 Task: Design a Recipe Management Software.
Action: Mouse moved to (735, 336)
Screenshot: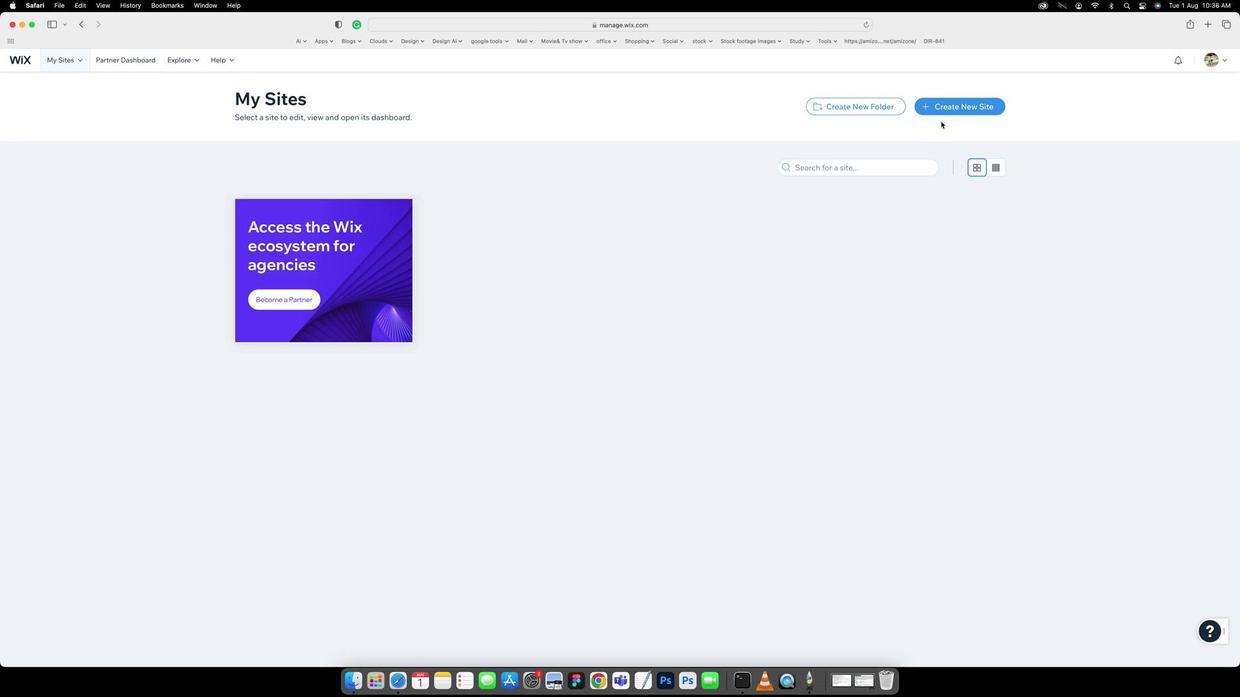 
Action: Mouse pressed left at (735, 336)
Screenshot: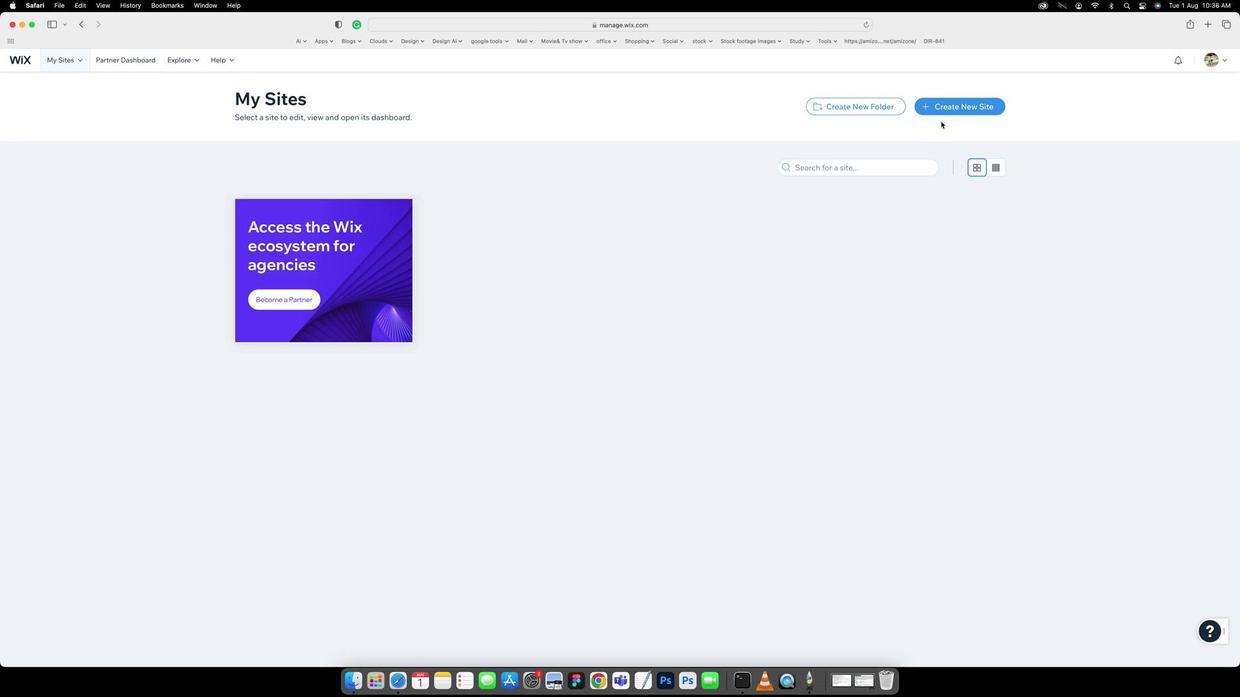 
Action: Mouse moved to (912, 182)
Screenshot: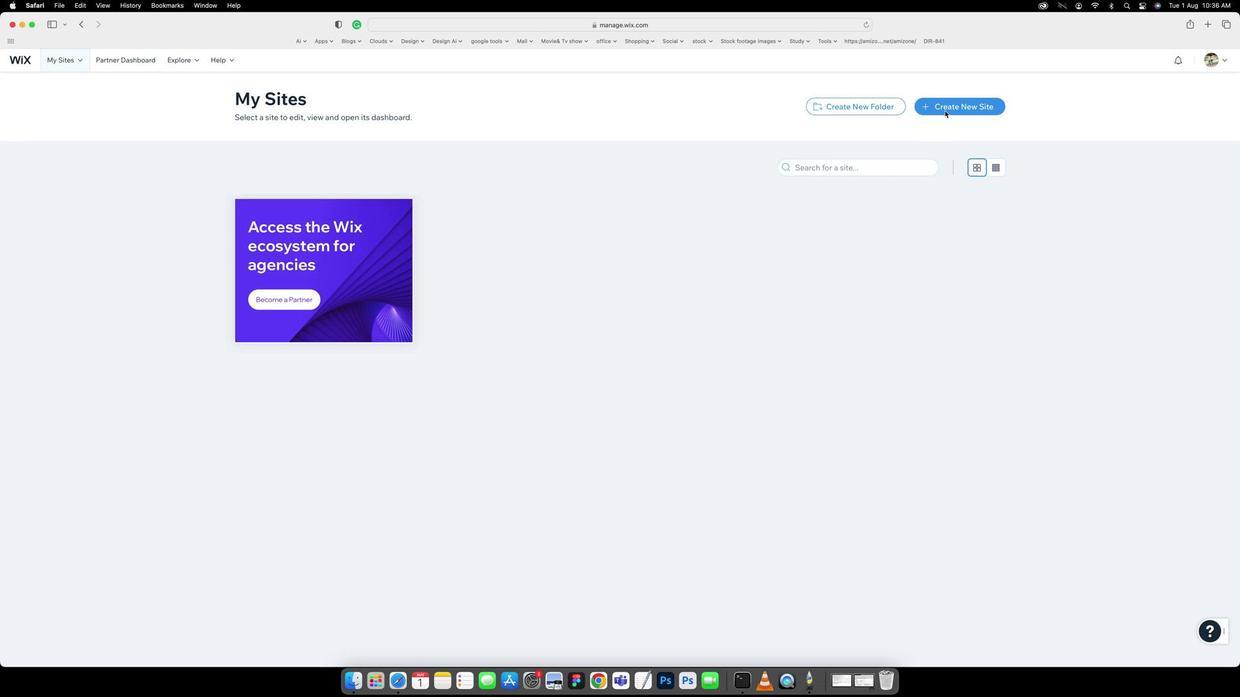 
Action: Mouse pressed left at (912, 182)
Screenshot: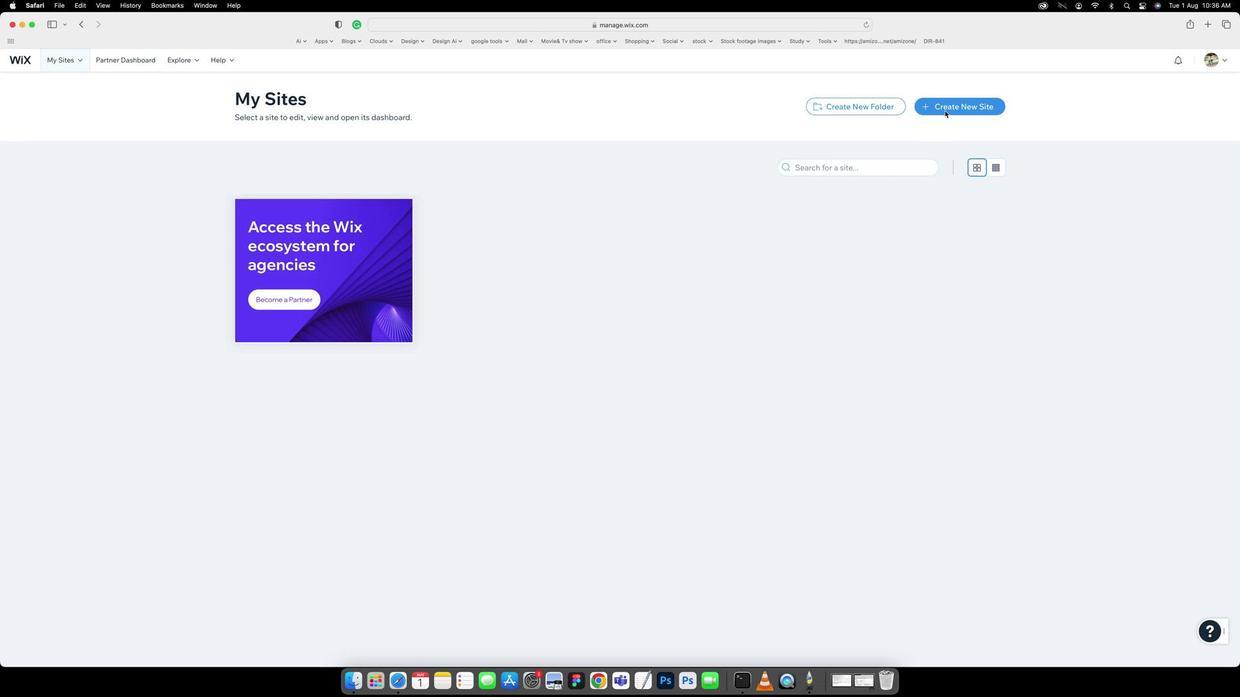 
Action: Mouse moved to (469, 251)
Screenshot: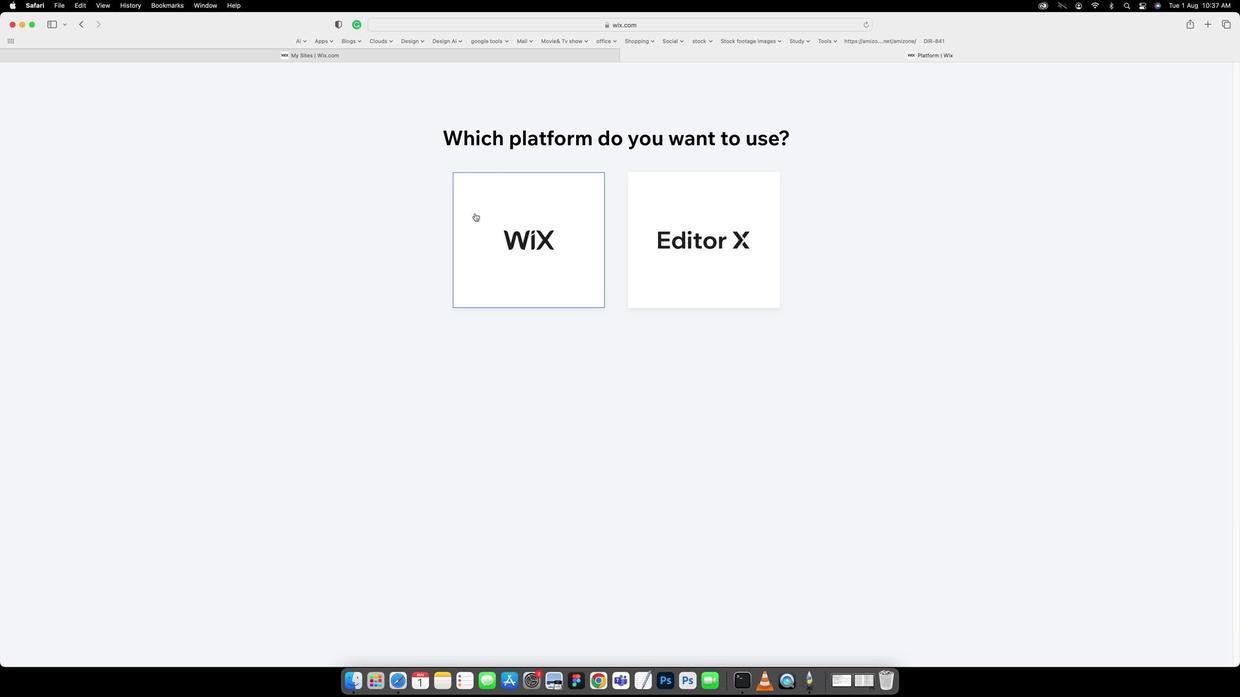 
Action: Mouse pressed left at (469, 251)
Screenshot: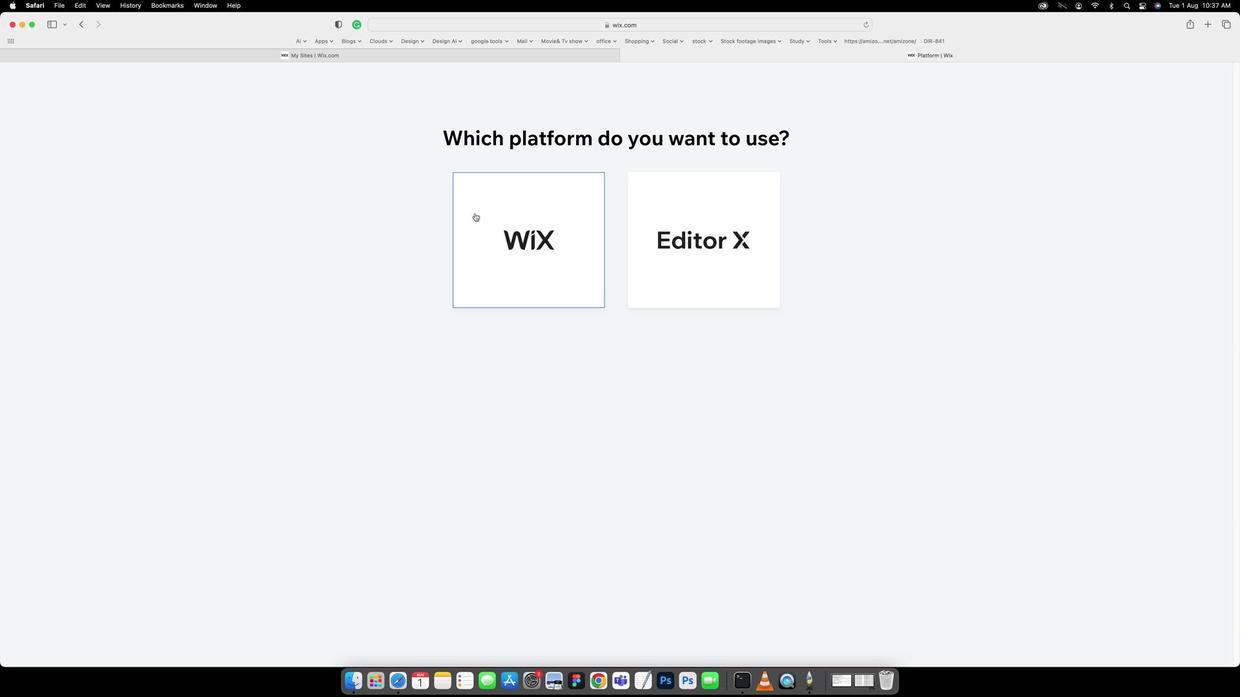 
Action: Mouse moved to (669, 312)
Screenshot: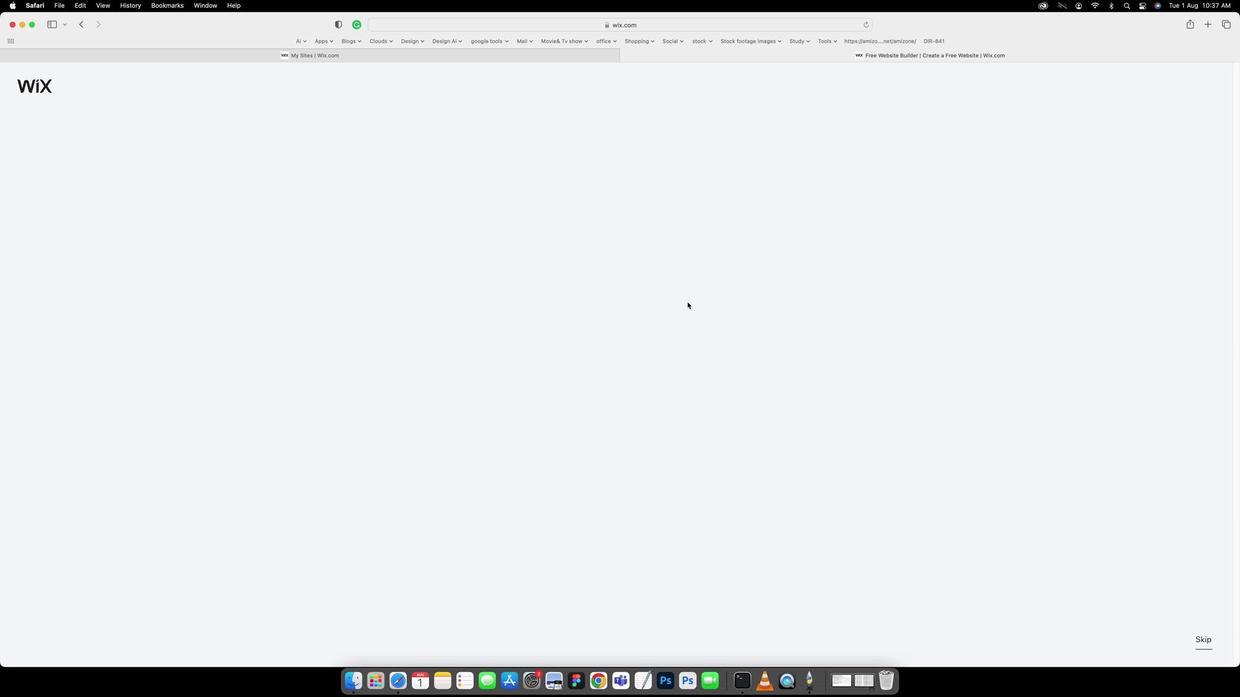 
Action: Mouse pressed left at (669, 312)
Screenshot: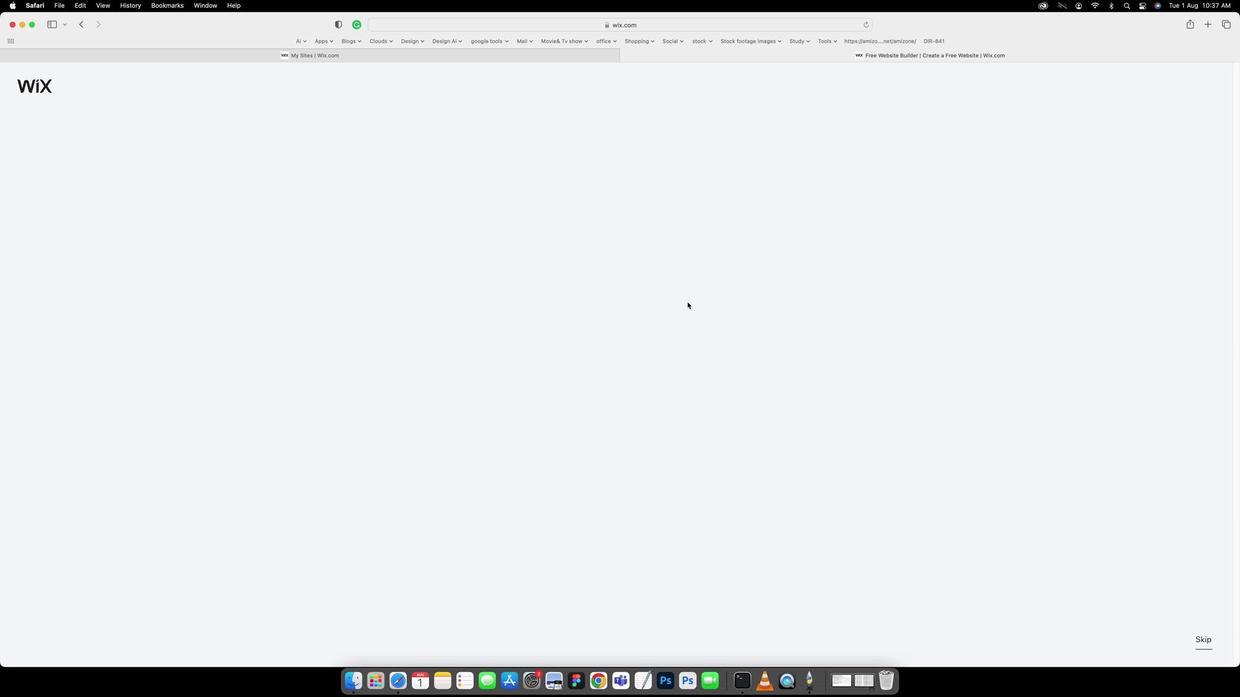 
Action: Mouse scrolled (669, 312) with delta (23, 107)
Screenshot: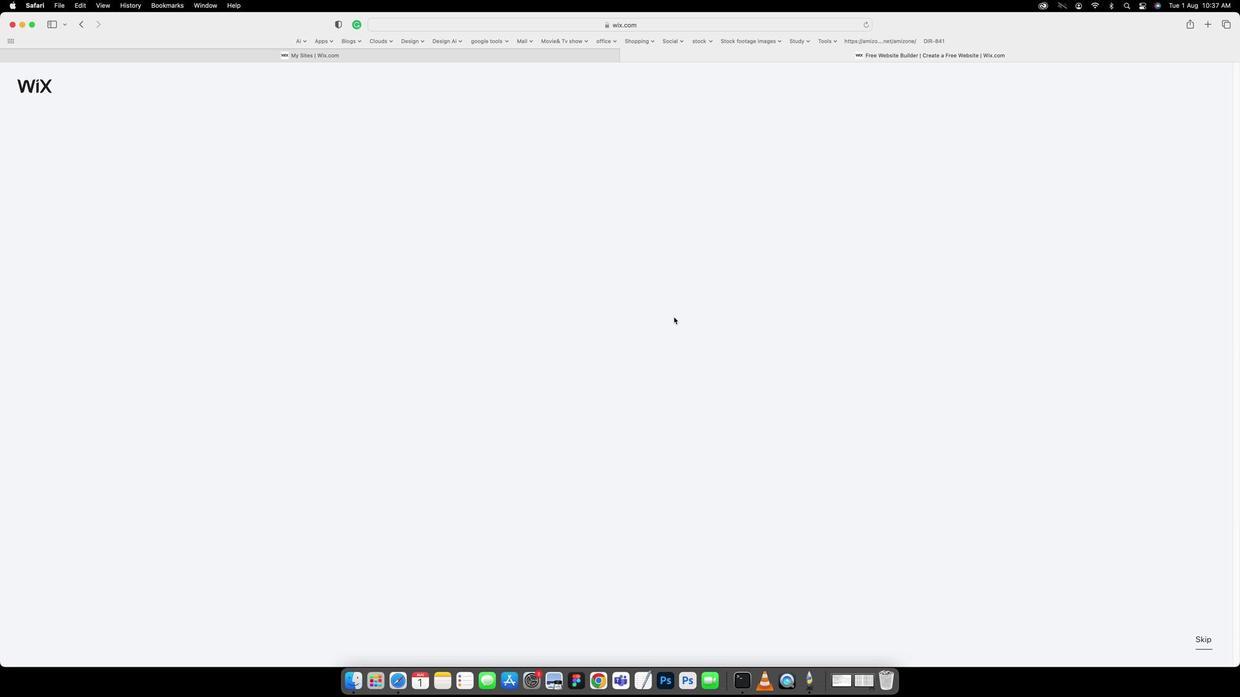 
Action: Mouse scrolled (669, 312) with delta (23, 107)
Screenshot: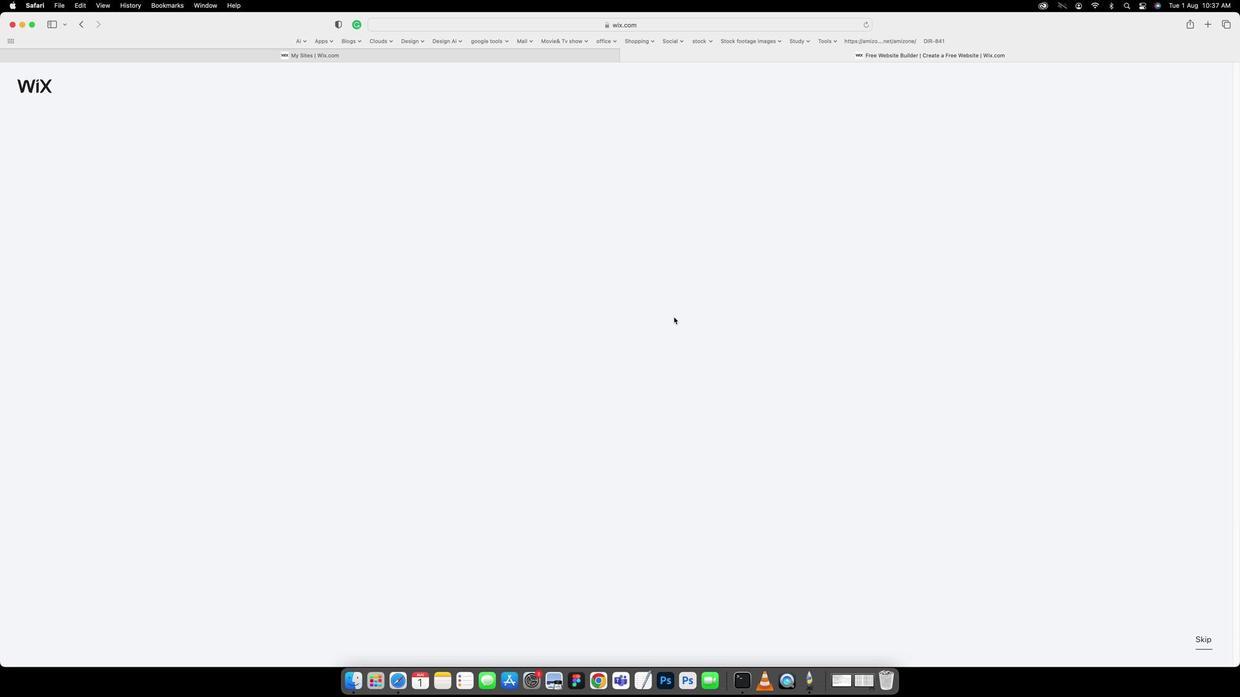 
Action: Mouse scrolled (669, 312) with delta (23, 106)
Screenshot: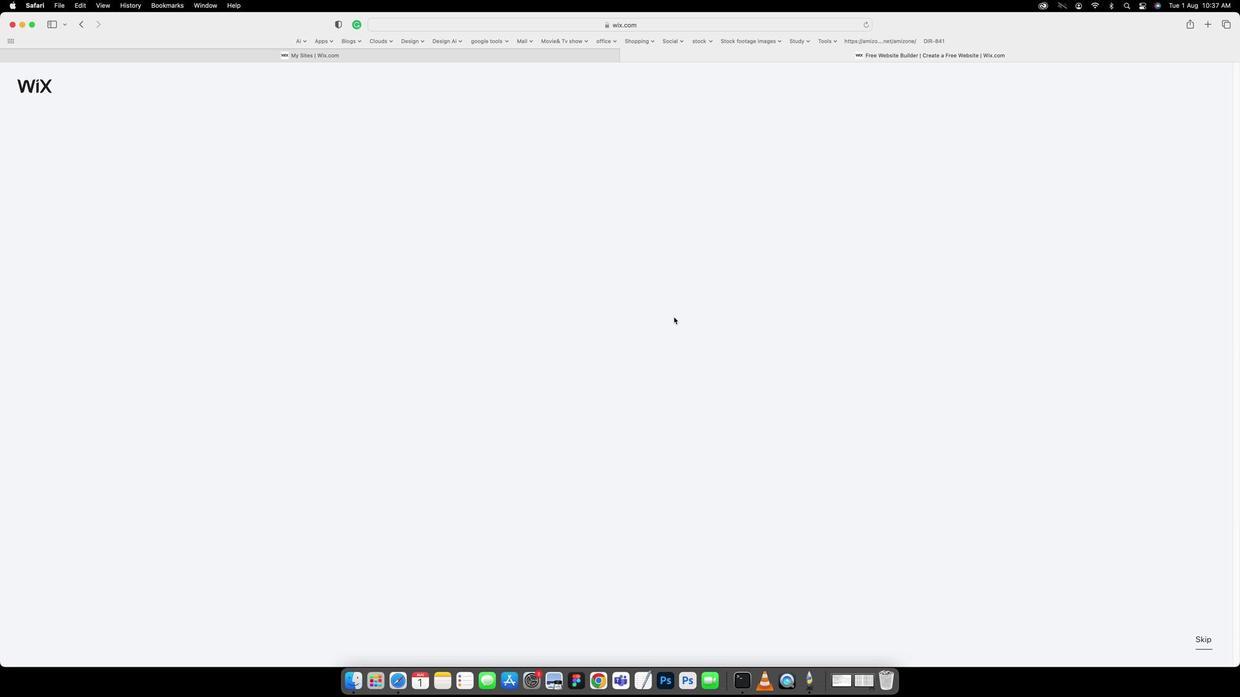 
Action: Mouse scrolled (669, 312) with delta (23, 105)
Screenshot: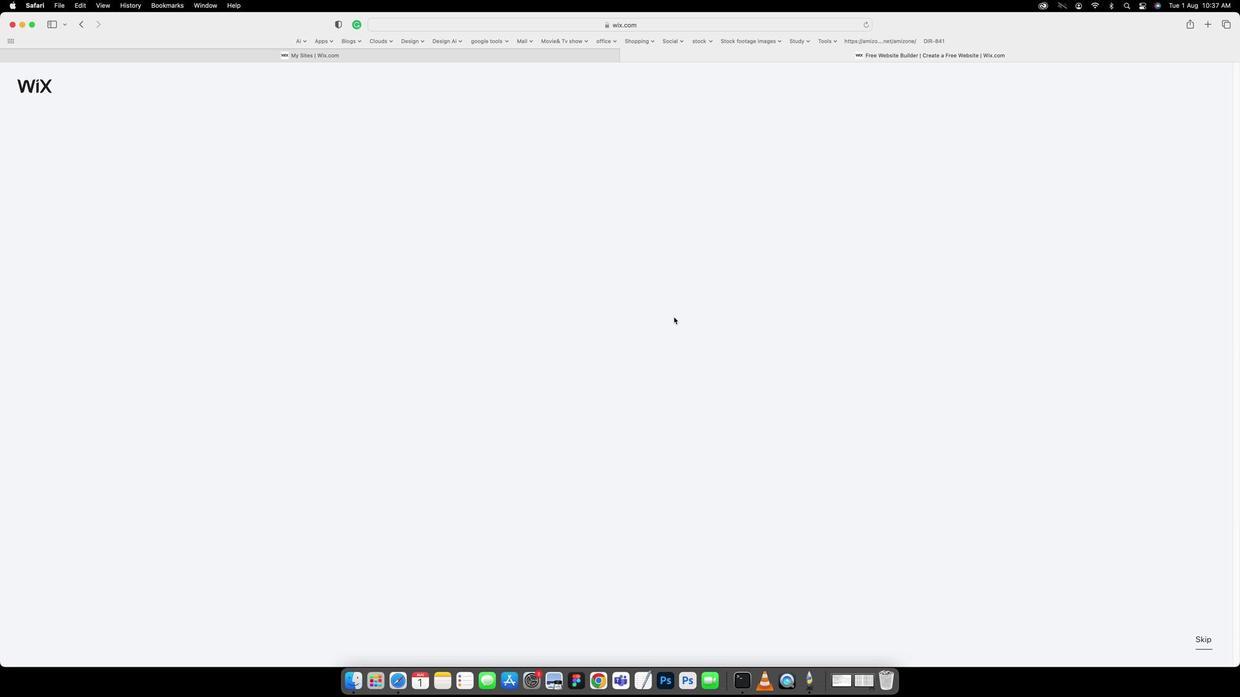 
Action: Mouse scrolled (669, 312) with delta (23, 105)
Screenshot: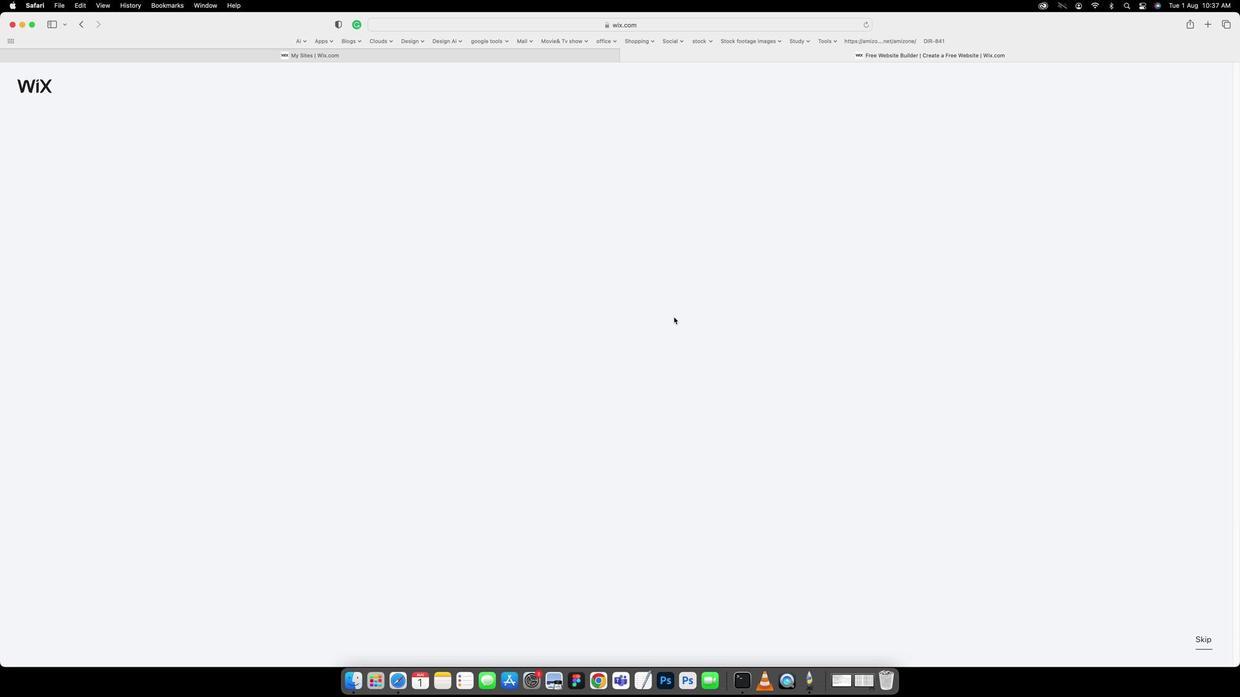 
Action: Mouse scrolled (669, 312) with delta (23, 105)
Screenshot: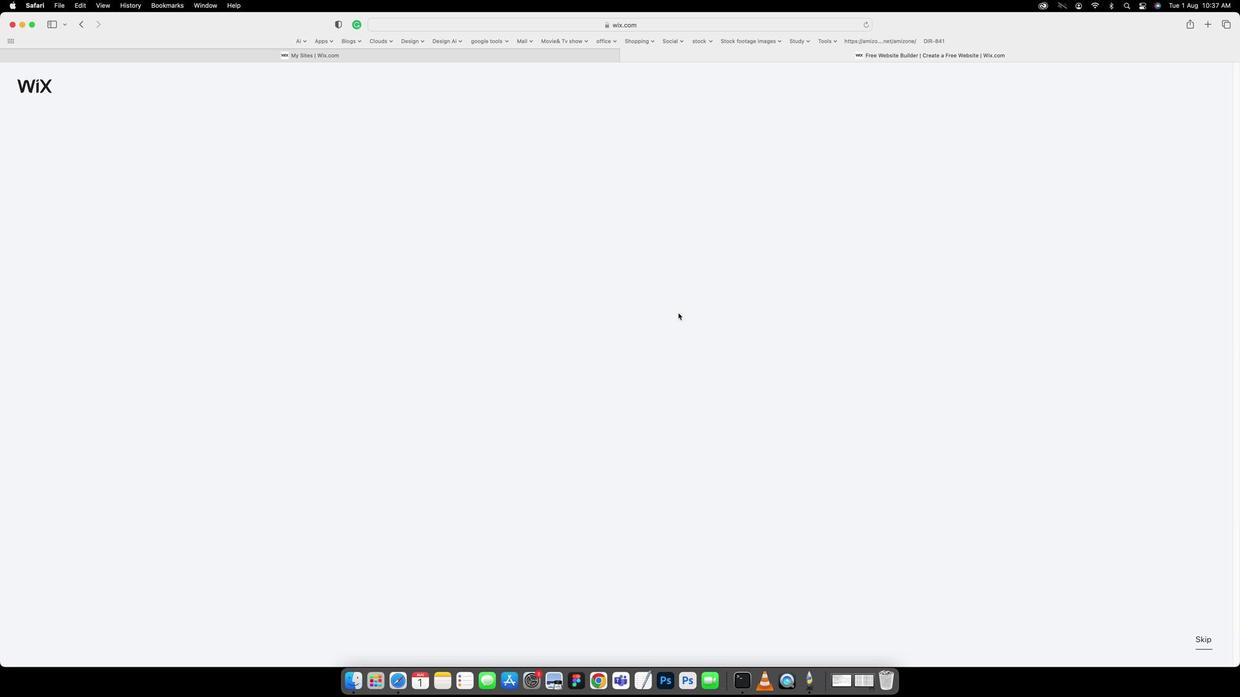 
Action: Mouse scrolled (669, 312) with delta (23, 107)
Screenshot: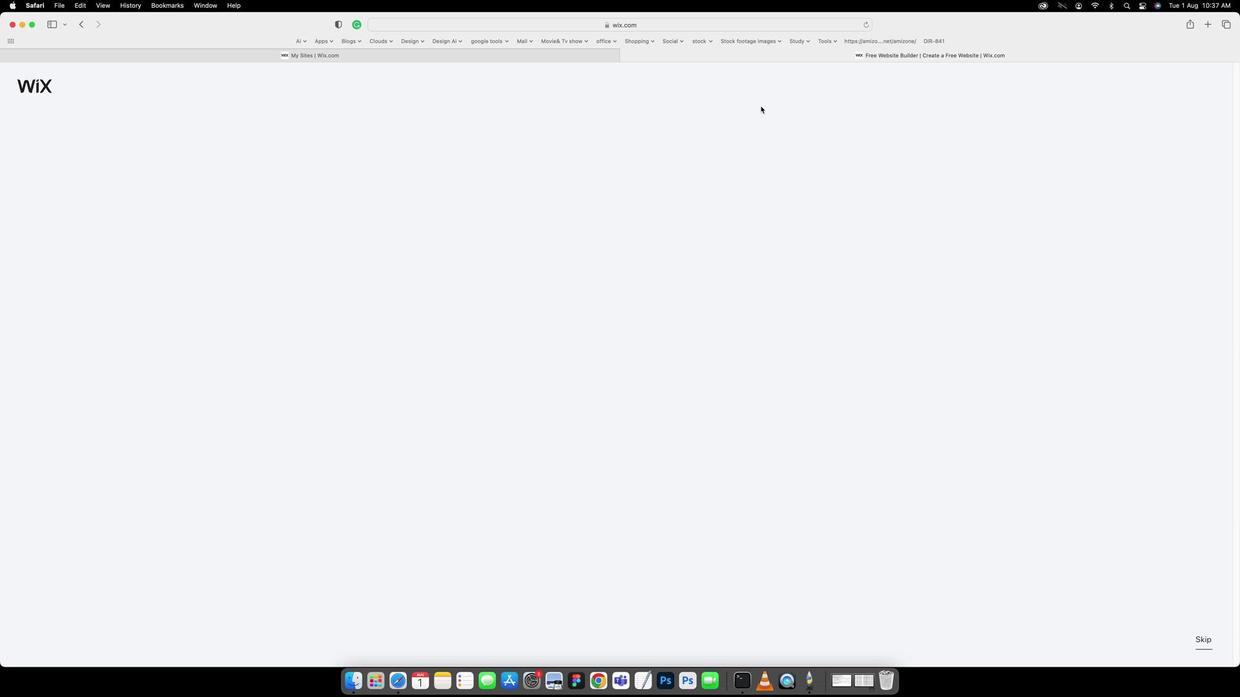 
Action: Mouse scrolled (669, 312) with delta (23, 107)
Screenshot: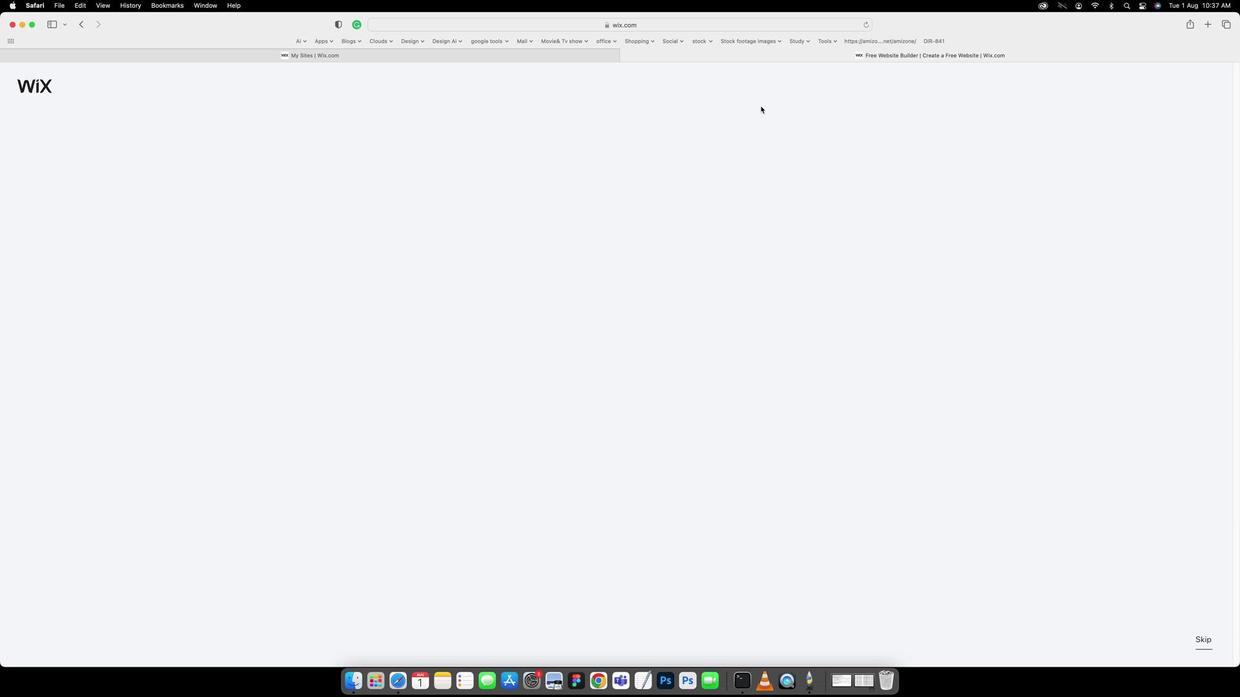 
Action: Mouse scrolled (669, 312) with delta (23, 108)
Screenshot: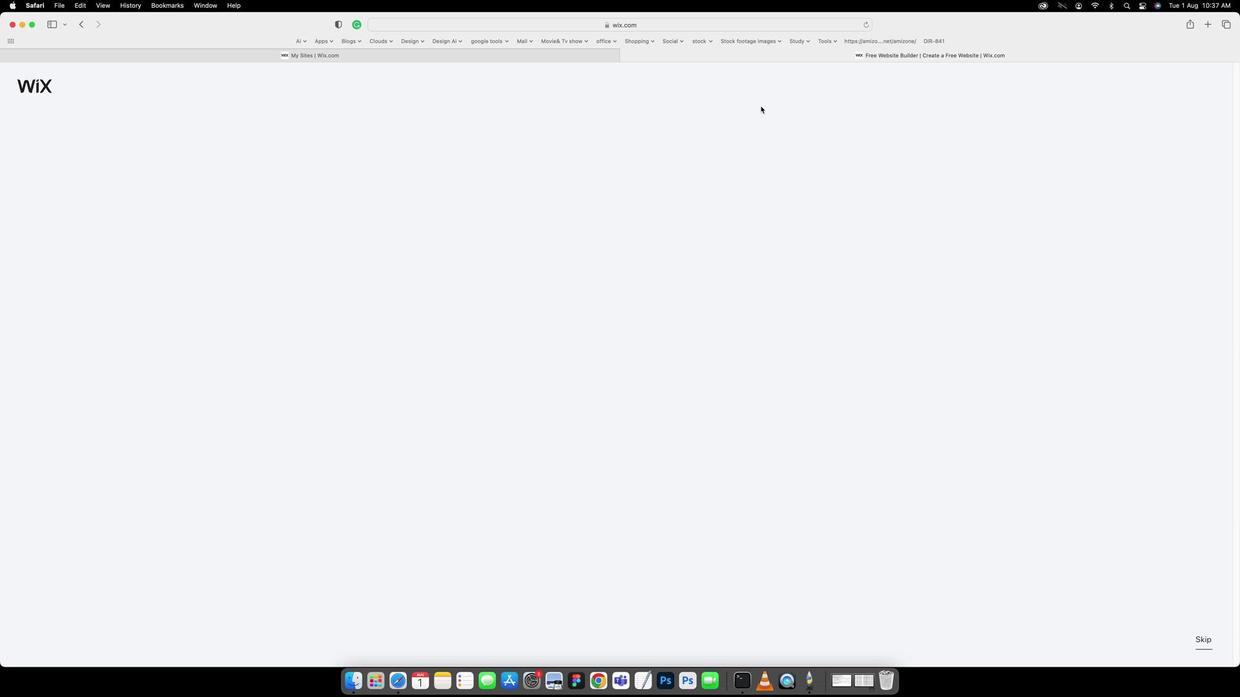 
Action: Mouse scrolled (669, 312) with delta (23, 109)
Screenshot: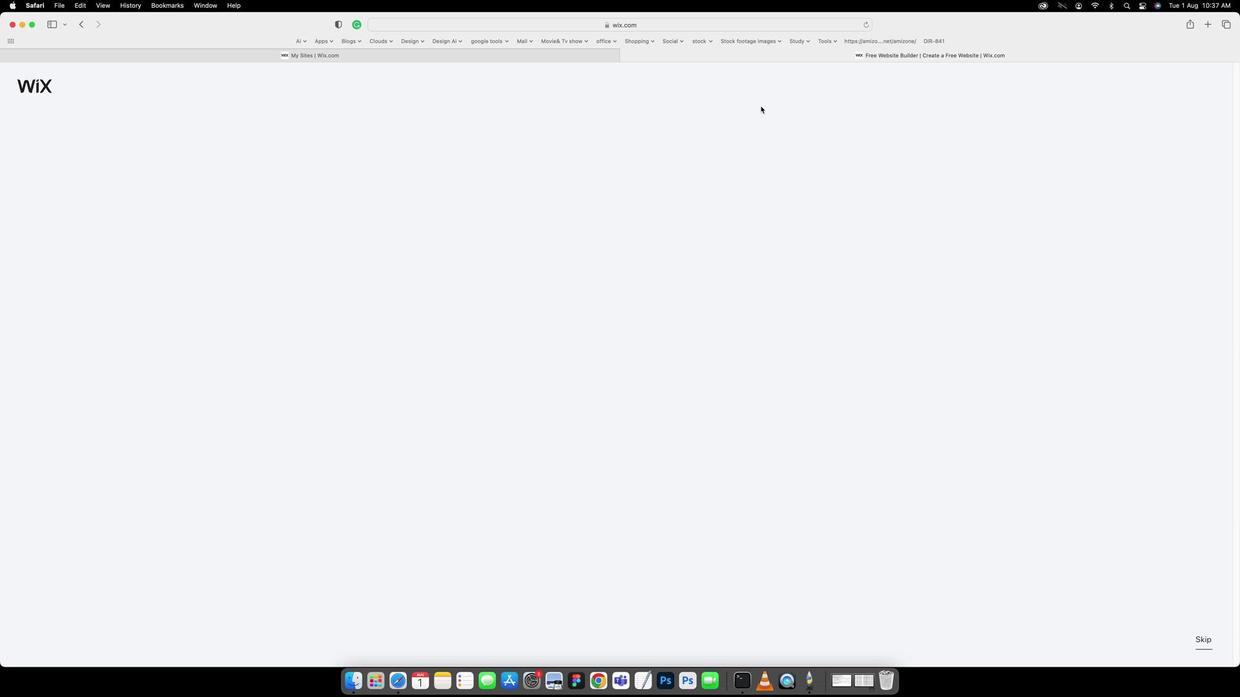 
Action: Mouse scrolled (669, 312) with delta (23, 109)
Screenshot: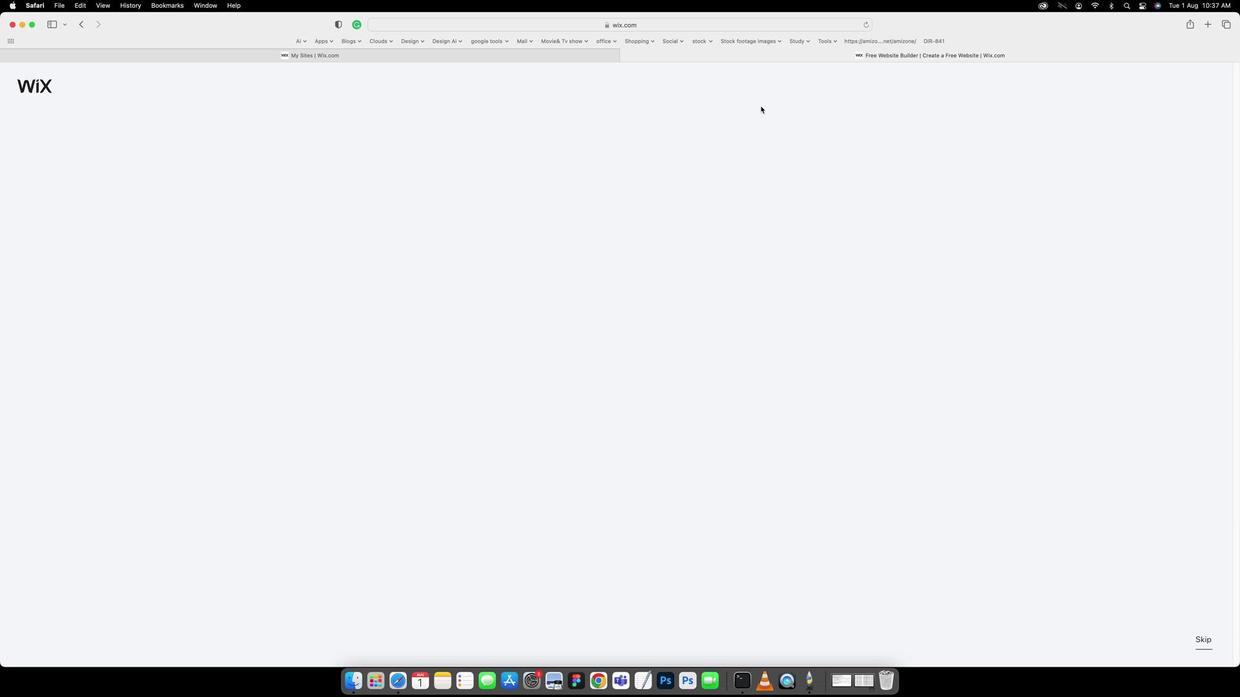 
Action: Mouse scrolled (669, 312) with delta (23, 109)
Screenshot: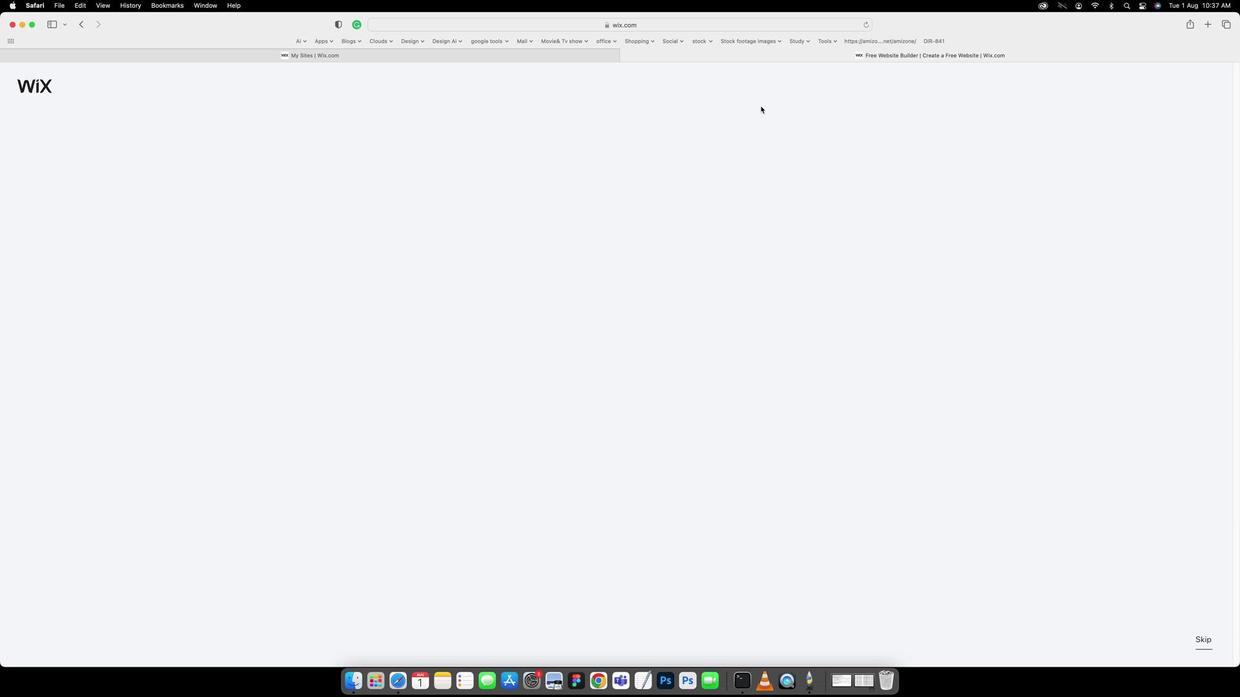 
Action: Mouse scrolled (669, 312) with delta (23, 109)
Screenshot: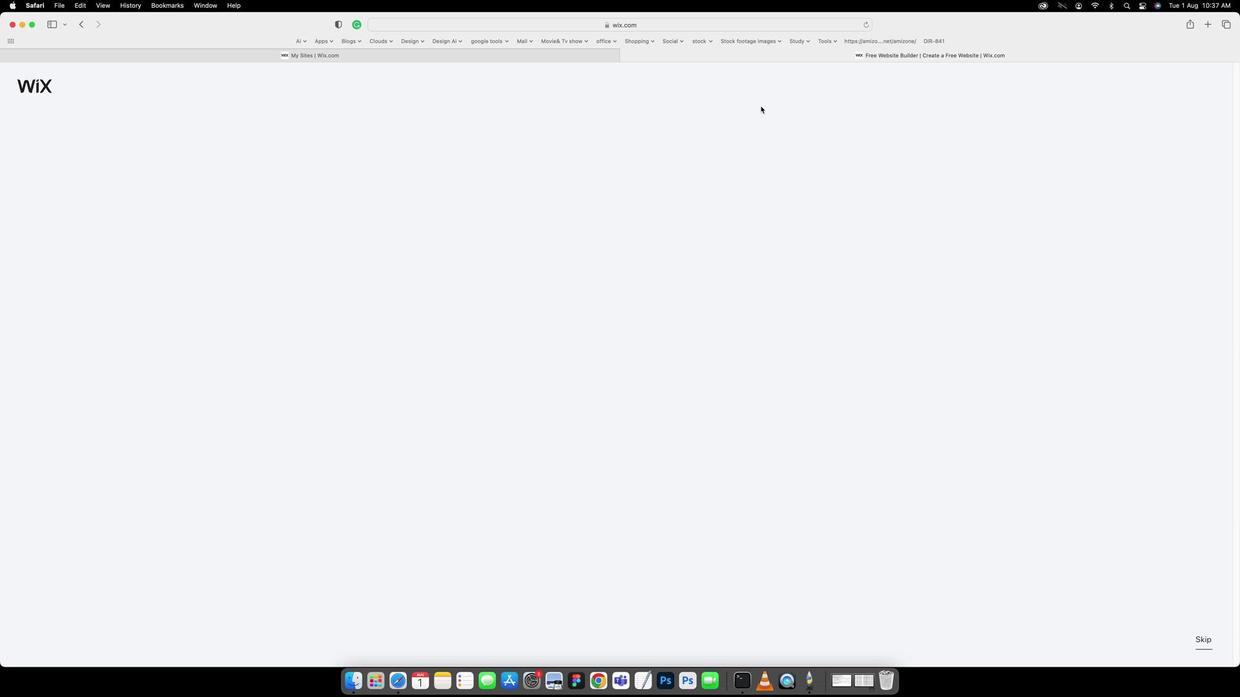 
Action: Mouse moved to (771, 247)
Screenshot: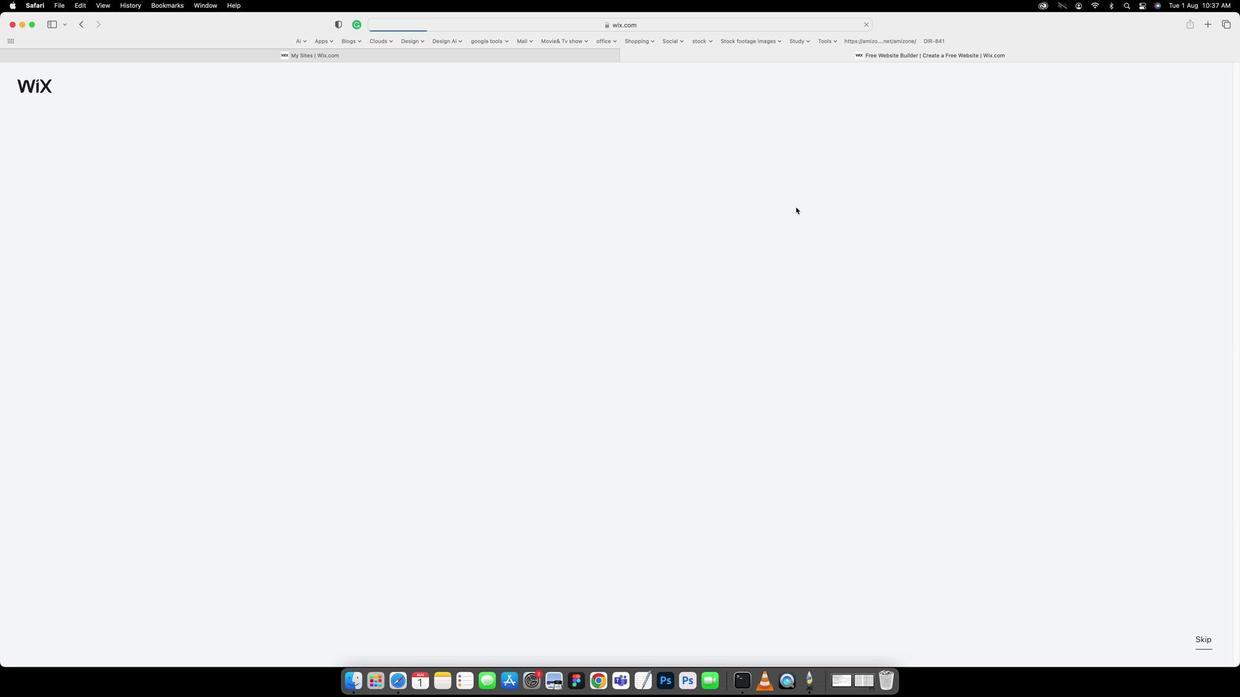 
Action: Key pressed Key.cmd'r'
Screenshot: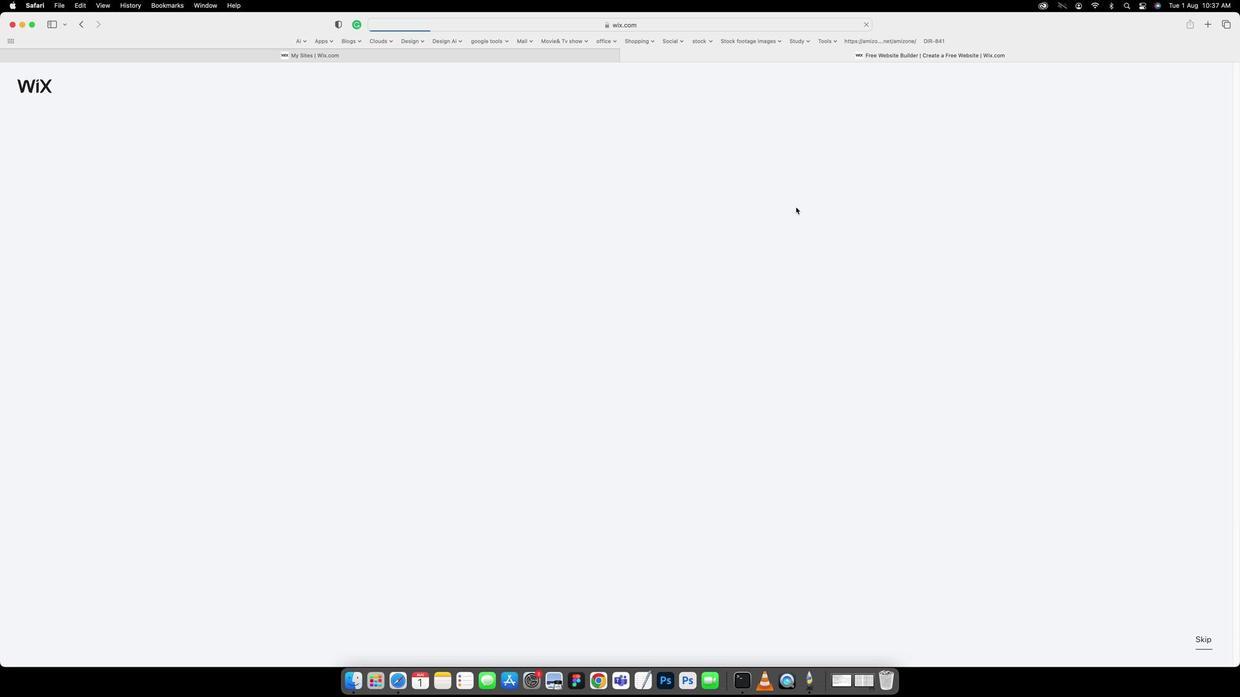 
Action: Mouse moved to (618, 255)
Screenshot: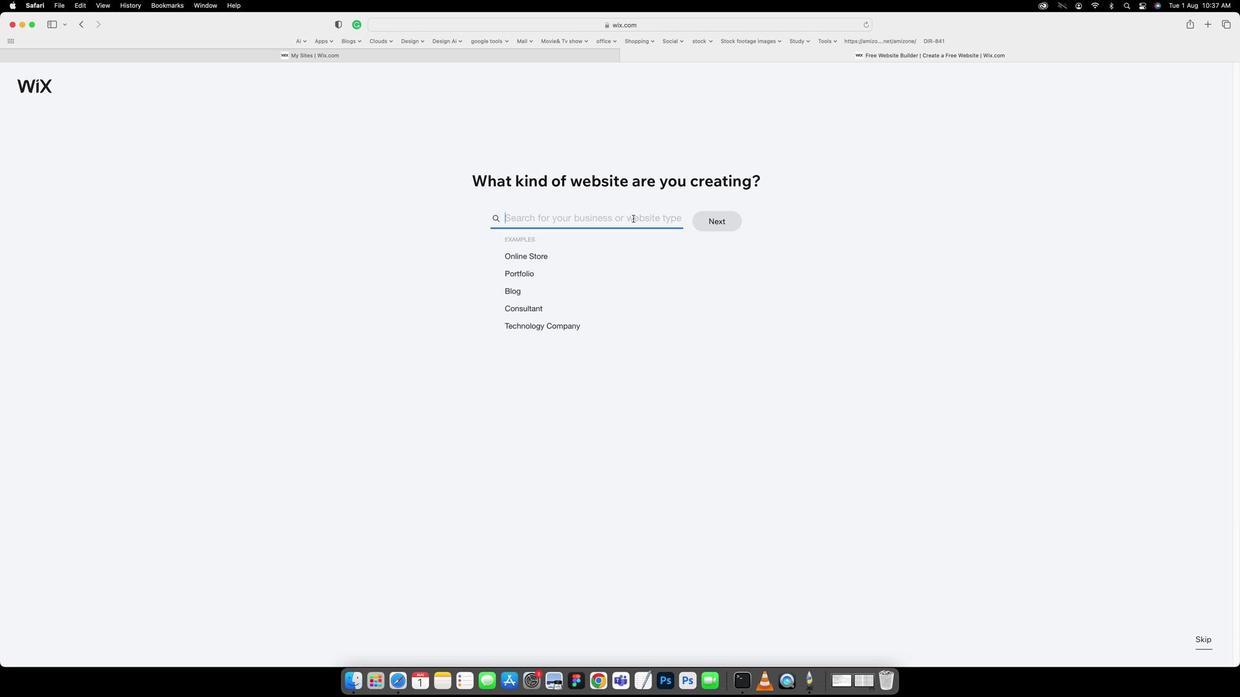 
Action: Mouse pressed left at (618, 255)
Screenshot: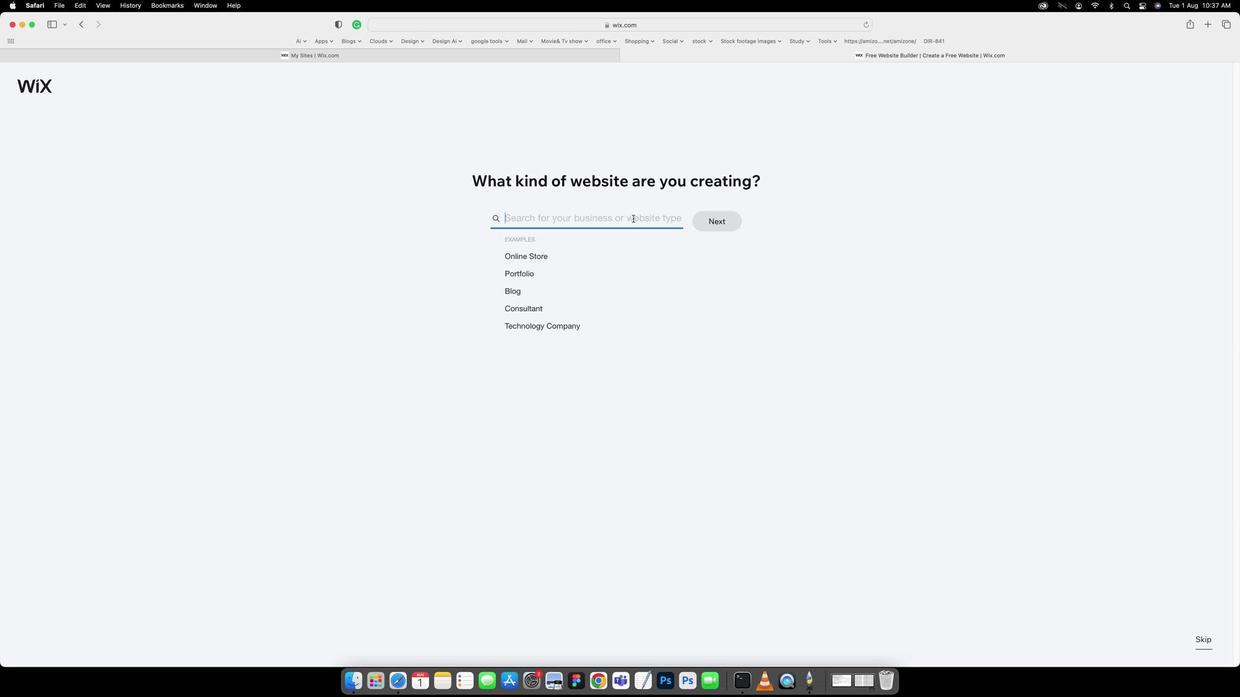 
Action: Key pressed Key.caps_lock'R'Key.caps_lock'e''c''i''p''e'Key.spaceKey.caps_lock'A'Key.backspace
Screenshot: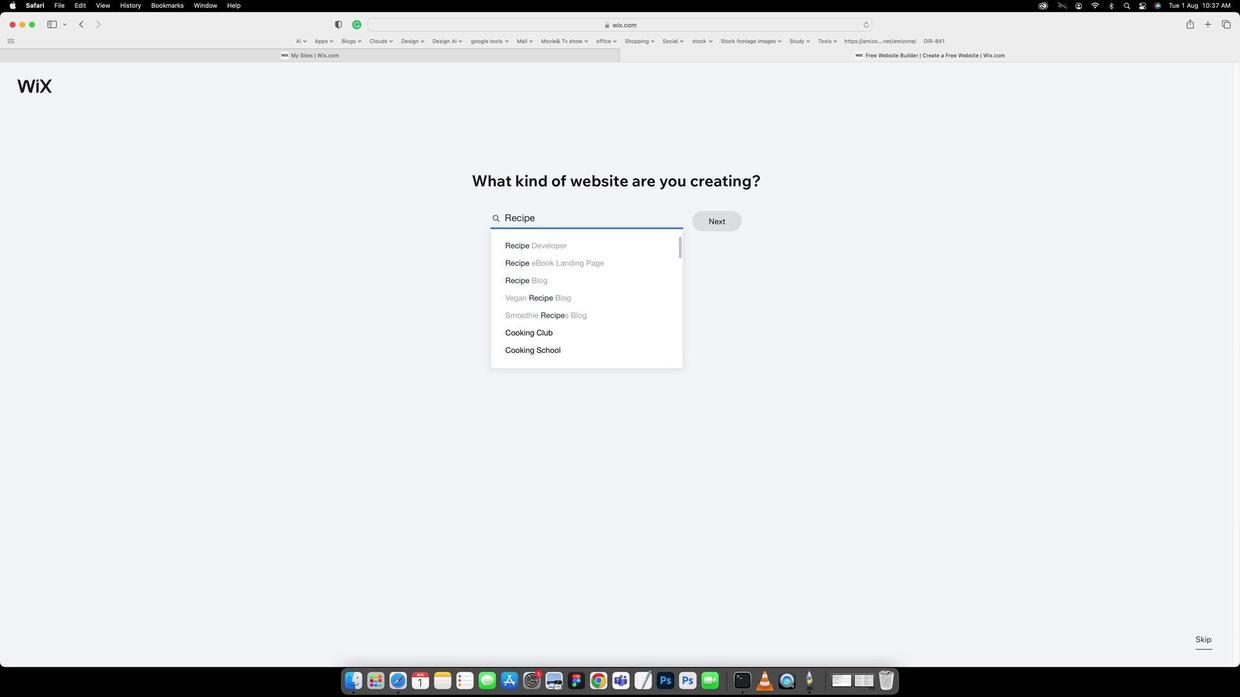
Action: Mouse moved to (556, 299)
Screenshot: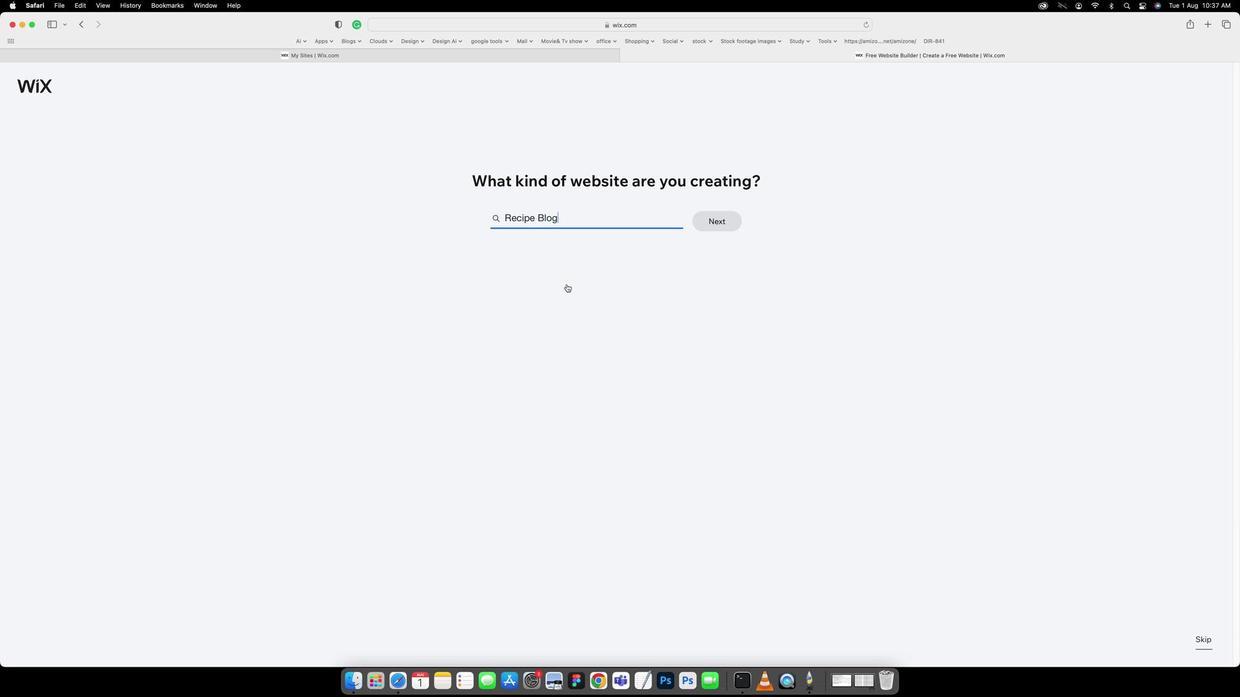 
Action: Mouse pressed left at (556, 299)
Screenshot: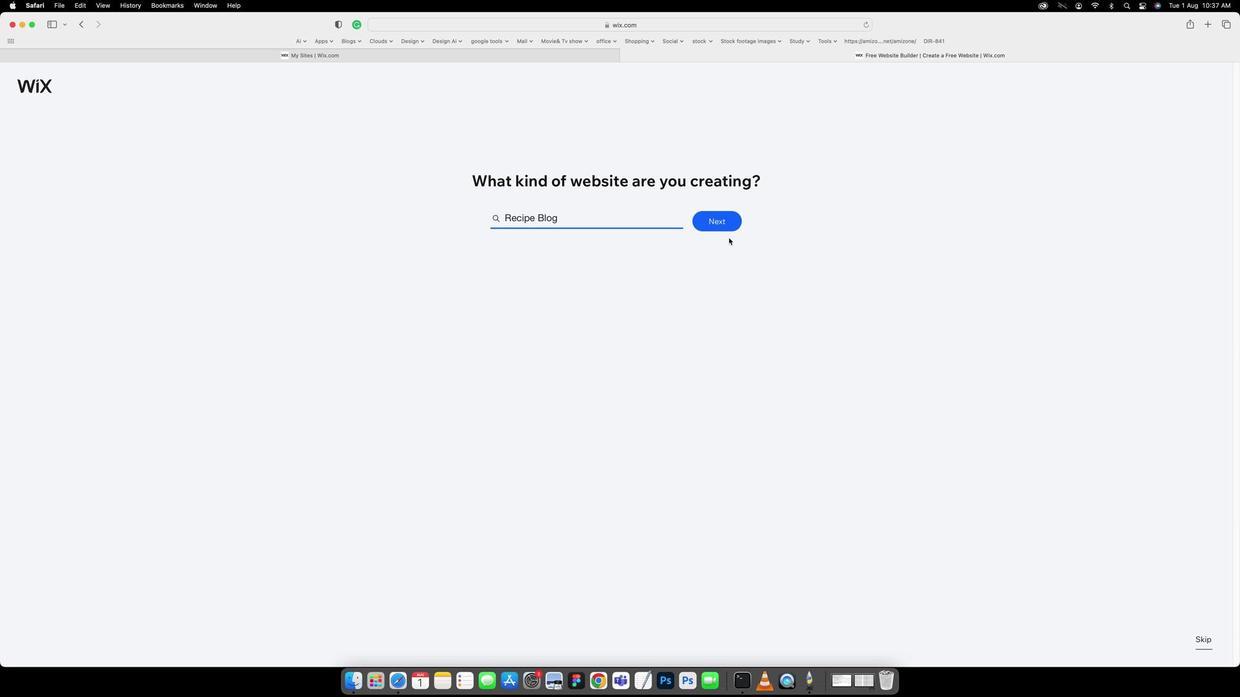 
Action: Mouse moved to (706, 253)
Screenshot: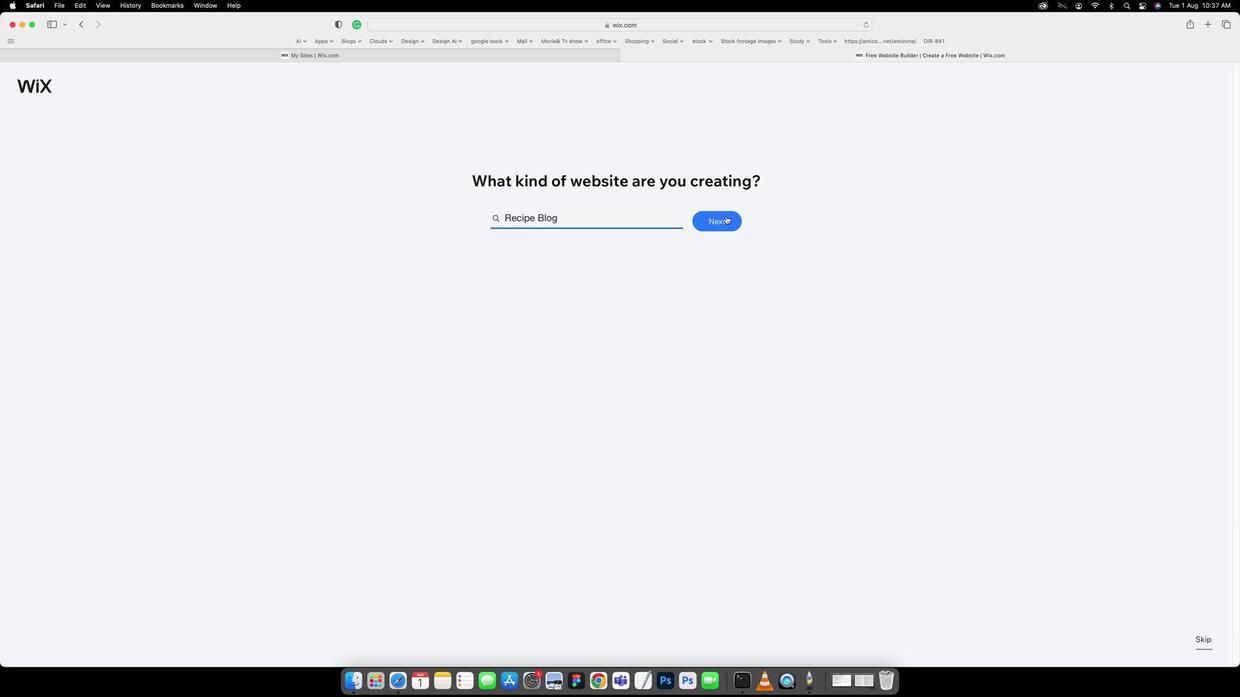
Action: Mouse pressed left at (706, 253)
Screenshot: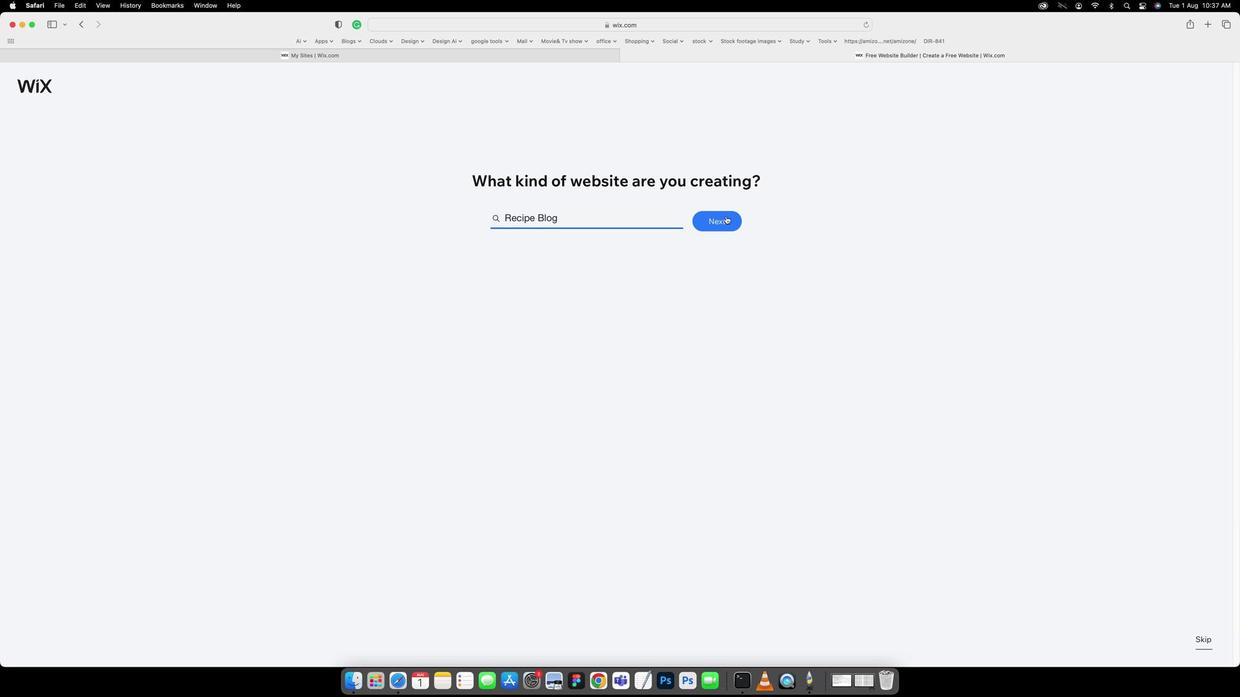 
Action: Mouse pressed left at (706, 253)
Screenshot: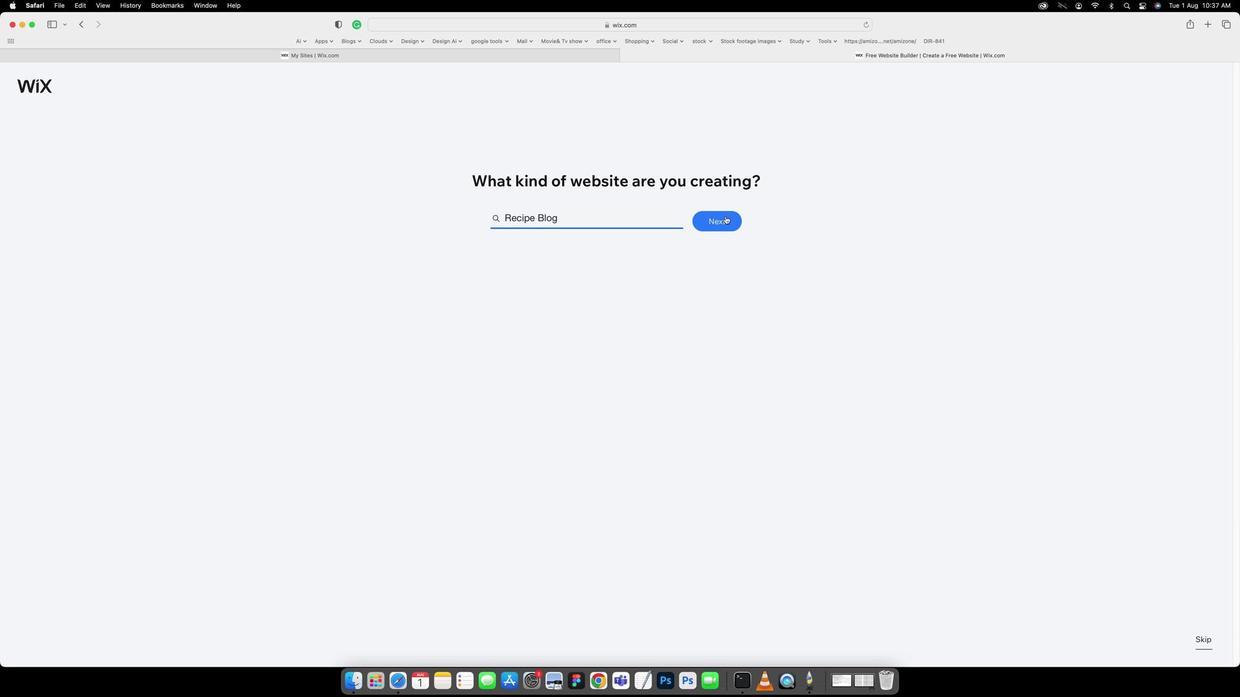 
Action: Mouse moved to (700, 257)
Screenshot: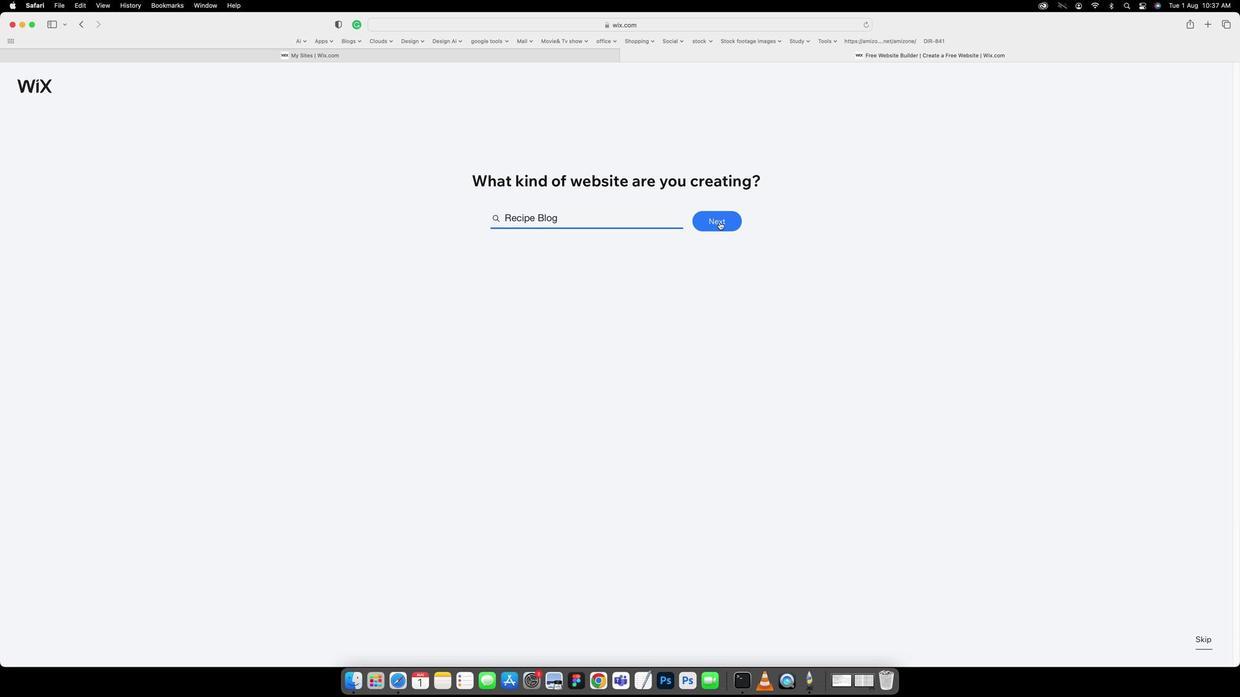
Action: Mouse pressed left at (700, 257)
Screenshot: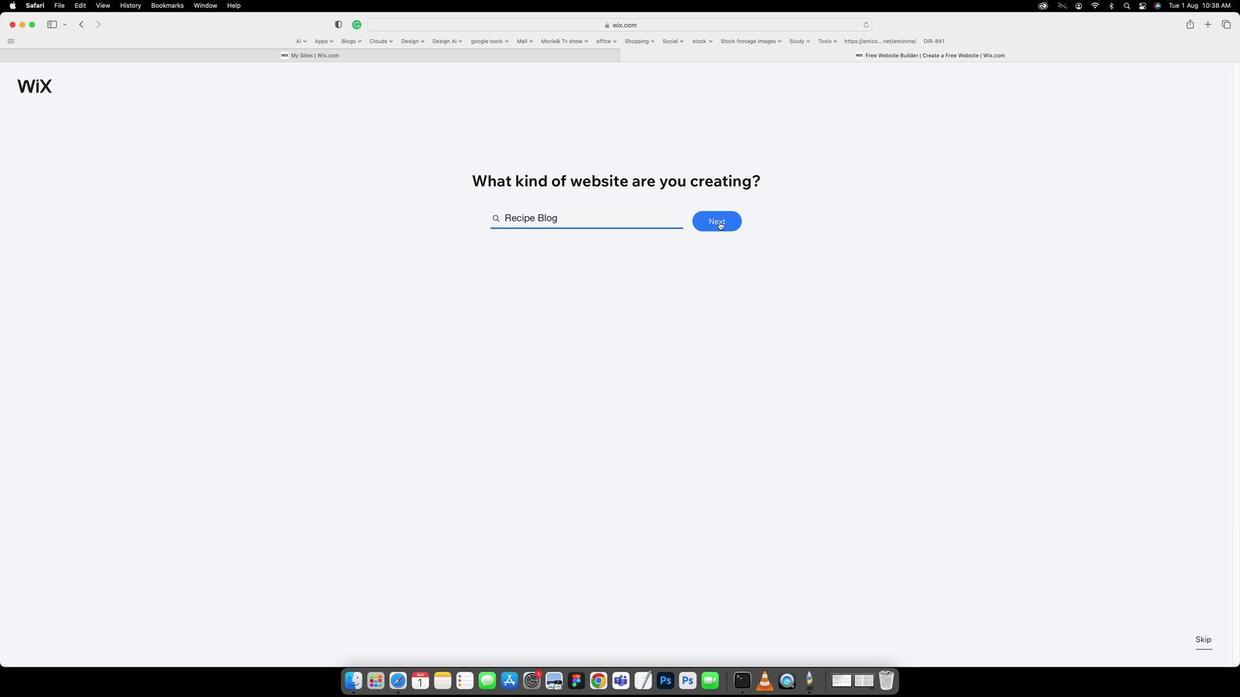 
Action: Mouse moved to (580, 277)
Screenshot: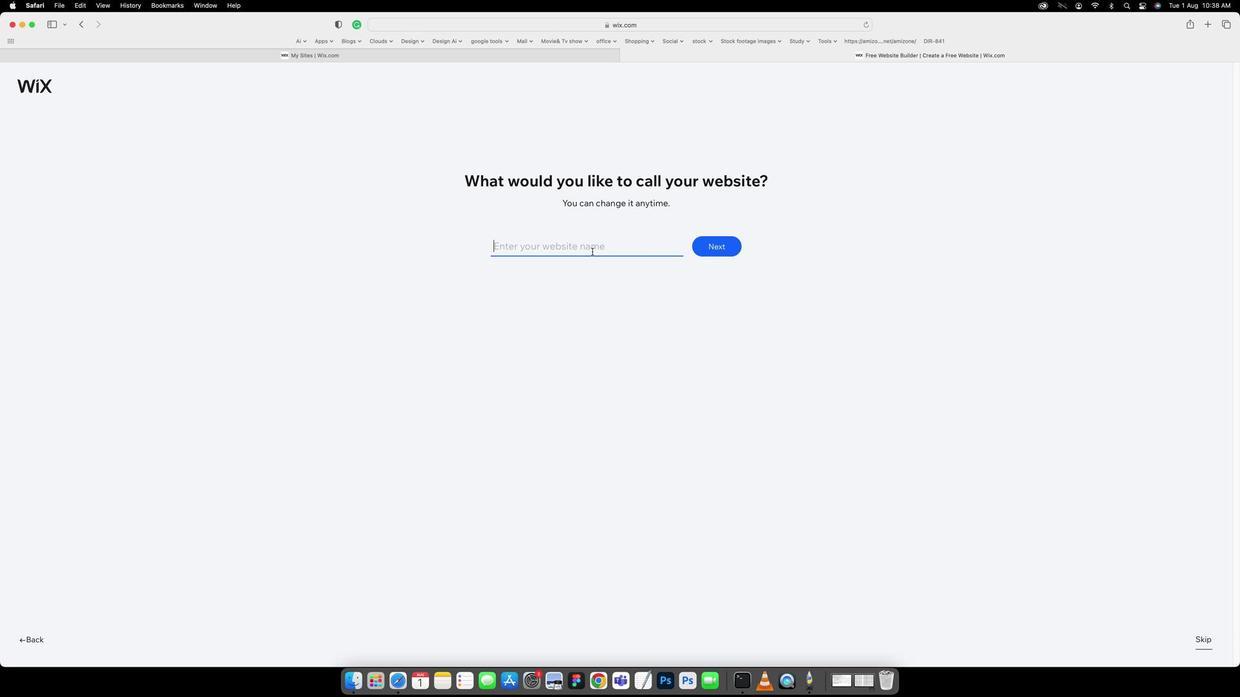 
Action: Mouse pressed left at (580, 277)
Screenshot: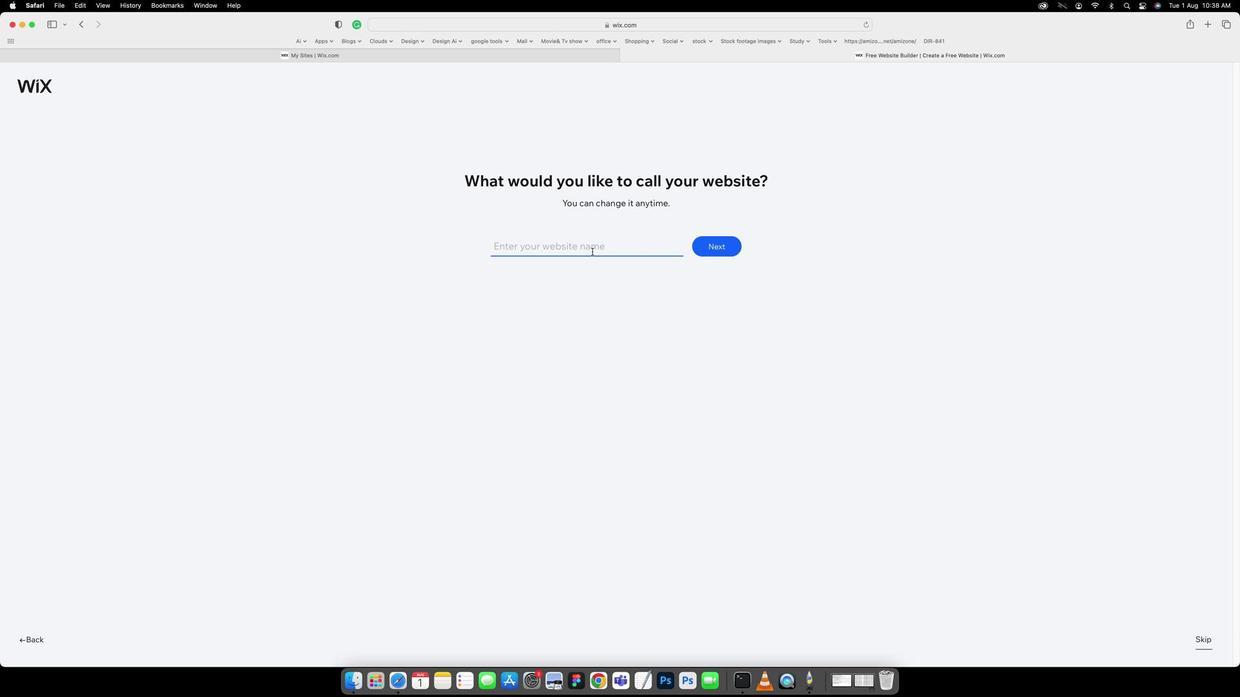 
Action: Key pressed Key.caps_lockKey.caps_lock'K'Key.caps_lock'i''t''c''h''e''n'Key.spaceKey.caps_lock'P'Key.caps_lock'a''l'
Screenshot: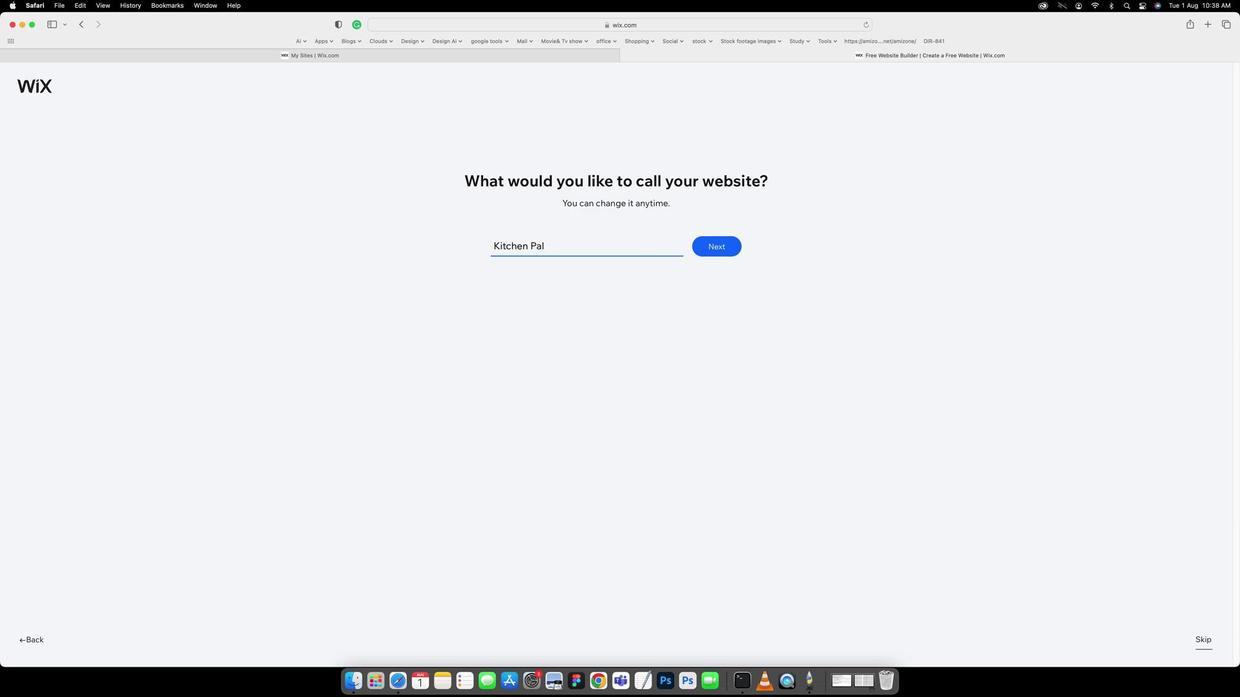
Action: Mouse moved to (692, 273)
Screenshot: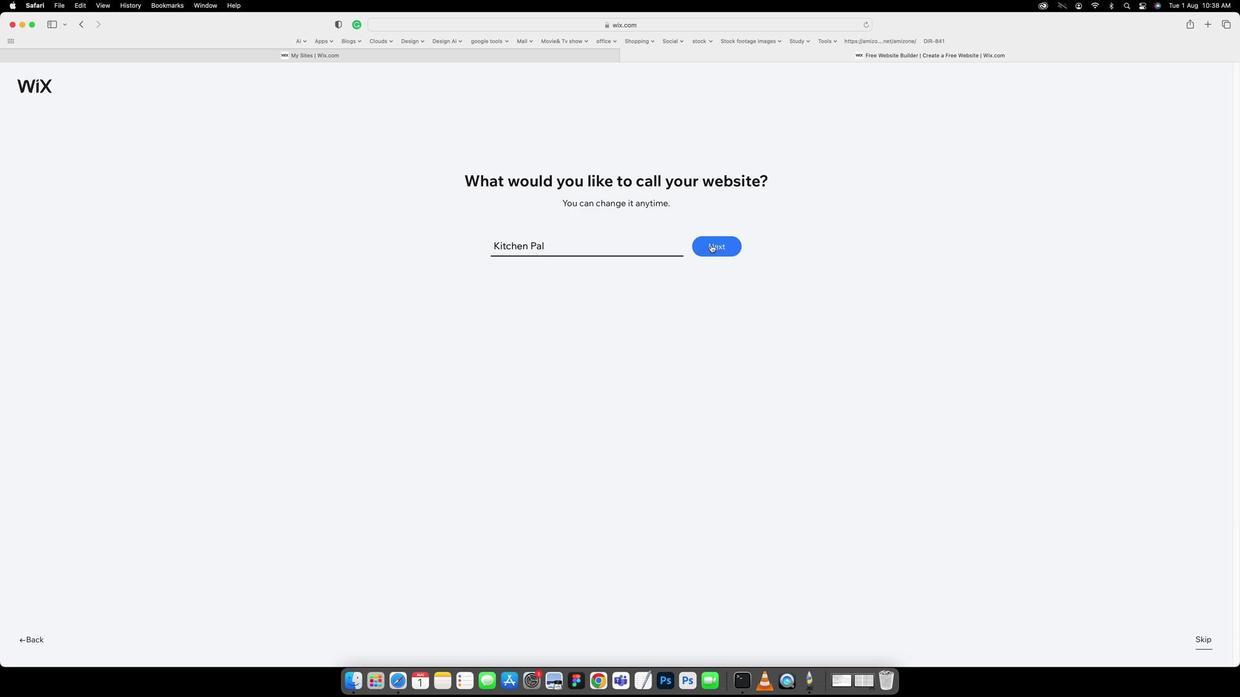 
Action: Mouse pressed left at (692, 273)
Screenshot: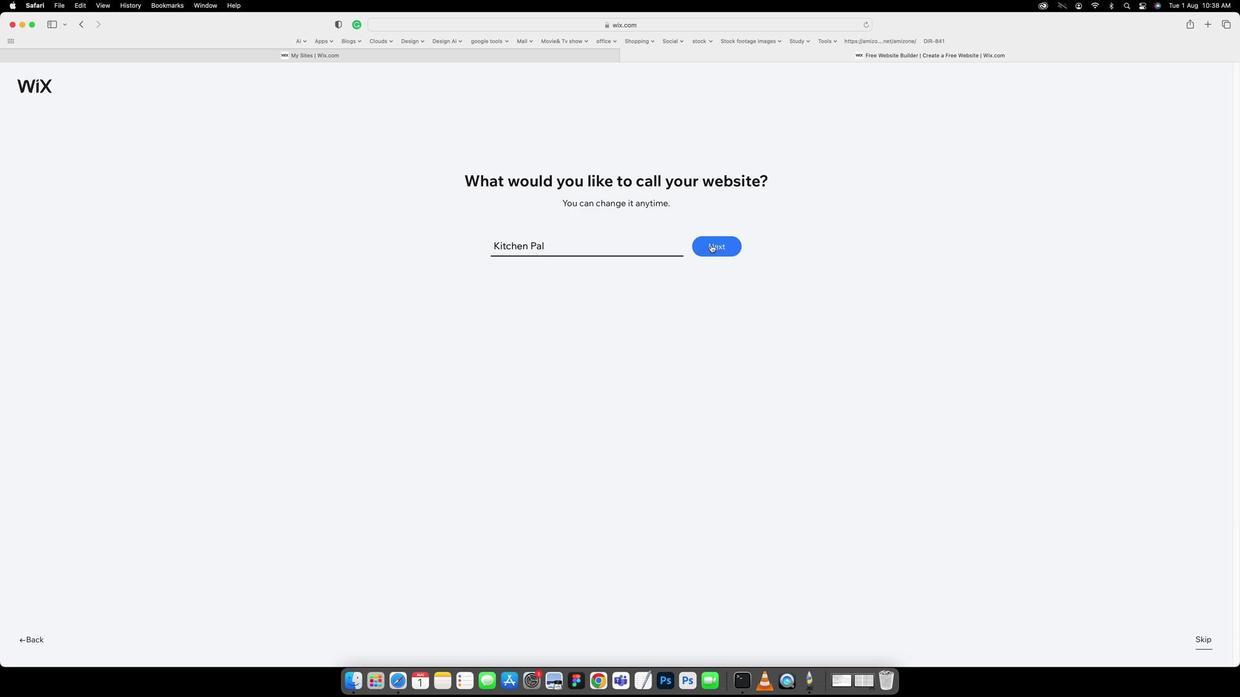 
Action: Mouse moved to (681, 265)
Screenshot: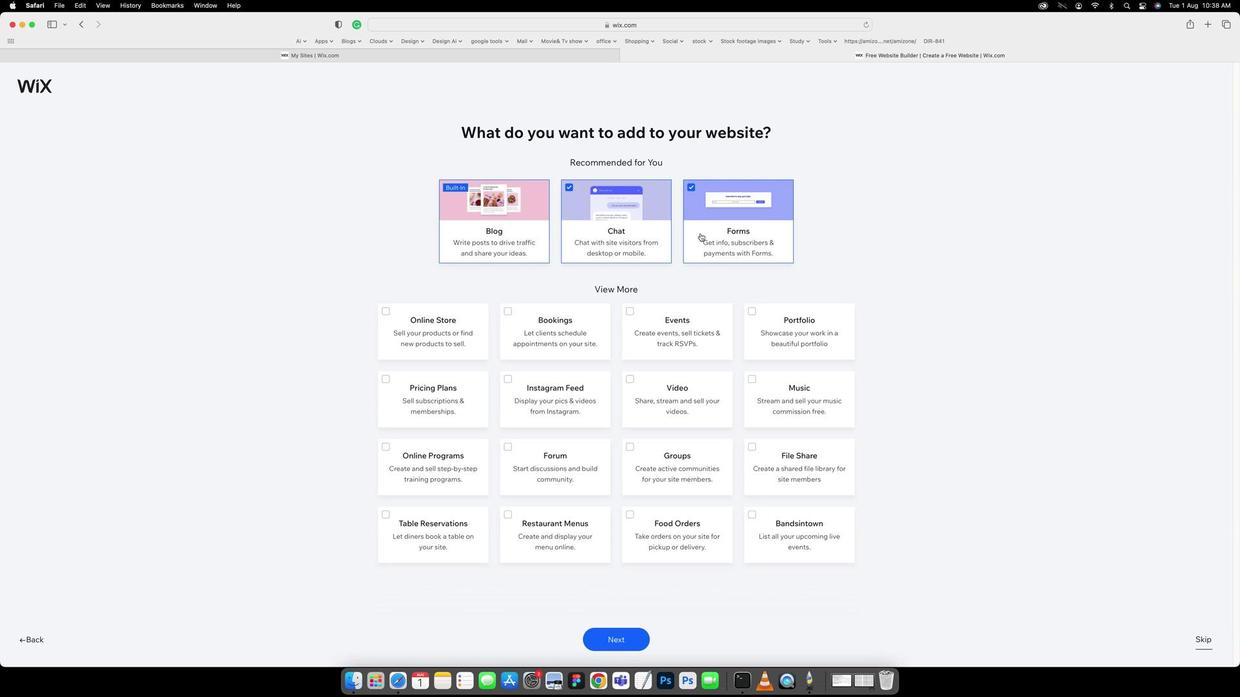 
Action: Mouse pressed left at (681, 265)
Screenshot: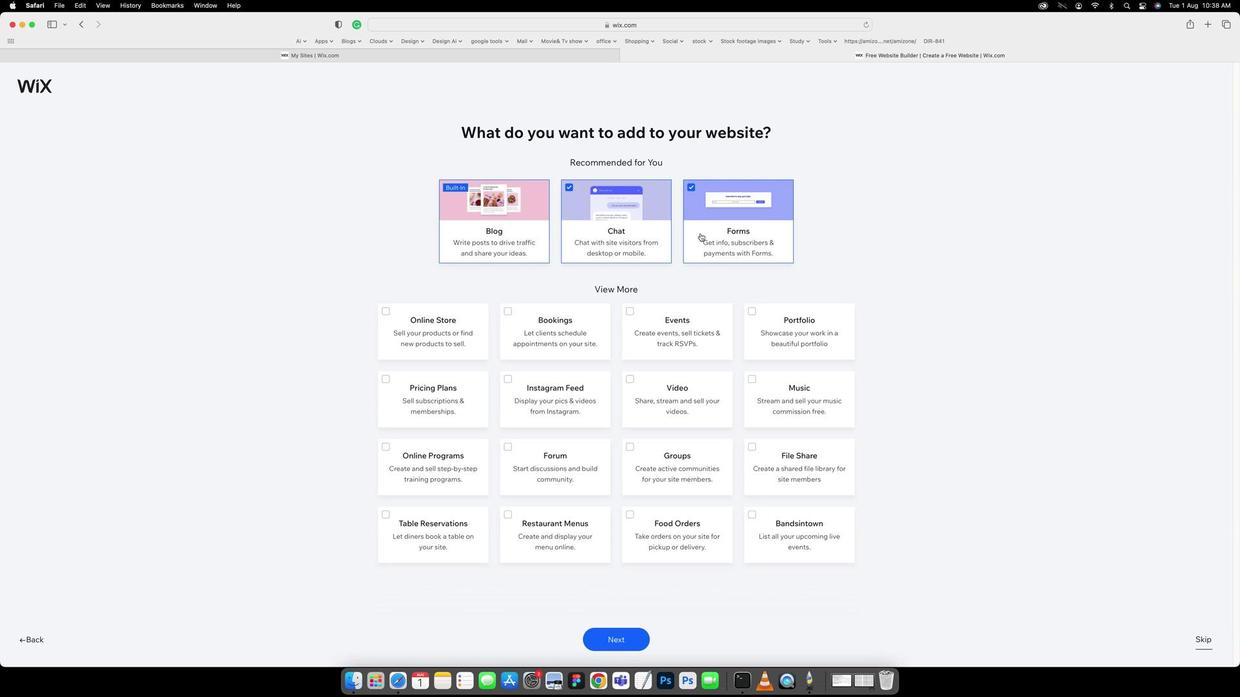 
Action: Mouse moved to (445, 334)
Screenshot: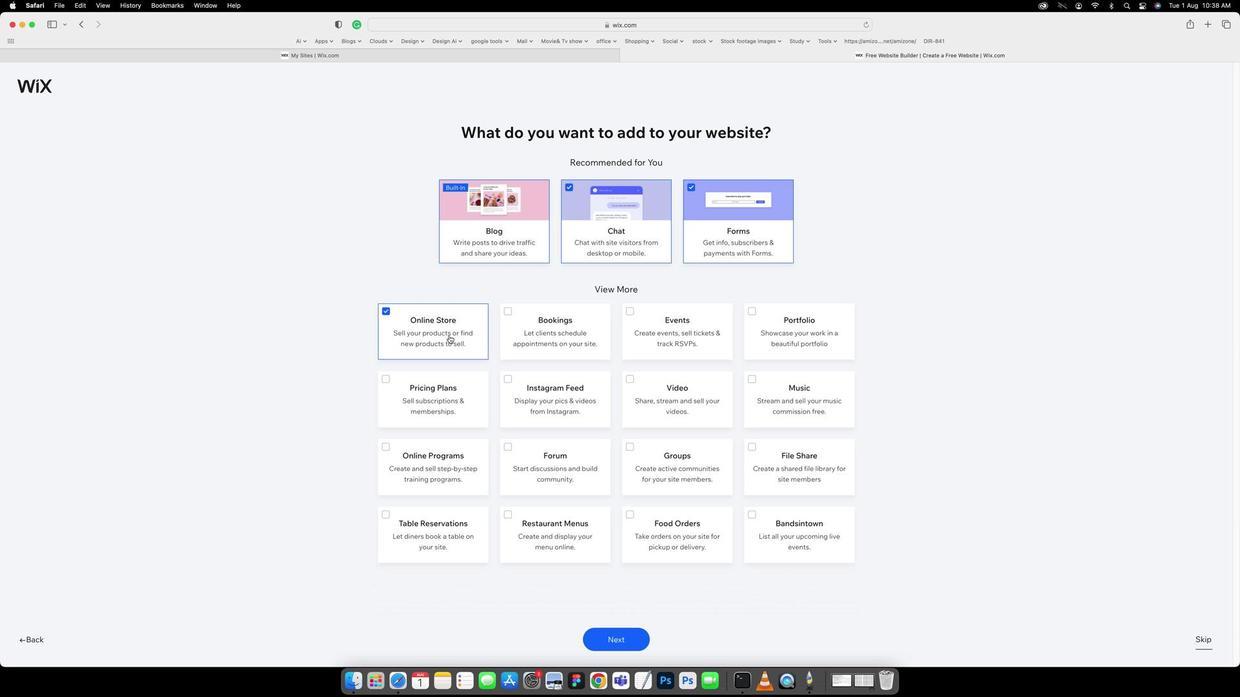 
Action: Mouse pressed left at (445, 334)
Screenshot: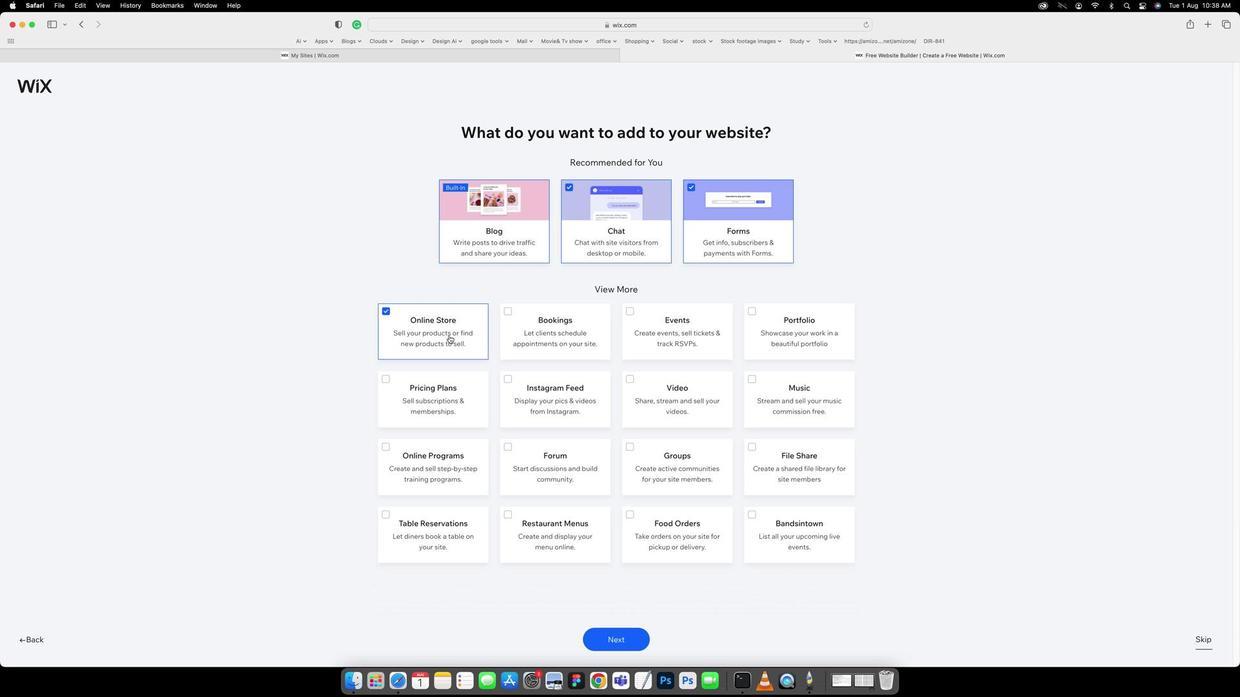 
Action: Mouse moved to (532, 366)
Screenshot: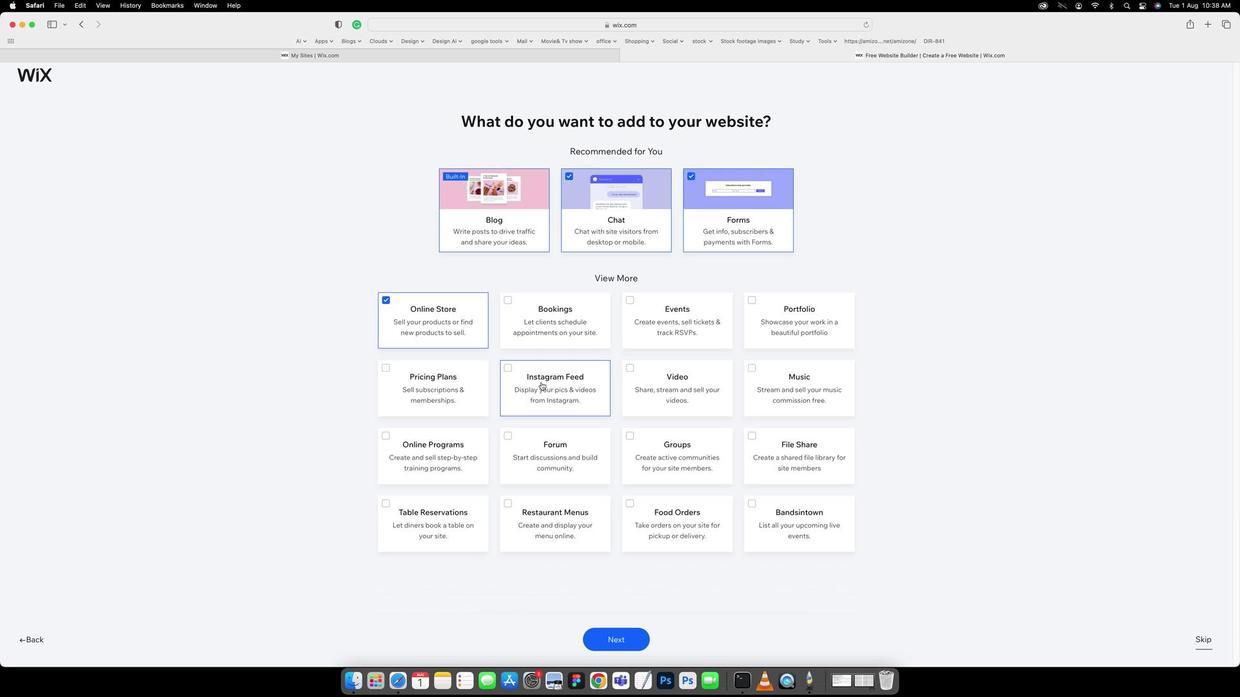 
Action: Mouse scrolled (532, 366) with delta (23, 107)
Screenshot: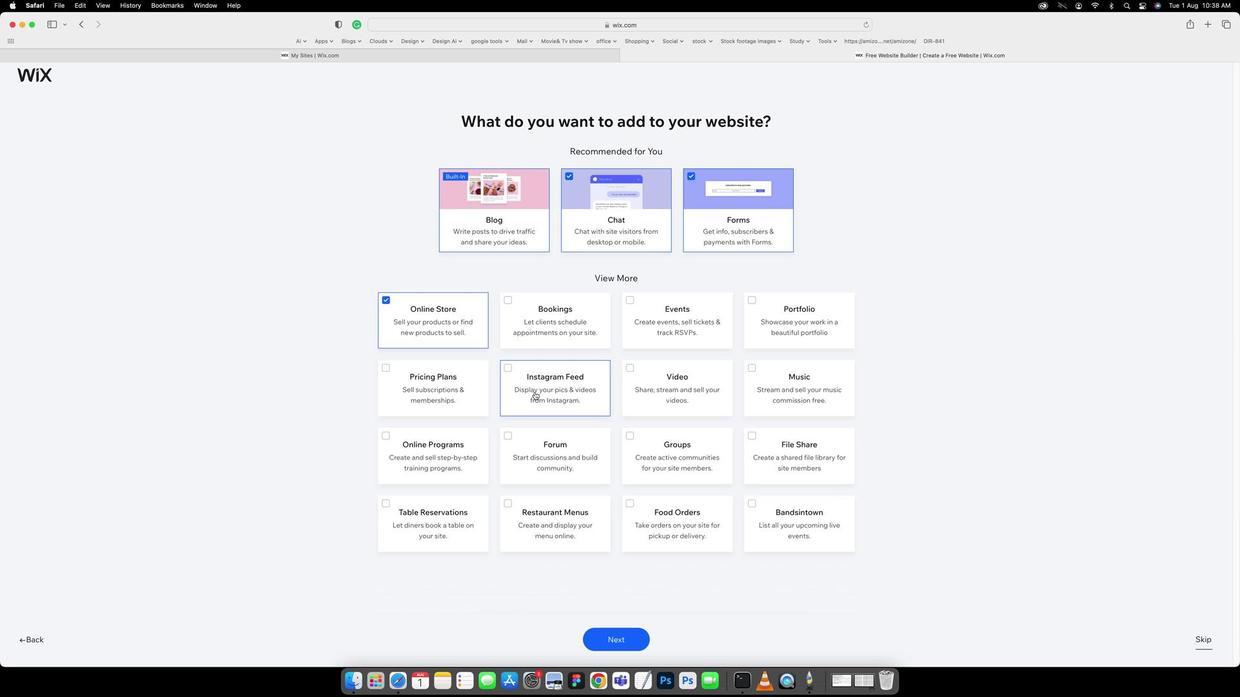 
Action: Mouse scrolled (532, 366) with delta (23, 107)
Screenshot: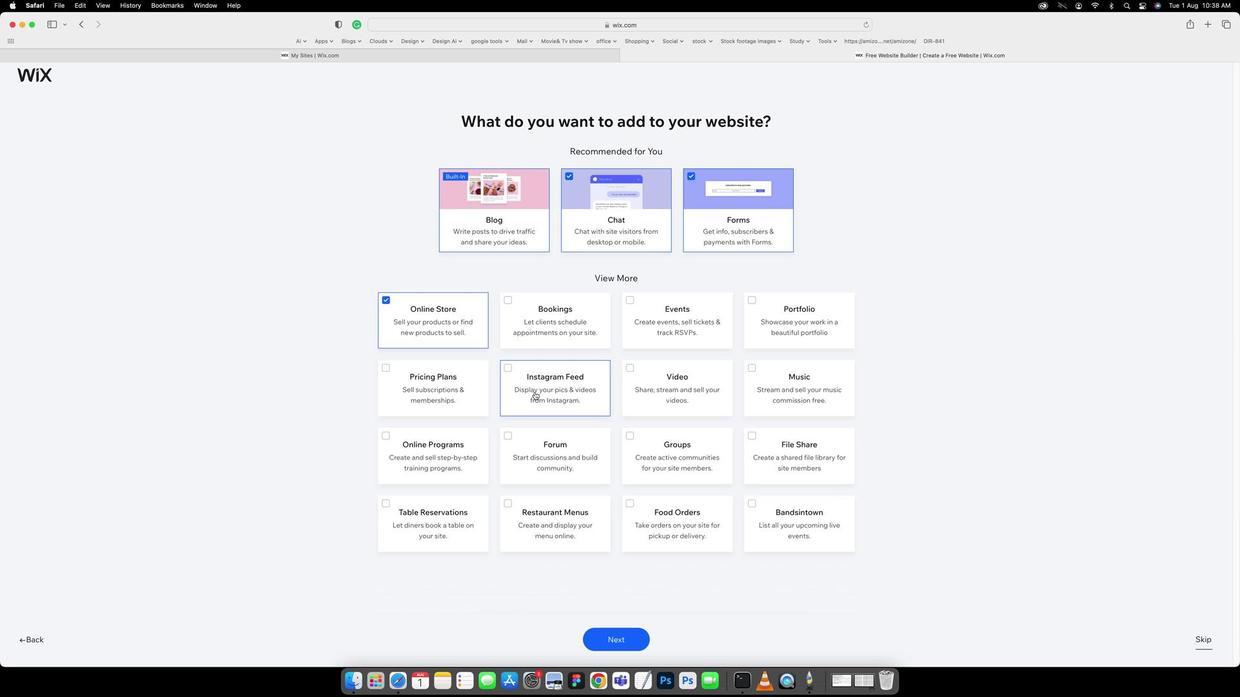 
Action: Mouse scrolled (532, 366) with delta (23, 106)
Screenshot: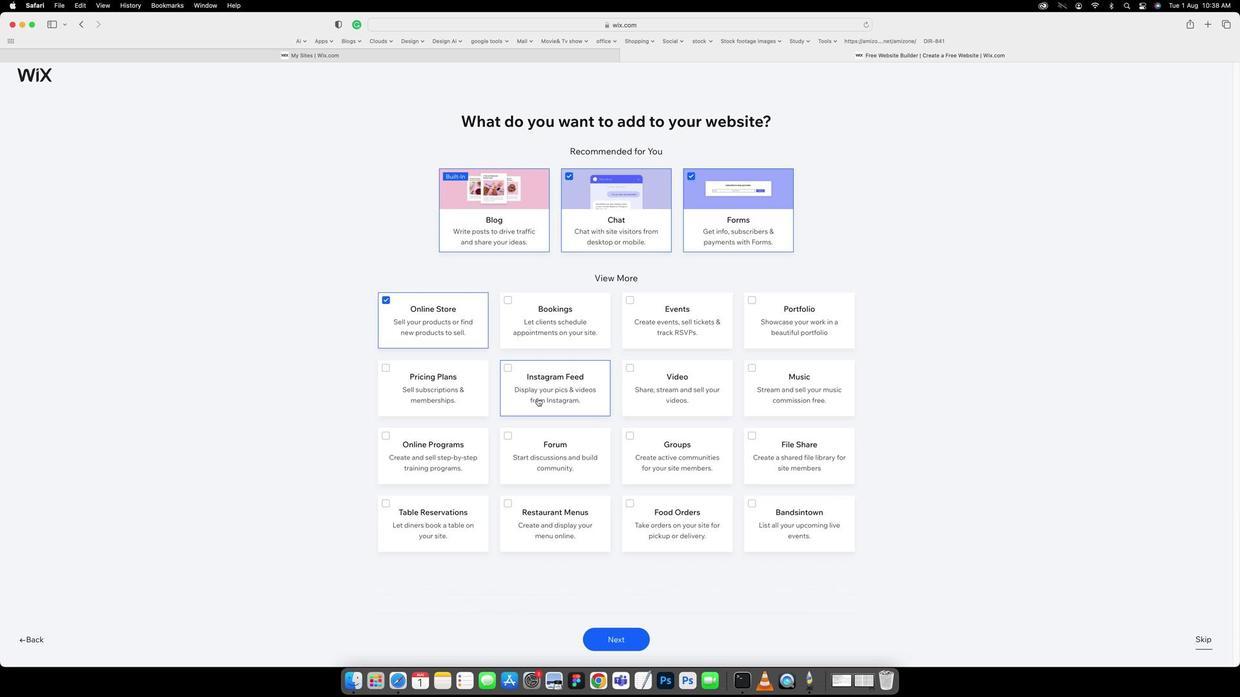 
Action: Mouse moved to (625, 456)
Screenshot: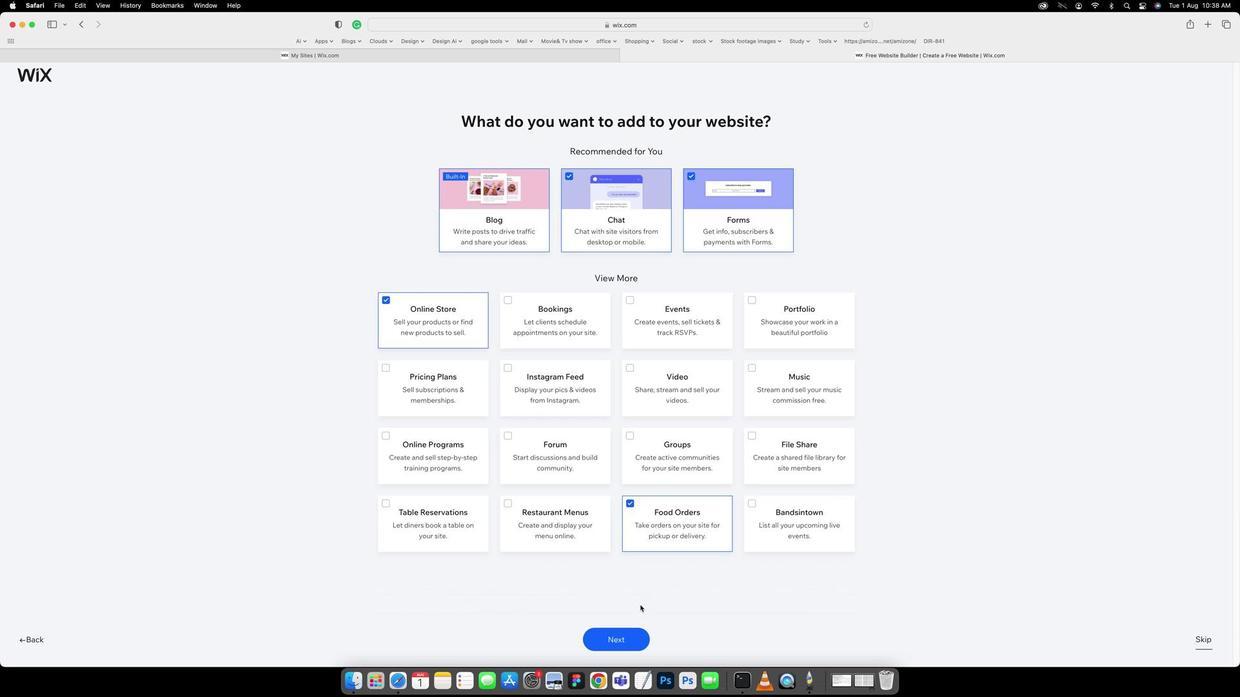 
Action: Mouse pressed left at (625, 456)
Screenshot: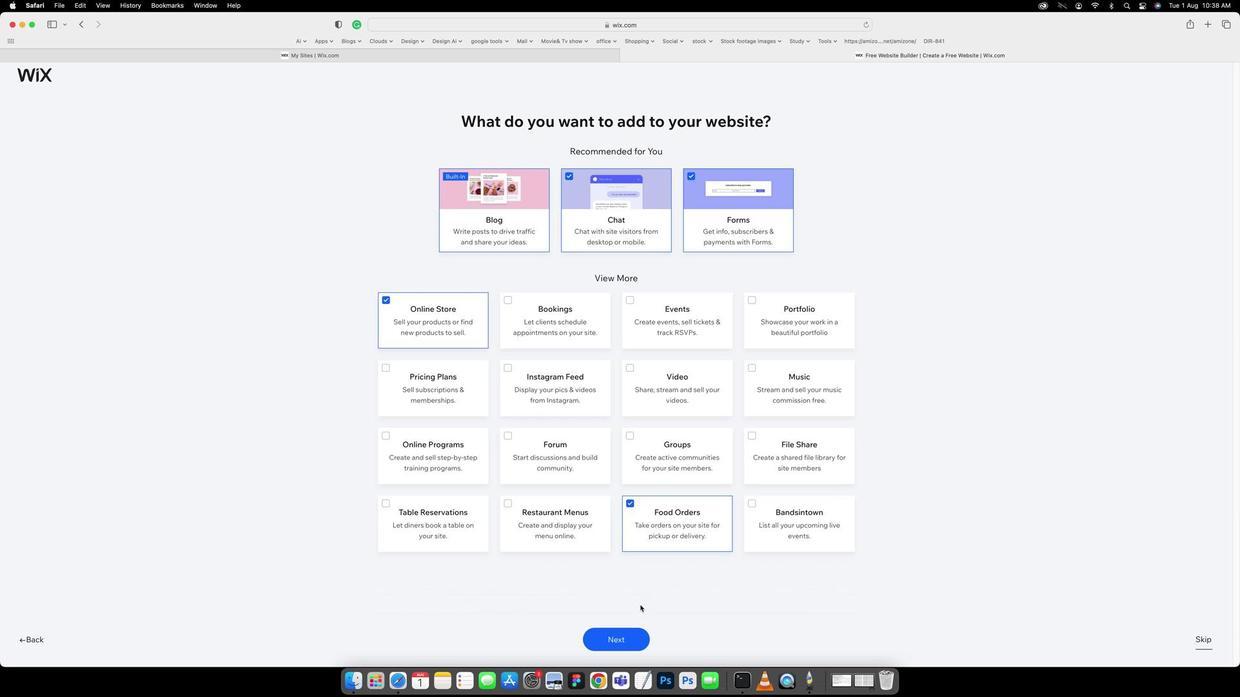 
Action: Mouse moved to (602, 538)
Screenshot: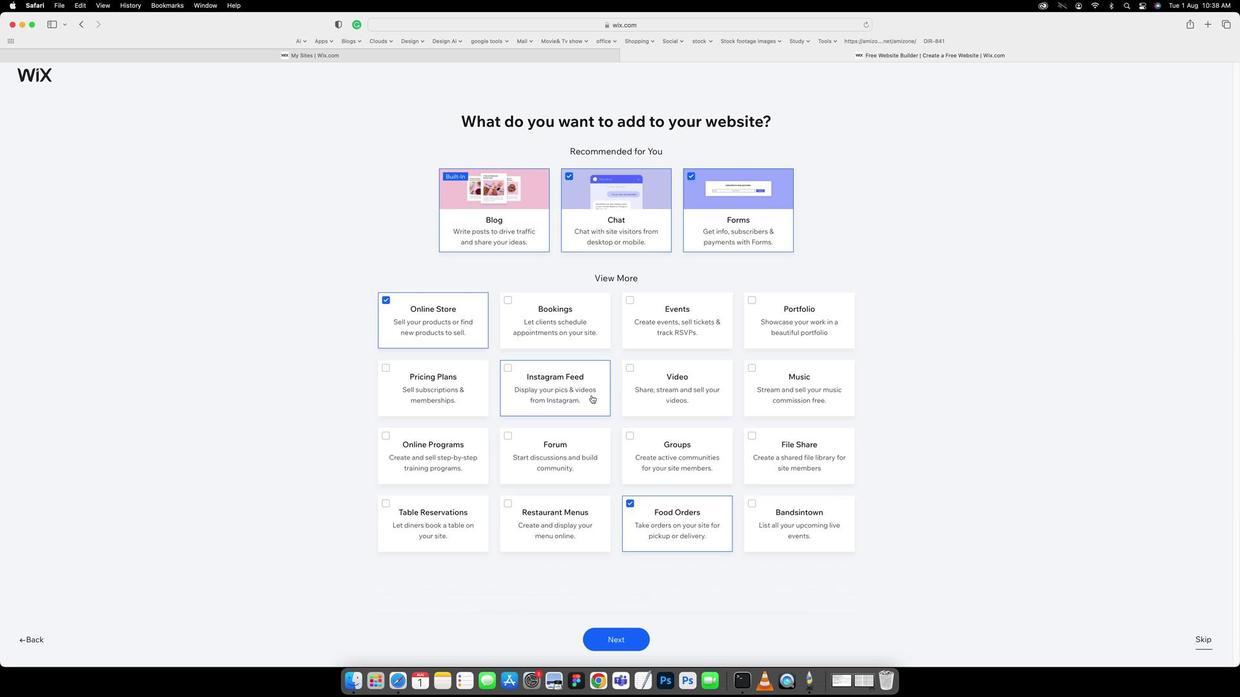 
Action: Mouse pressed left at (602, 538)
Screenshot: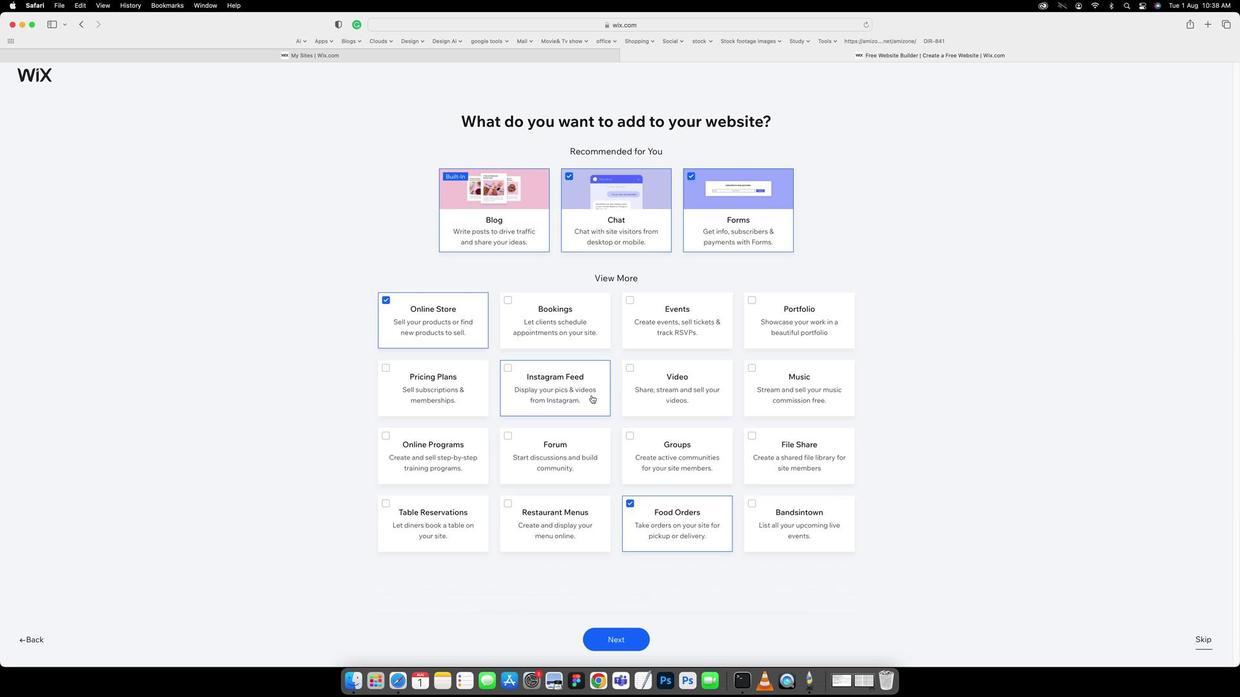 
Action: Mouse moved to (468, 312)
Screenshot: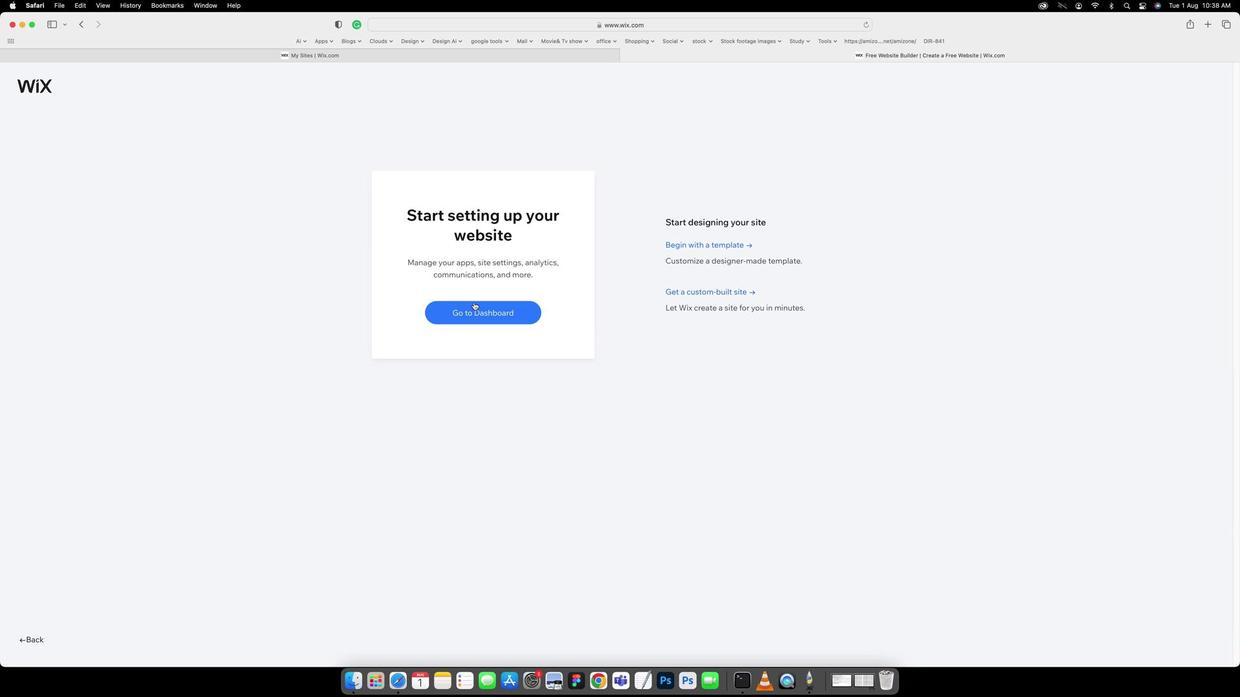 
Action: Mouse pressed left at (468, 312)
Screenshot: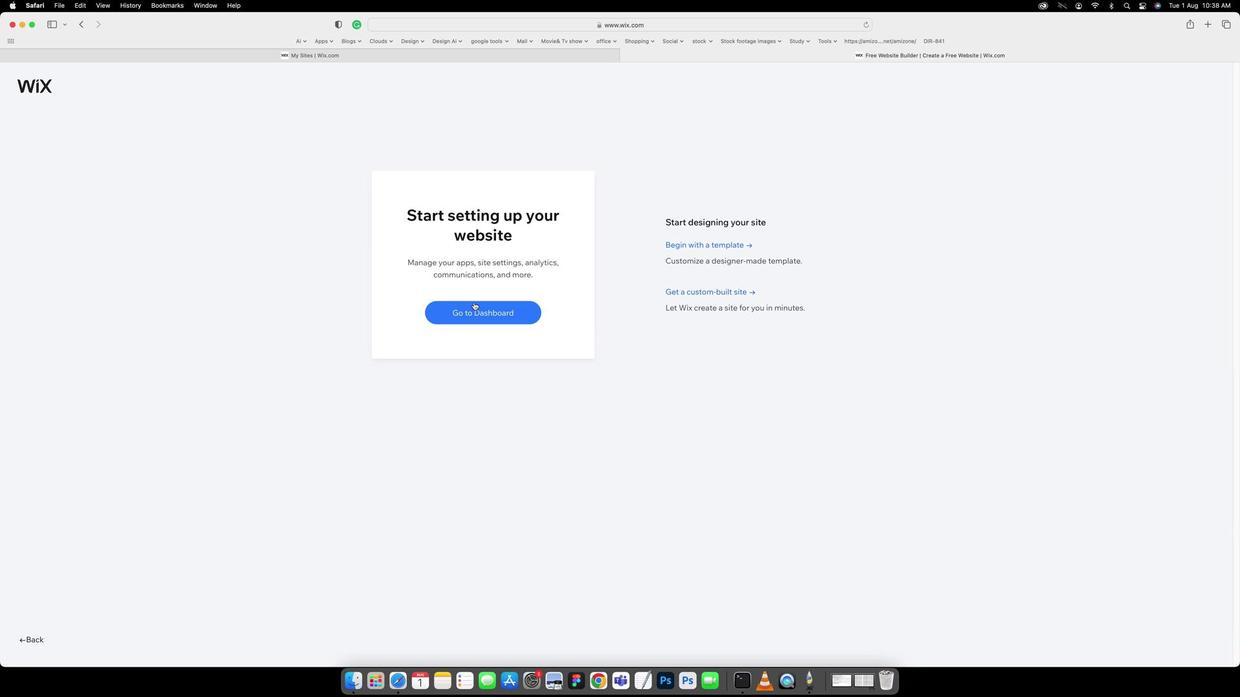 
Action: Mouse moved to (467, 324)
Screenshot: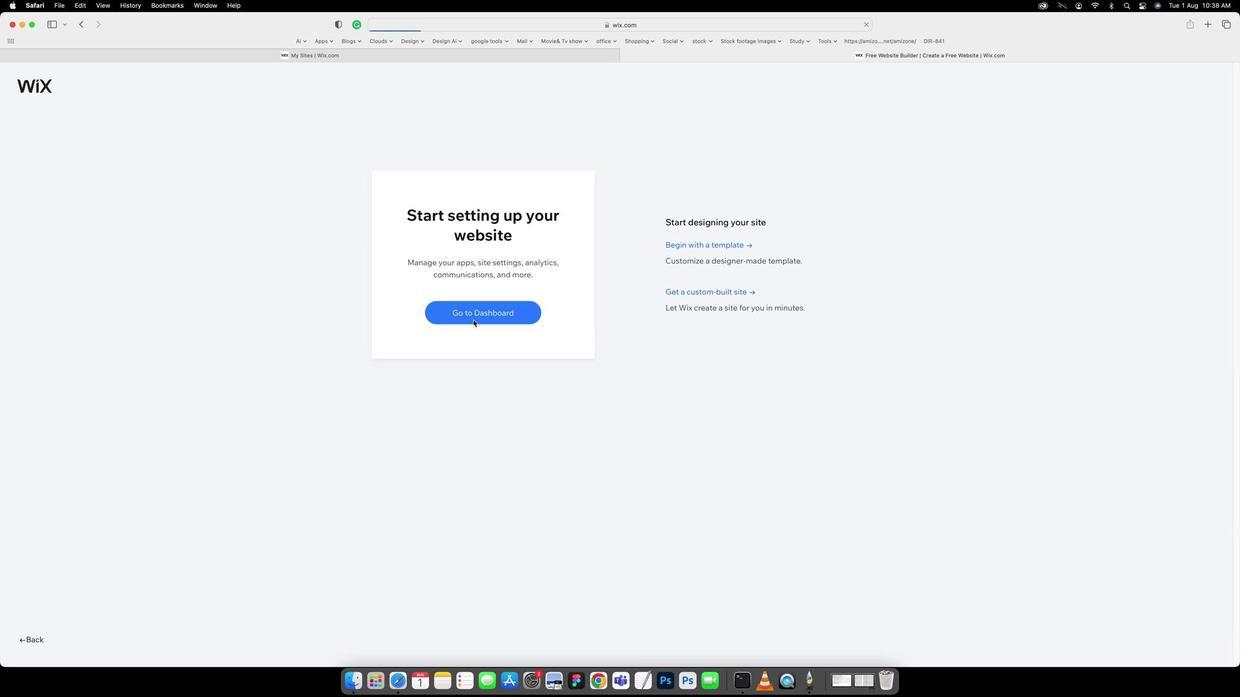 
Action: Mouse pressed left at (467, 324)
Screenshot: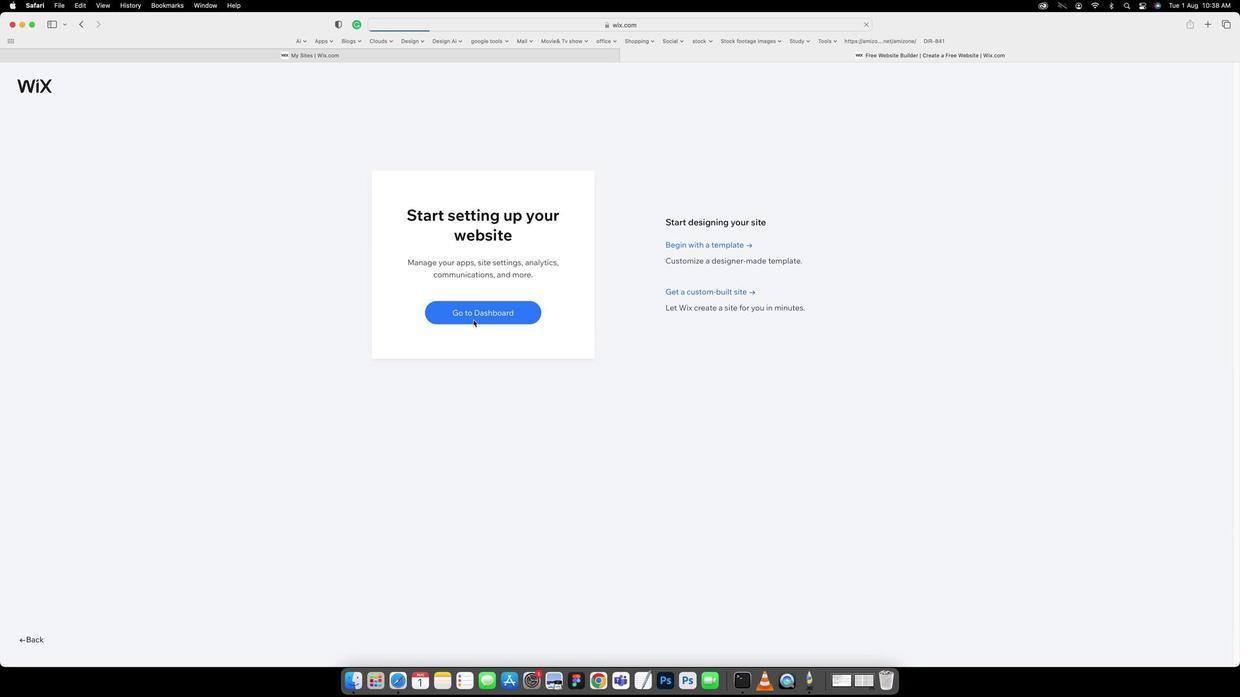 
Action: Mouse moved to (831, 308)
Screenshot: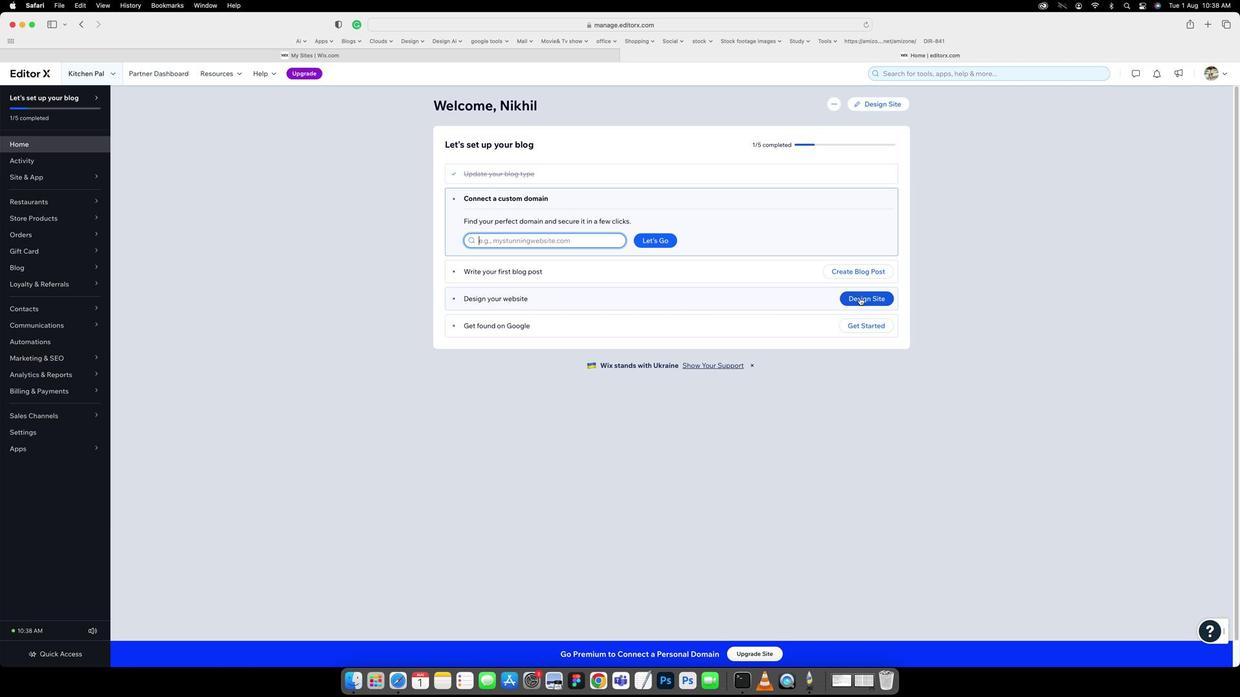 
Action: Mouse pressed left at (831, 308)
Screenshot: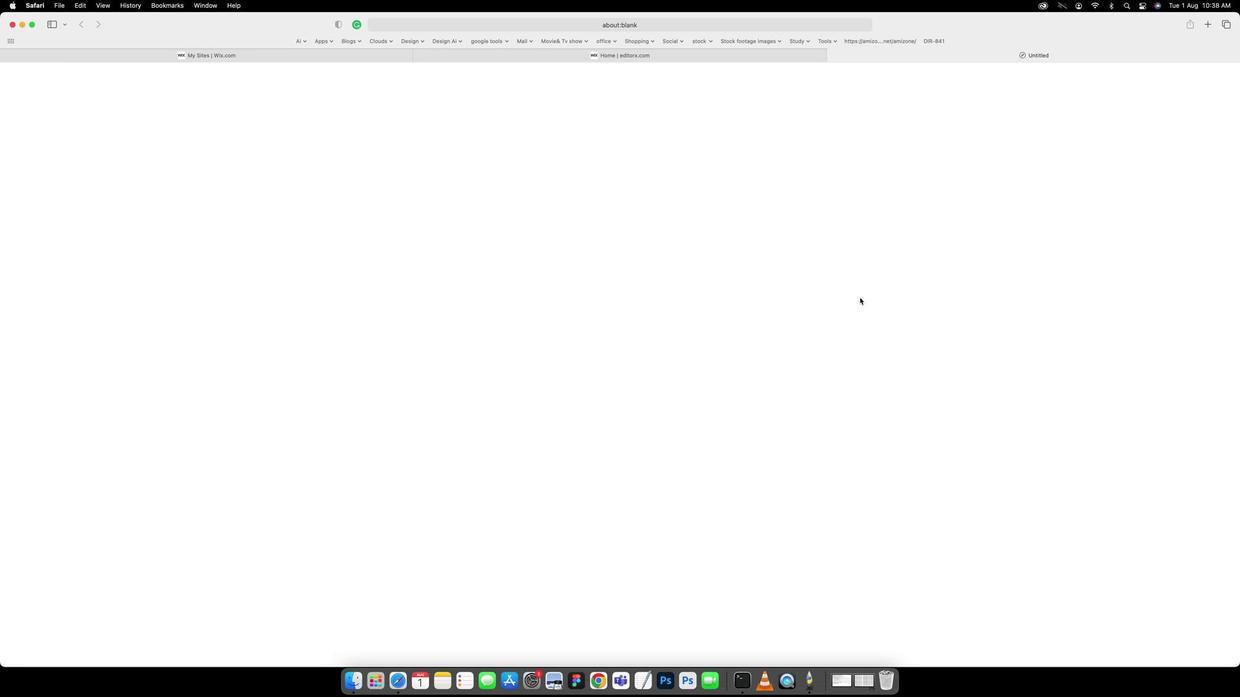 
Action: Mouse moved to (700, 333)
Screenshot: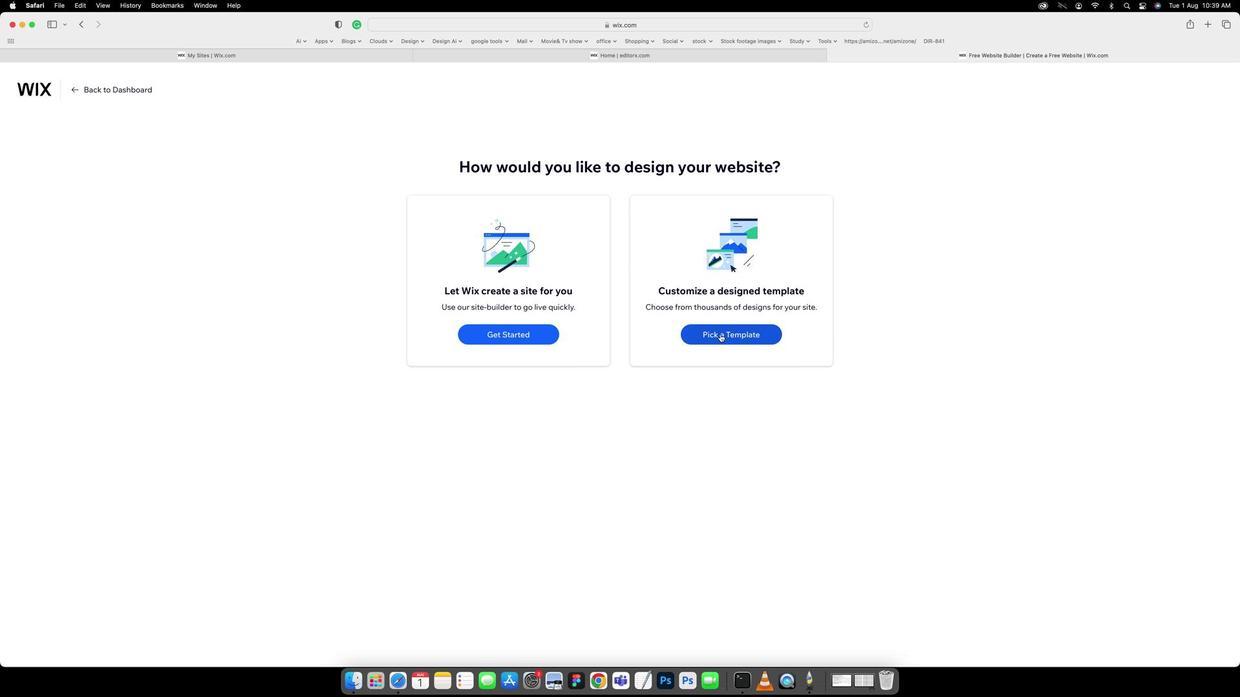 
Action: Mouse pressed left at (700, 333)
Screenshot: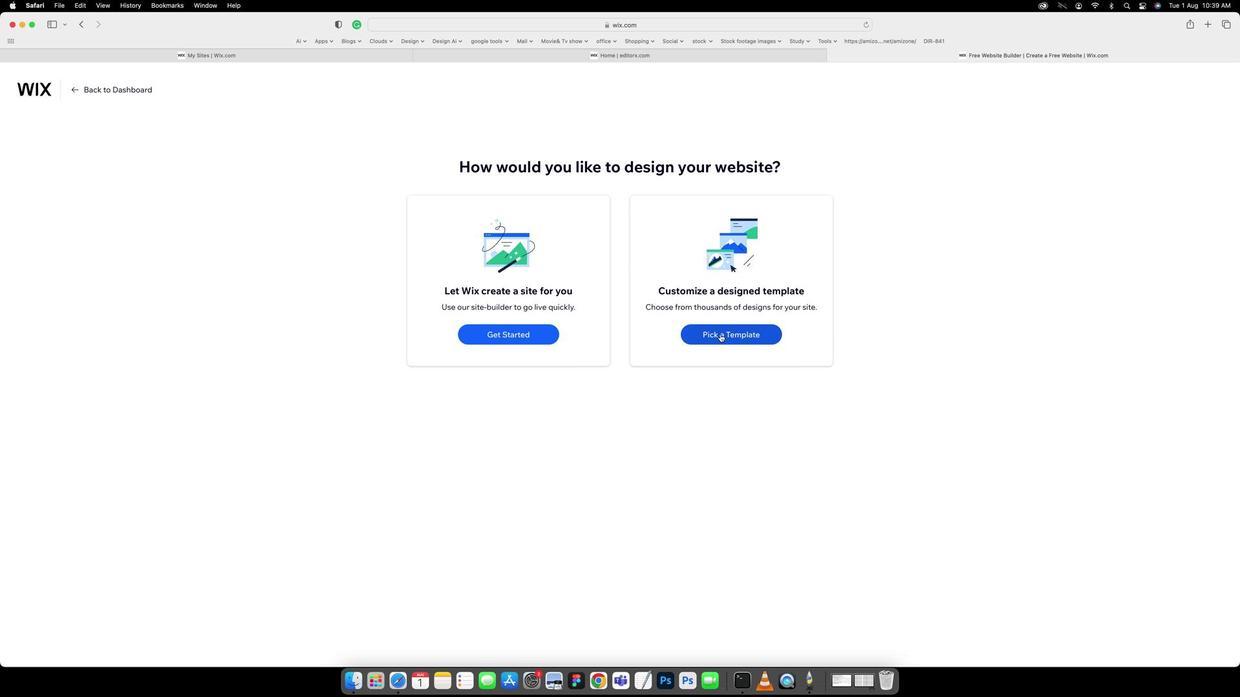 
Action: Mouse moved to (780, 342)
Screenshot: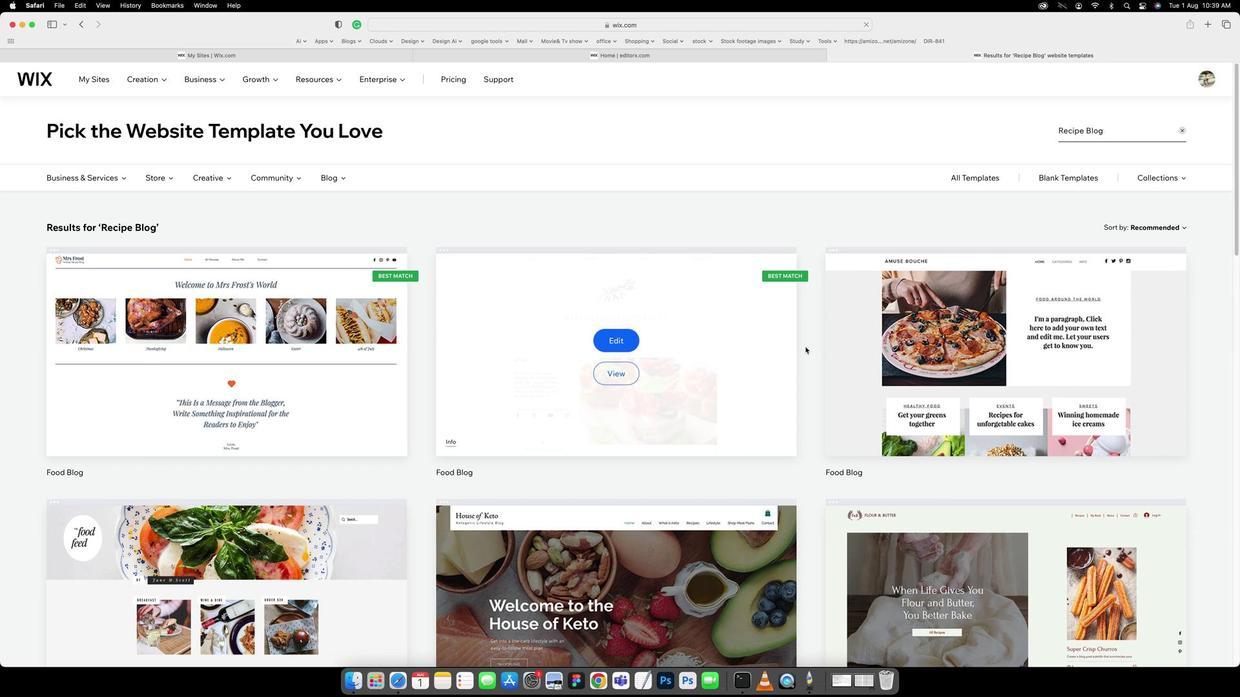 
Action: Mouse scrolled (780, 342) with delta (23, 107)
Screenshot: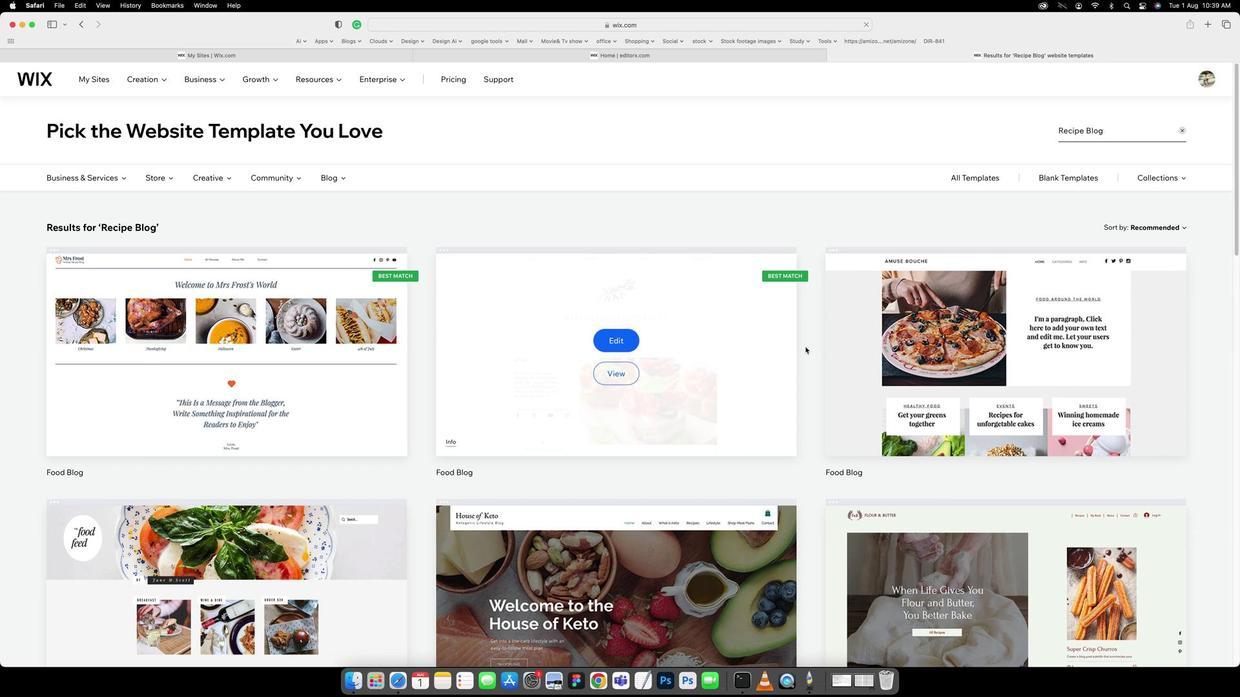 
Action: Mouse scrolled (780, 342) with delta (23, 107)
Screenshot: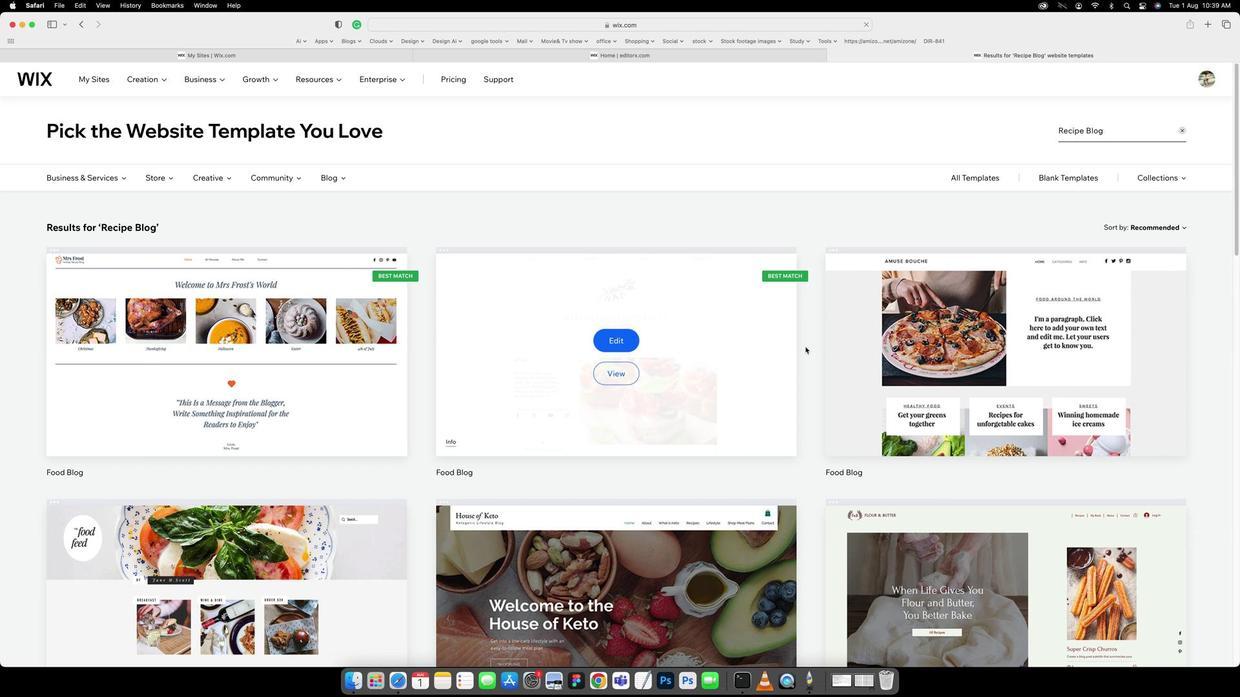 
Action: Mouse scrolled (780, 342) with delta (23, 106)
Screenshot: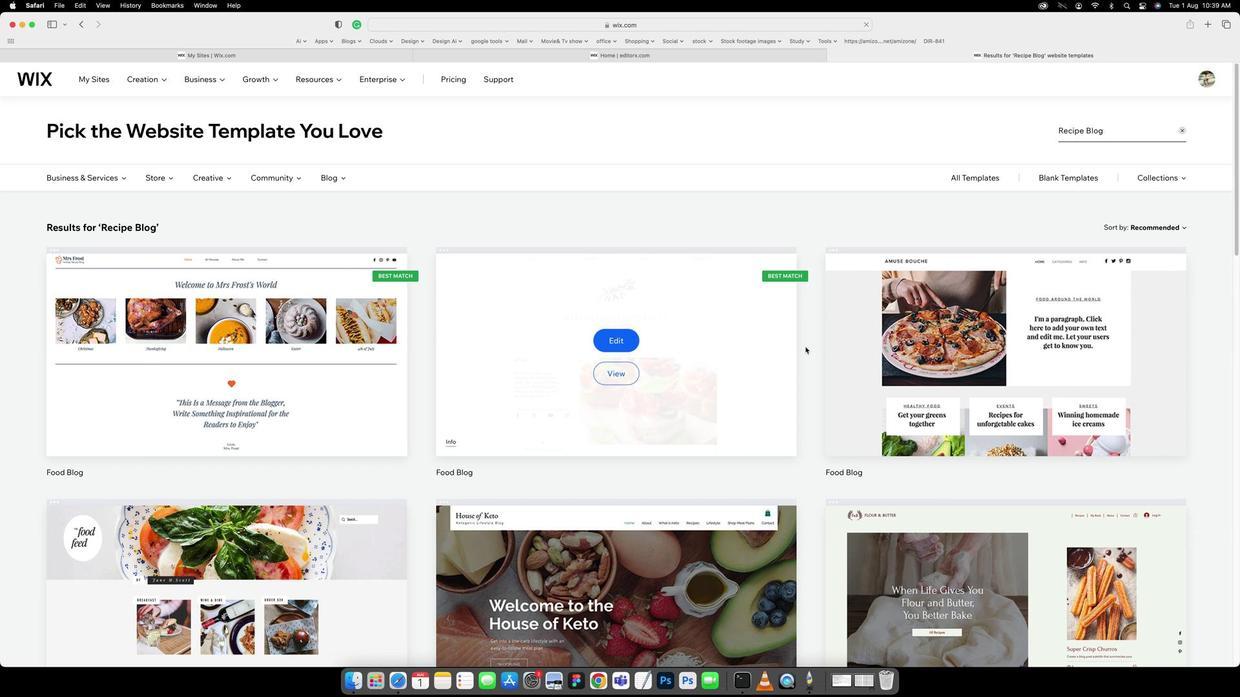
Action: Mouse scrolled (780, 342) with delta (23, 106)
Screenshot: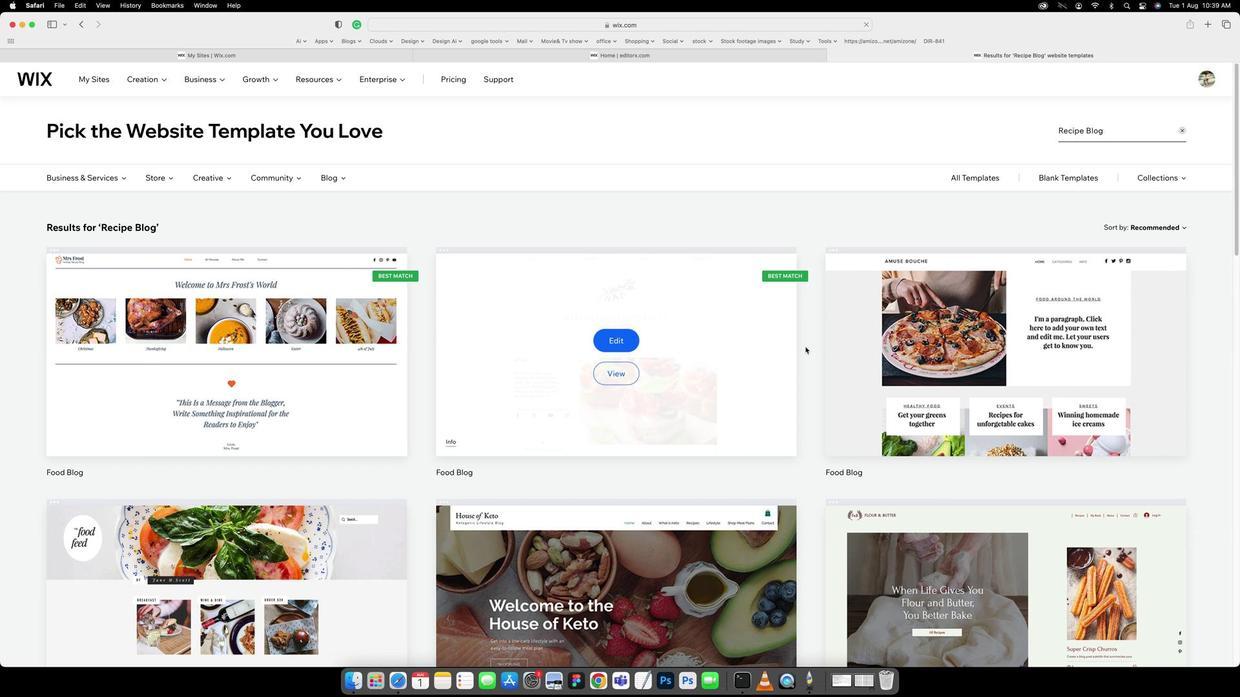 
Action: Mouse scrolled (780, 342) with delta (23, 107)
Screenshot: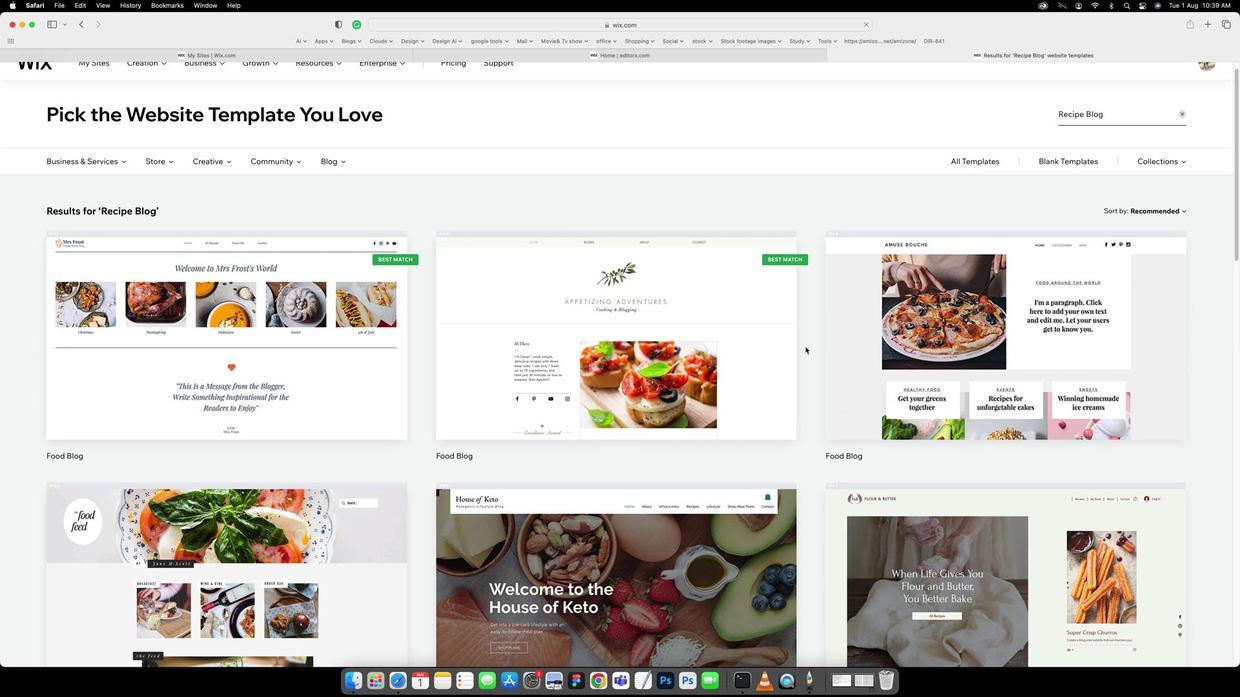 
Action: Mouse scrolled (780, 342) with delta (23, 107)
Screenshot: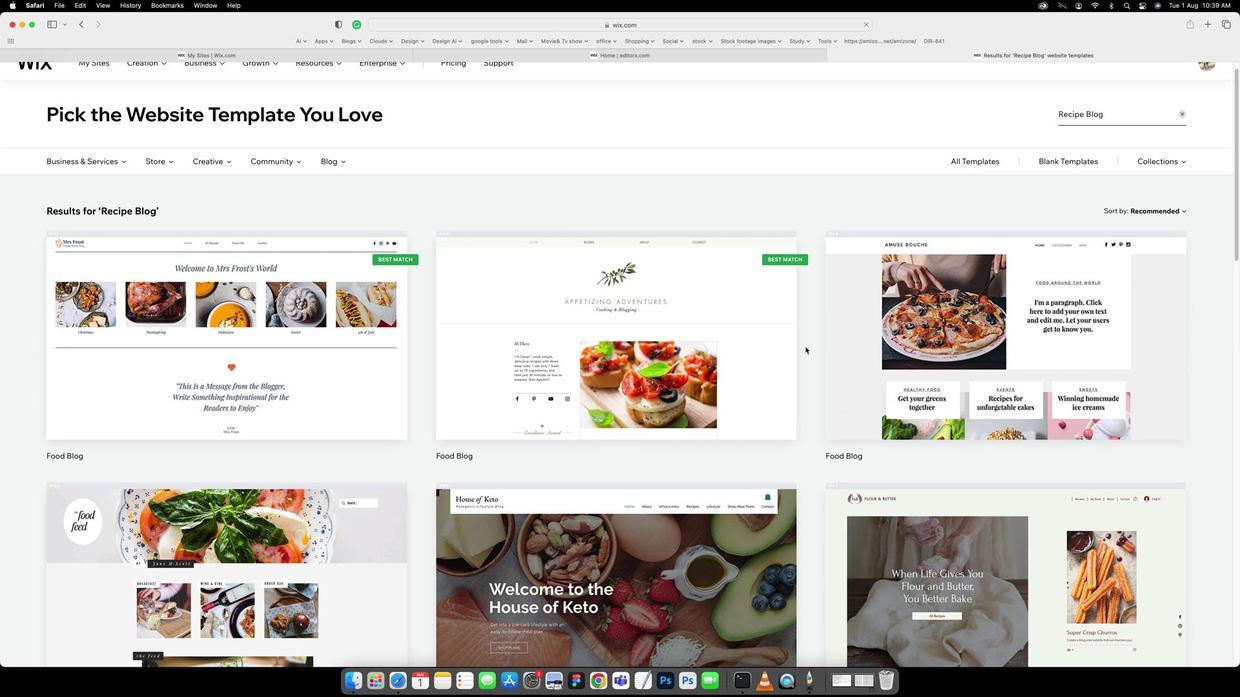 
Action: Mouse scrolled (780, 342) with delta (23, 107)
Screenshot: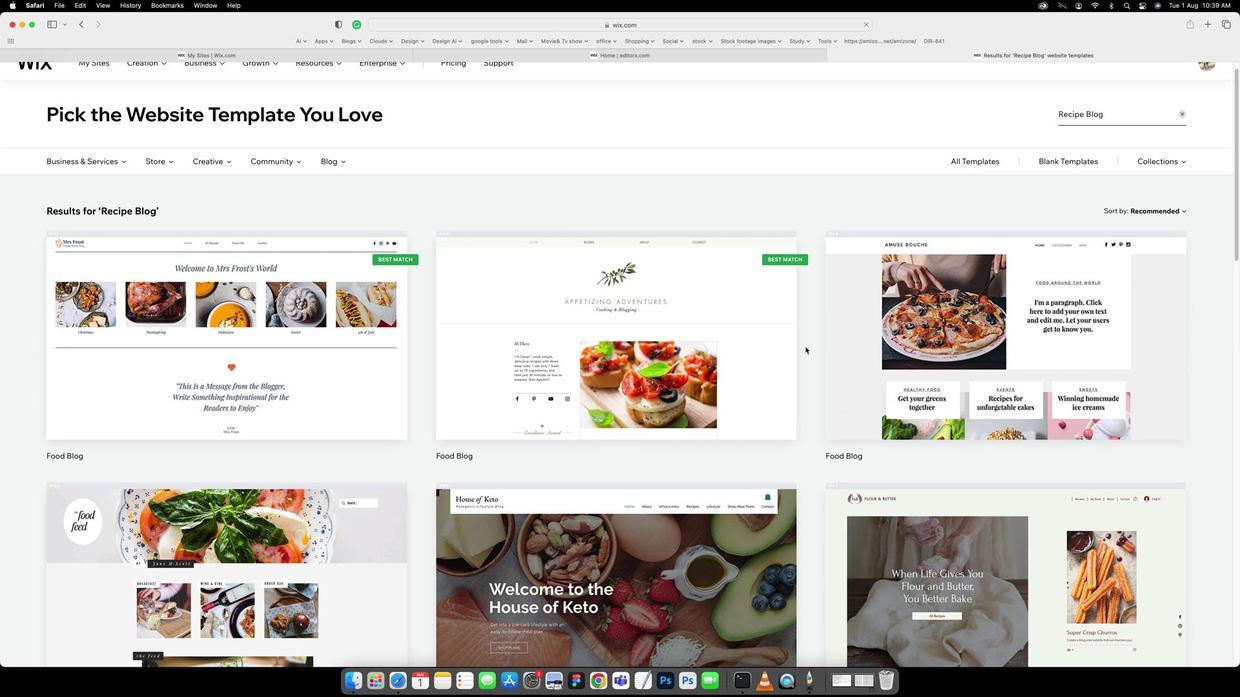 
Action: Mouse scrolled (780, 342) with delta (23, 107)
Screenshot: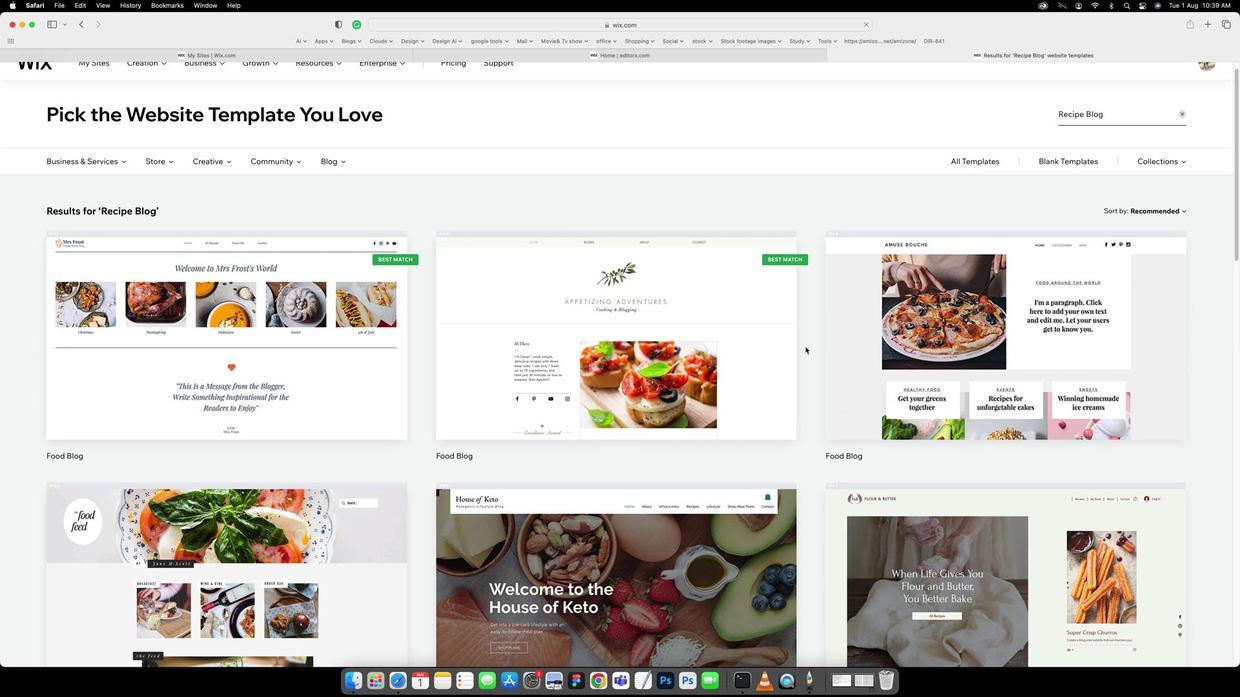 
Action: Mouse scrolled (780, 342) with delta (23, 107)
Screenshot: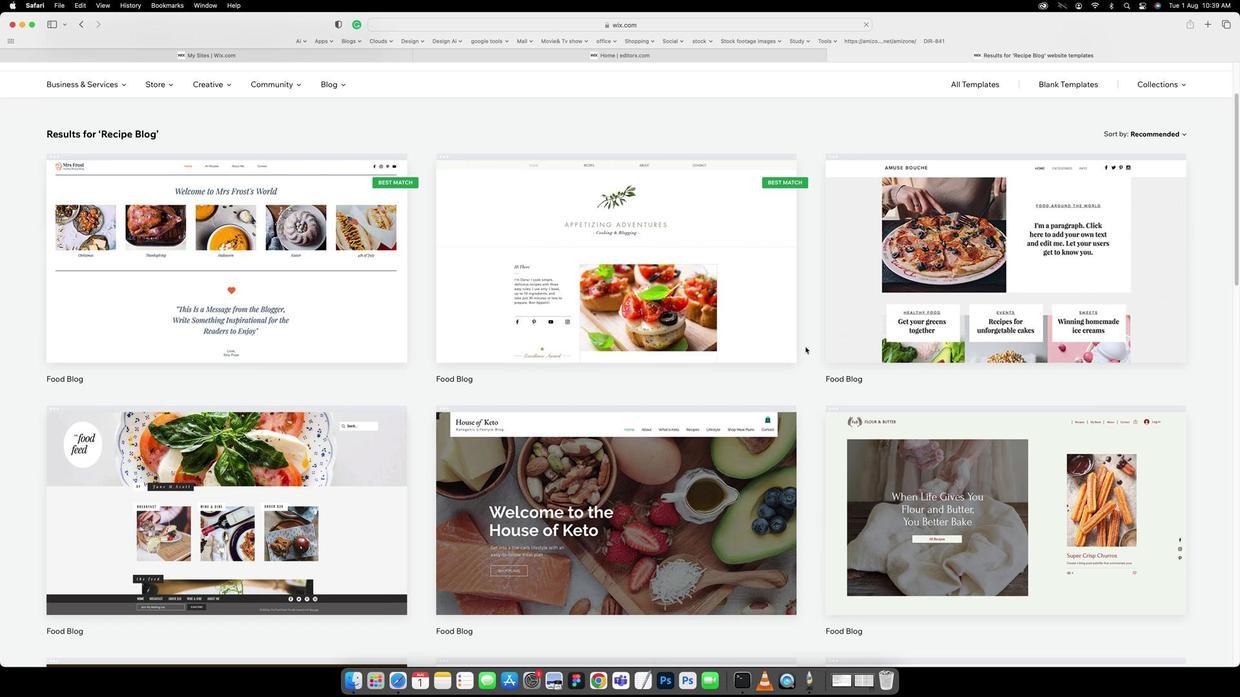 
Action: Mouse scrolled (780, 342) with delta (23, 107)
Screenshot: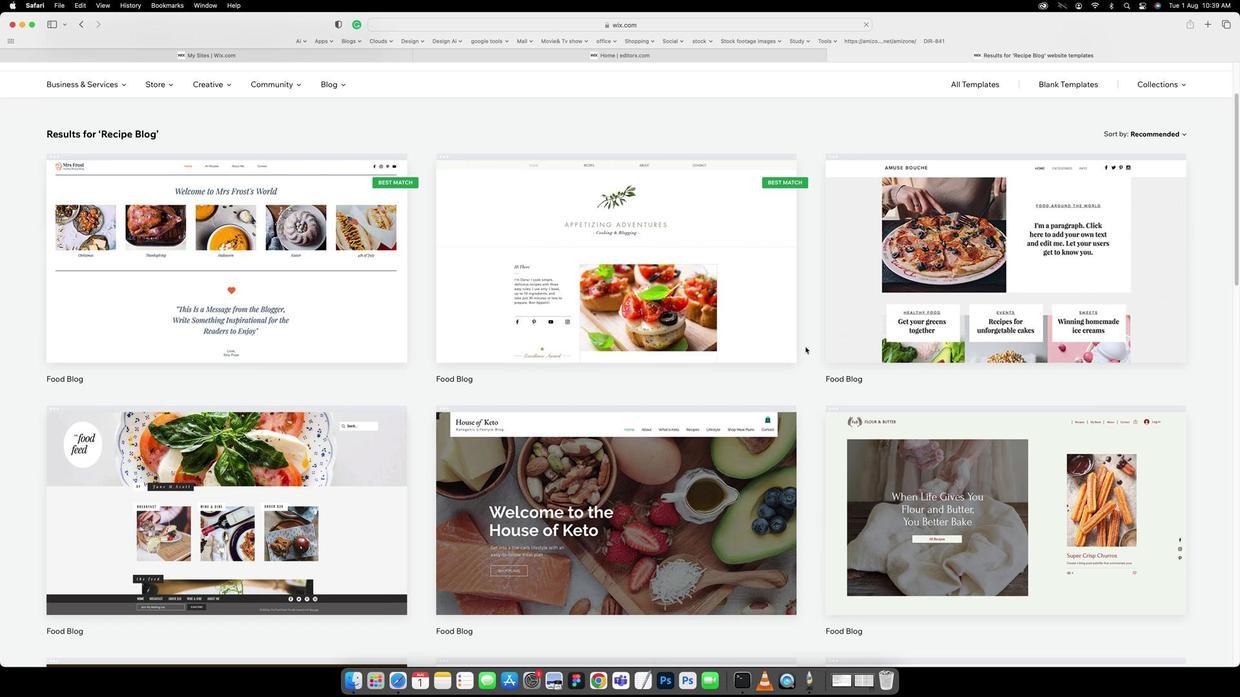 
Action: Mouse scrolled (780, 342) with delta (23, 106)
Screenshot: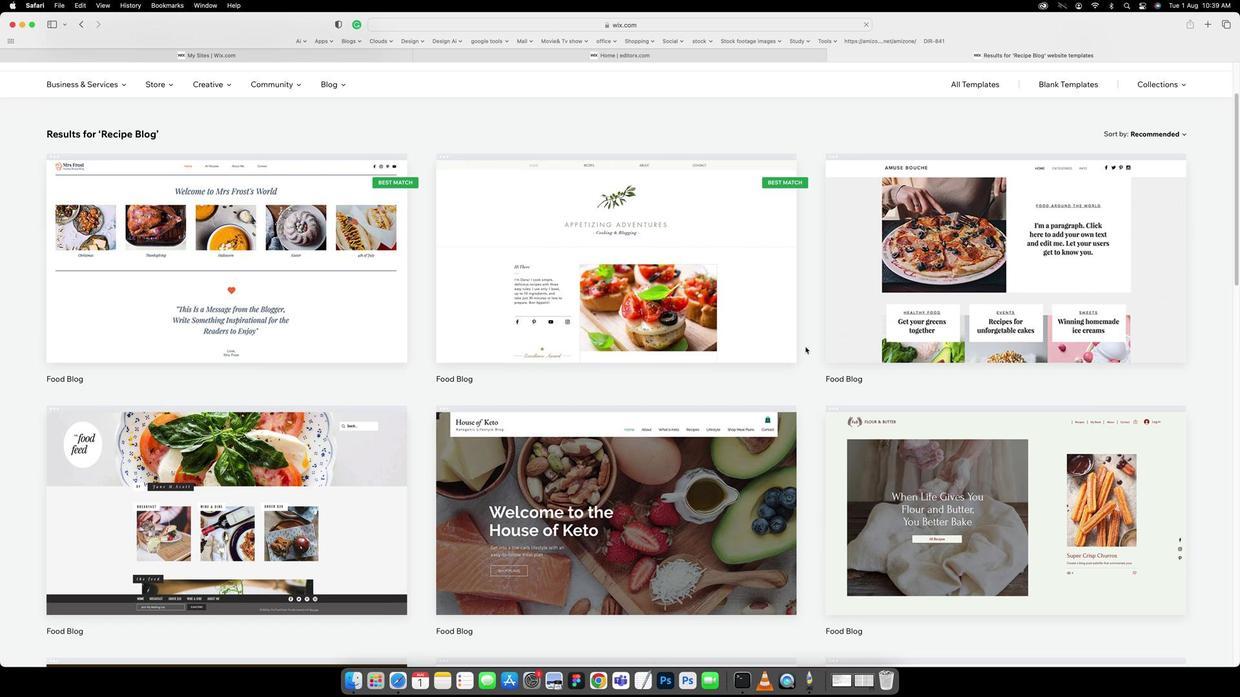 
Action: Mouse moved to (231, 465)
Screenshot: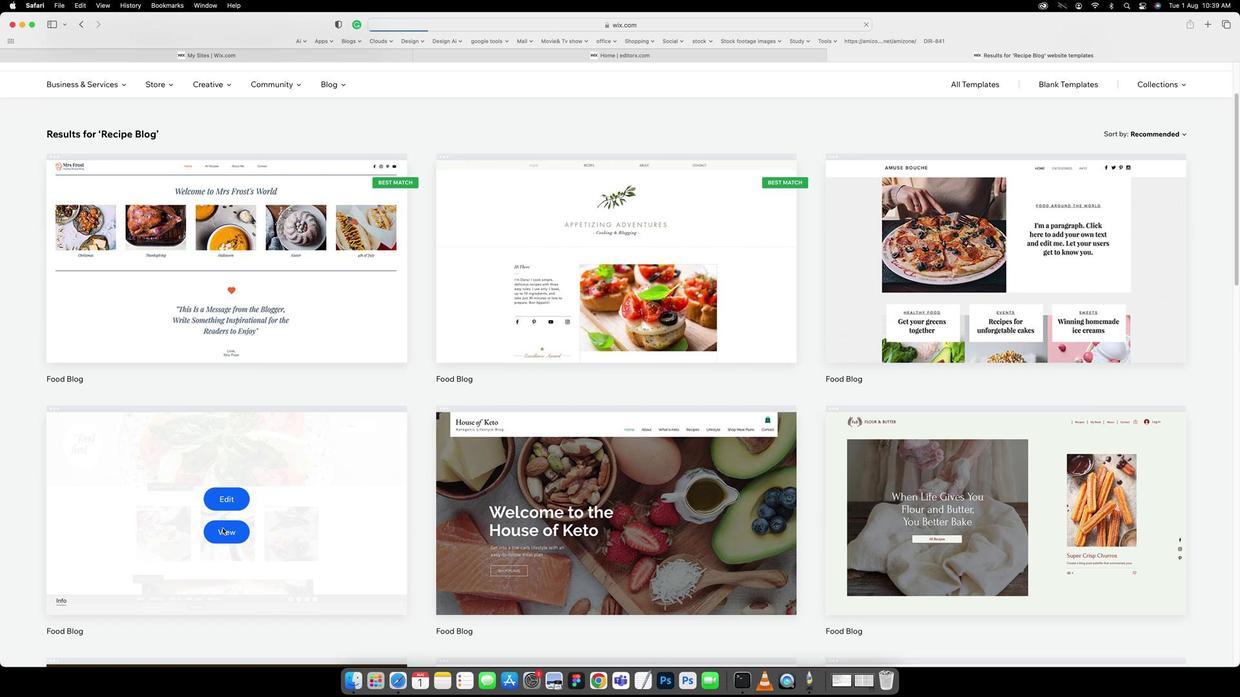 
Action: Mouse pressed left at (231, 465)
Screenshot: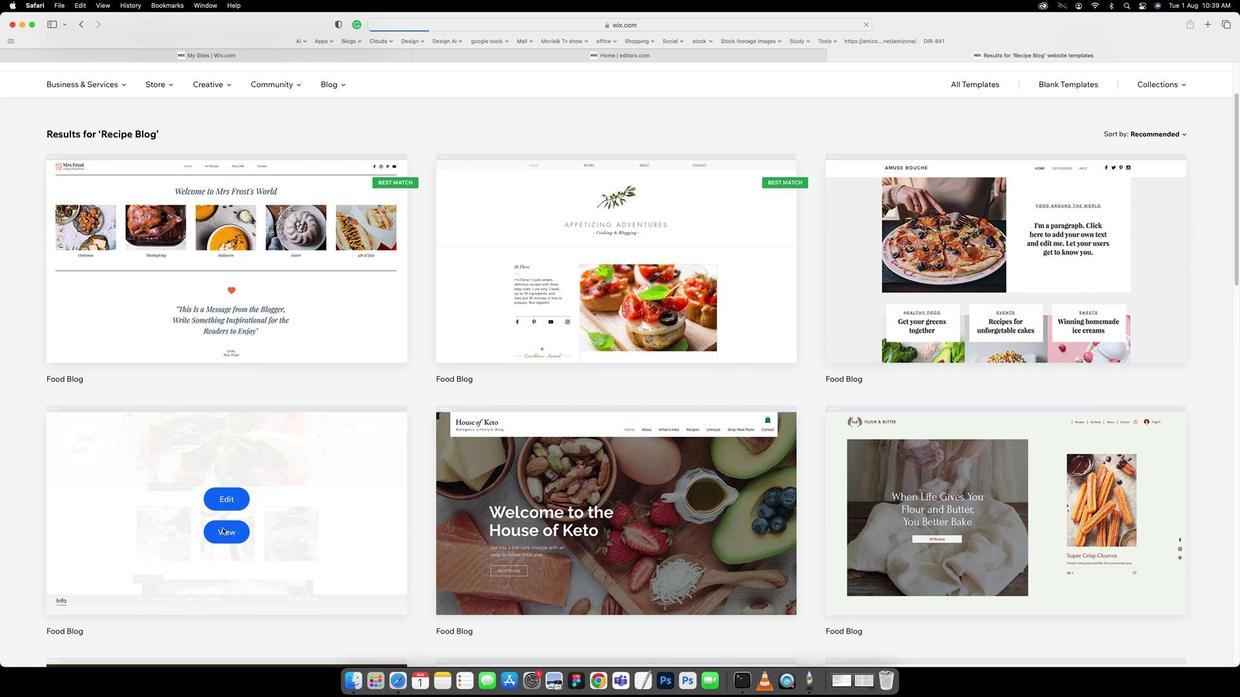 
Action: Mouse moved to (489, 374)
Screenshot: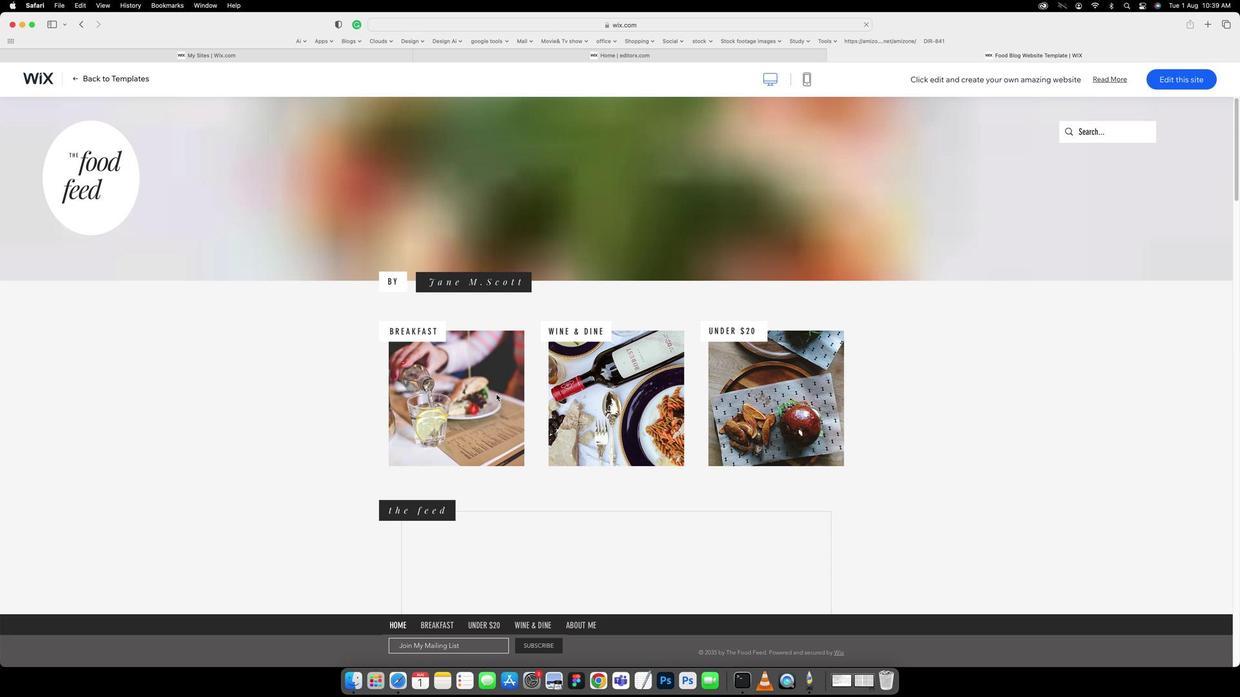 
Action: Mouse scrolled (489, 374) with delta (23, 107)
Screenshot: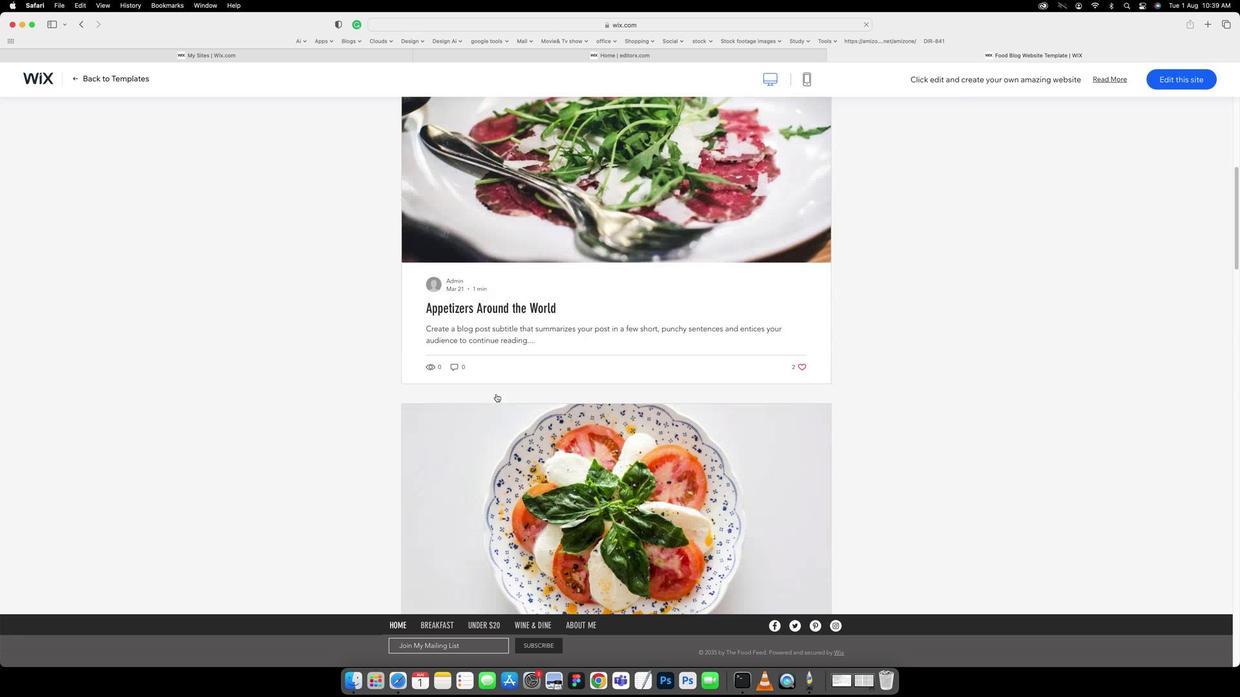 
Action: Mouse scrolled (489, 374) with delta (23, 107)
Screenshot: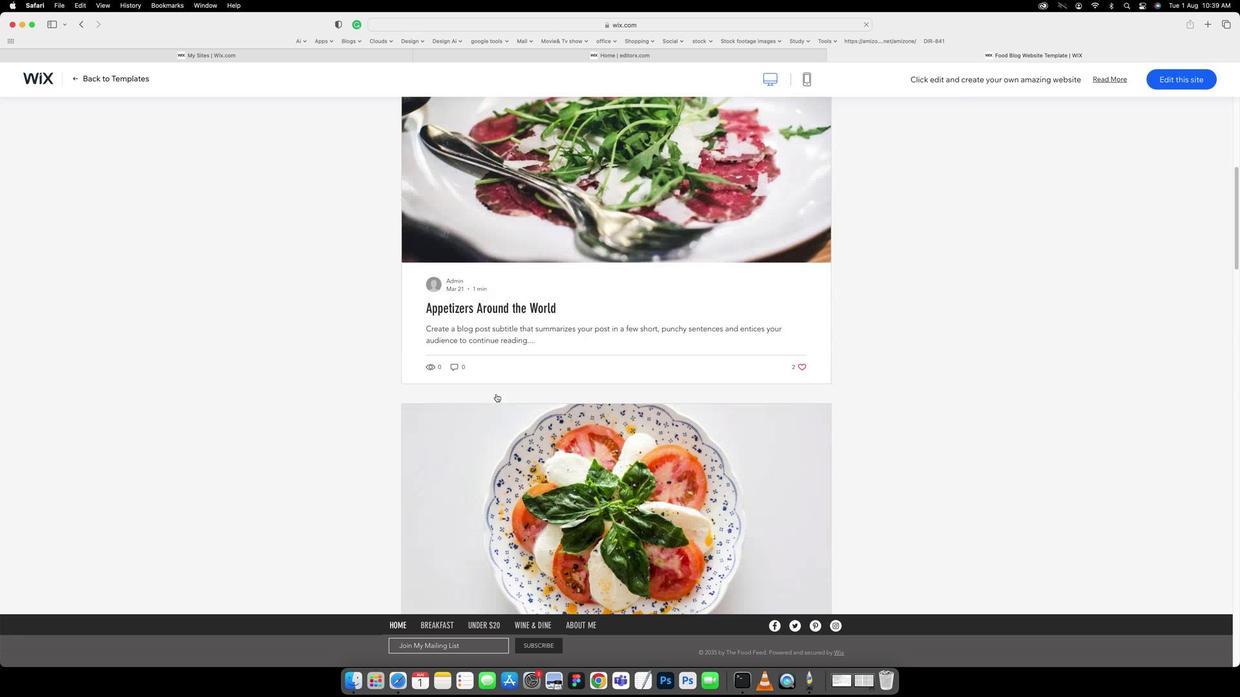 
Action: Mouse scrolled (489, 374) with delta (23, 106)
Screenshot: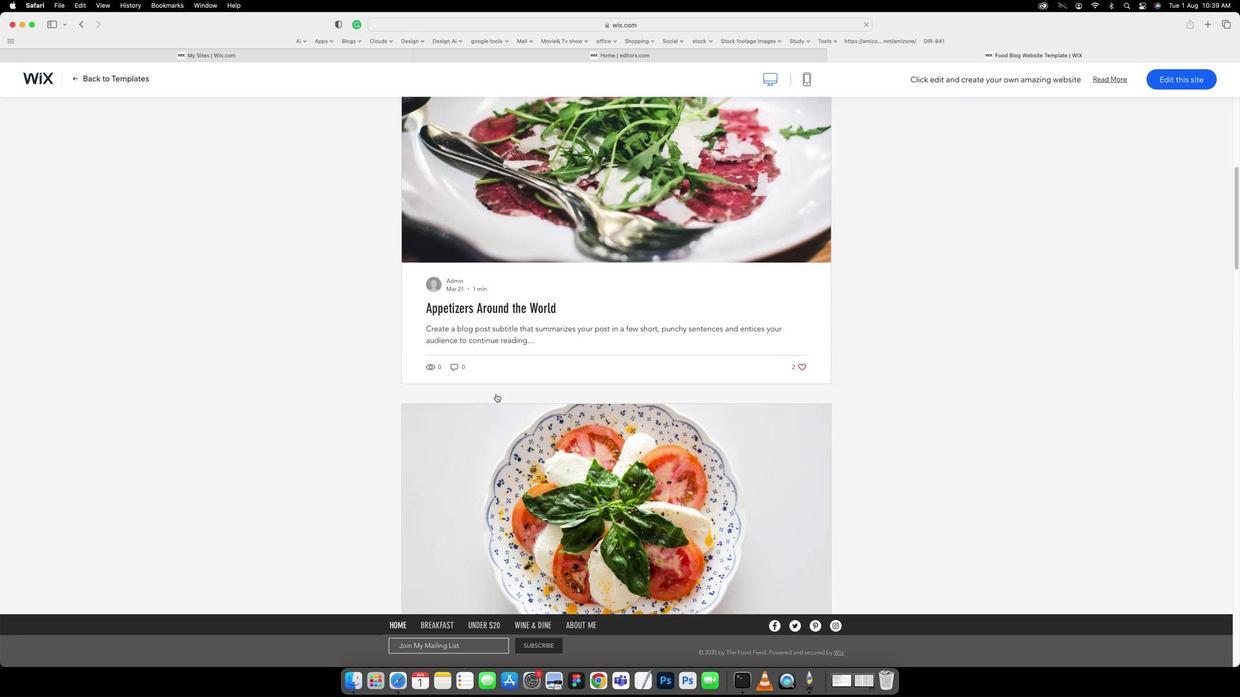 
Action: Mouse scrolled (489, 374) with delta (23, 105)
Screenshot: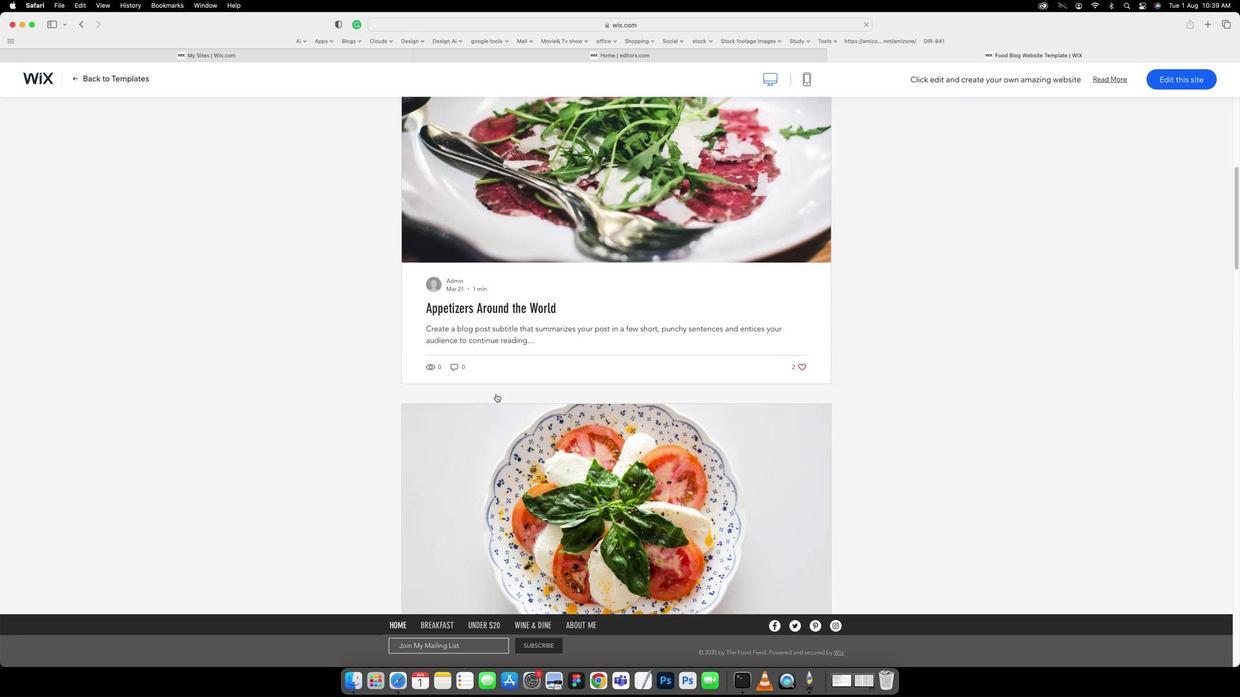 
Action: Mouse scrolled (489, 374) with delta (23, 107)
Screenshot: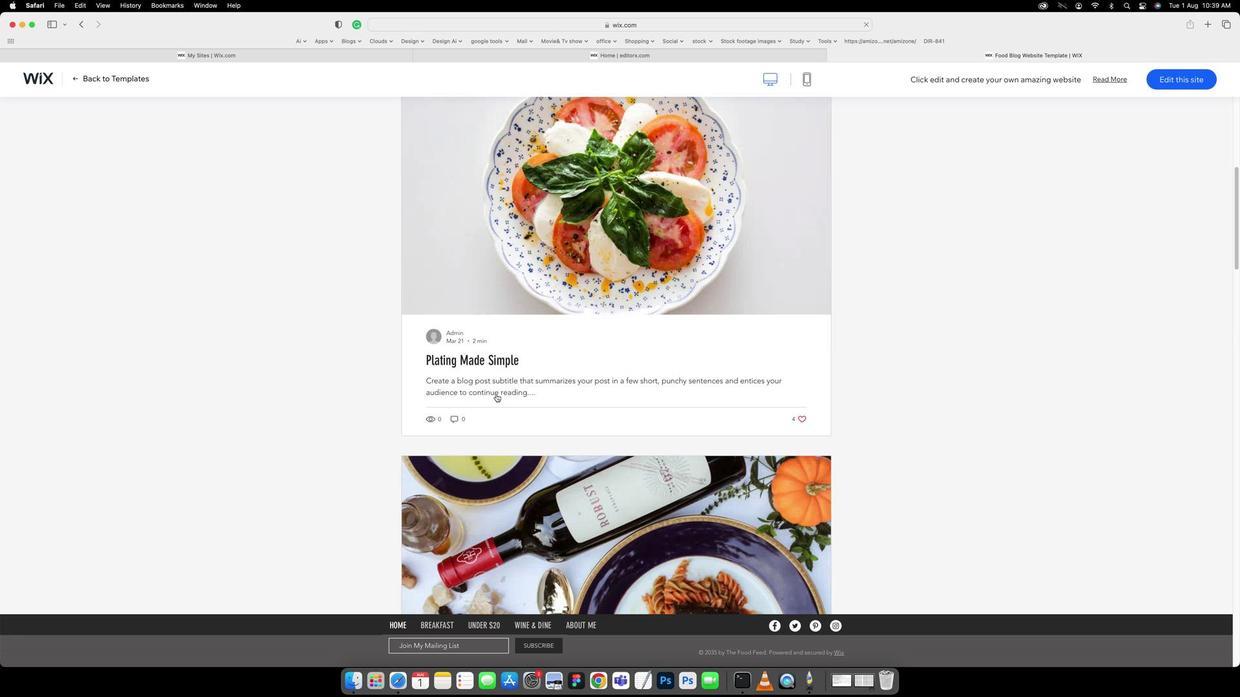 
Action: Mouse scrolled (489, 374) with delta (23, 107)
Screenshot: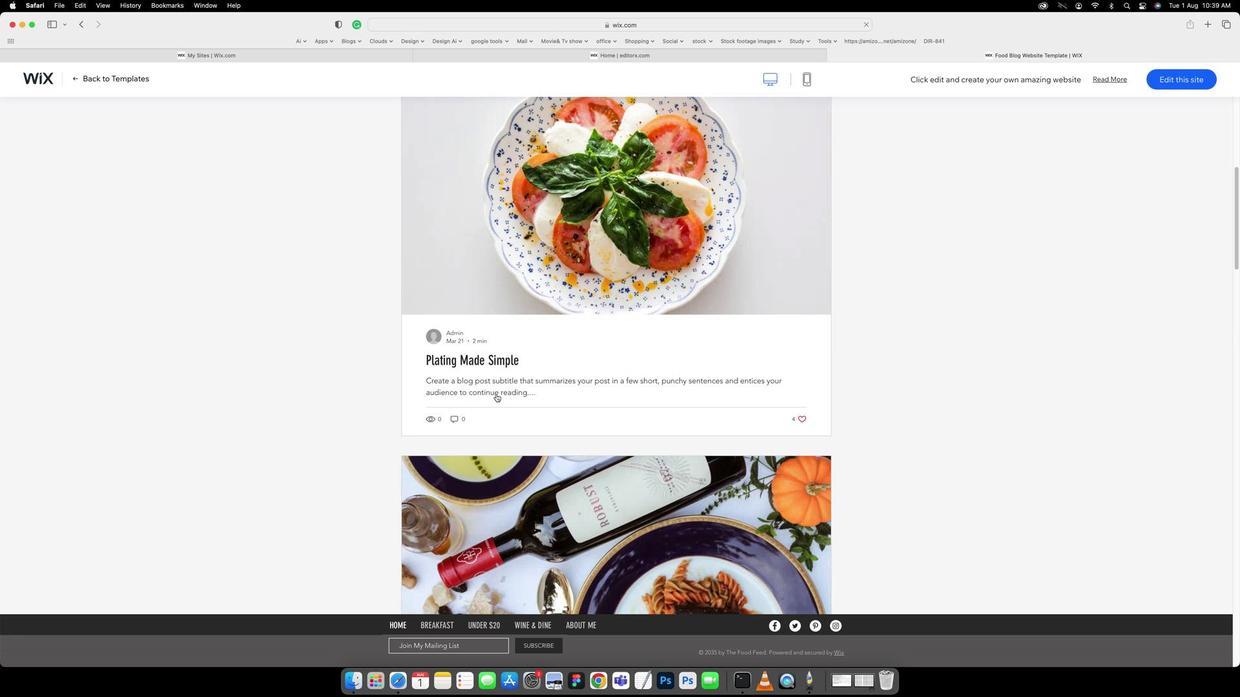 
Action: Mouse scrolled (489, 374) with delta (23, 106)
Screenshot: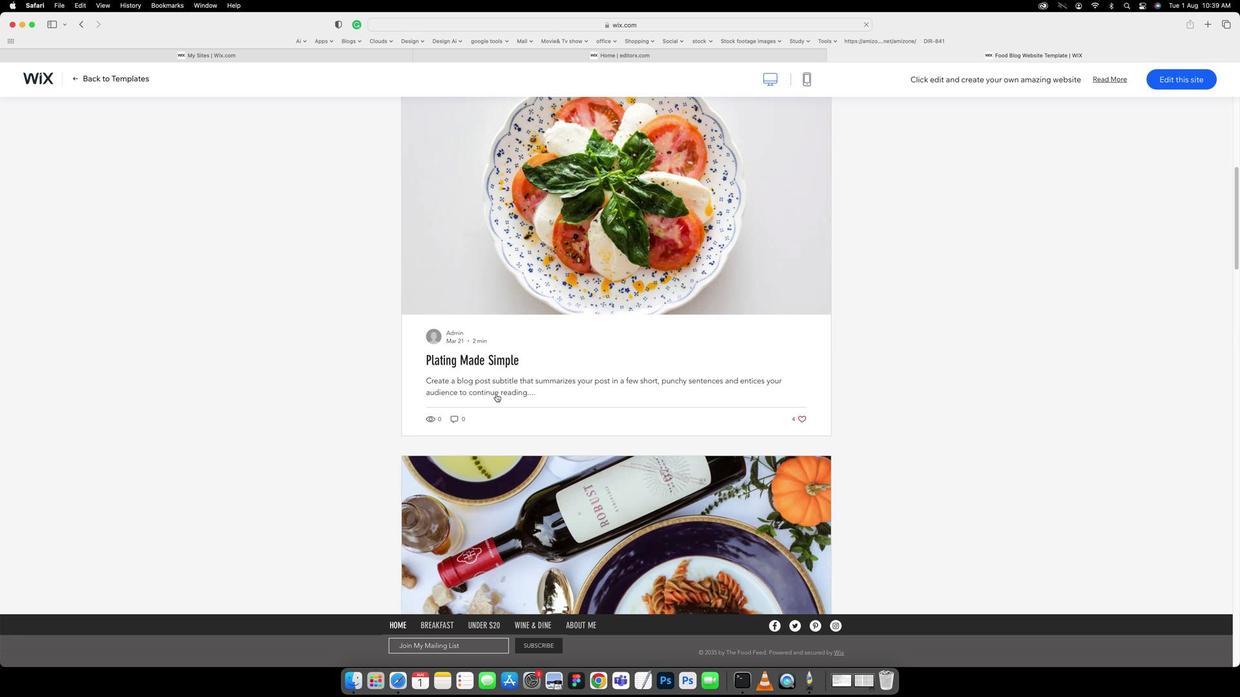
Action: Mouse scrolled (489, 374) with delta (23, 105)
Screenshot: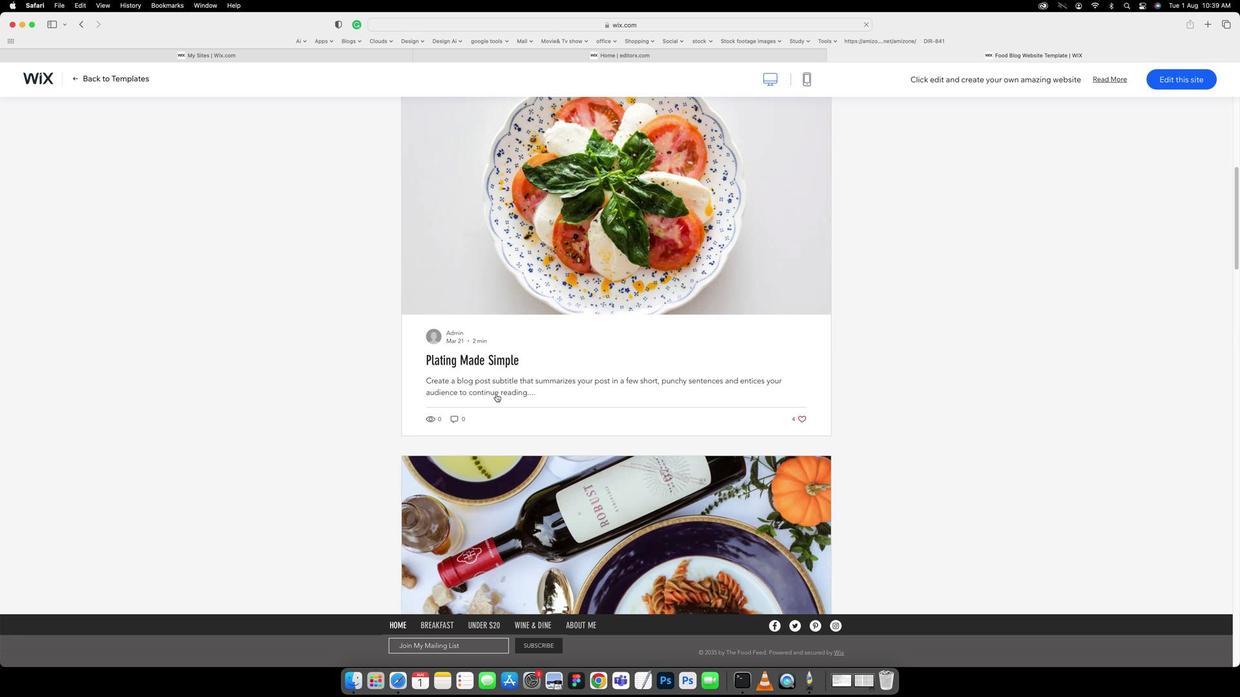 
Action: Mouse scrolled (489, 374) with delta (23, 105)
Screenshot: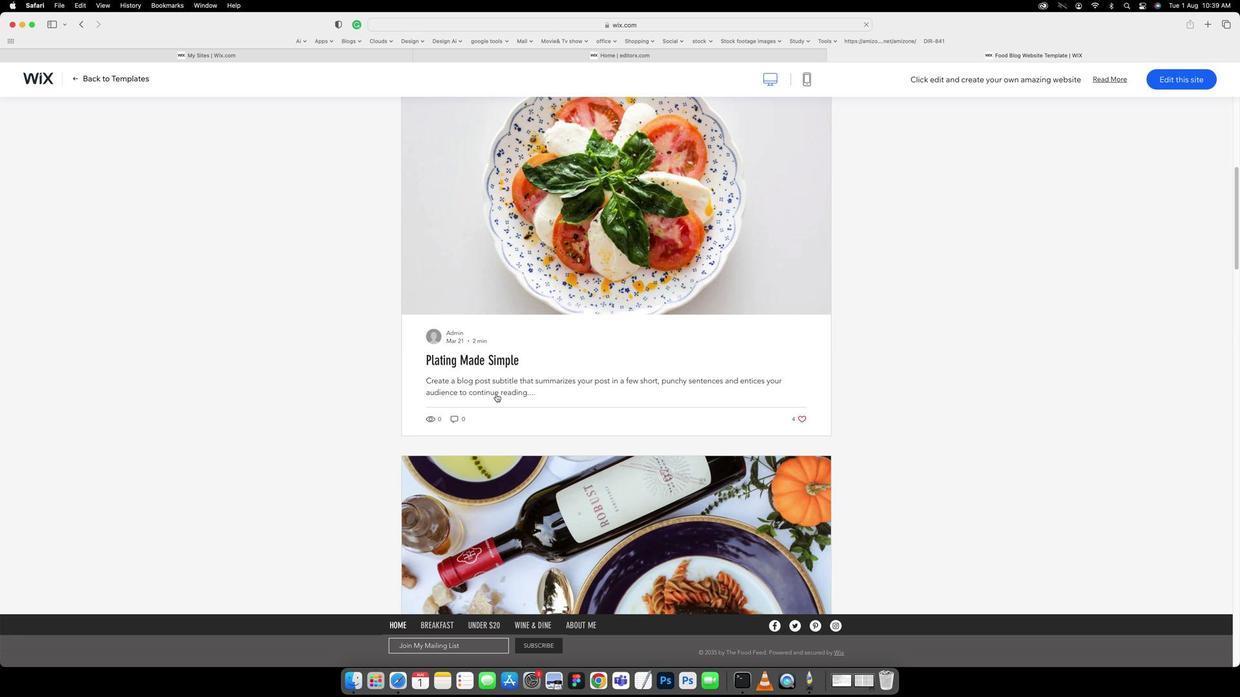 
Action: Mouse scrolled (489, 374) with delta (23, 107)
Screenshot: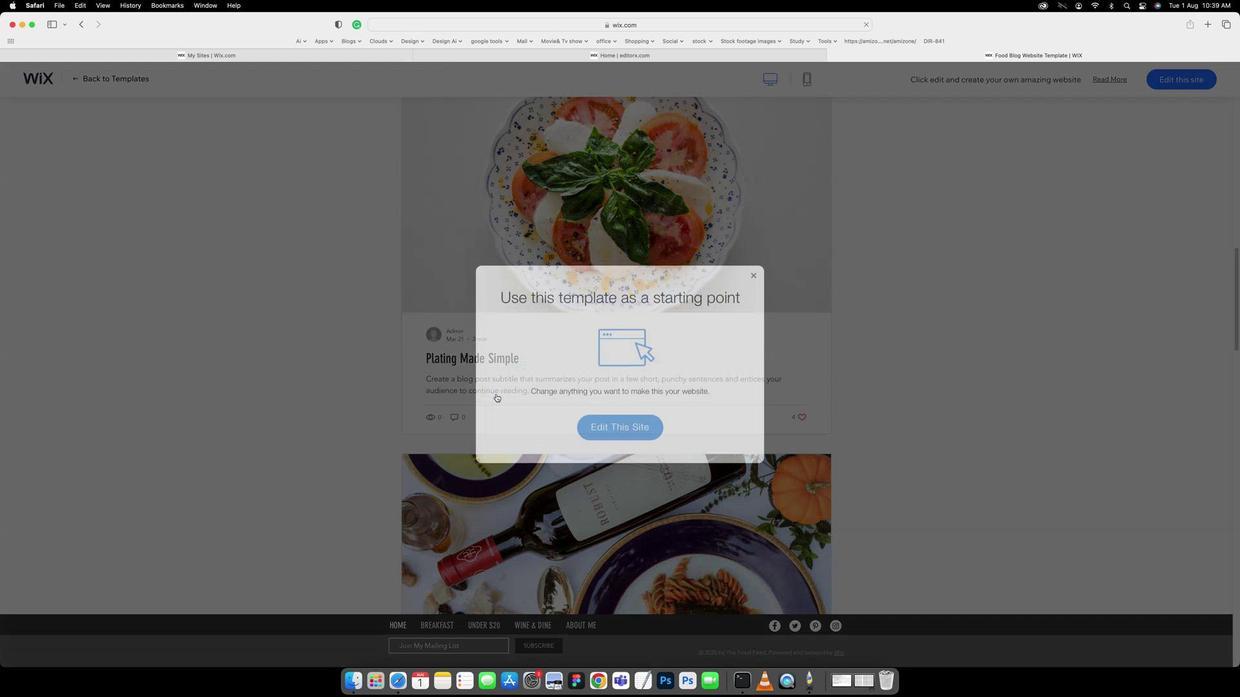 
Action: Mouse scrolled (489, 374) with delta (23, 107)
Screenshot: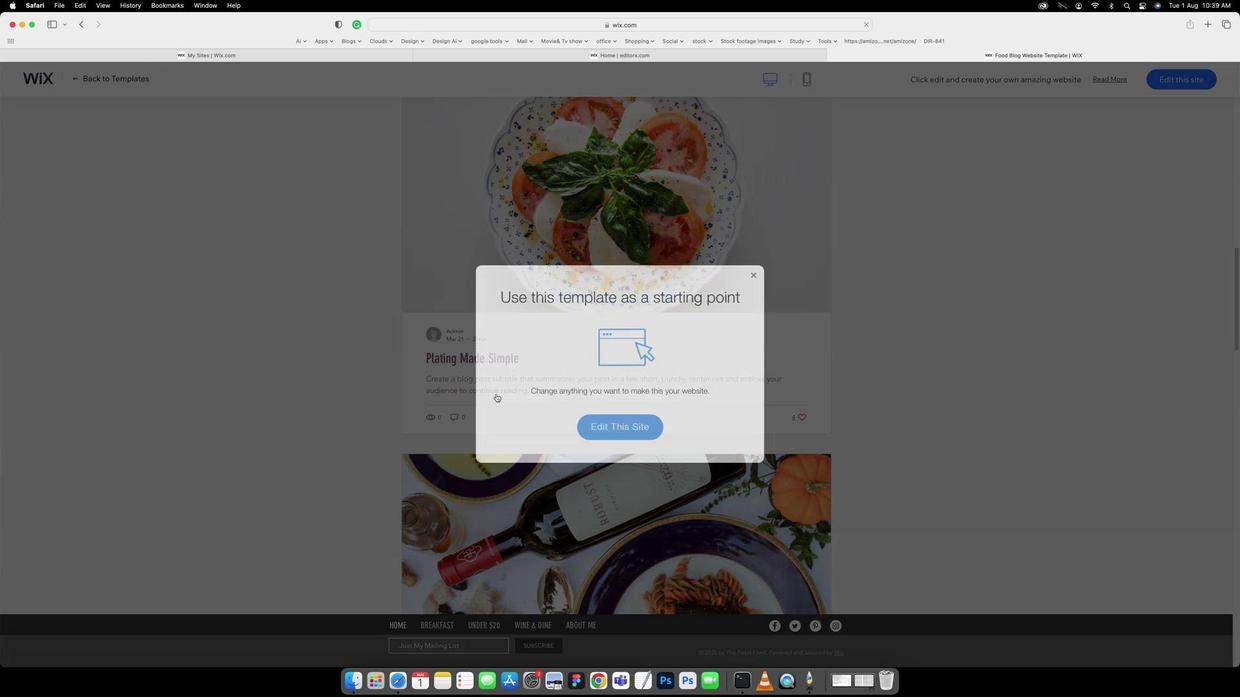 
Action: Mouse scrolled (489, 374) with delta (23, 105)
Screenshot: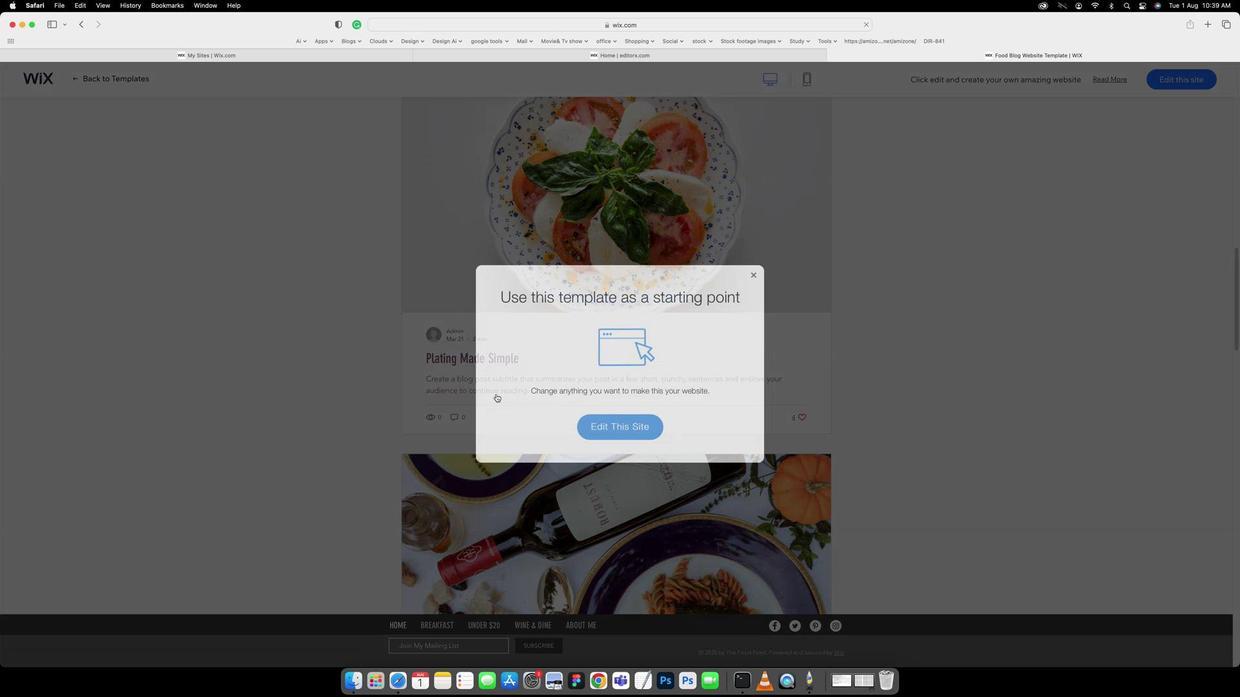 
Action: Mouse scrolled (489, 374) with delta (23, 105)
Screenshot: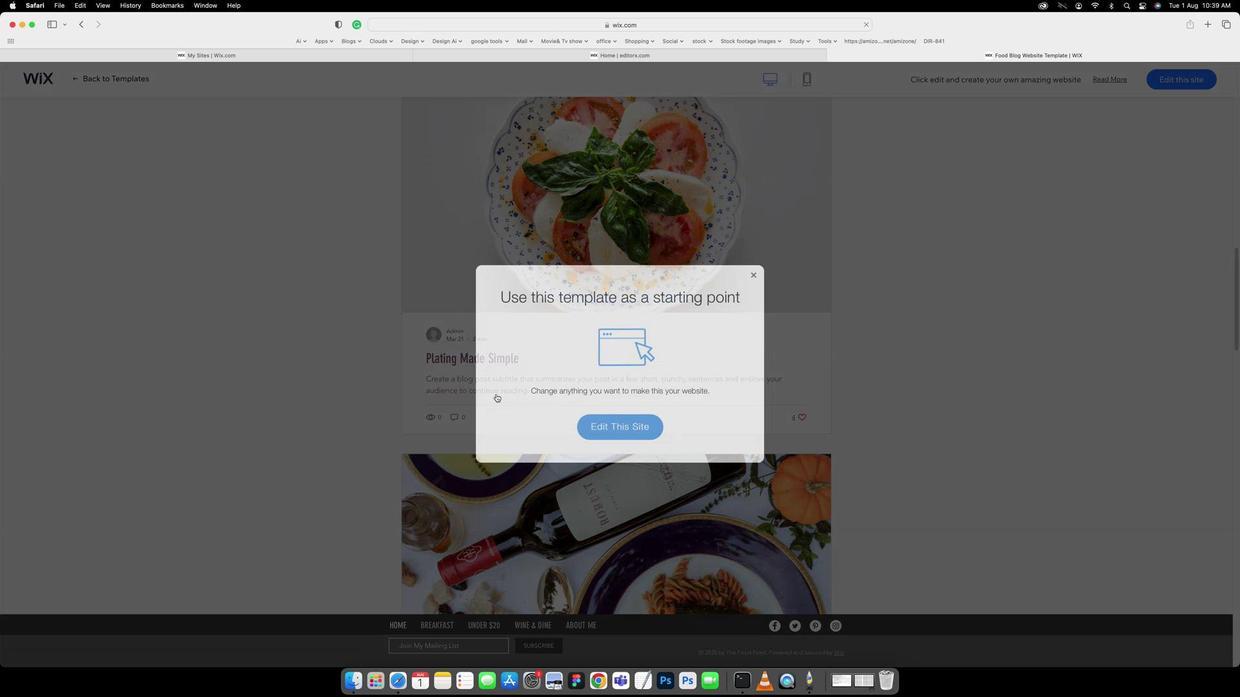 
Action: Mouse scrolled (489, 374) with delta (23, 105)
Screenshot: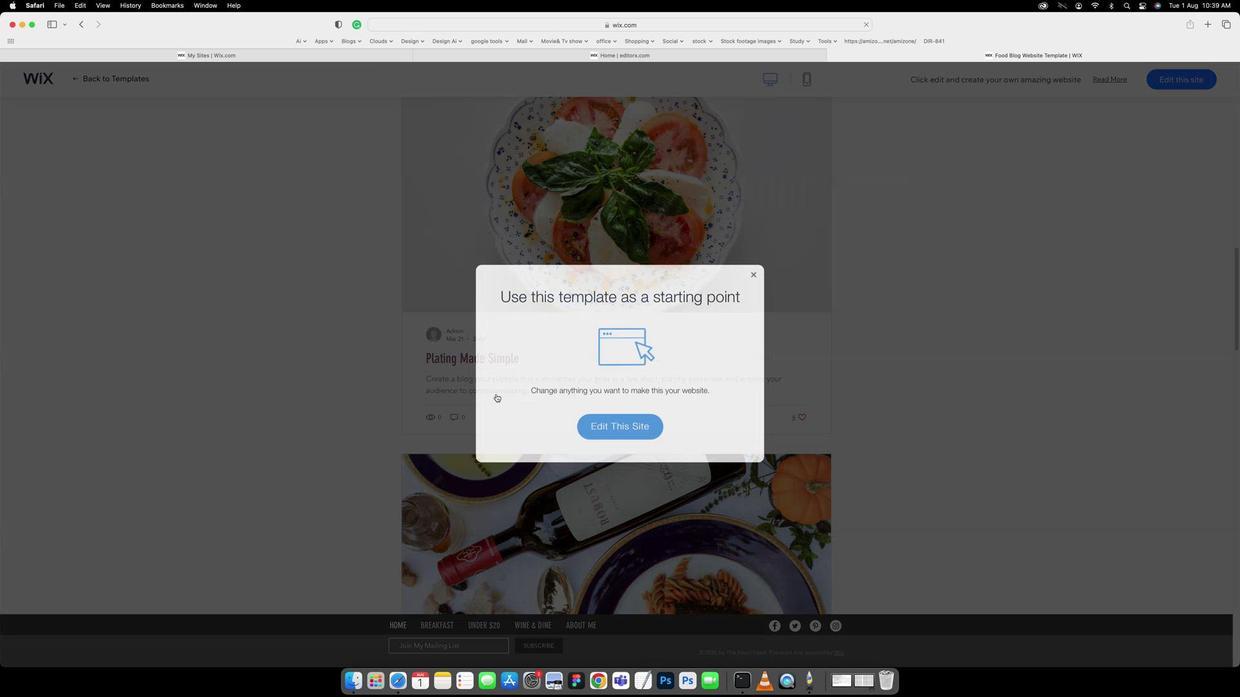 
Action: Mouse scrolled (489, 374) with delta (23, 107)
Screenshot: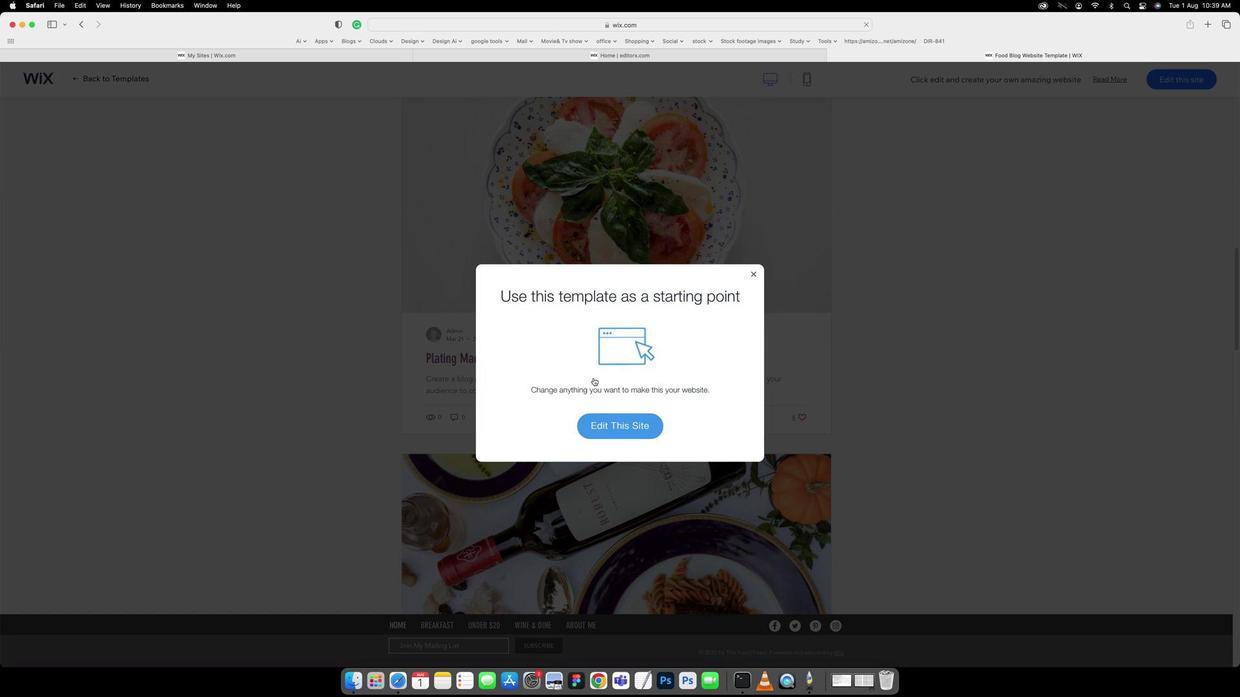 
Action: Mouse scrolled (489, 374) with delta (23, 107)
Screenshot: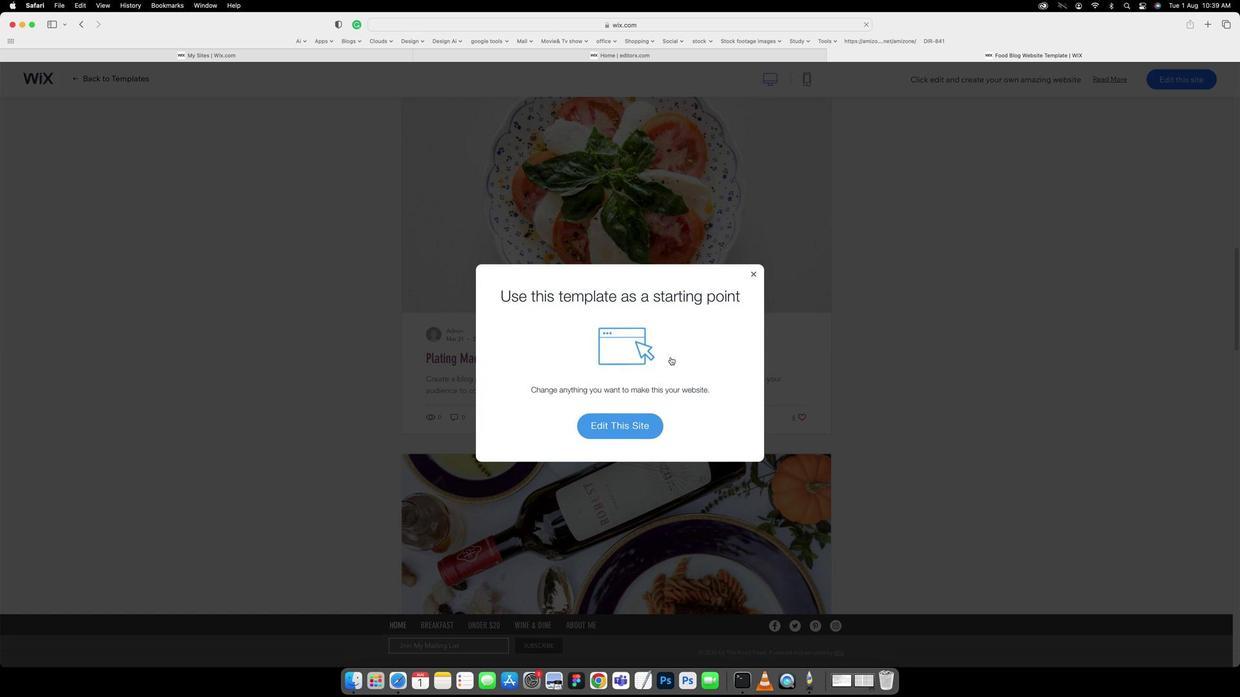 
Action: Mouse scrolled (489, 374) with delta (23, 106)
Screenshot: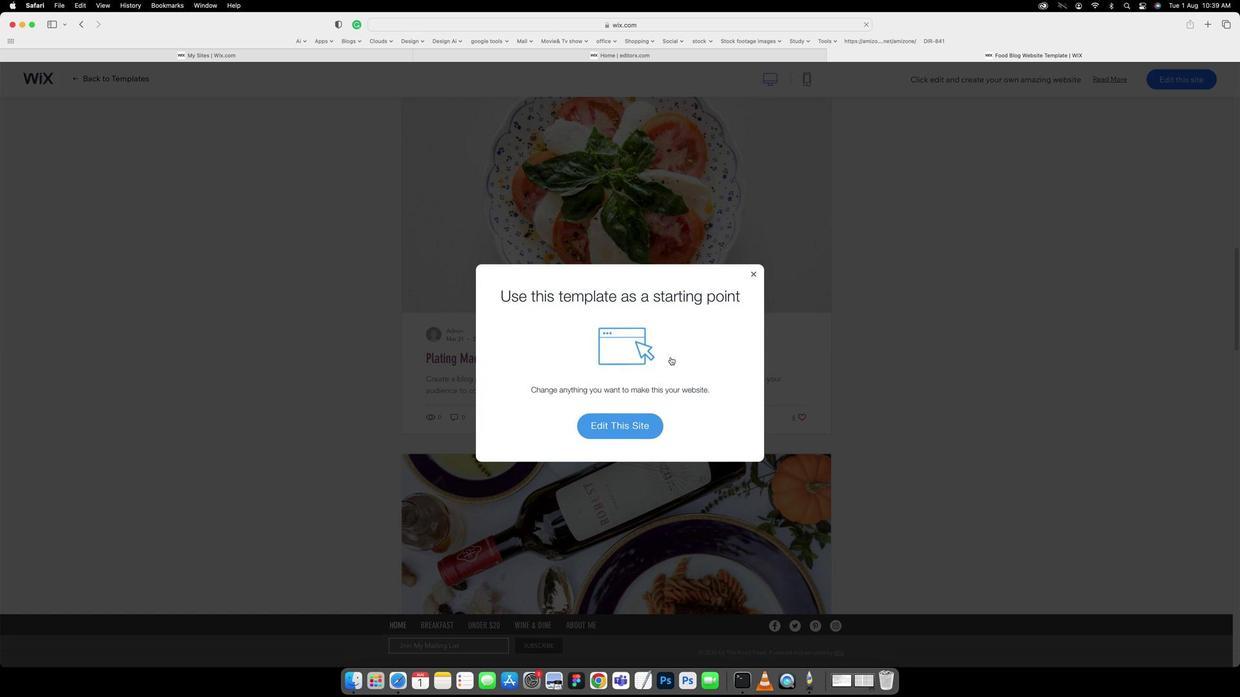 
Action: Mouse scrolled (489, 374) with delta (23, 105)
Screenshot: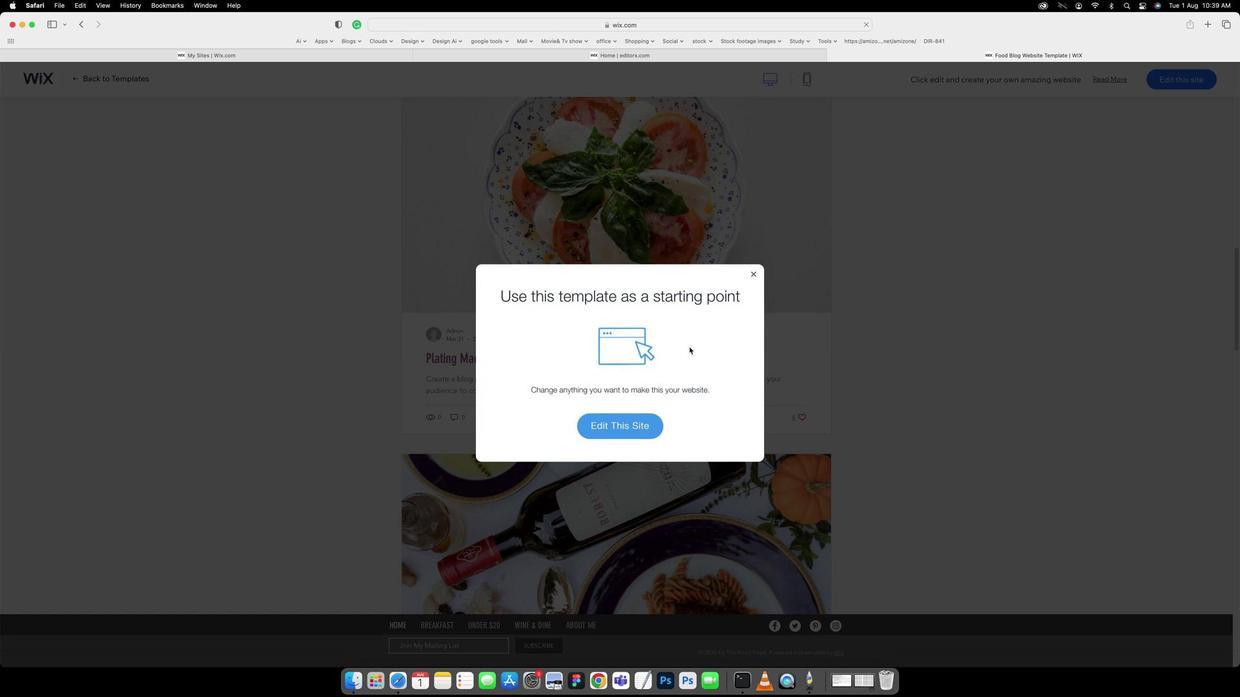 
Action: Mouse scrolled (489, 374) with delta (23, 105)
Screenshot: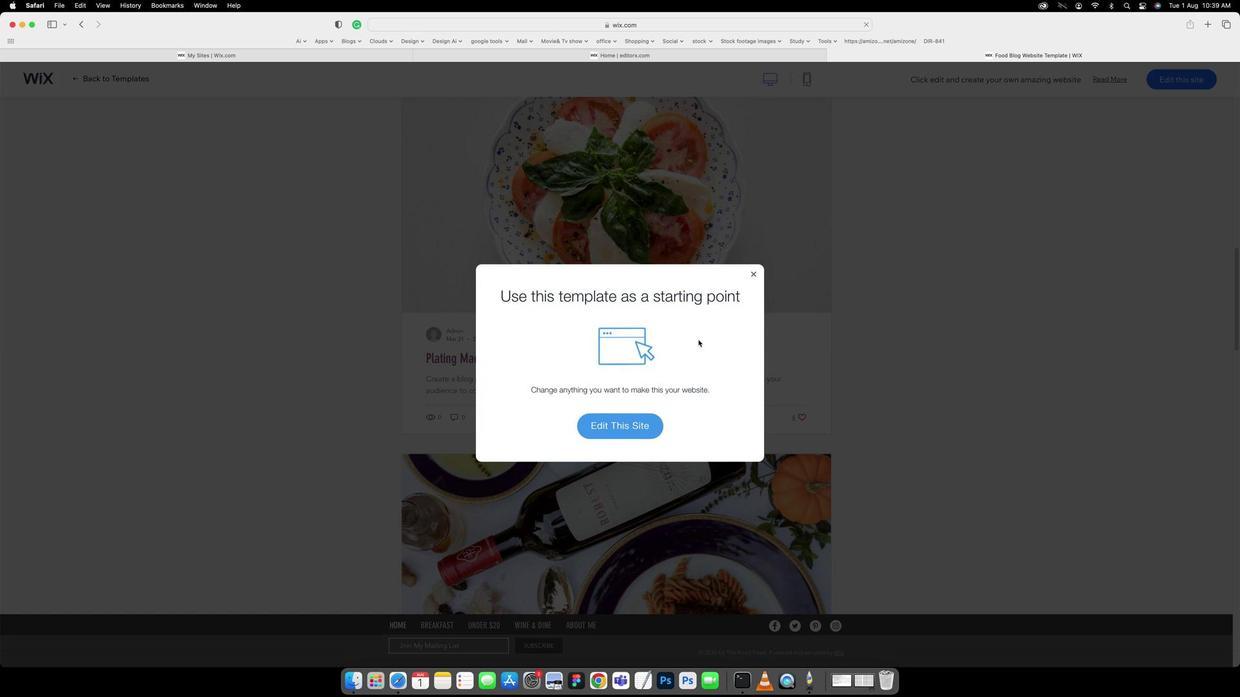 
Action: Mouse scrolled (489, 374) with delta (23, 107)
Screenshot: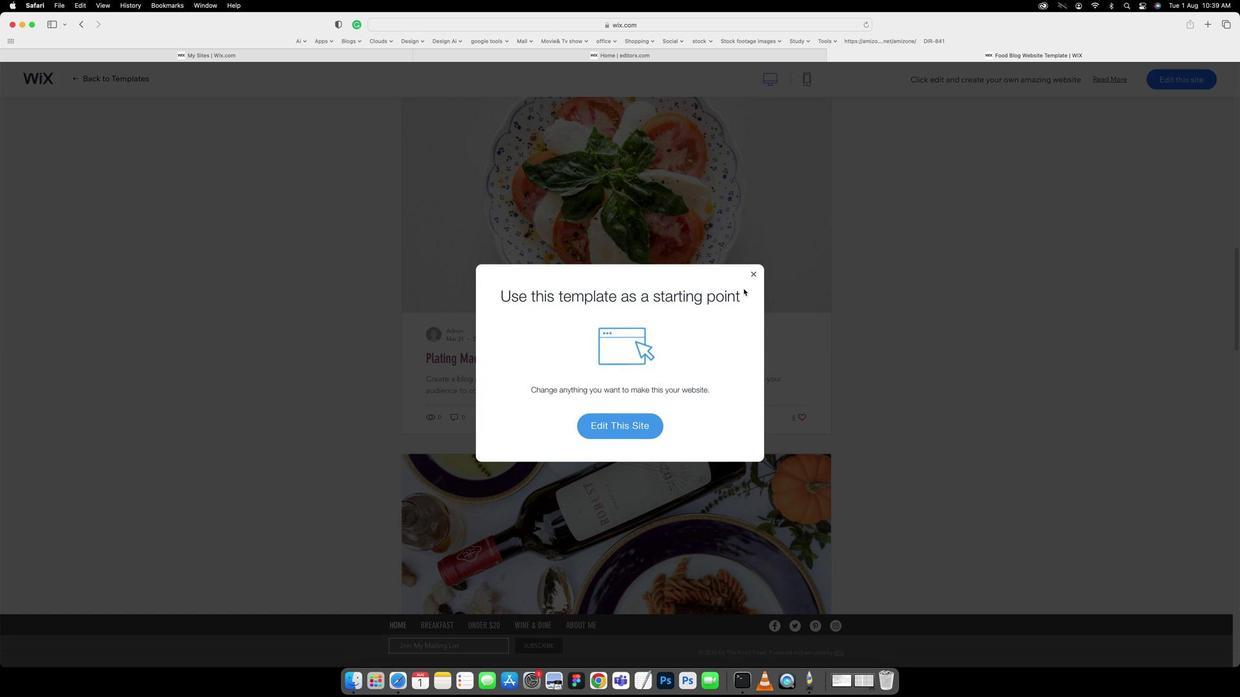 
Action: Mouse scrolled (489, 374) with delta (23, 107)
Screenshot: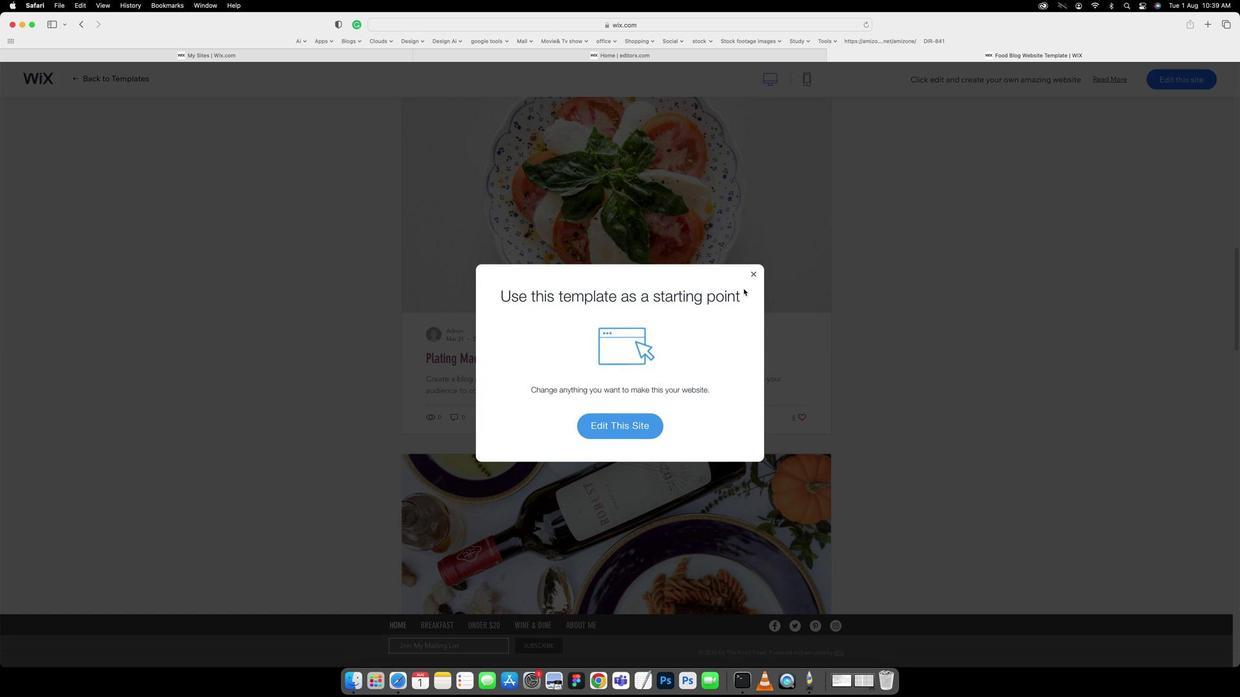 
Action: Mouse scrolled (489, 374) with delta (23, 106)
Screenshot: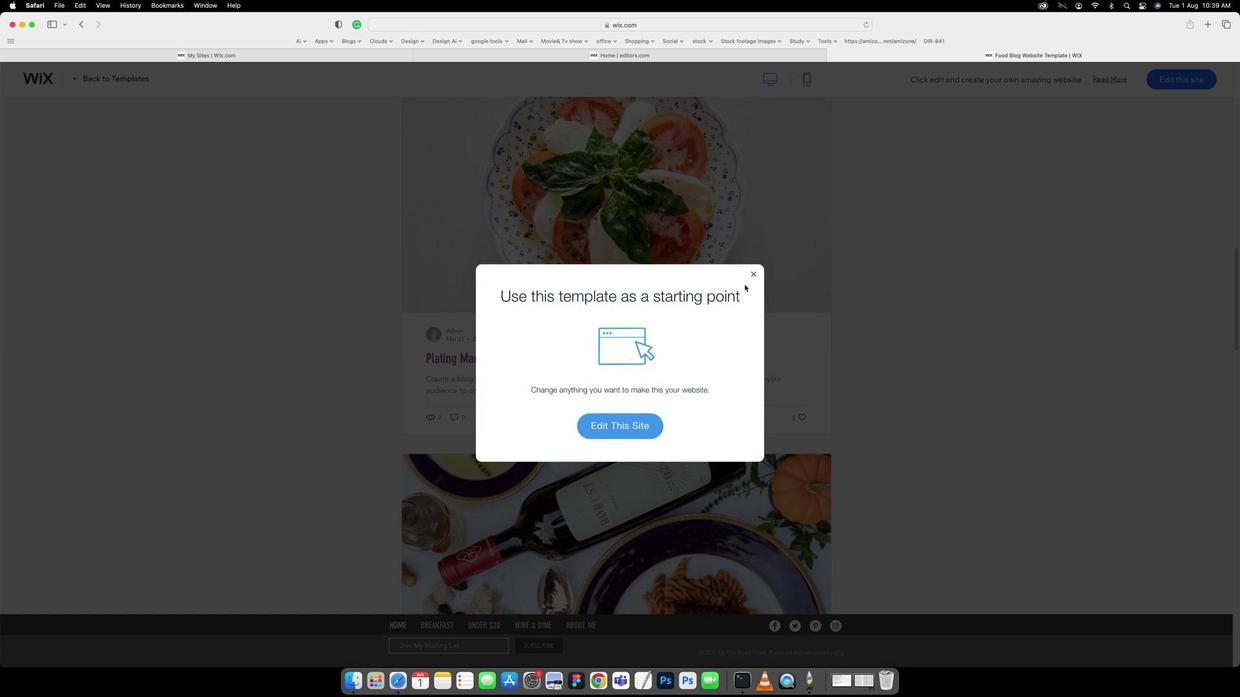
Action: Mouse scrolled (489, 374) with delta (23, 105)
Screenshot: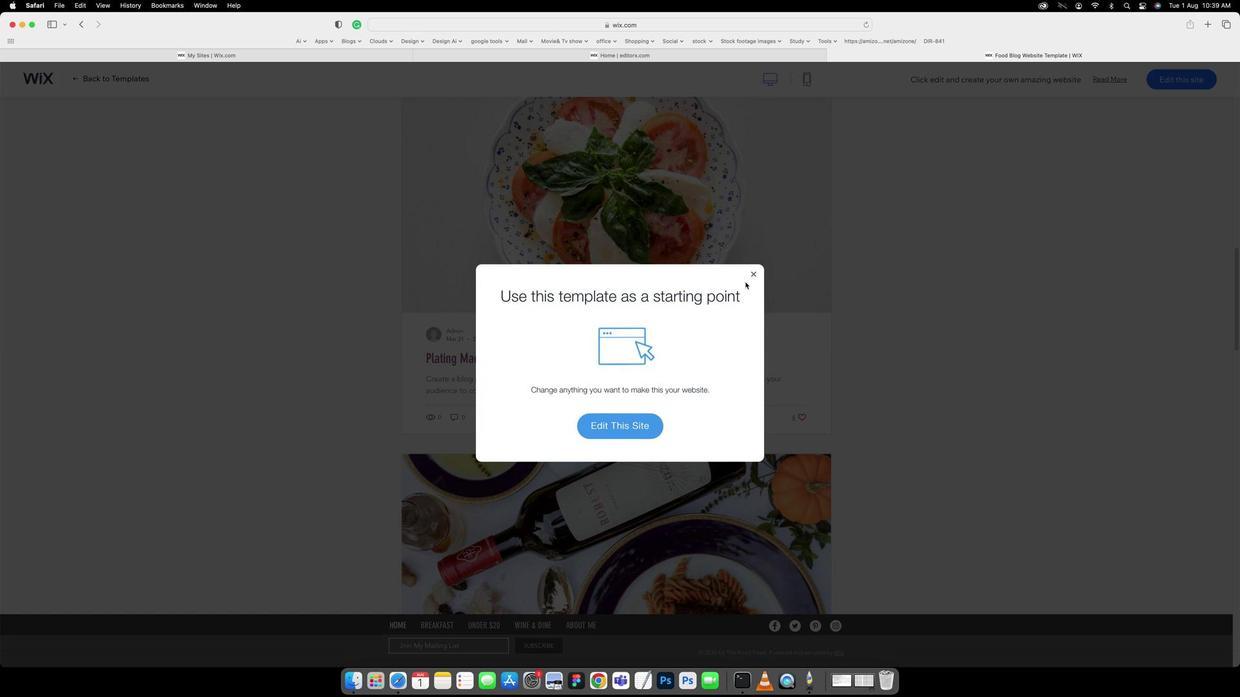 
Action: Mouse moved to (731, 291)
Screenshot: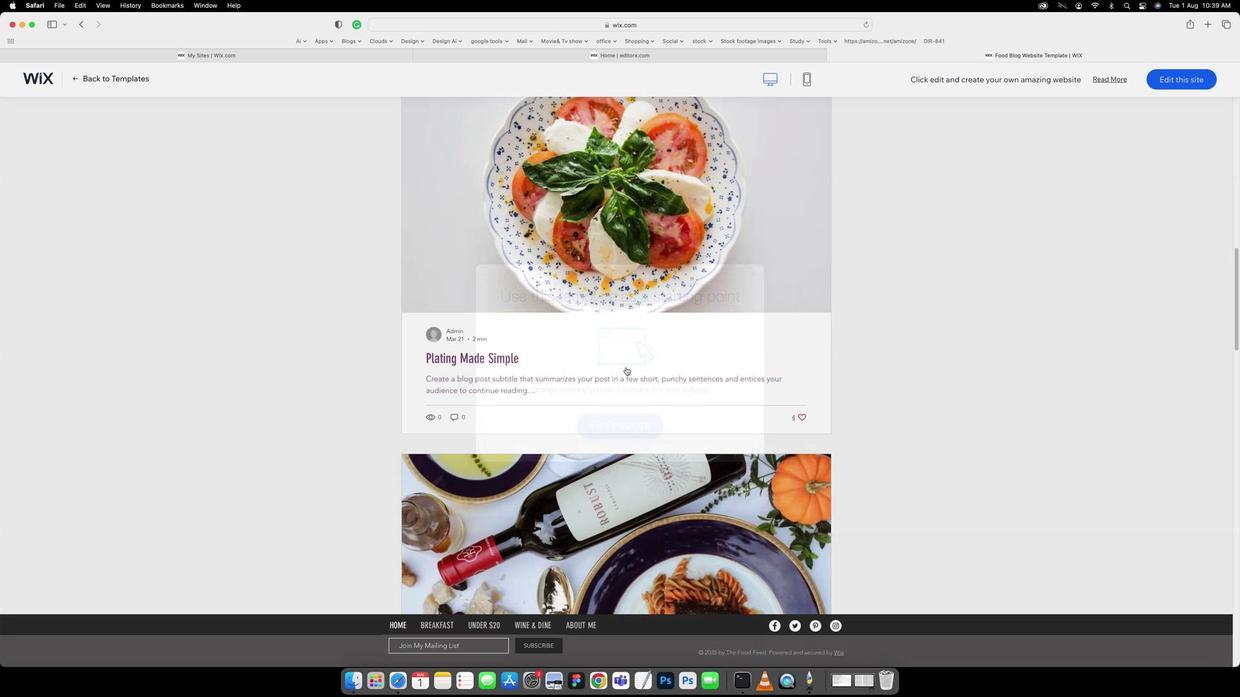 
Action: Mouse pressed left at (731, 291)
Screenshot: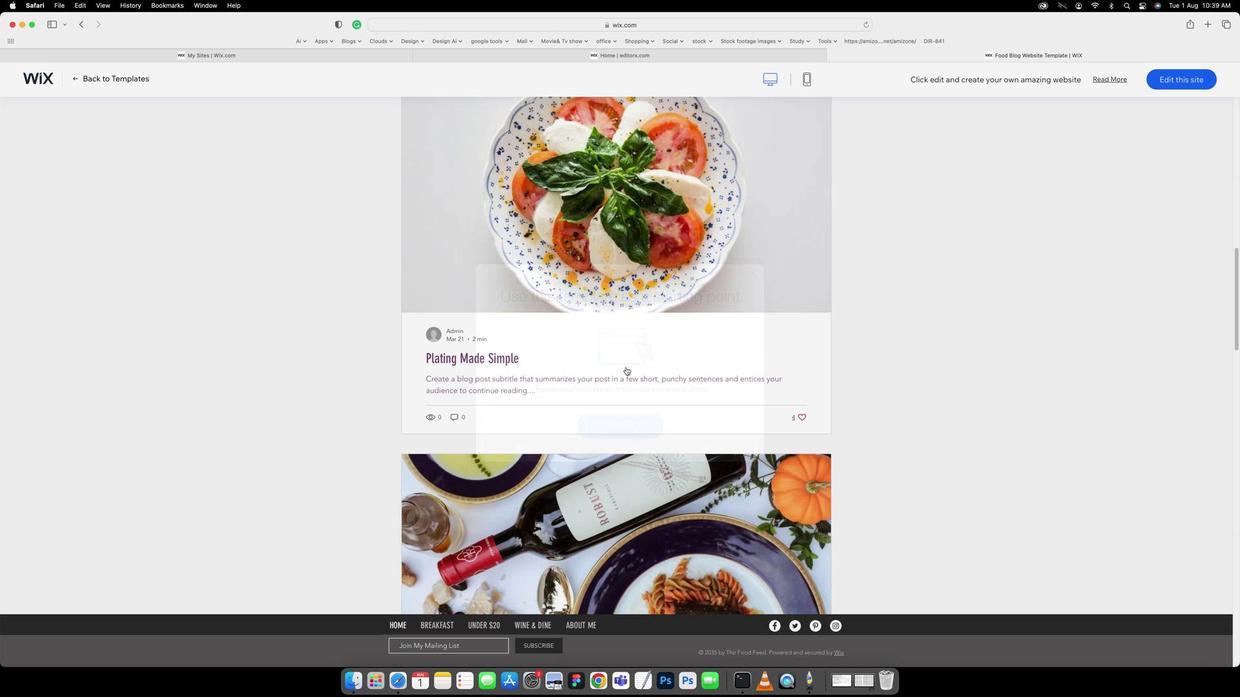 
Action: Mouse moved to (611, 356)
Screenshot: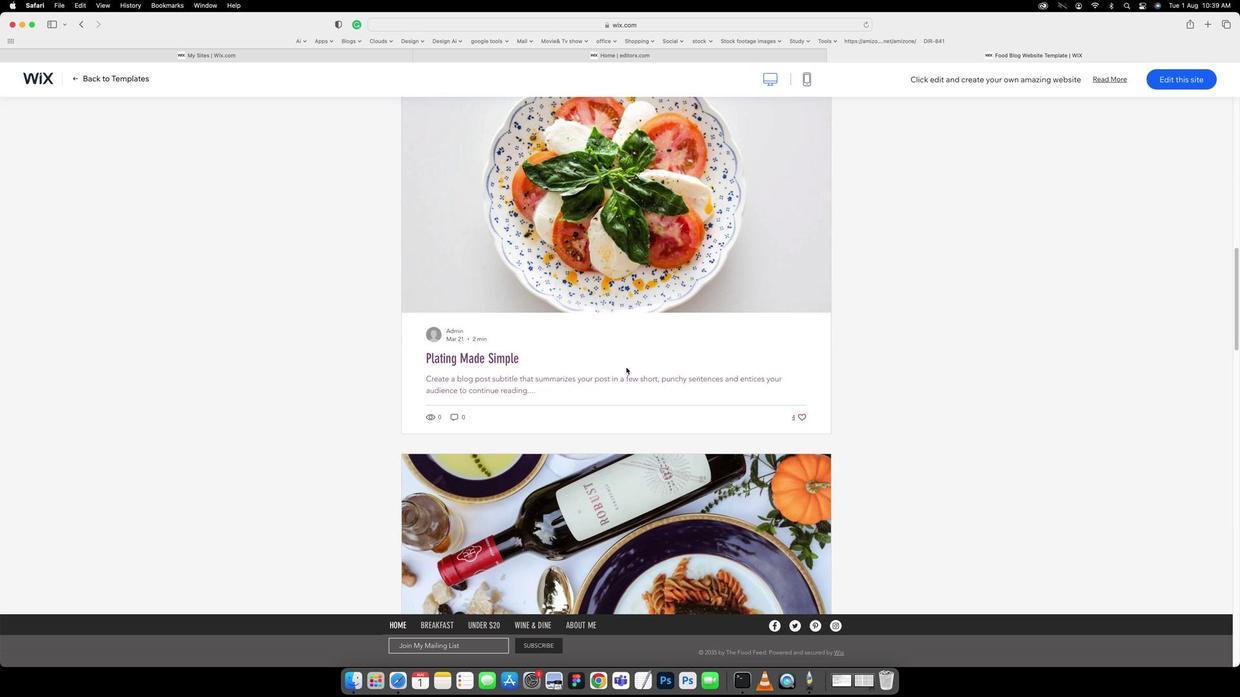 
Action: Mouse scrolled (611, 356) with delta (23, 107)
Screenshot: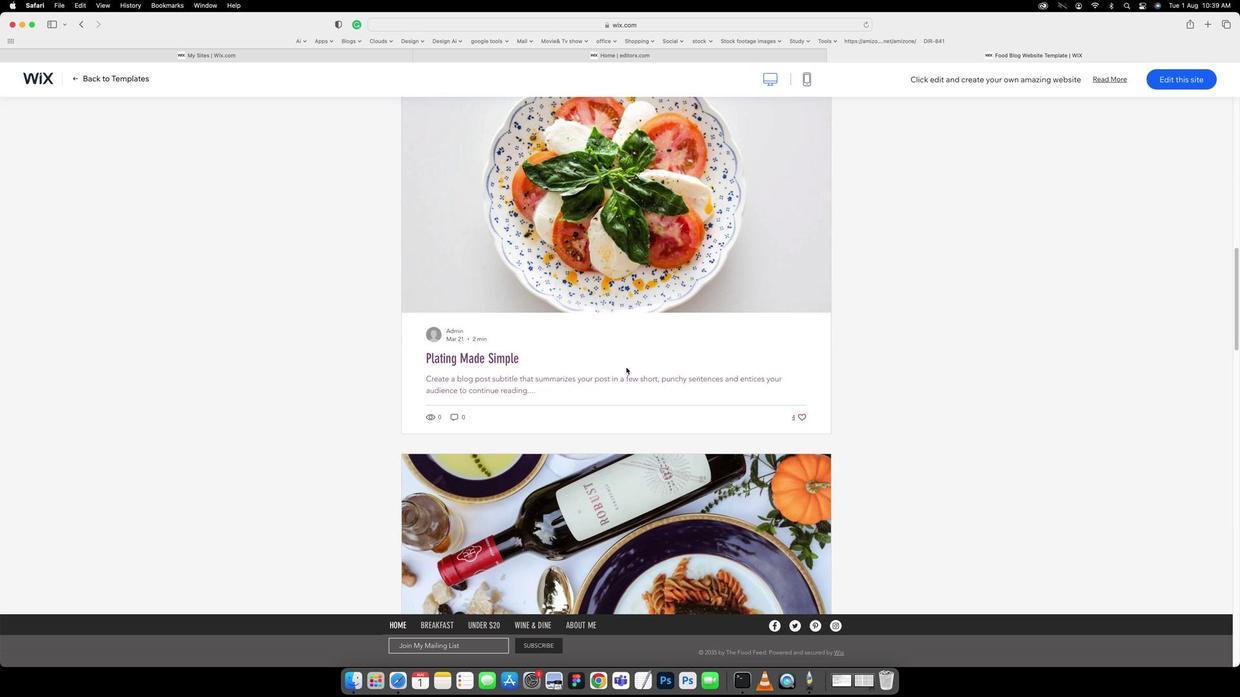 
Action: Mouse scrolled (611, 356) with delta (23, 107)
Screenshot: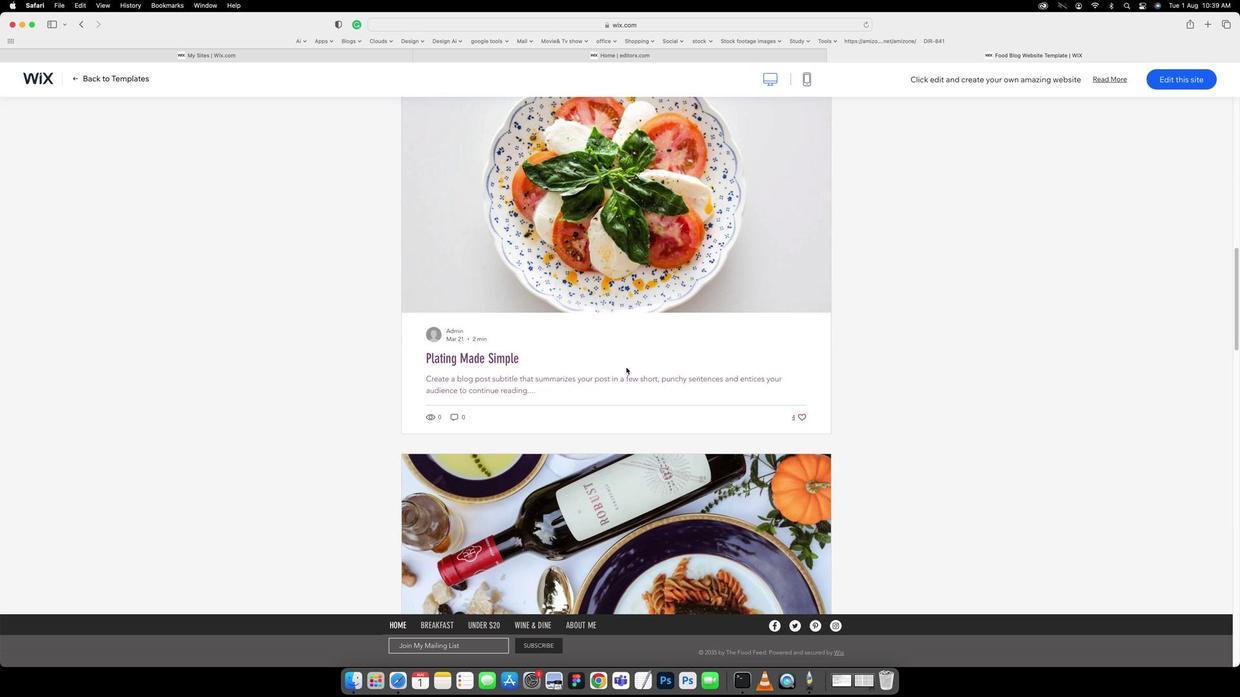 
Action: Mouse scrolled (611, 356) with delta (23, 106)
Screenshot: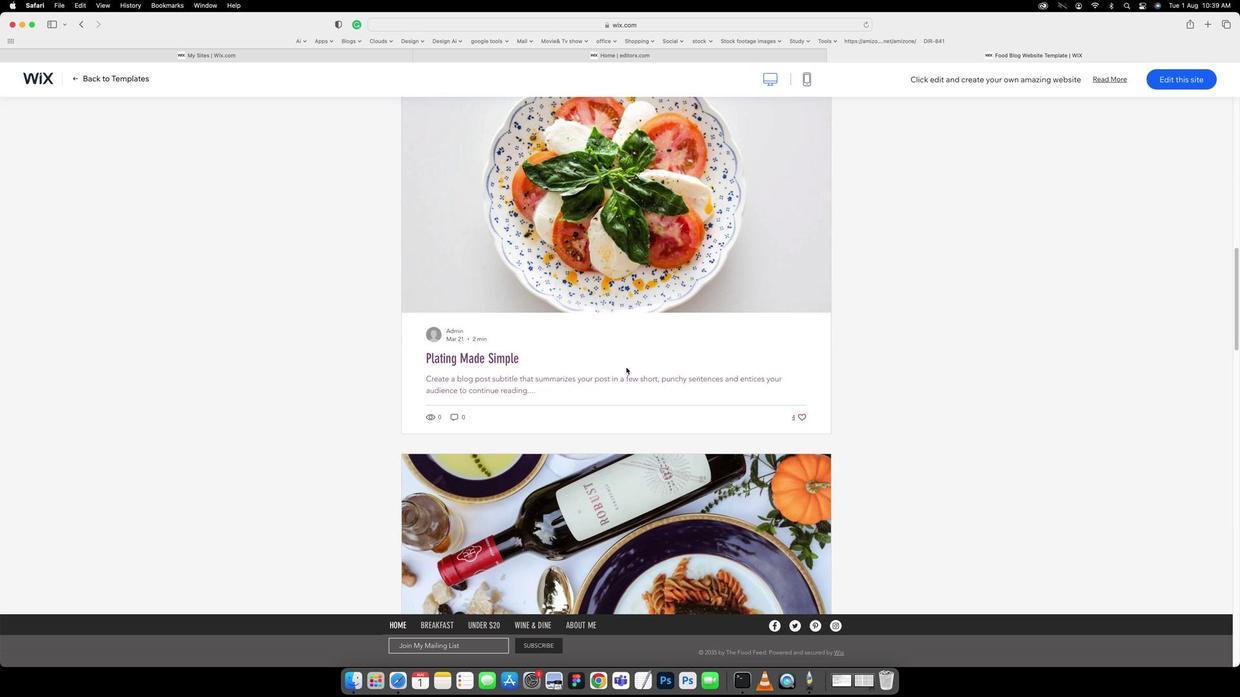 
Action: Mouse scrolled (611, 356) with delta (23, 105)
Screenshot: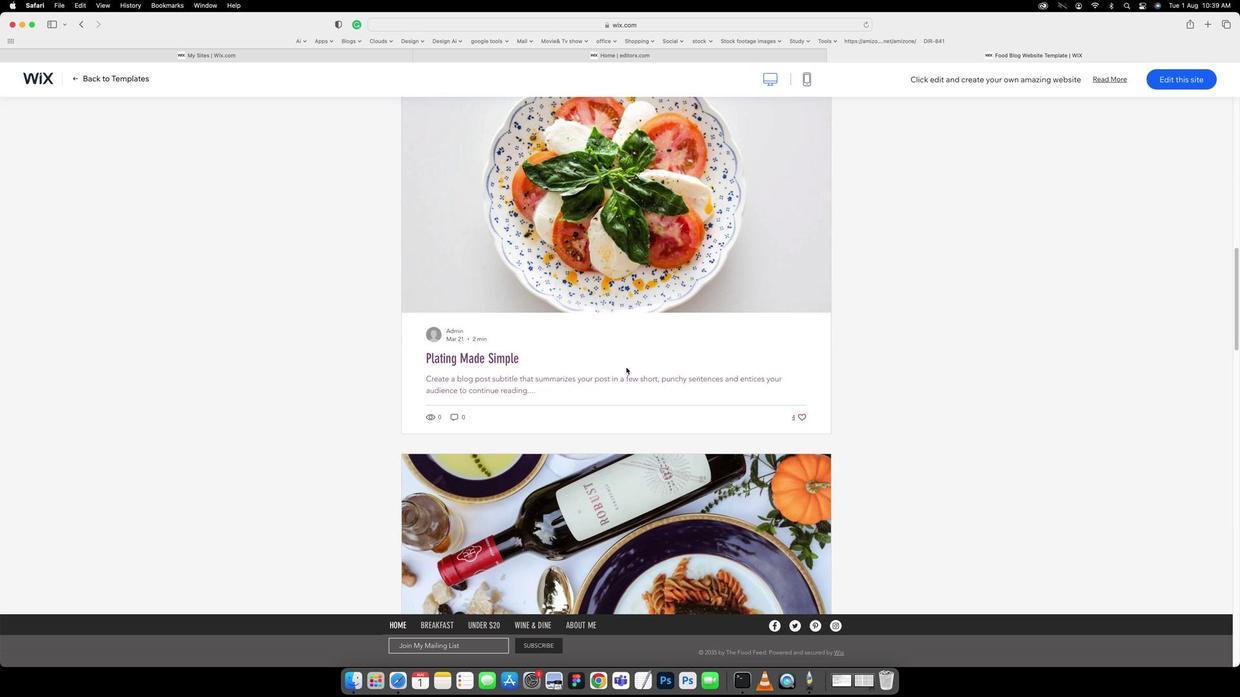 
Action: Mouse scrolled (611, 356) with delta (23, 105)
Screenshot: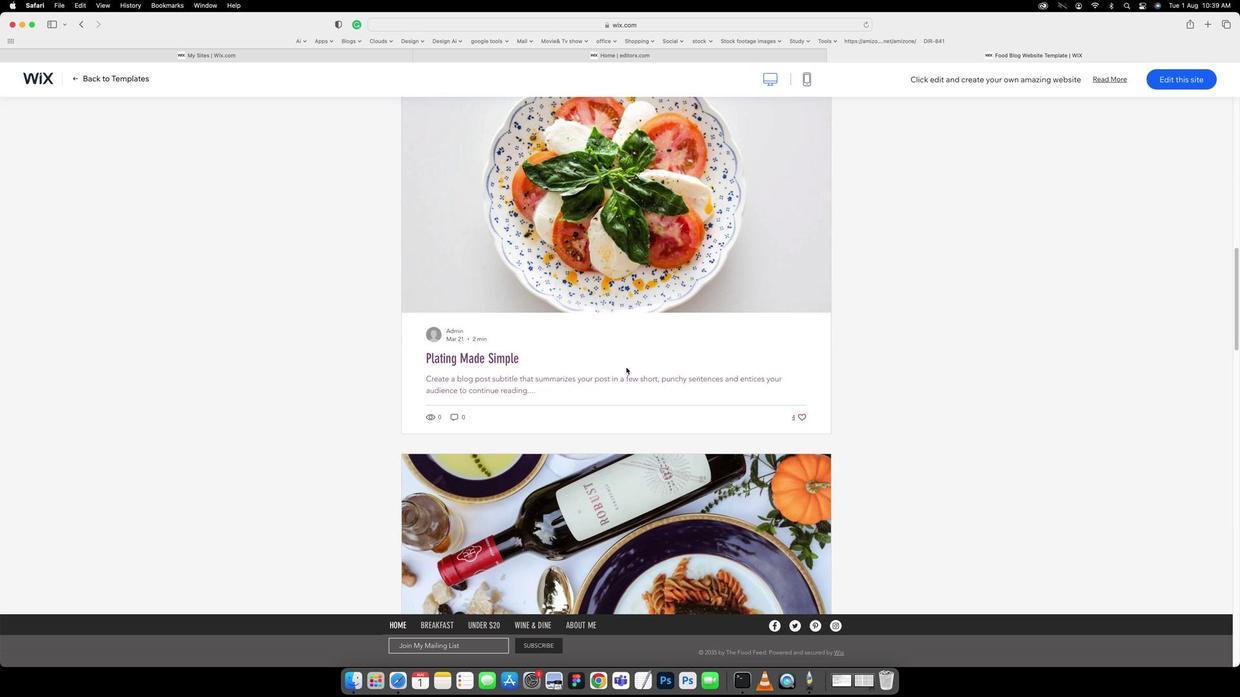 
Action: Mouse scrolled (611, 356) with delta (23, 107)
Screenshot: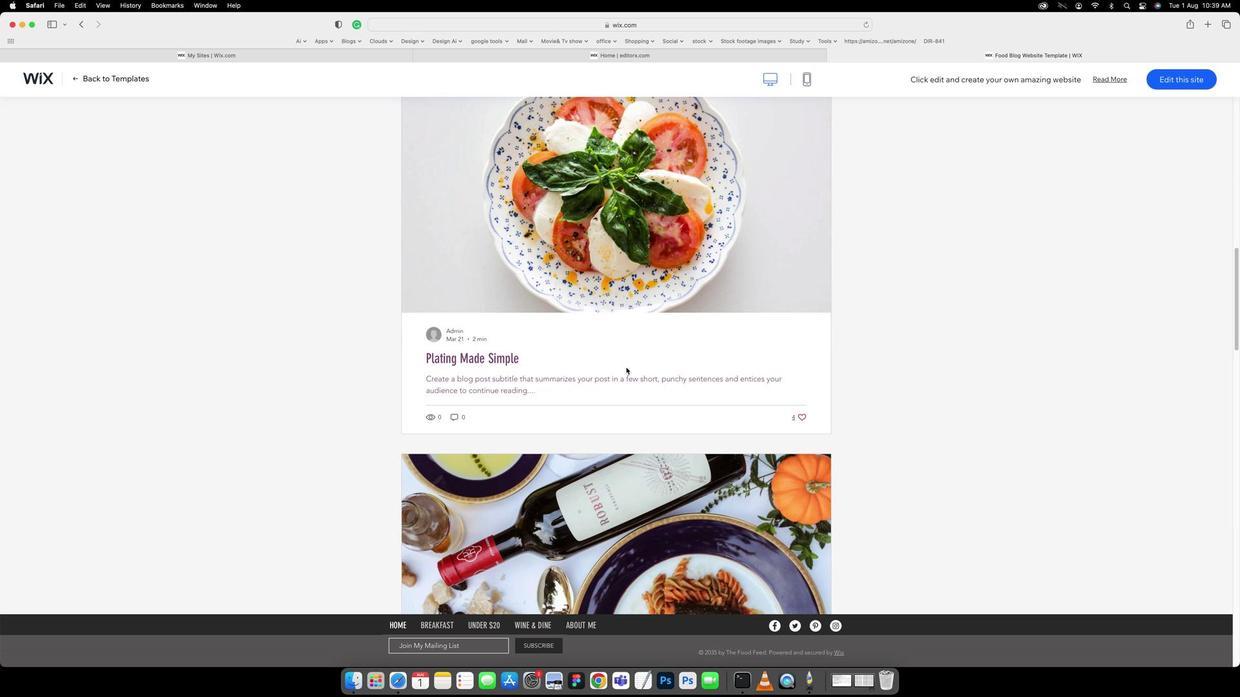 
Action: Mouse scrolled (611, 356) with delta (23, 107)
Screenshot: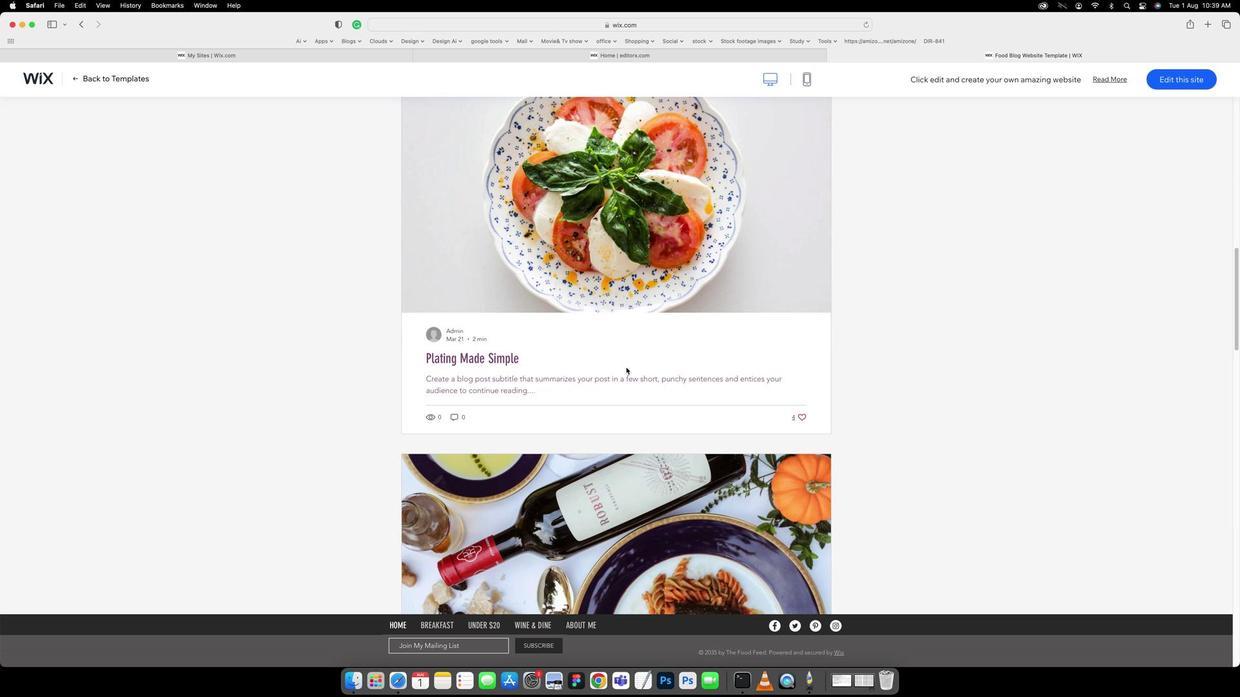 
Action: Mouse scrolled (611, 356) with delta (23, 106)
Screenshot: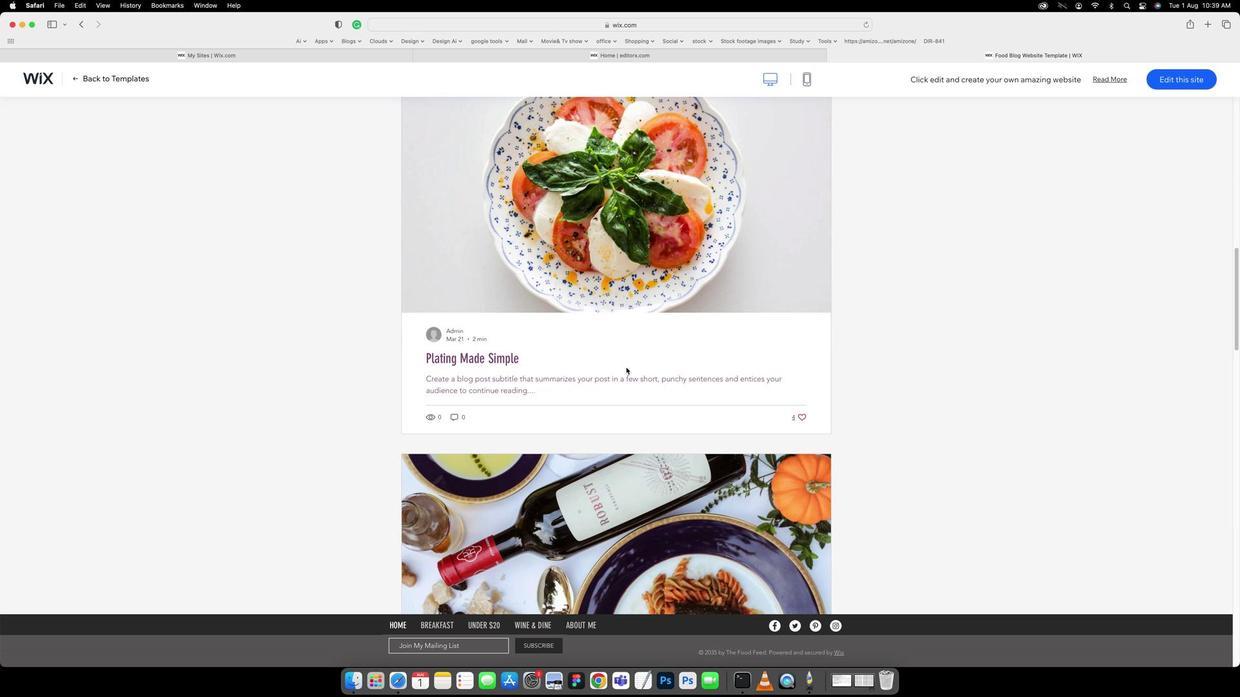 
Action: Mouse scrolled (611, 356) with delta (23, 105)
Screenshot: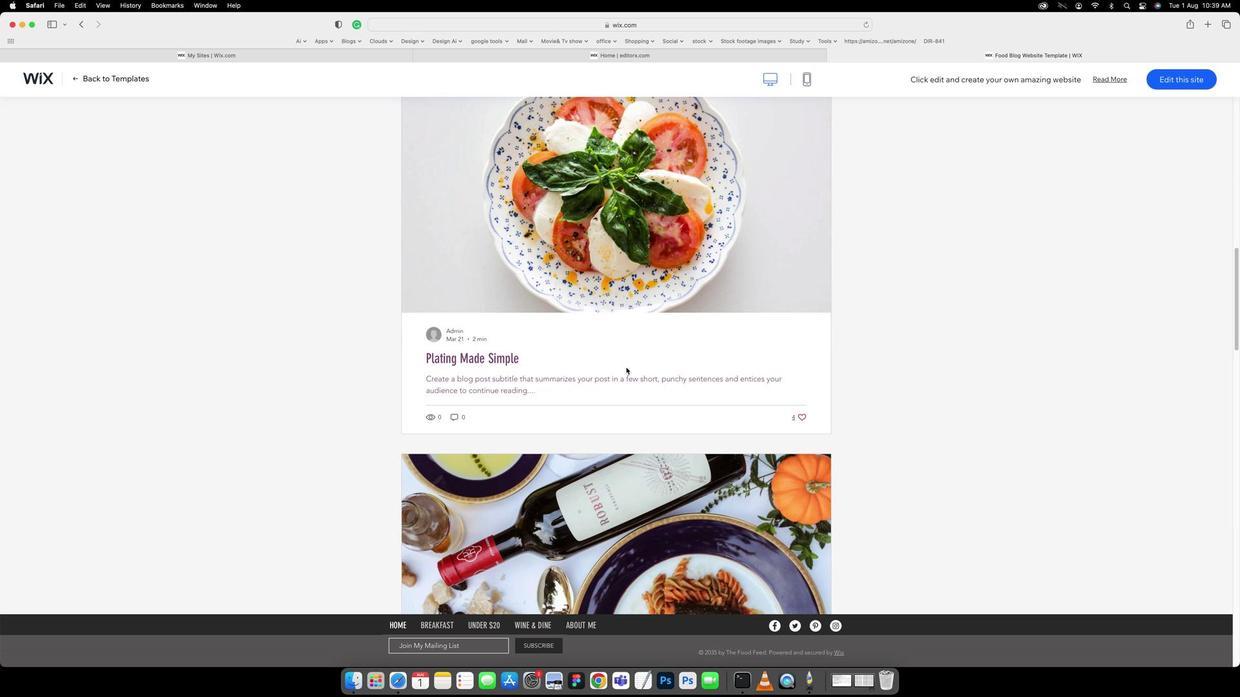 
Action: Mouse scrolled (611, 356) with delta (23, 105)
Screenshot: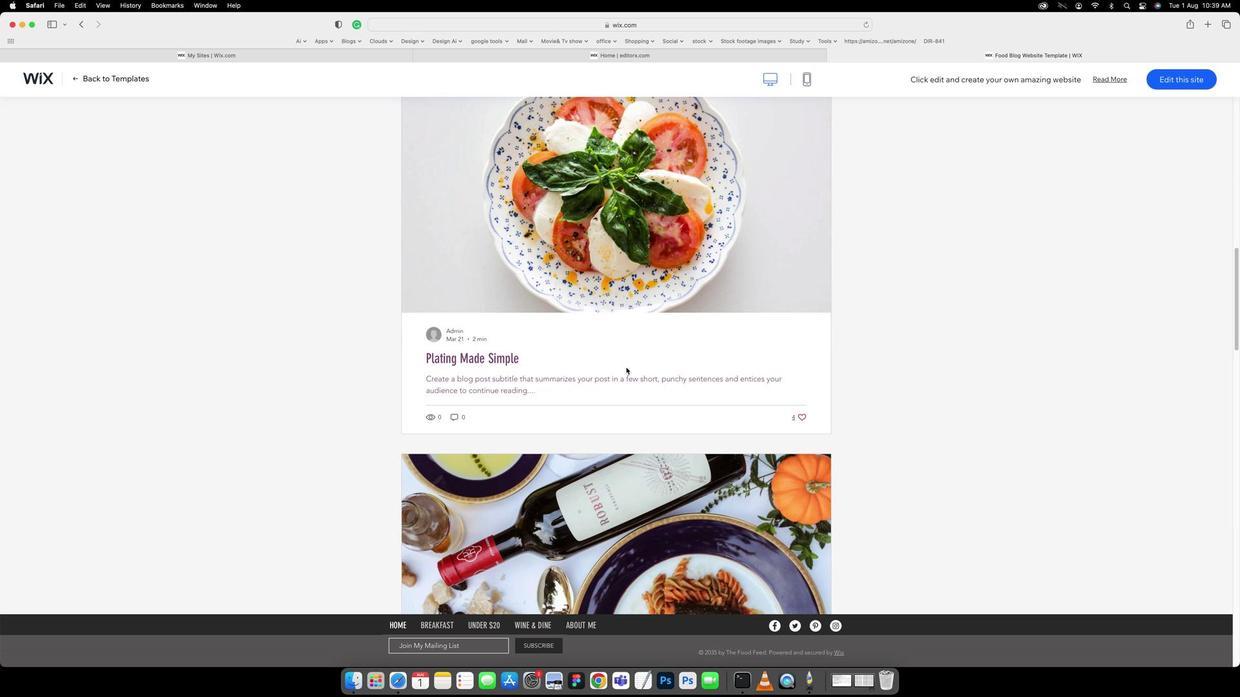 
Action: Mouse scrolled (611, 356) with delta (23, 107)
Screenshot: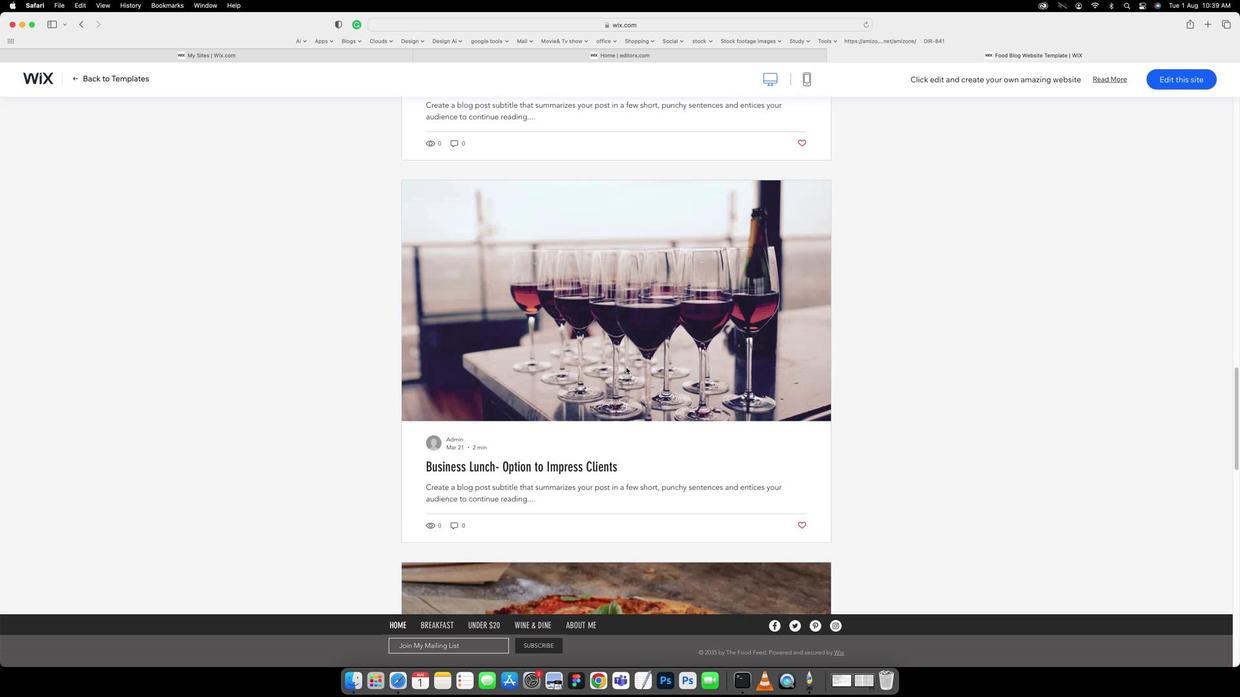 
Action: Mouse scrolled (611, 356) with delta (23, 107)
Screenshot: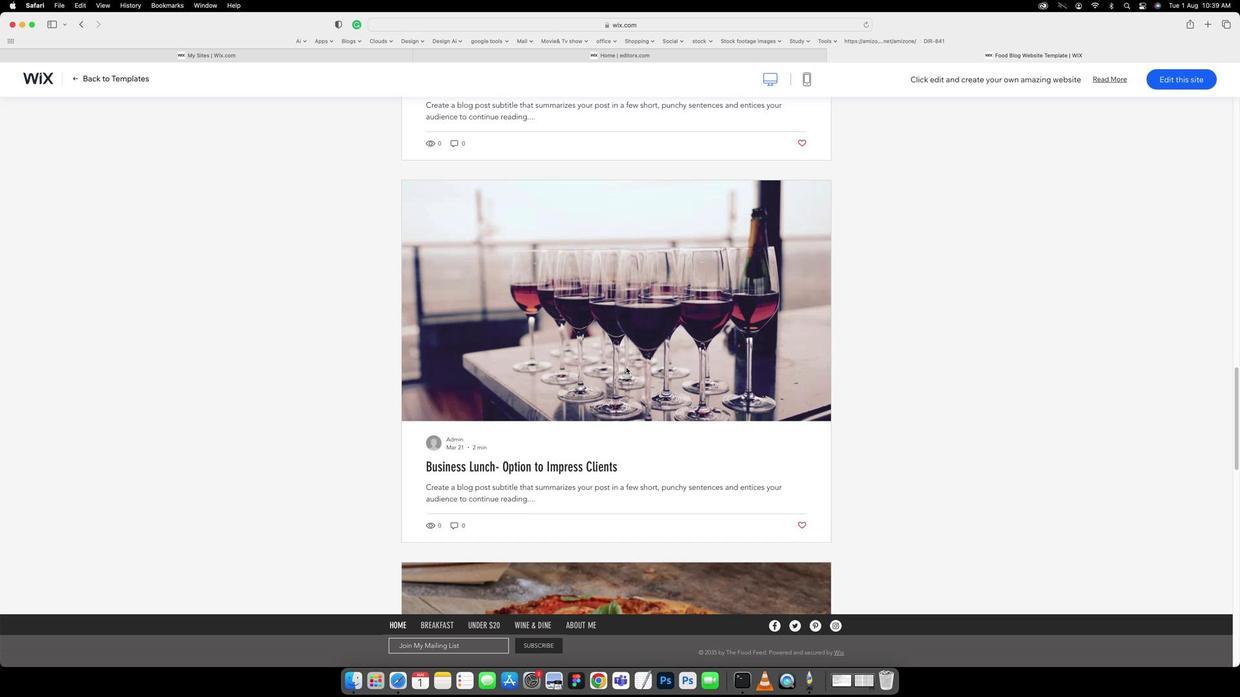 
Action: Mouse scrolled (611, 356) with delta (23, 106)
Screenshot: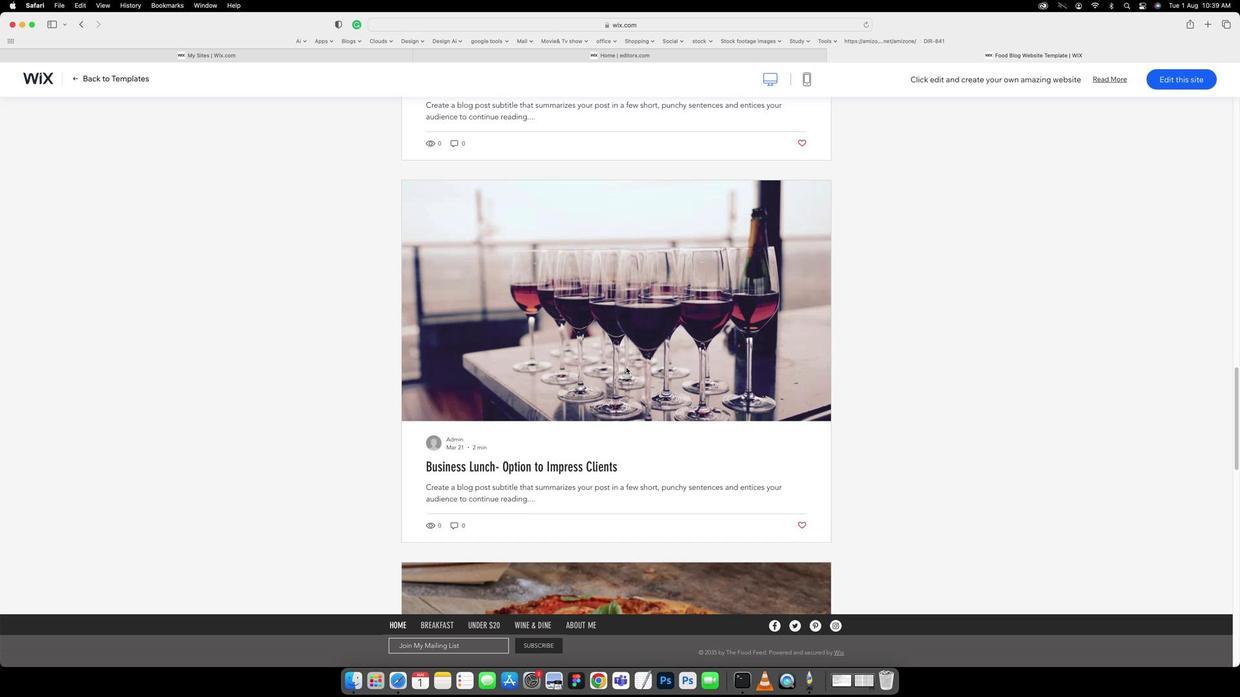 
Action: Mouse scrolled (611, 356) with delta (23, 105)
Screenshot: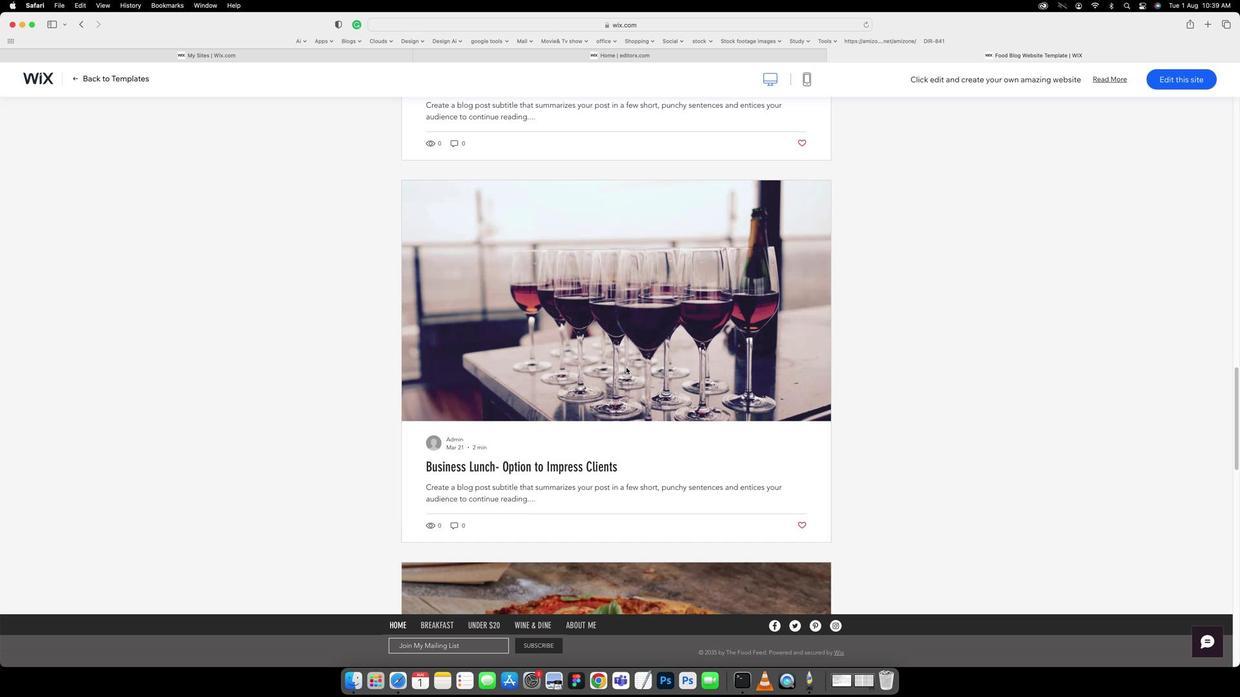
Action: Mouse scrolled (611, 356) with delta (23, 105)
Screenshot: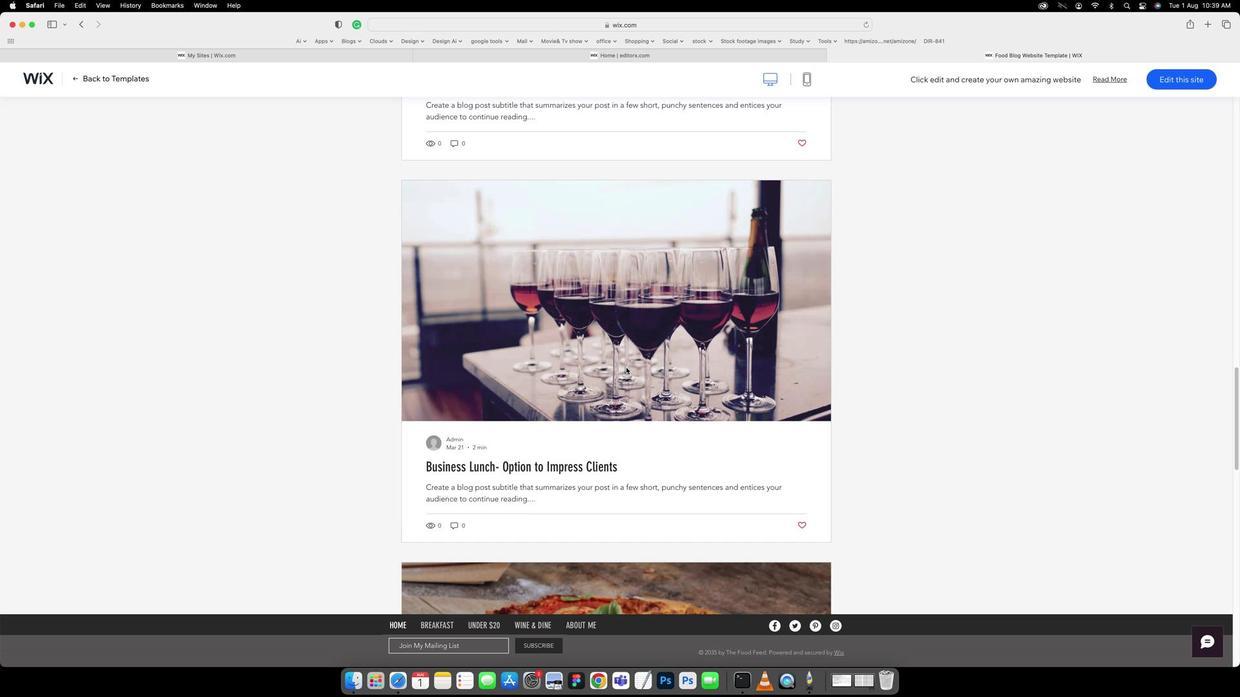 
Action: Mouse scrolled (611, 356) with delta (23, 107)
Screenshot: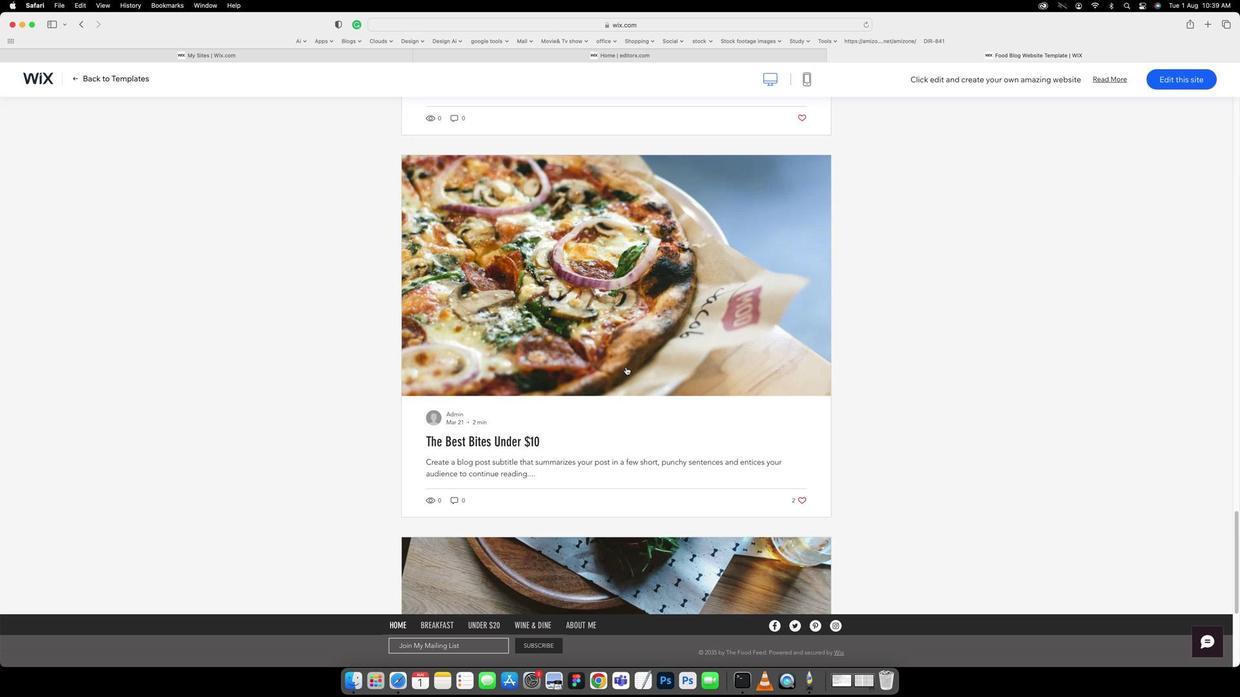 
Action: Mouse scrolled (611, 356) with delta (23, 107)
Screenshot: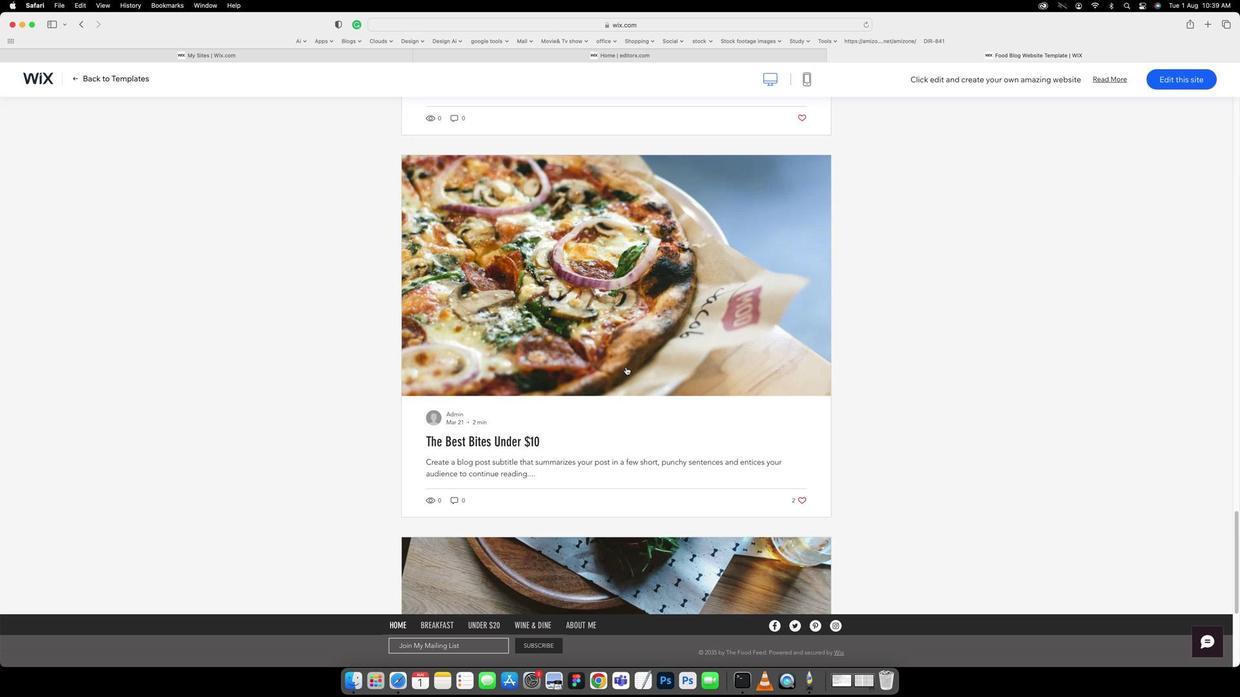
Action: Mouse scrolled (611, 356) with delta (23, 106)
Screenshot: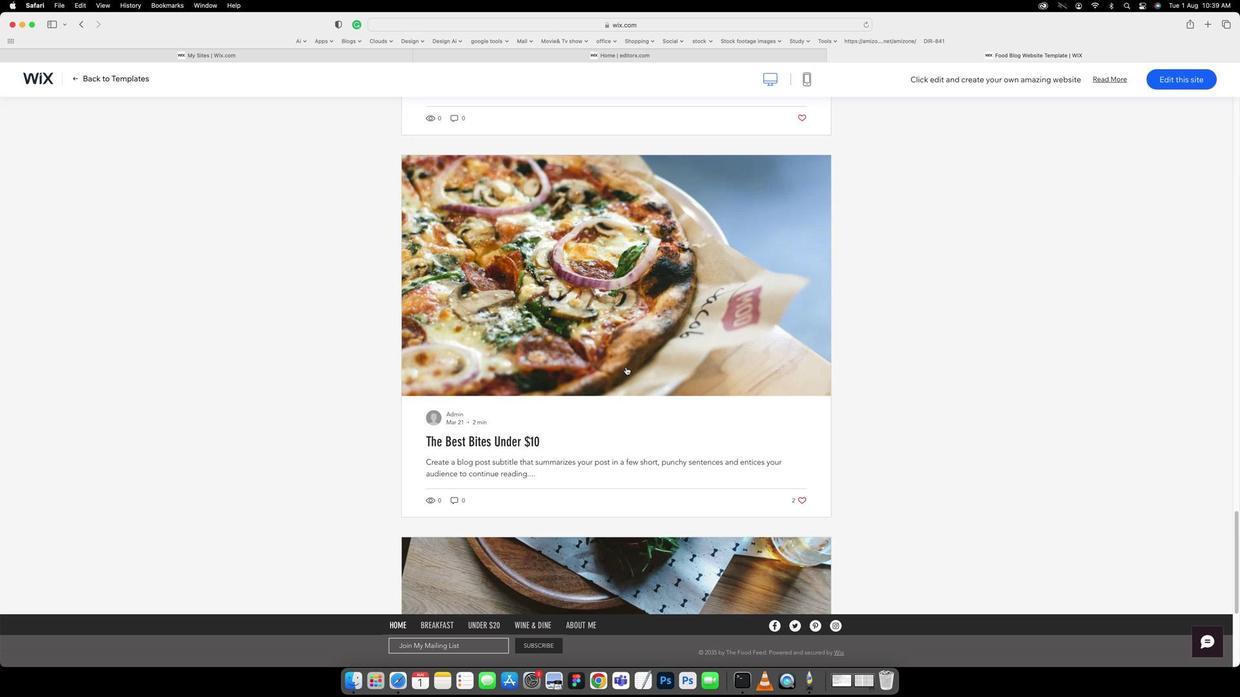 
Action: Mouse scrolled (611, 356) with delta (23, 105)
Screenshot: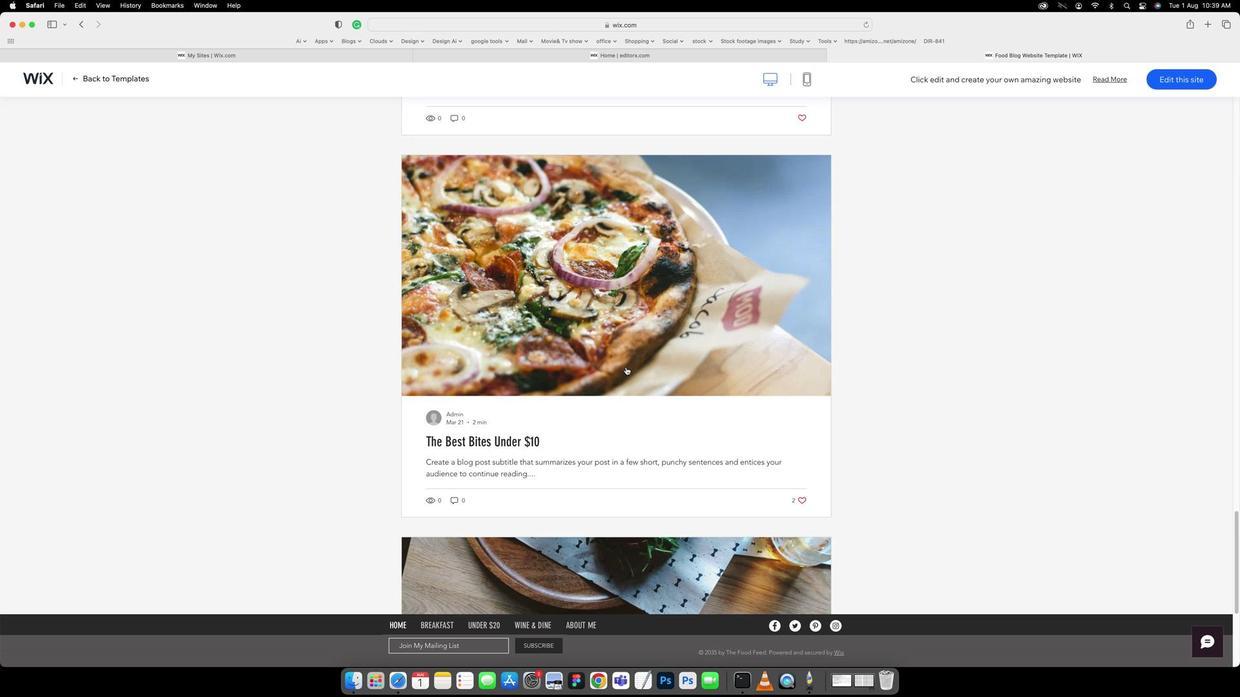 
Action: Mouse scrolled (611, 356) with delta (23, 105)
Screenshot: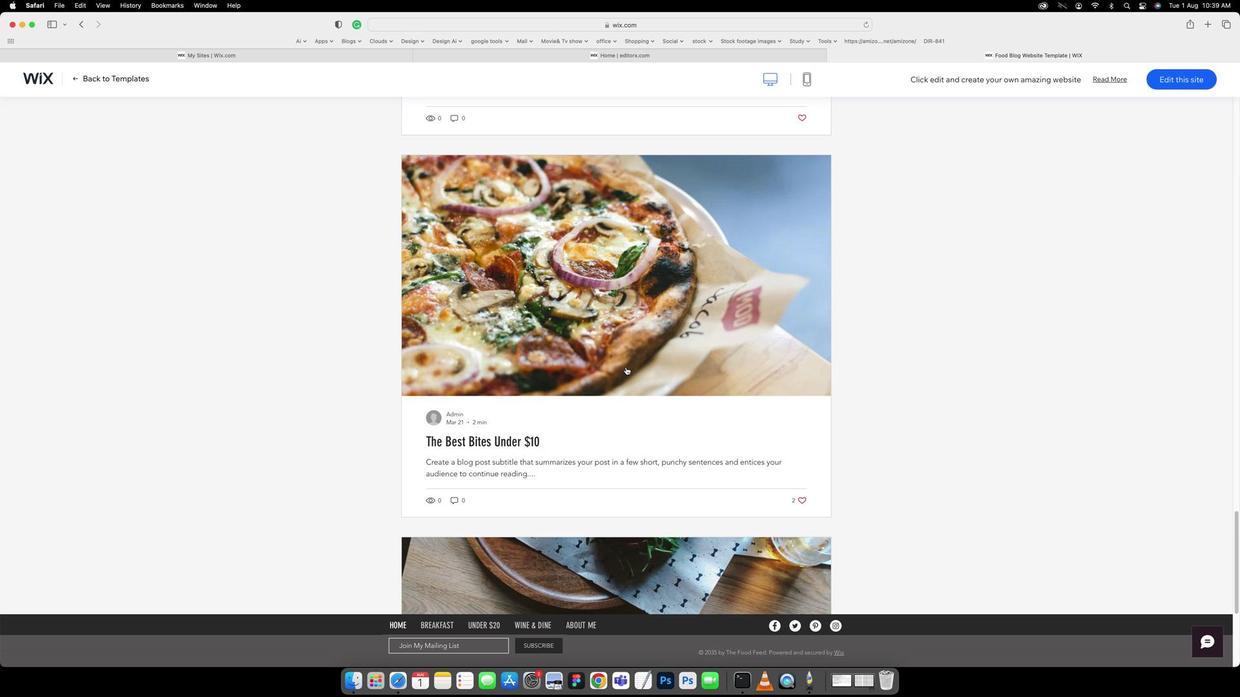 
Action: Mouse scrolled (611, 356) with delta (23, 107)
Screenshot: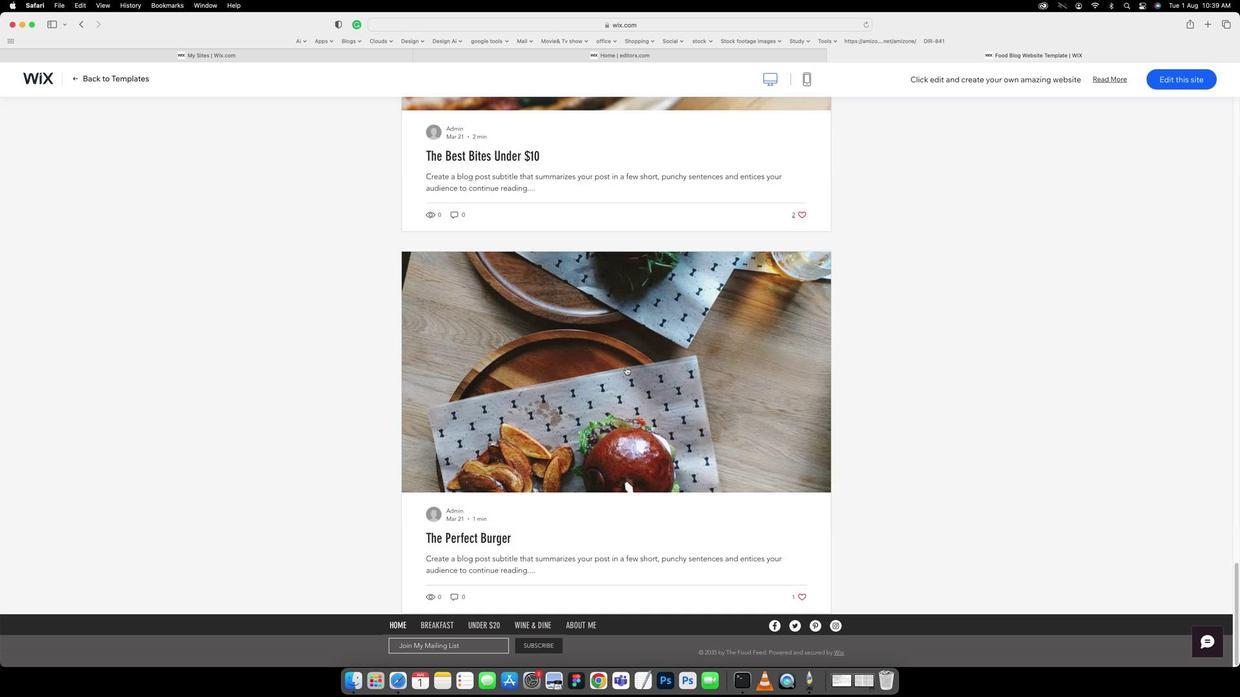 
Action: Mouse scrolled (611, 356) with delta (23, 107)
Screenshot: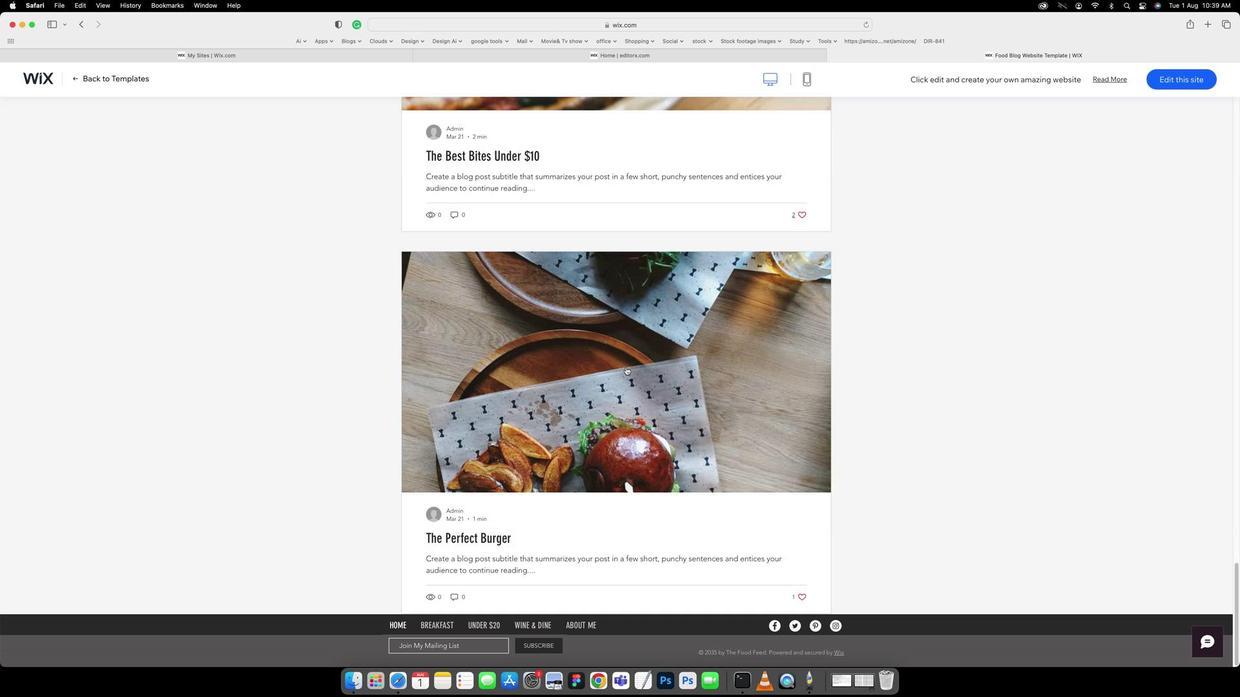 
Action: Mouse scrolled (611, 356) with delta (23, 106)
Screenshot: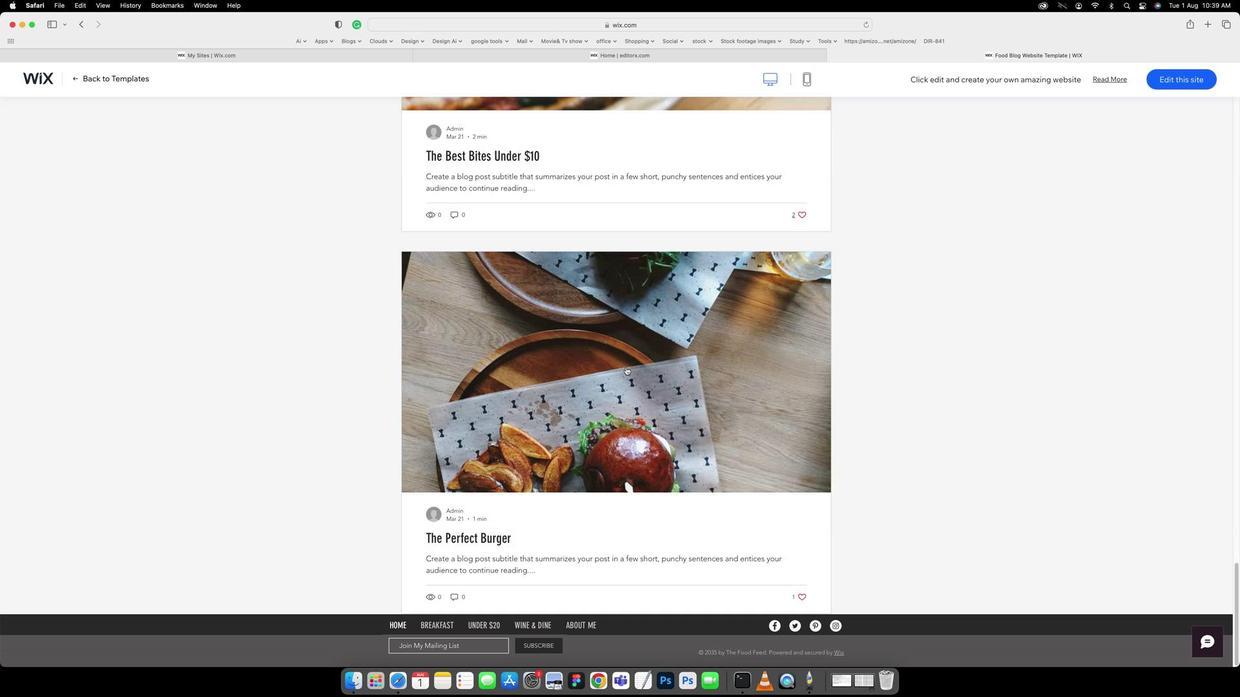 
Action: Mouse scrolled (611, 356) with delta (23, 105)
Screenshot: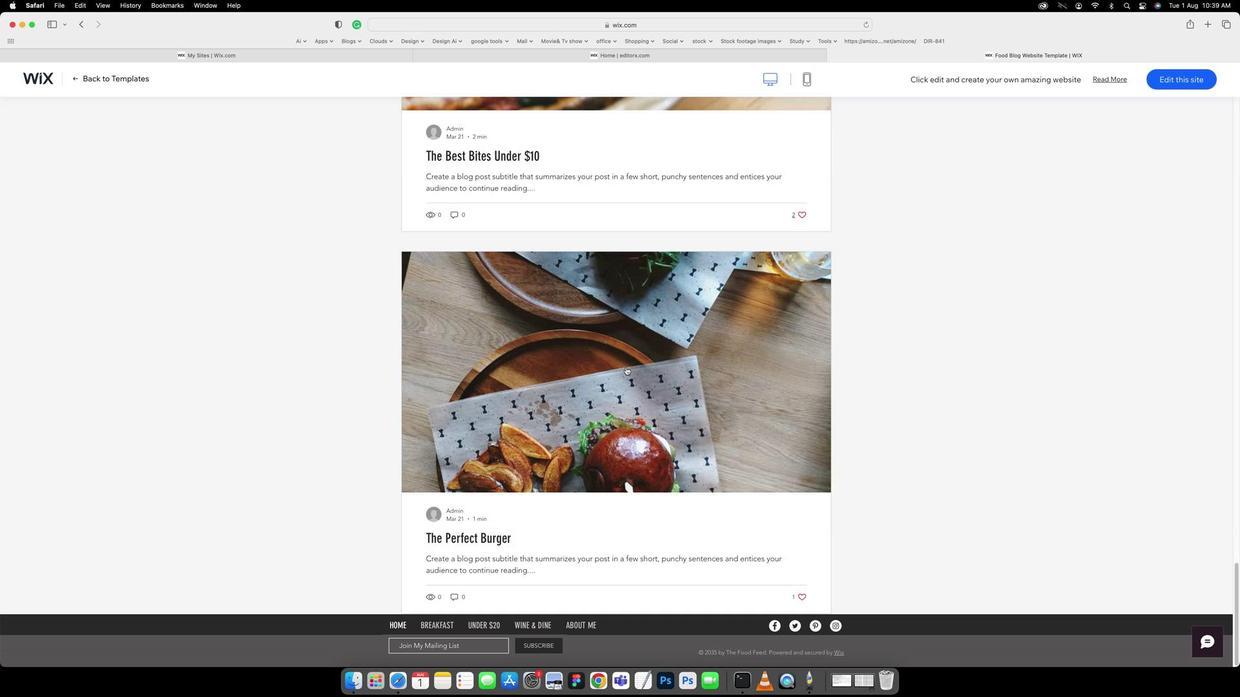 
Action: Mouse scrolled (611, 356) with delta (23, 105)
Screenshot: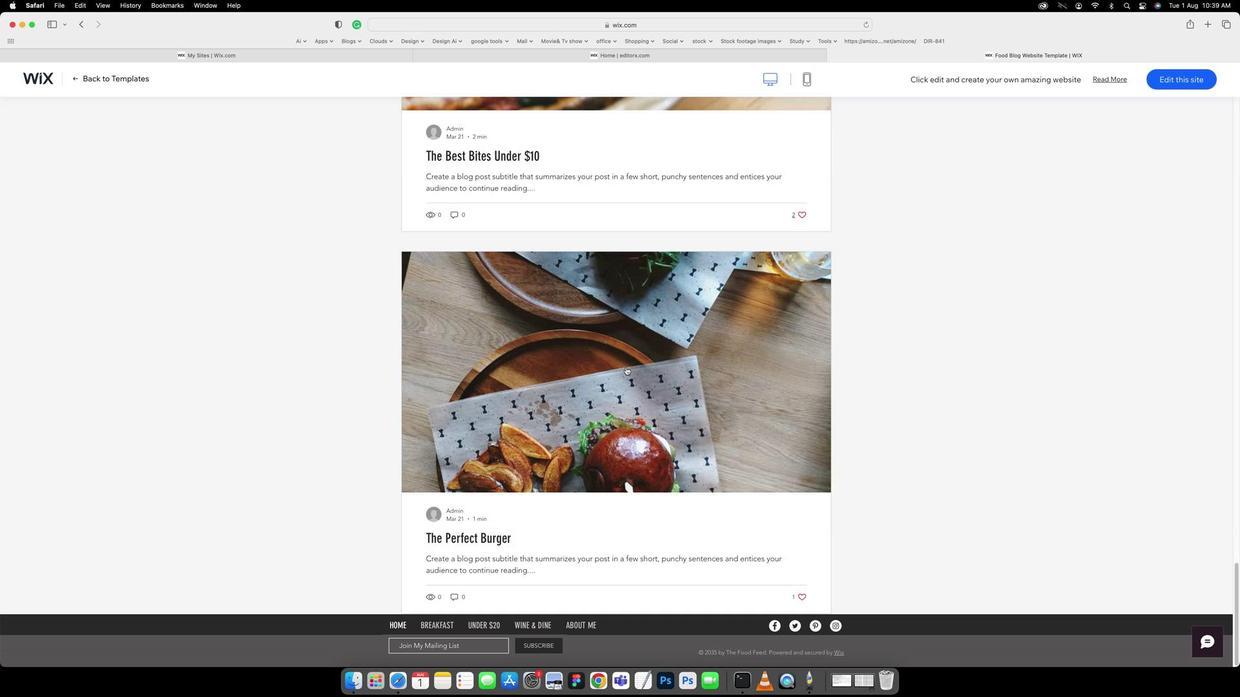 
Action: Mouse scrolled (611, 356) with delta (23, 105)
Screenshot: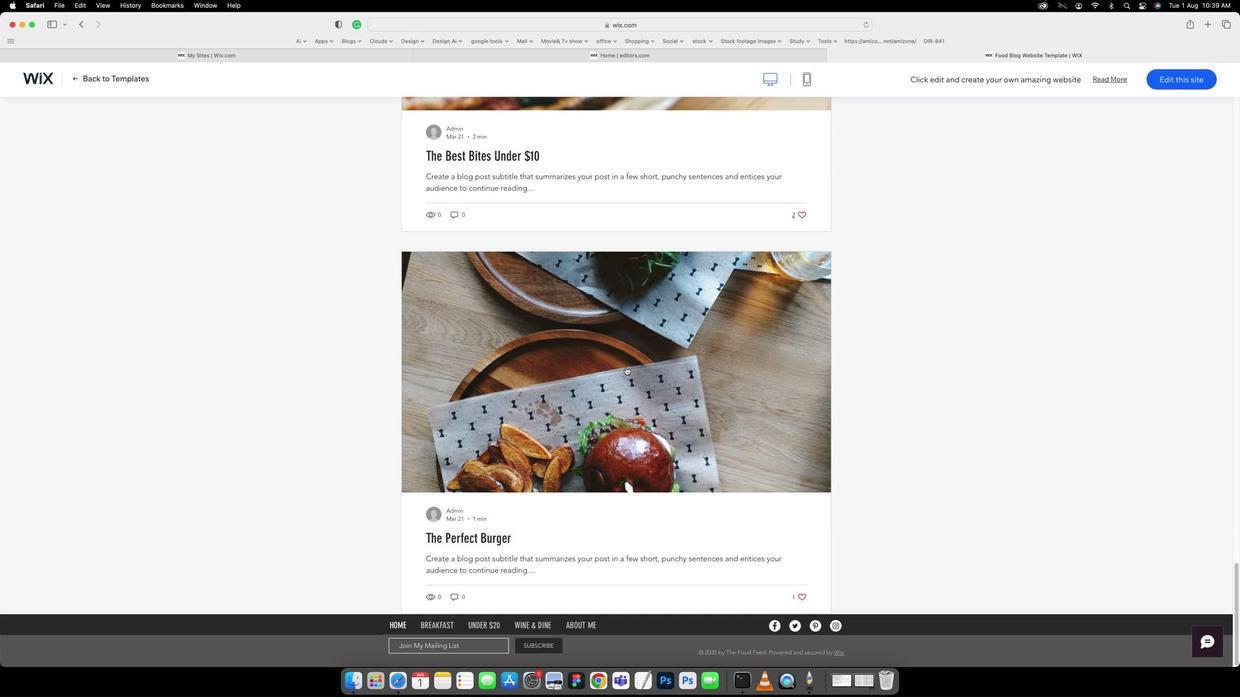 
Action: Mouse scrolled (611, 356) with delta (23, 105)
Screenshot: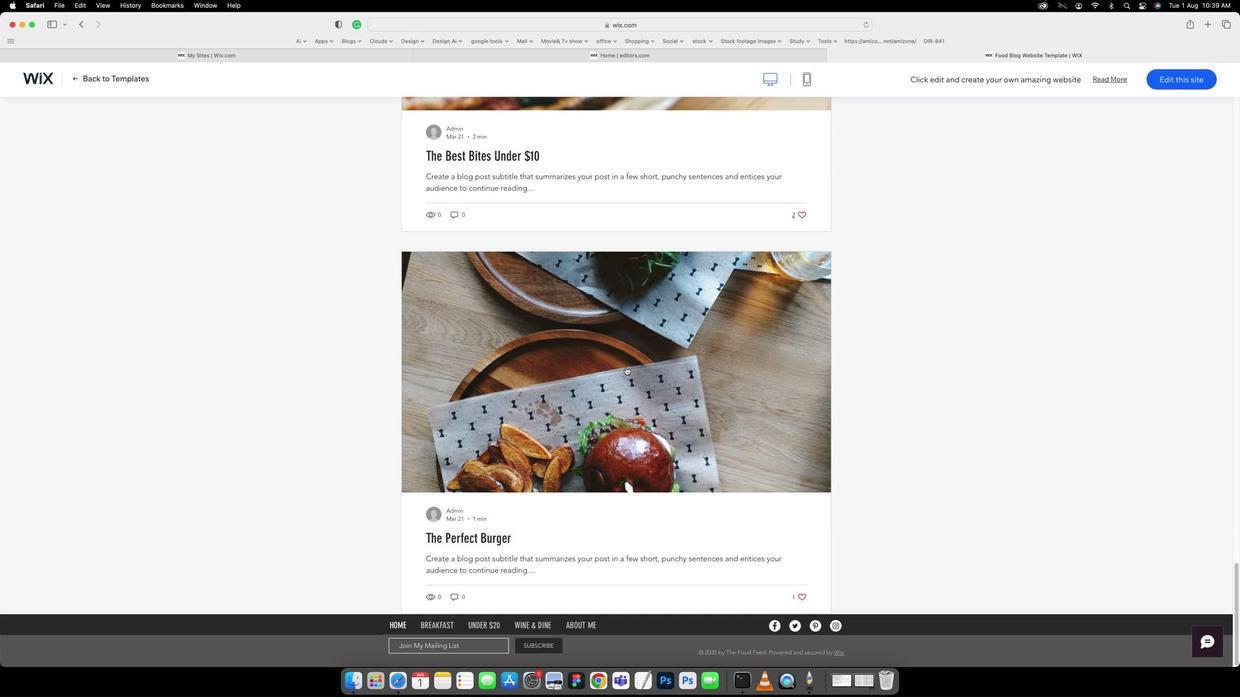 
Action: Mouse scrolled (611, 356) with delta (23, 104)
Screenshot: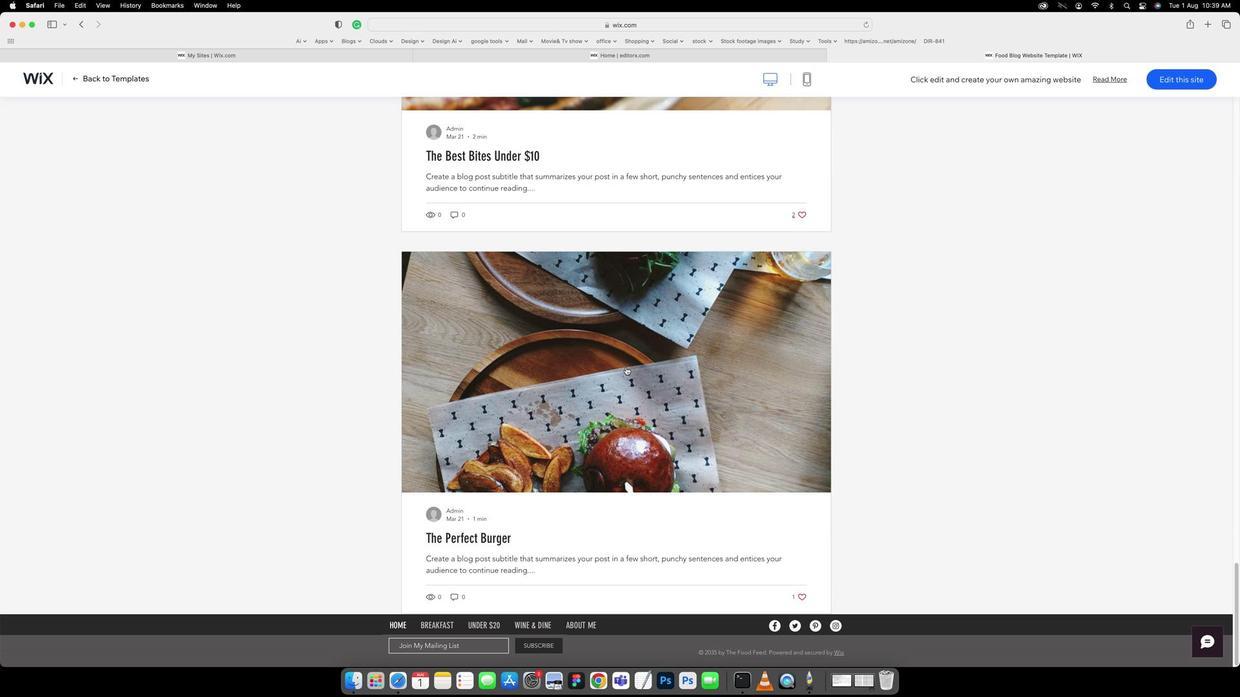 
Action: Mouse scrolled (611, 356) with delta (23, 107)
Screenshot: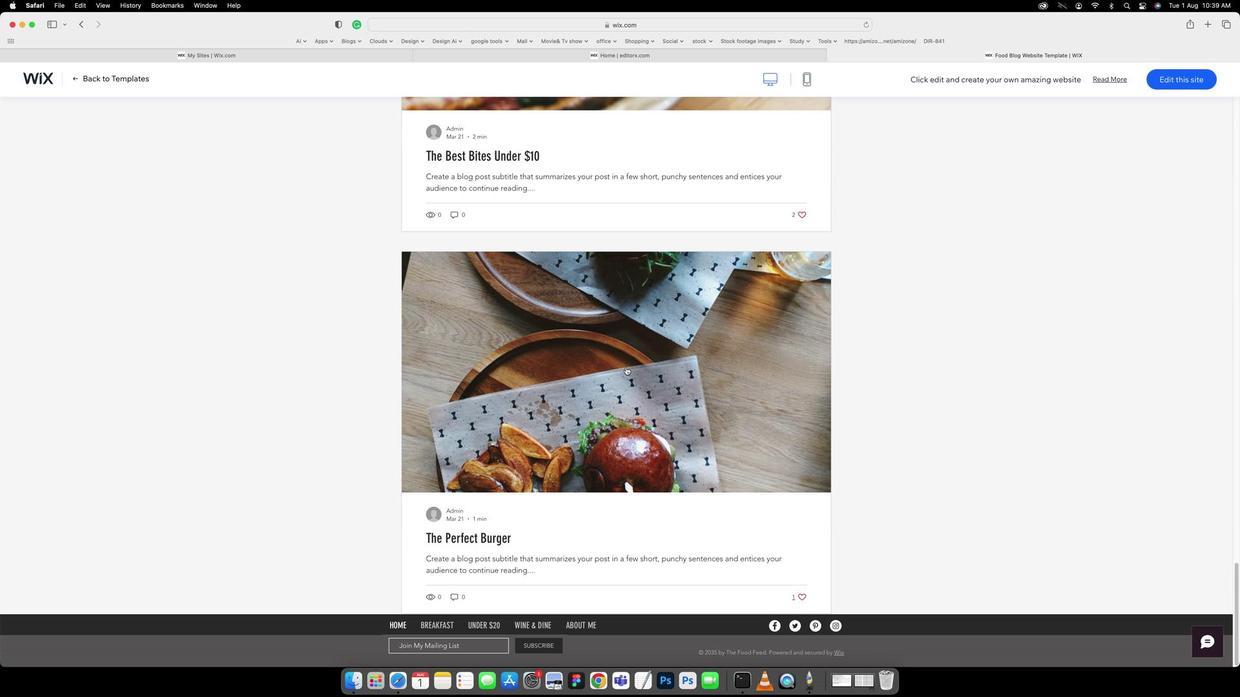 
Action: Mouse scrolled (611, 356) with delta (23, 107)
Screenshot: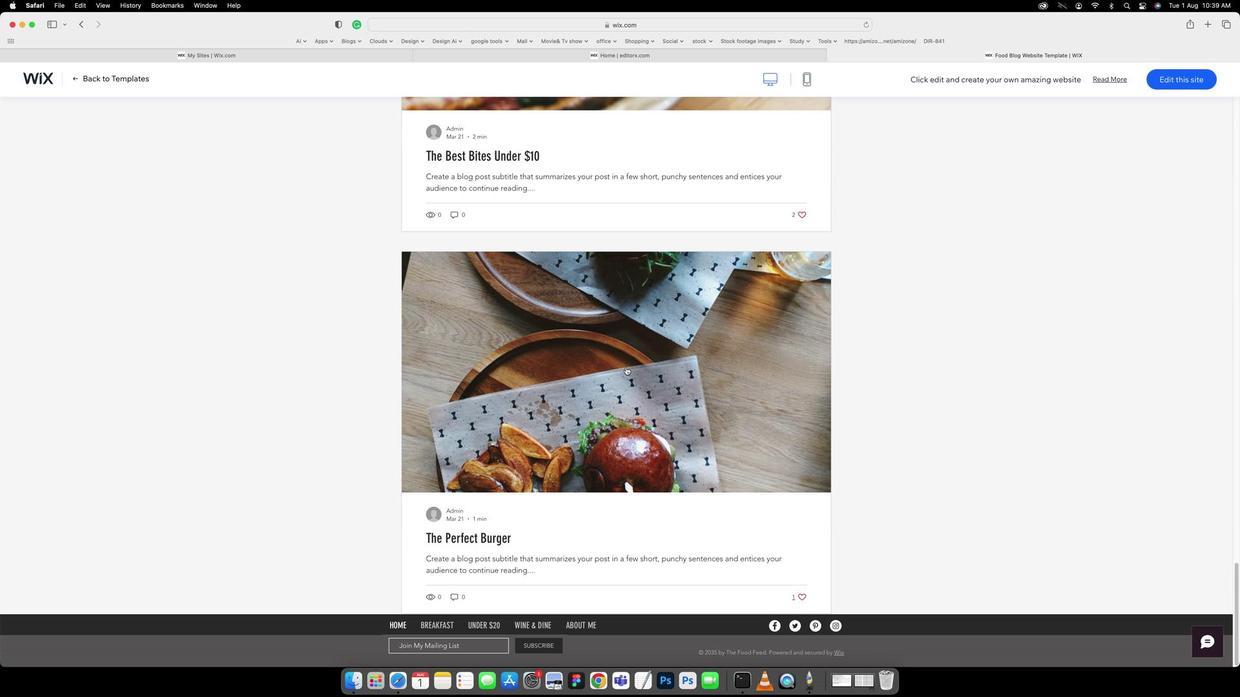 
Action: Mouse scrolled (611, 356) with delta (23, 105)
Screenshot: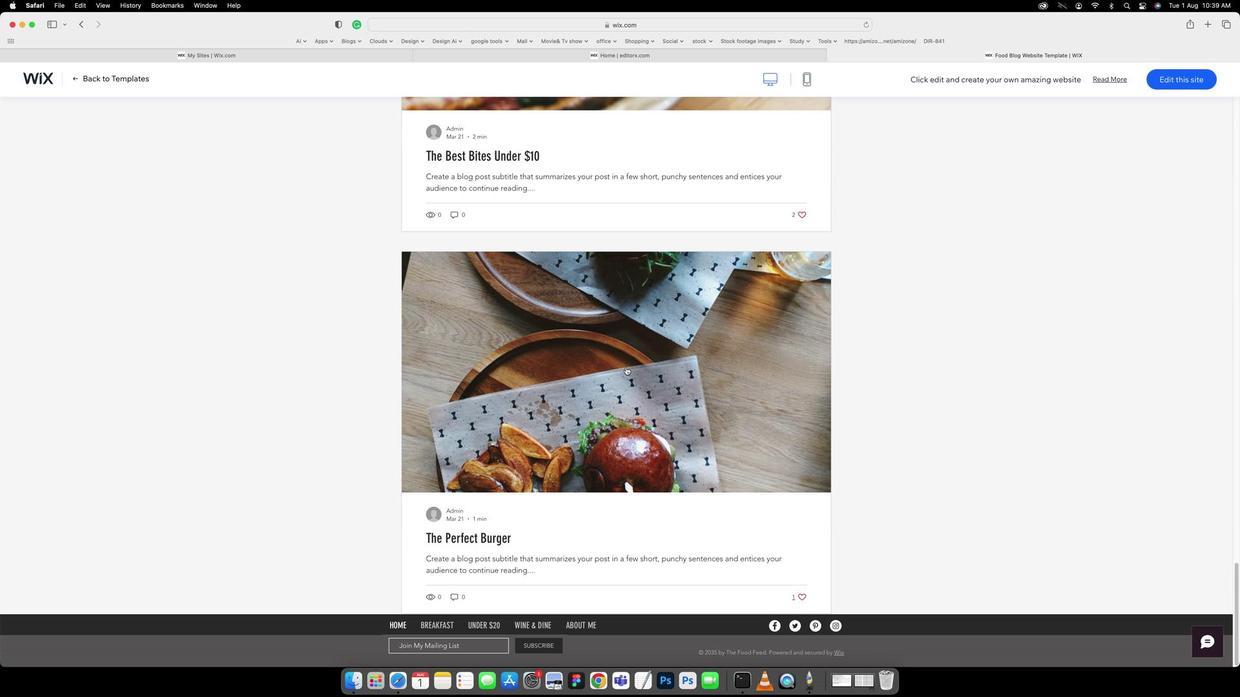 
Action: Mouse scrolled (611, 356) with delta (23, 105)
Screenshot: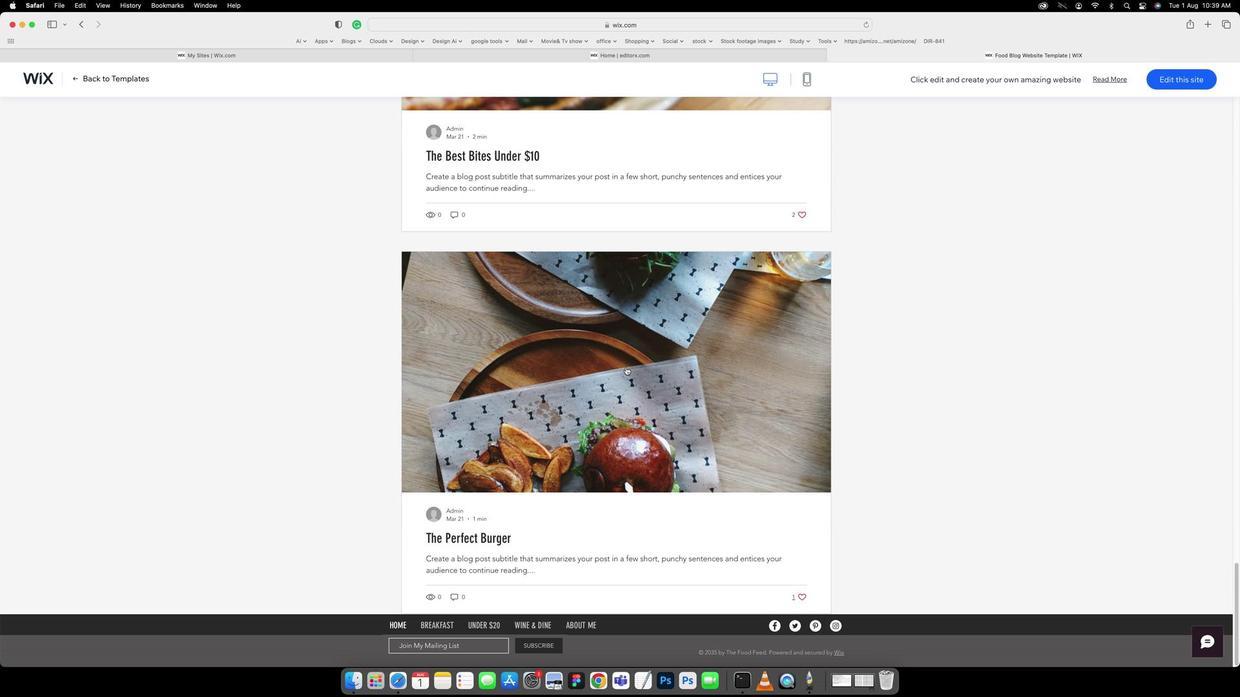 
Action: Mouse scrolled (611, 356) with delta (23, 105)
Screenshot: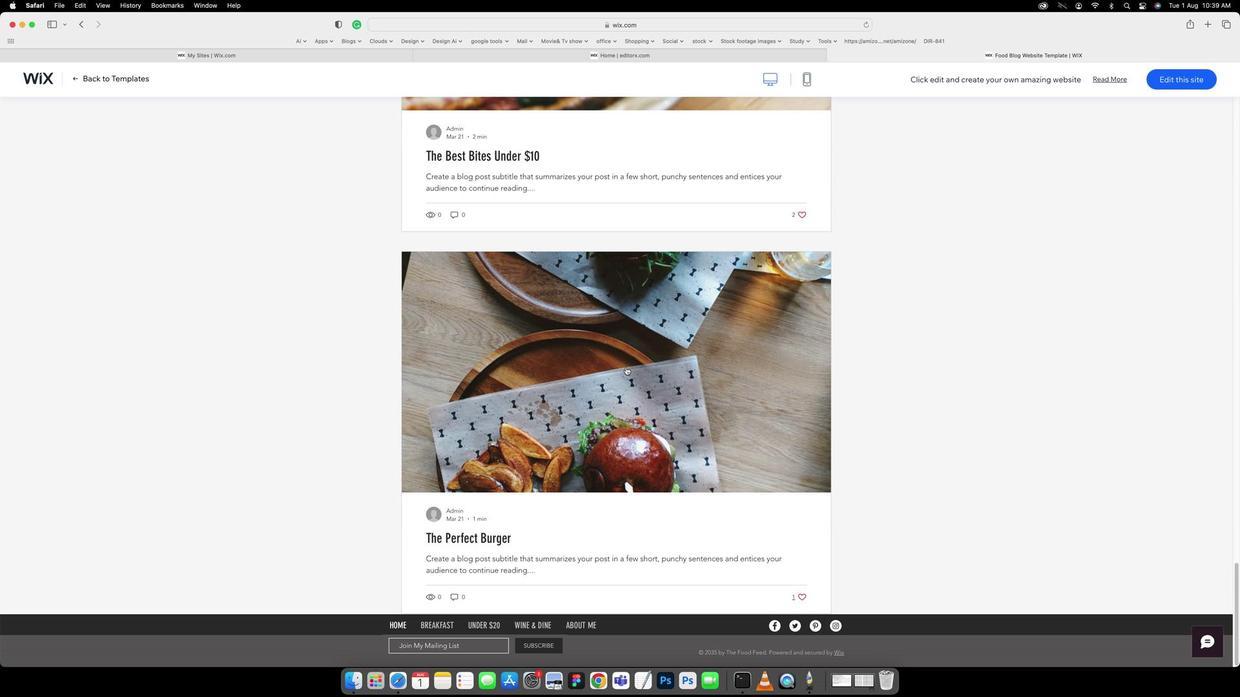 
Action: Mouse scrolled (611, 356) with delta (23, 105)
Screenshot: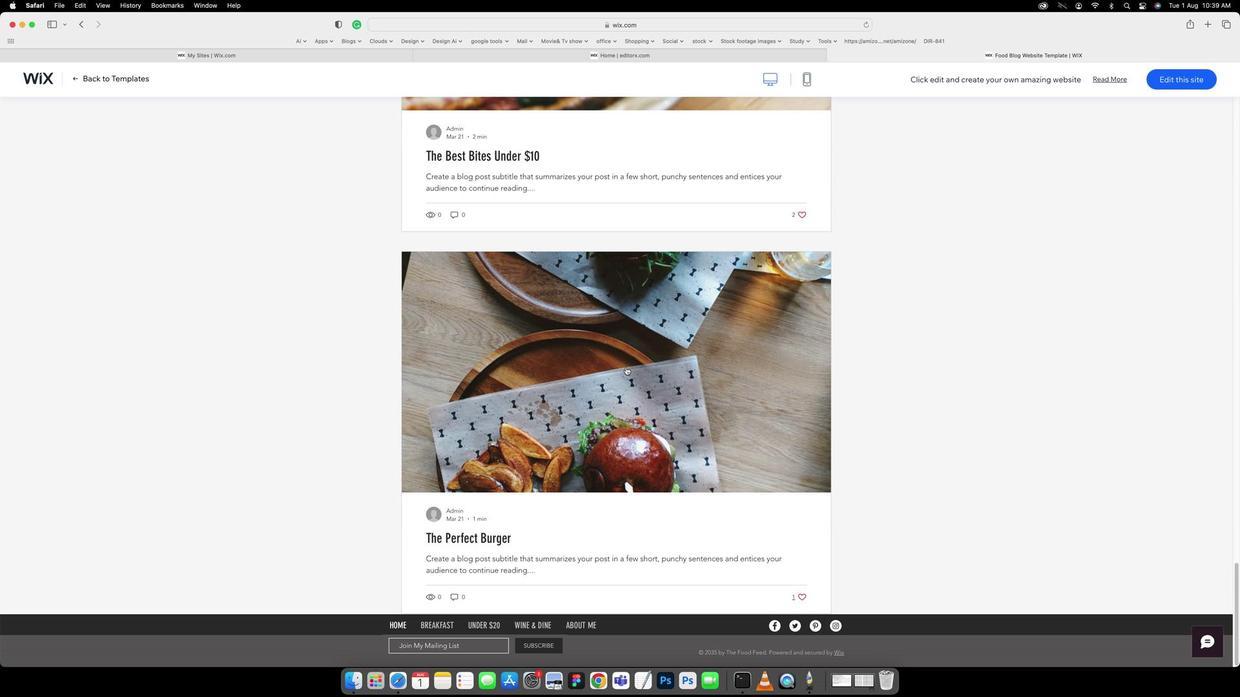 
Action: Mouse scrolled (611, 356) with delta (23, 105)
Screenshot: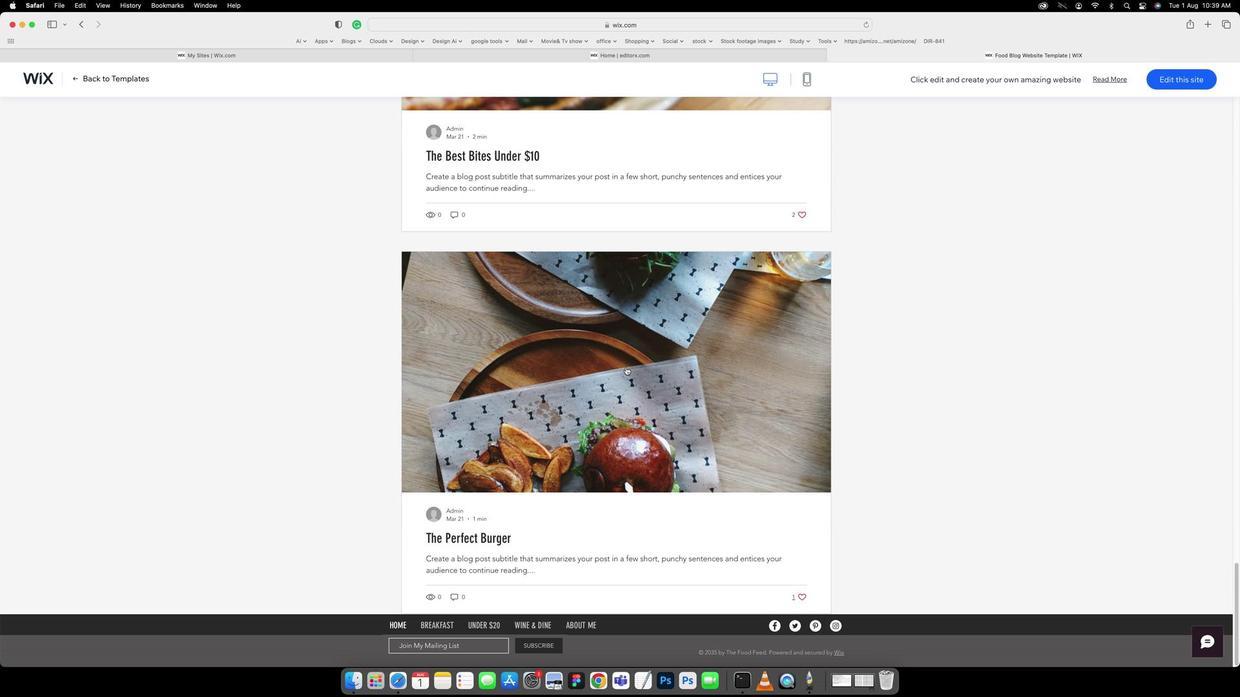 
Action: Mouse scrolled (611, 356) with delta (23, 107)
Screenshot: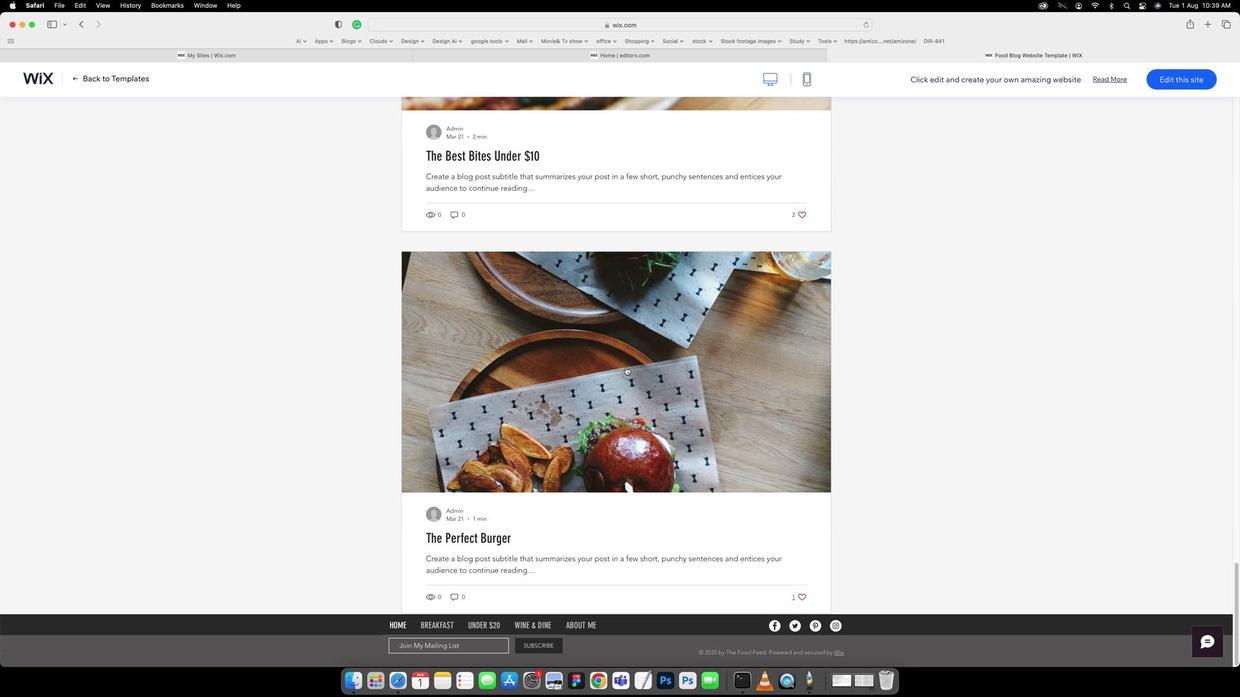 
Action: Mouse scrolled (611, 356) with delta (23, 107)
Screenshot: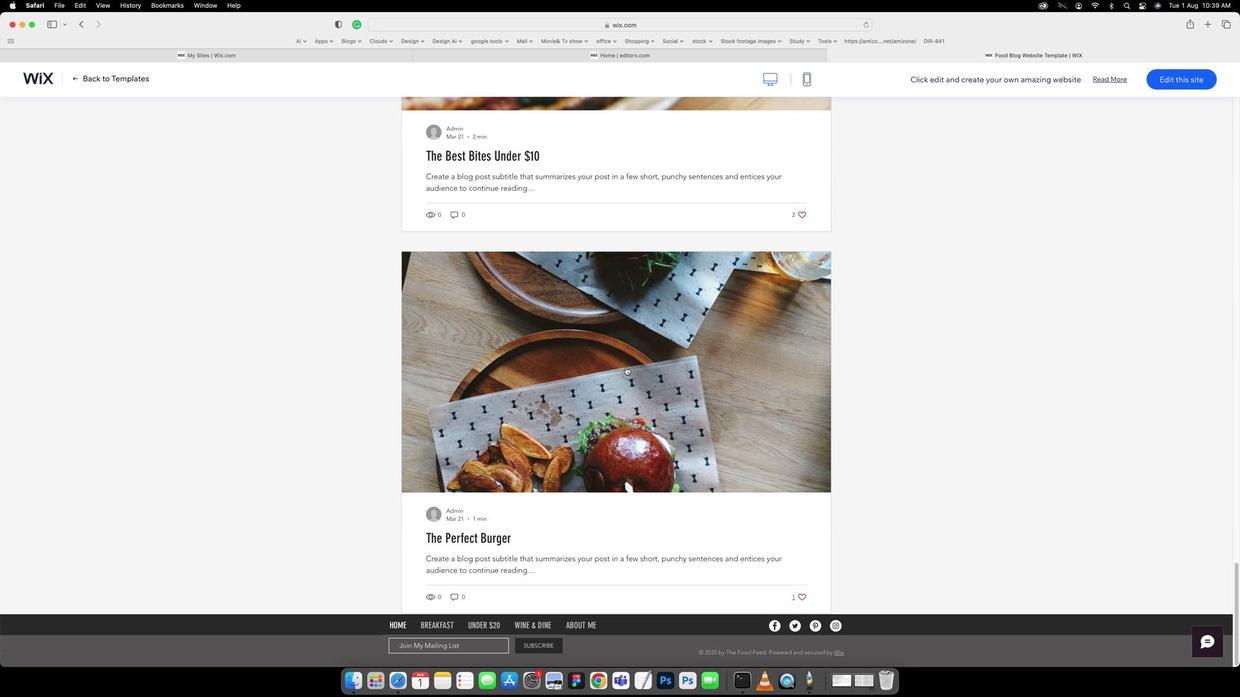 
Action: Mouse scrolled (611, 356) with delta (23, 105)
Screenshot: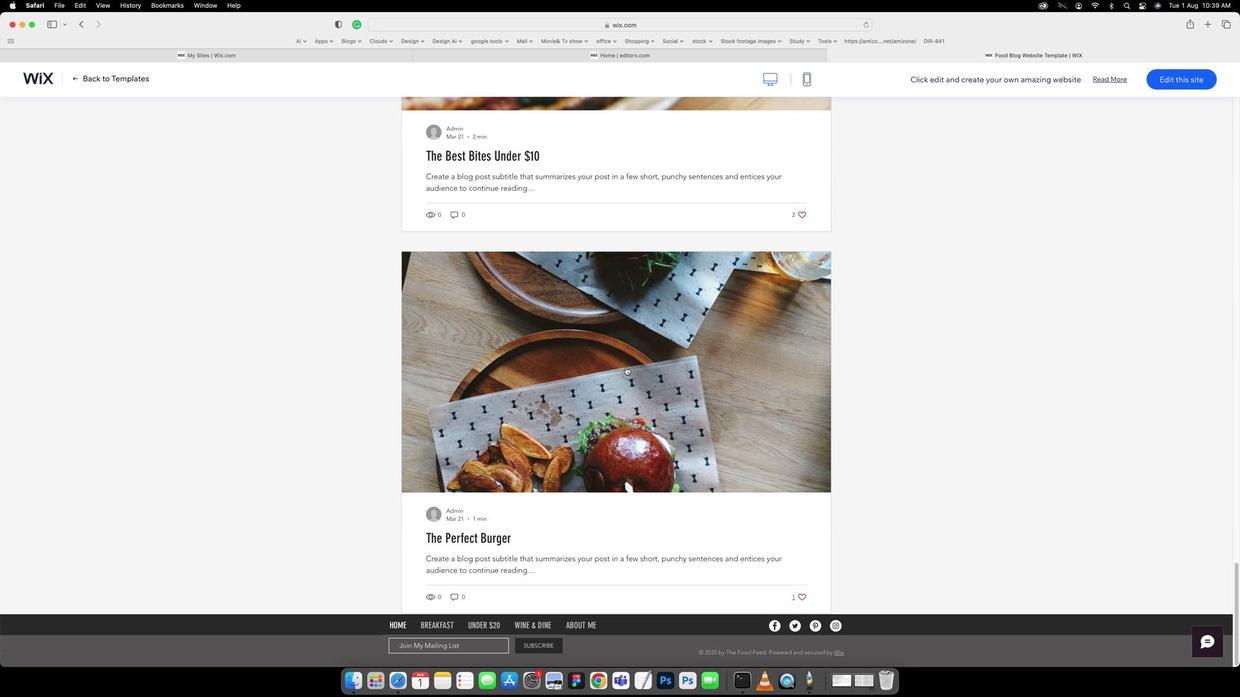 
Action: Mouse scrolled (611, 356) with delta (23, 105)
Screenshot: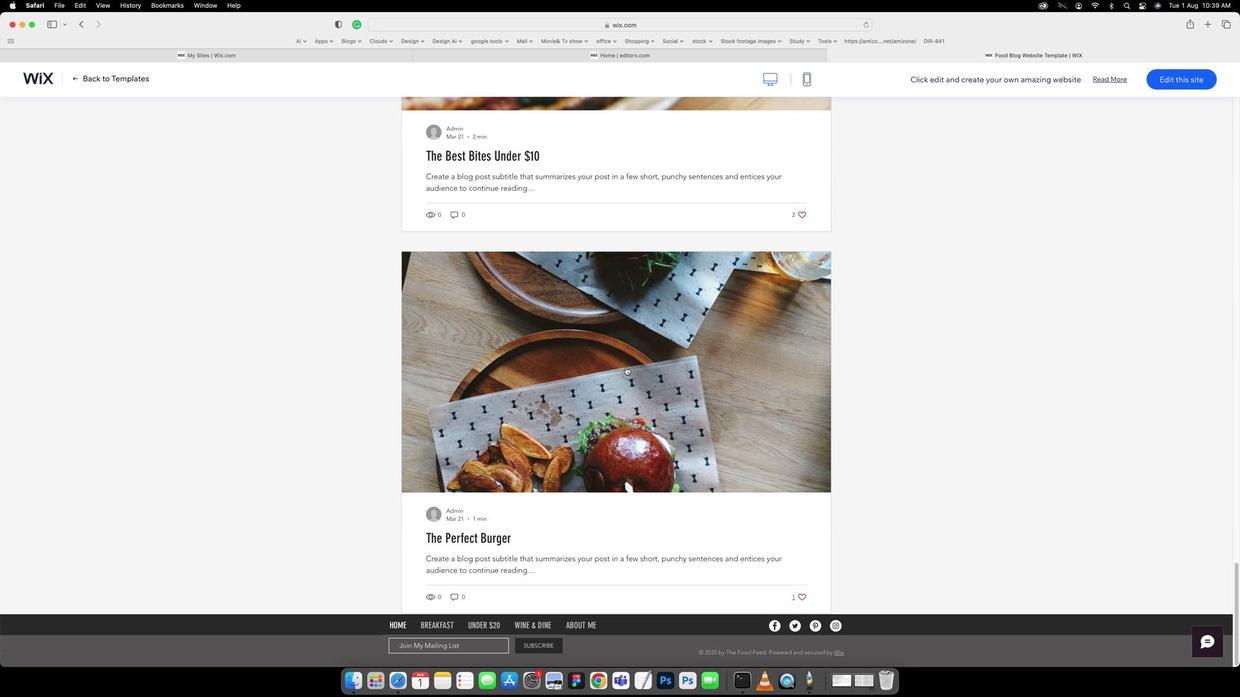 
Action: Mouse scrolled (611, 356) with delta (23, 105)
Screenshot: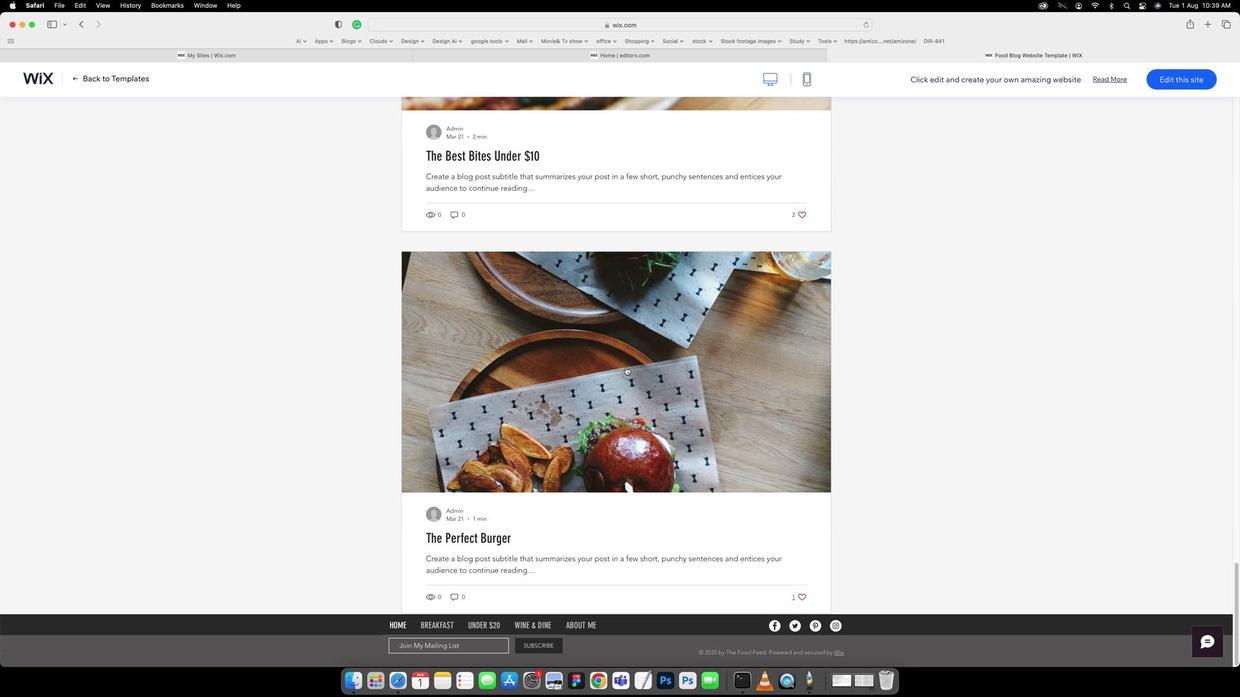 
Action: Mouse scrolled (611, 356) with delta (23, 105)
Screenshot: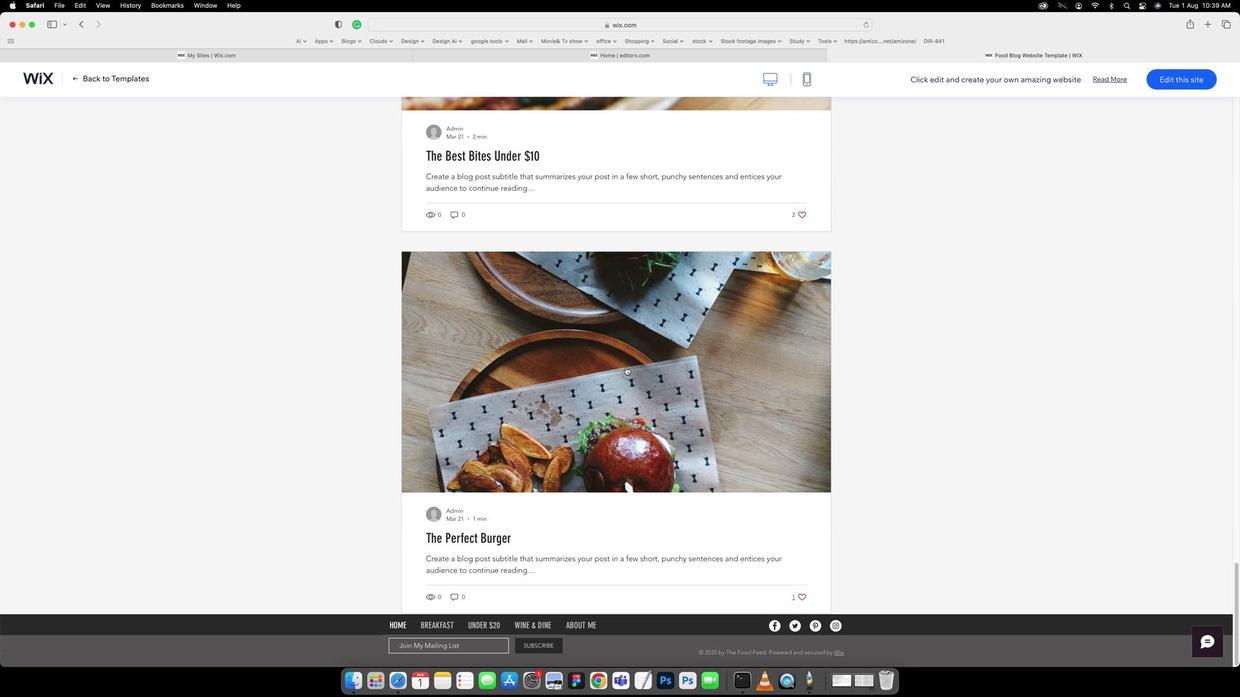 
Action: Mouse scrolled (611, 356) with delta (23, 105)
Screenshot: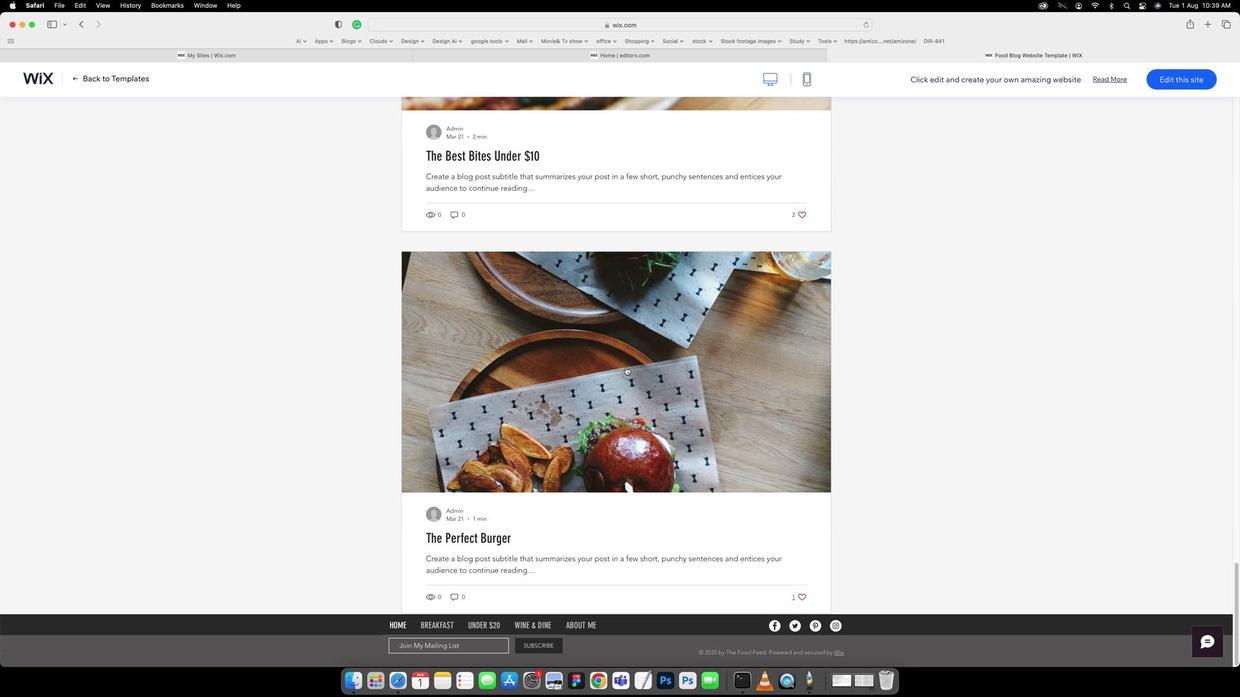 
Action: Mouse scrolled (611, 356) with delta (23, 107)
Screenshot: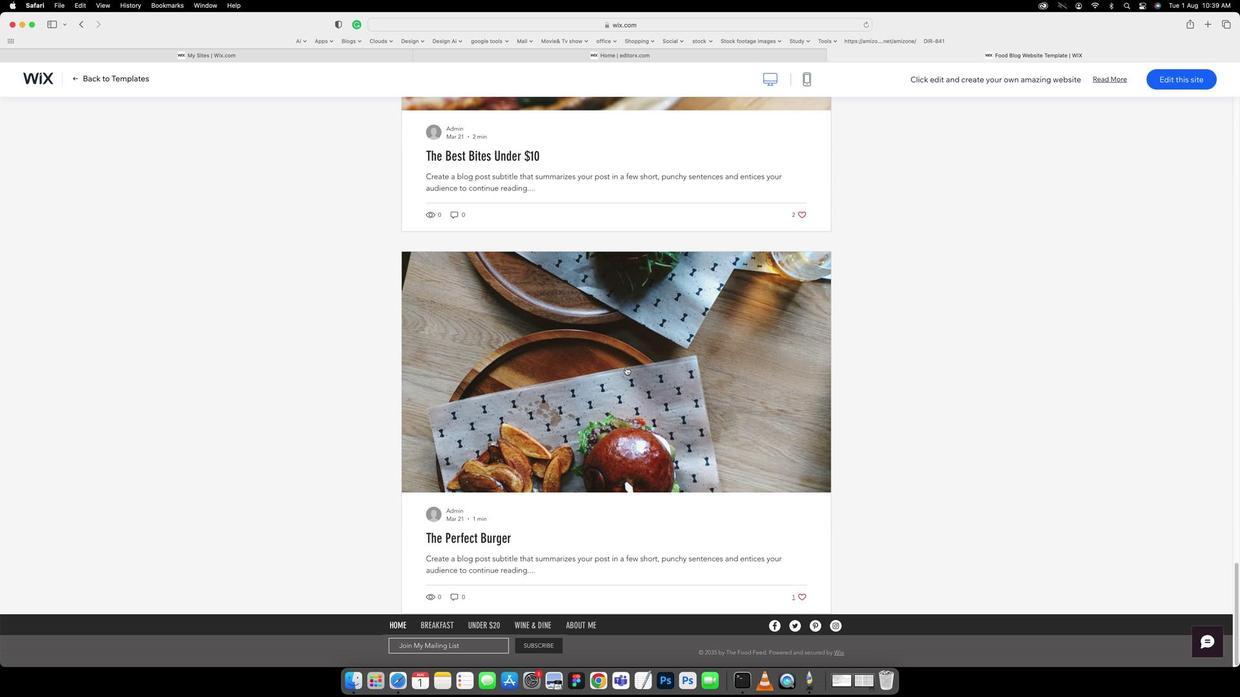 
Action: Mouse scrolled (611, 356) with delta (23, 107)
Screenshot: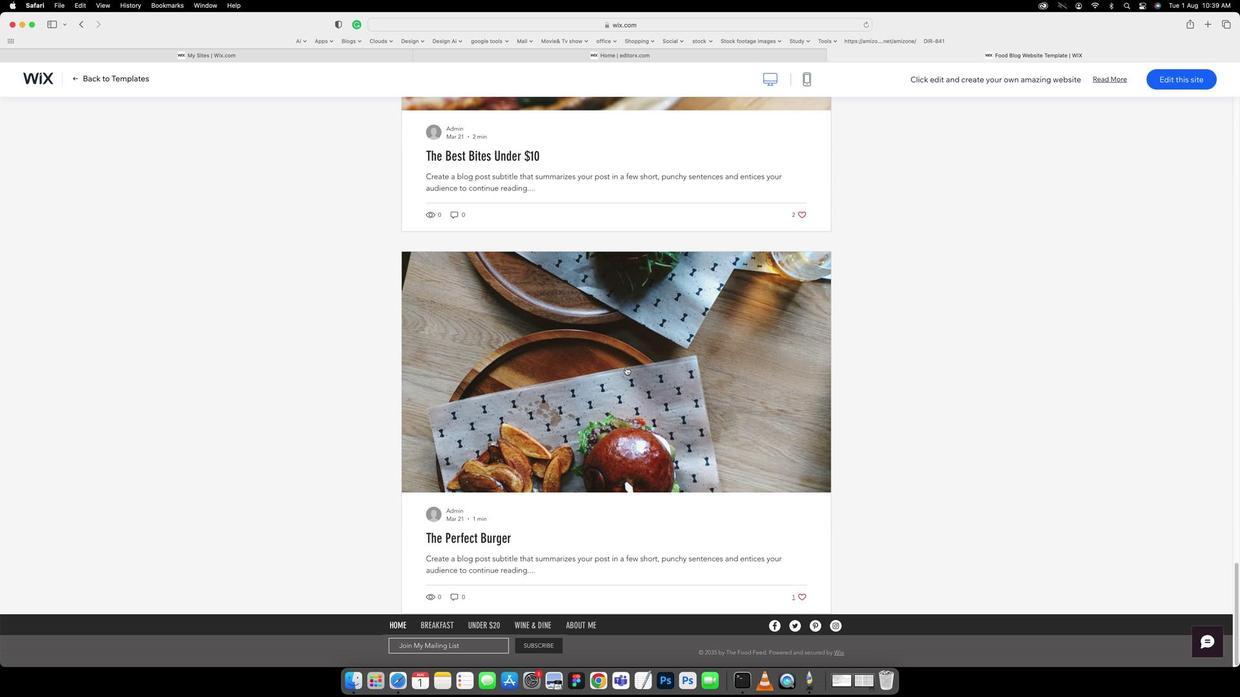 
Action: Mouse scrolled (611, 356) with delta (23, 105)
Screenshot: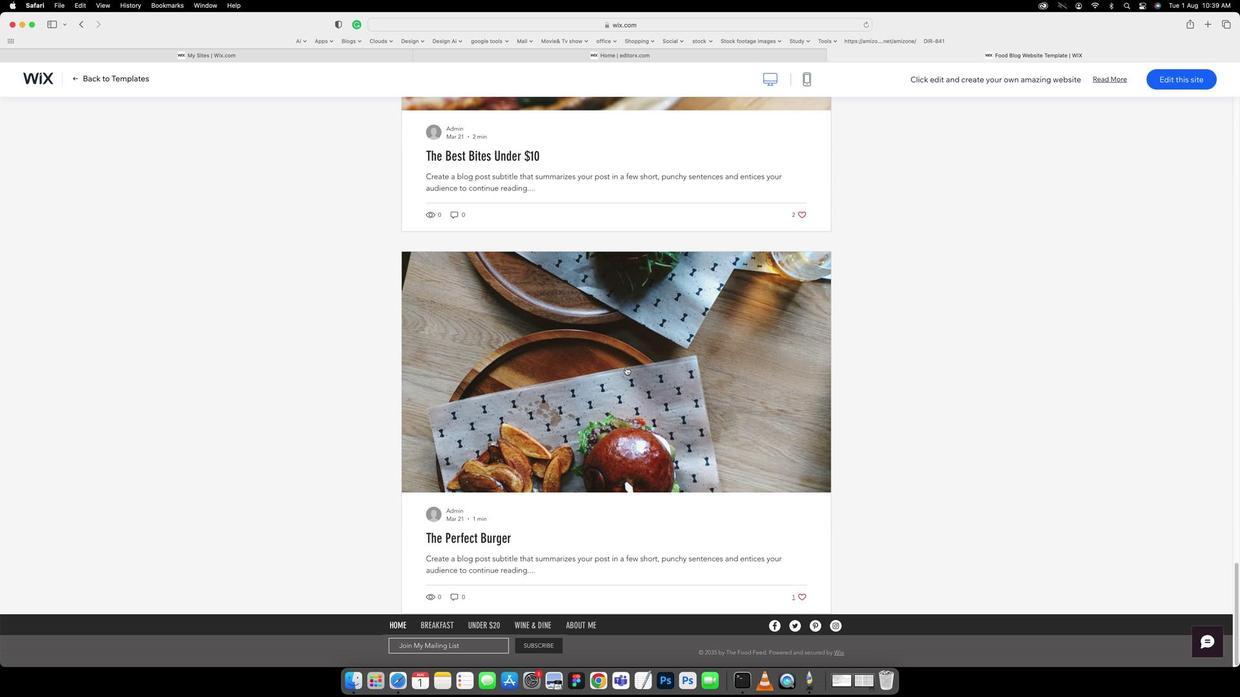 
Action: Mouse scrolled (611, 356) with delta (23, 105)
Screenshot: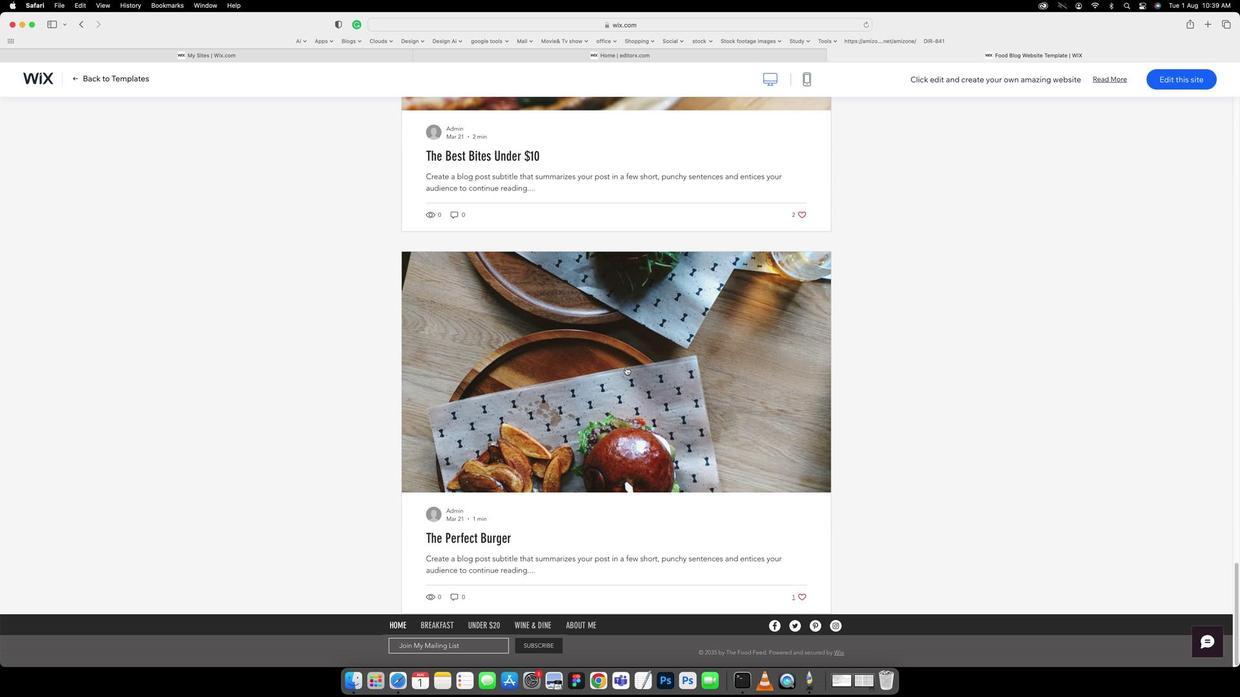 
Action: Mouse scrolled (611, 356) with delta (23, 105)
Screenshot: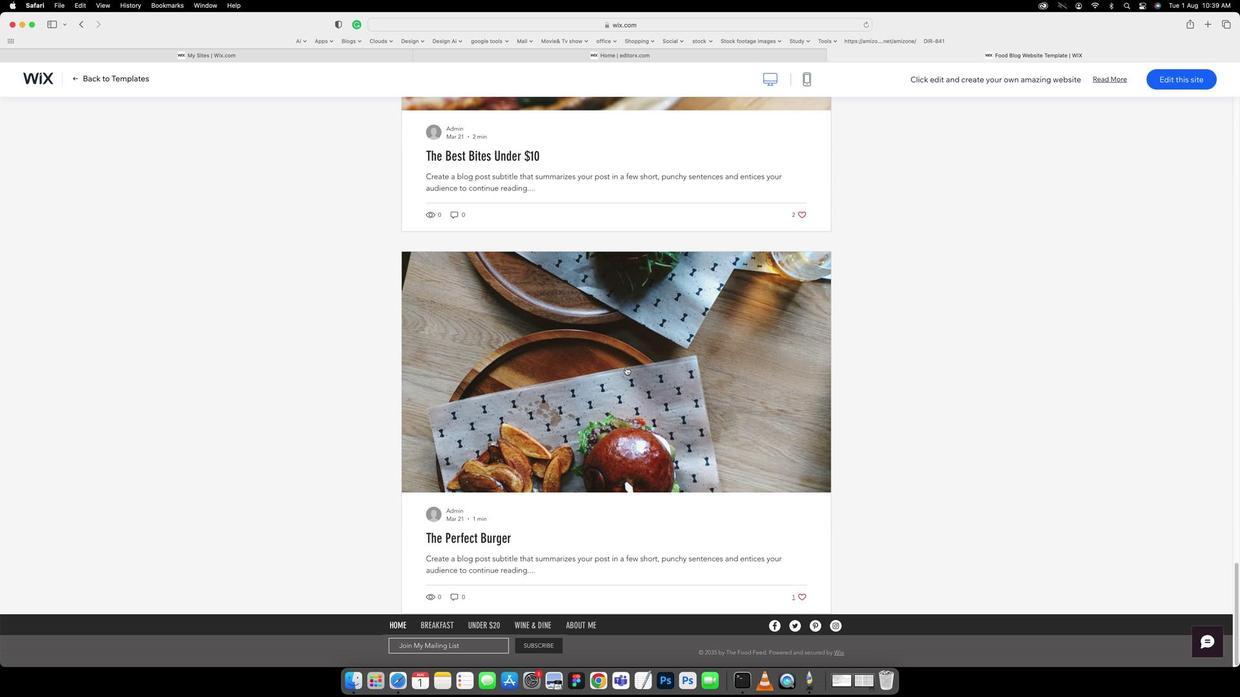 
Action: Mouse scrolled (611, 356) with delta (23, 105)
Screenshot: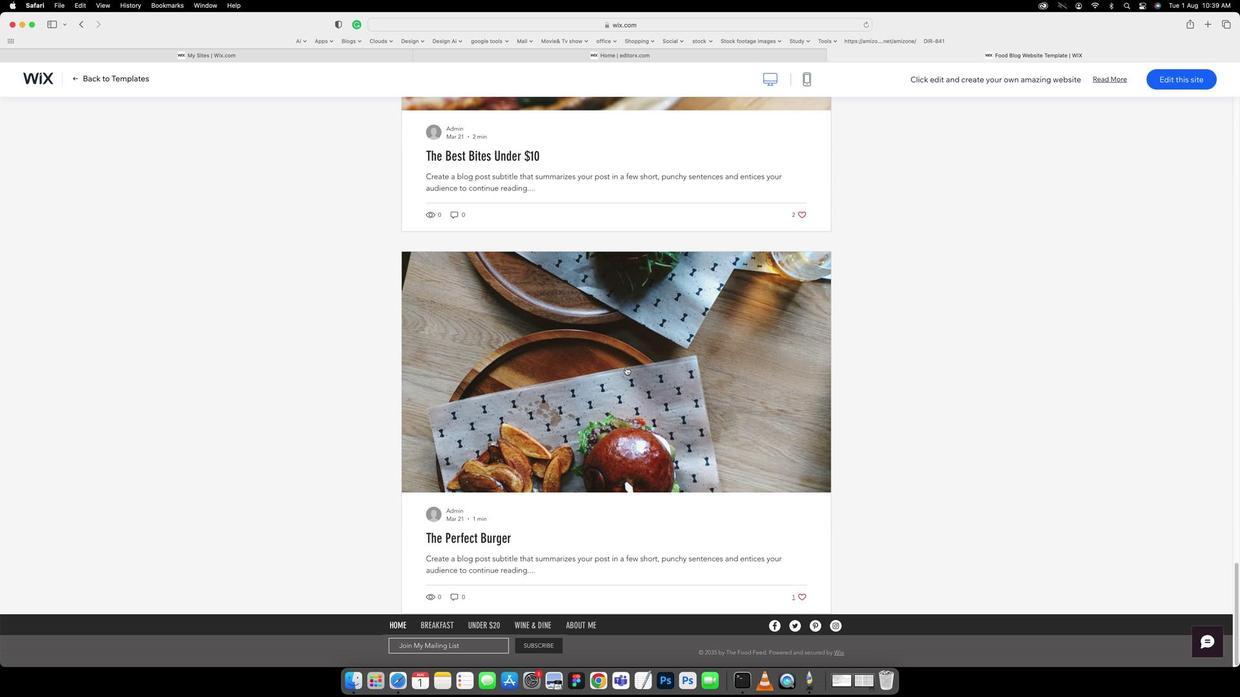
Action: Mouse scrolled (611, 356) with delta (23, 105)
Screenshot: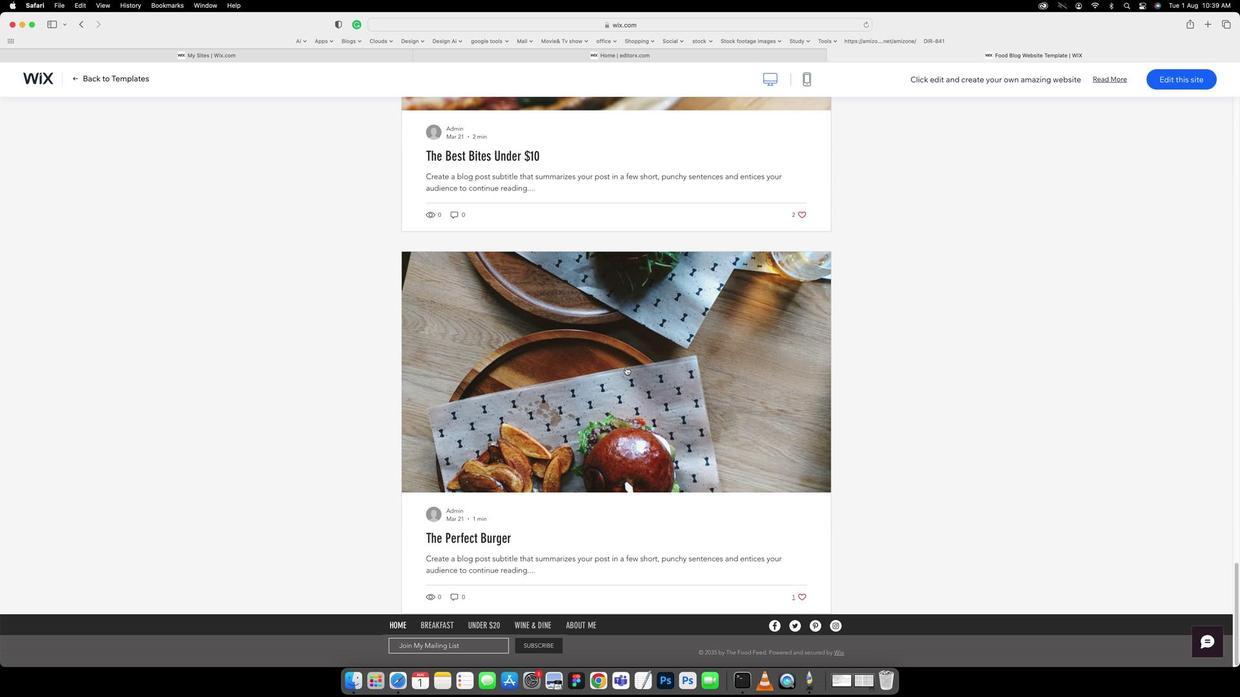
Action: Mouse scrolled (611, 356) with delta (23, 107)
Screenshot: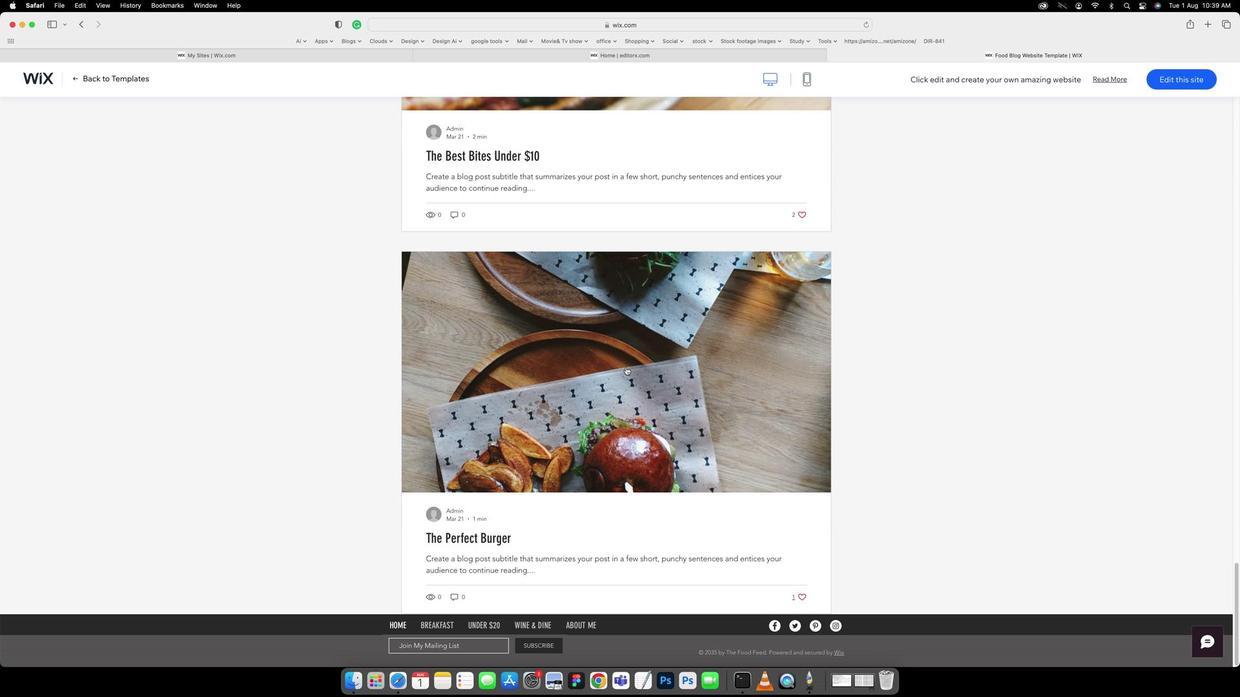 
Action: Mouse scrolled (611, 356) with delta (23, 107)
Screenshot: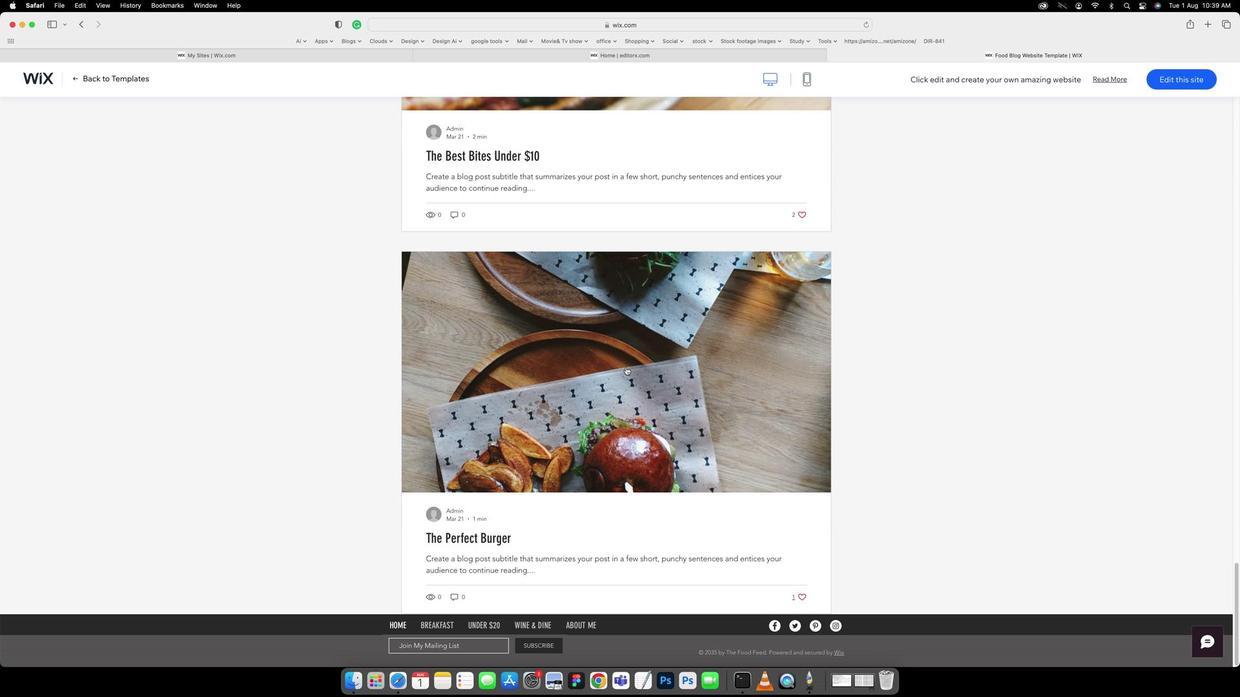 
Action: Mouse scrolled (611, 356) with delta (23, 105)
Screenshot: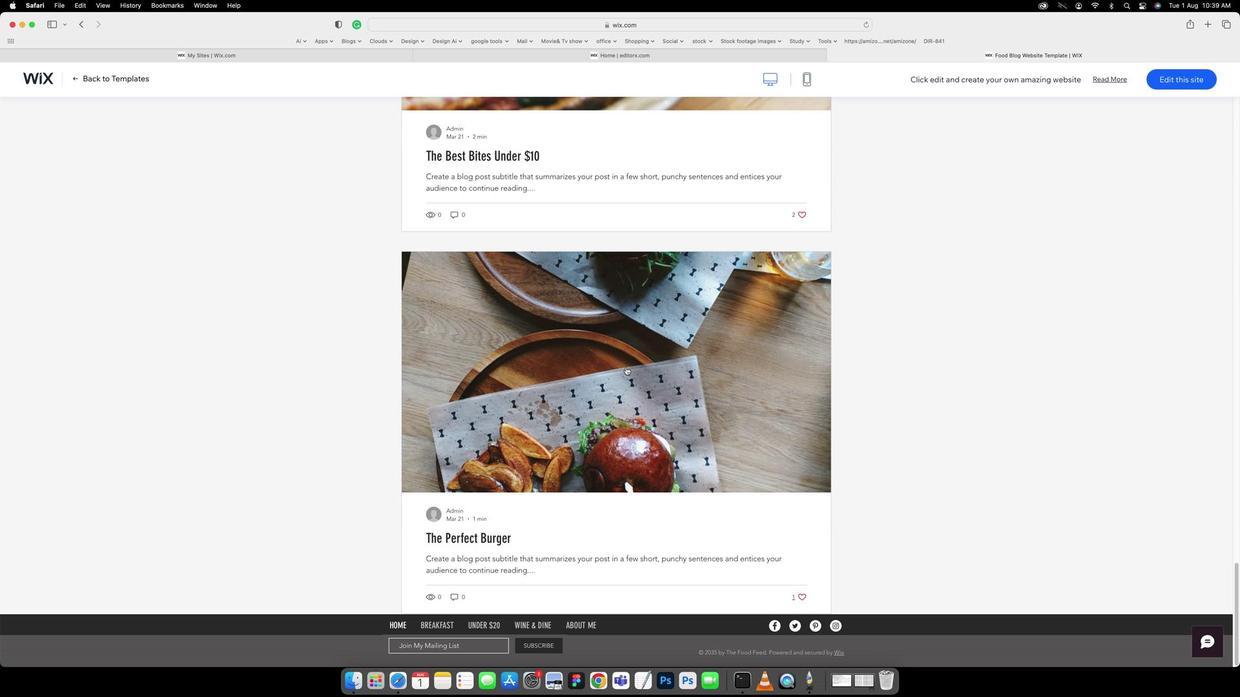 
Action: Mouse scrolled (611, 356) with delta (23, 105)
Screenshot: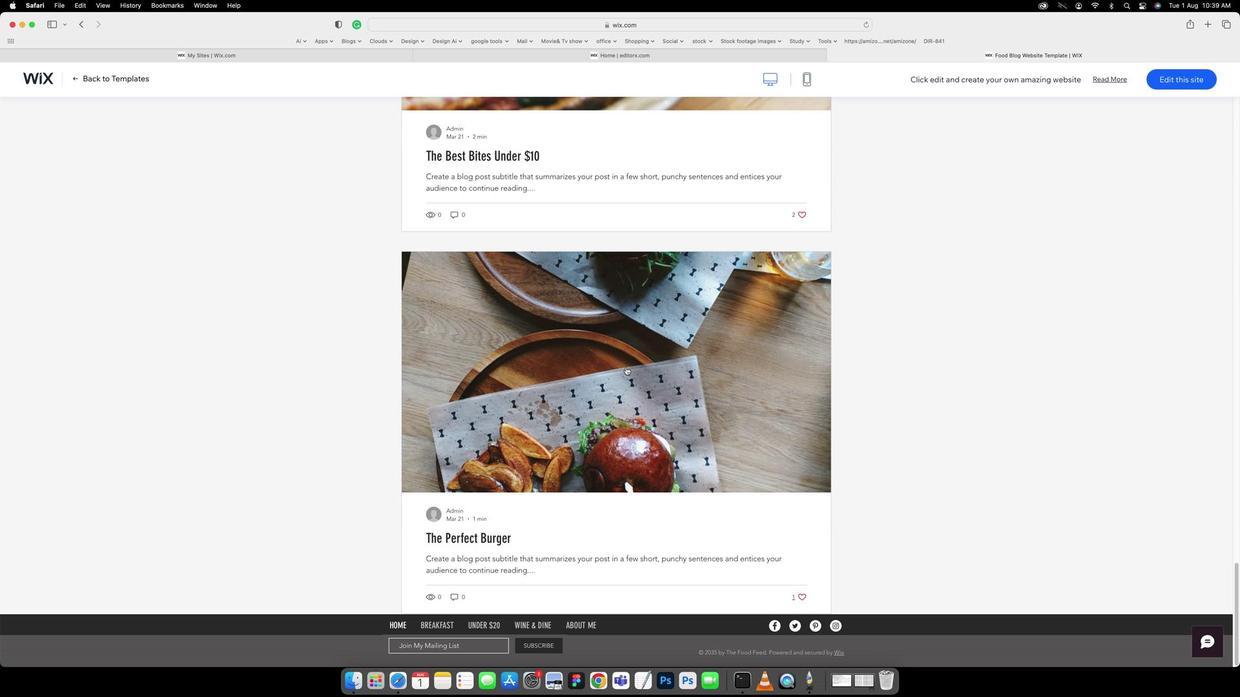 
Action: Mouse scrolled (611, 356) with delta (23, 105)
Screenshot: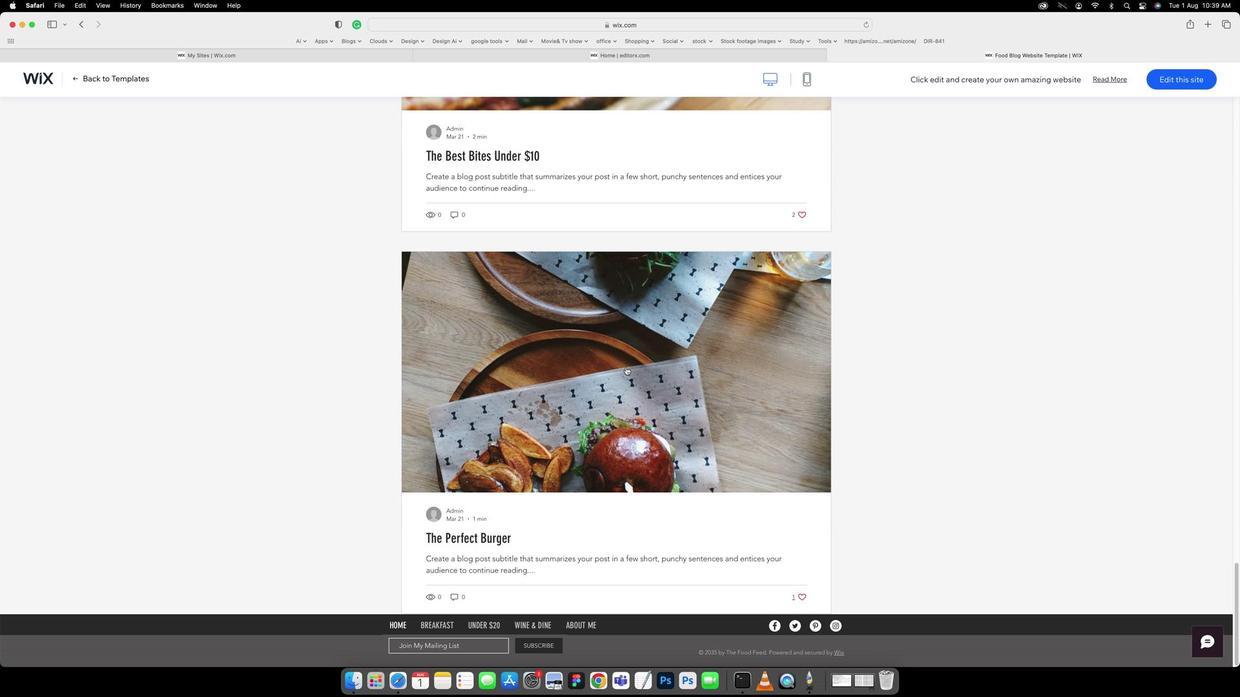 
Action: Mouse scrolled (611, 356) with delta (23, 105)
Screenshot: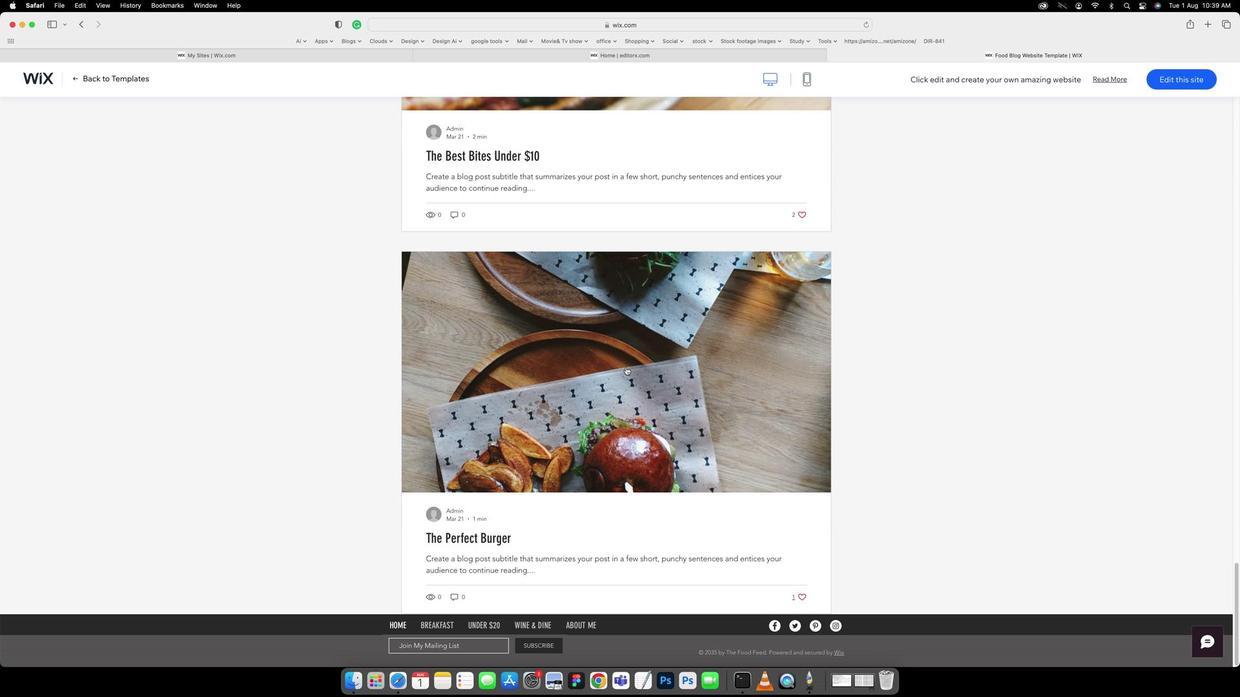 
Action: Mouse scrolled (611, 356) with delta (23, 105)
Screenshot: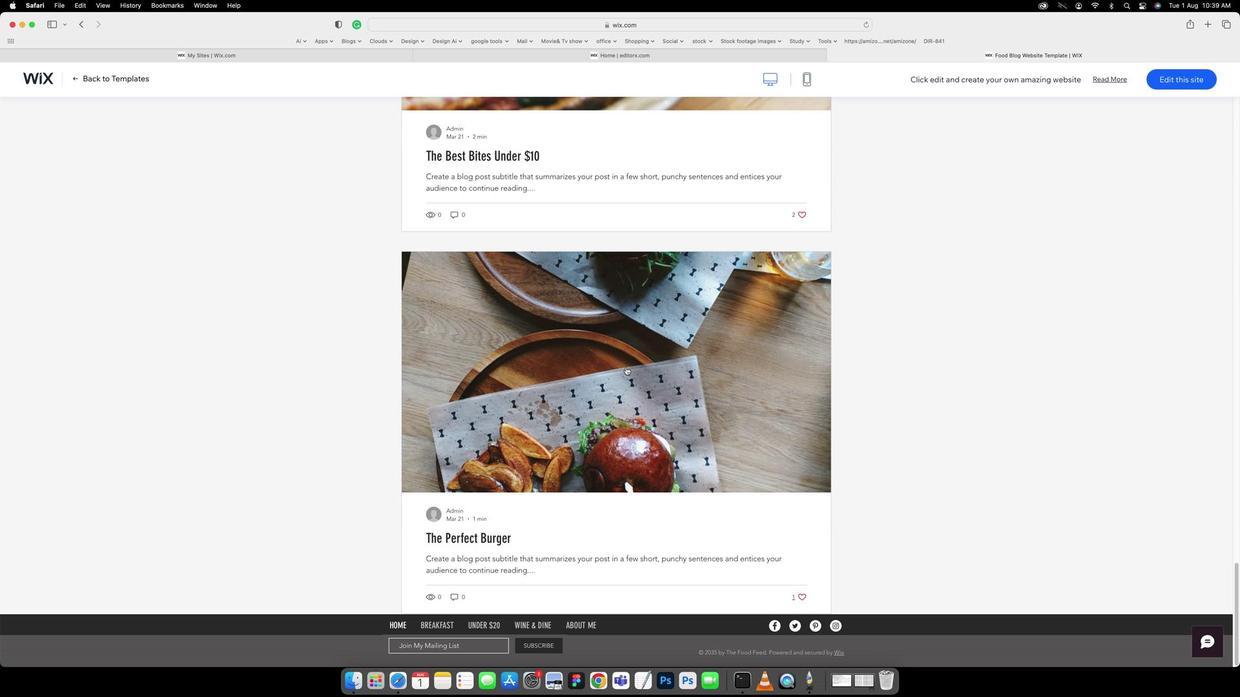 
Action: Mouse scrolled (611, 356) with delta (23, 107)
Screenshot: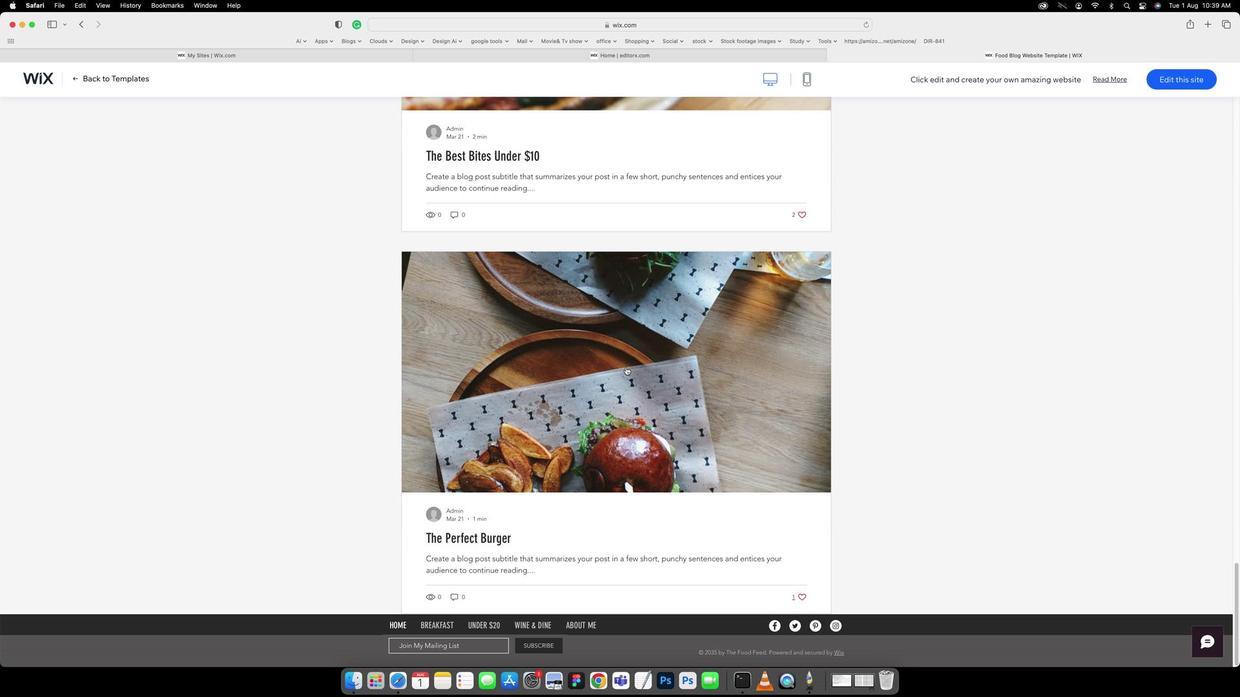 
Action: Mouse scrolled (611, 356) with delta (23, 107)
Screenshot: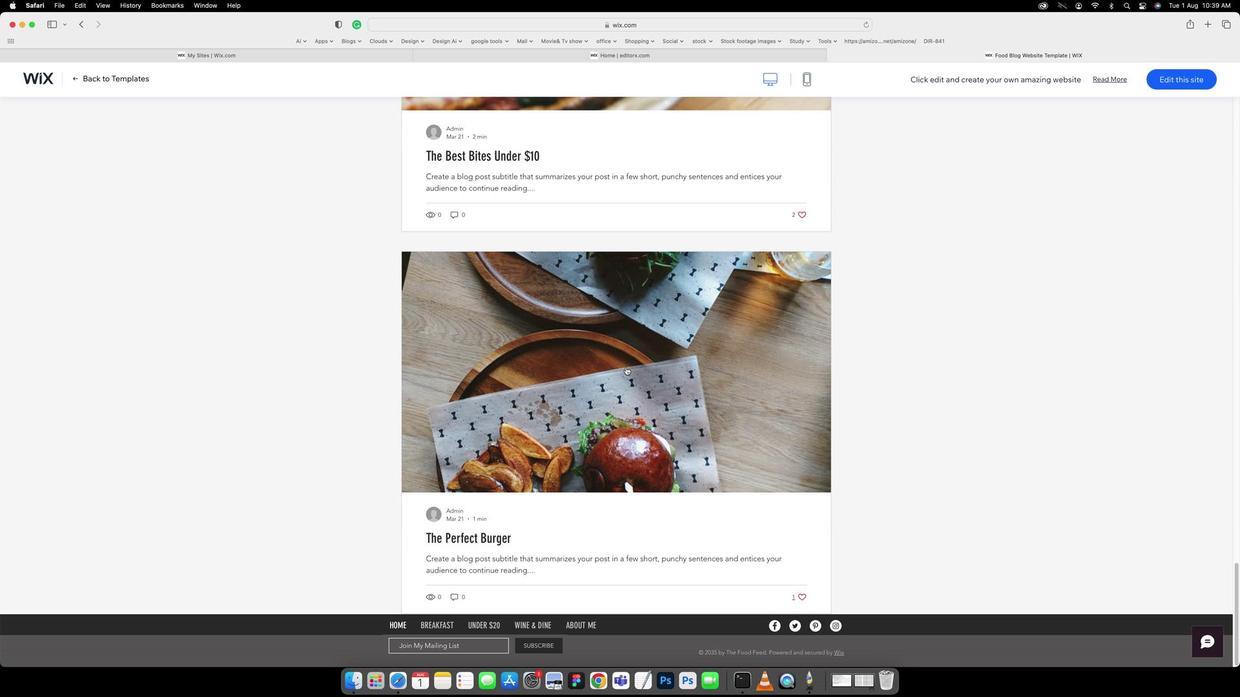 
Action: Mouse scrolled (611, 356) with delta (23, 106)
Screenshot: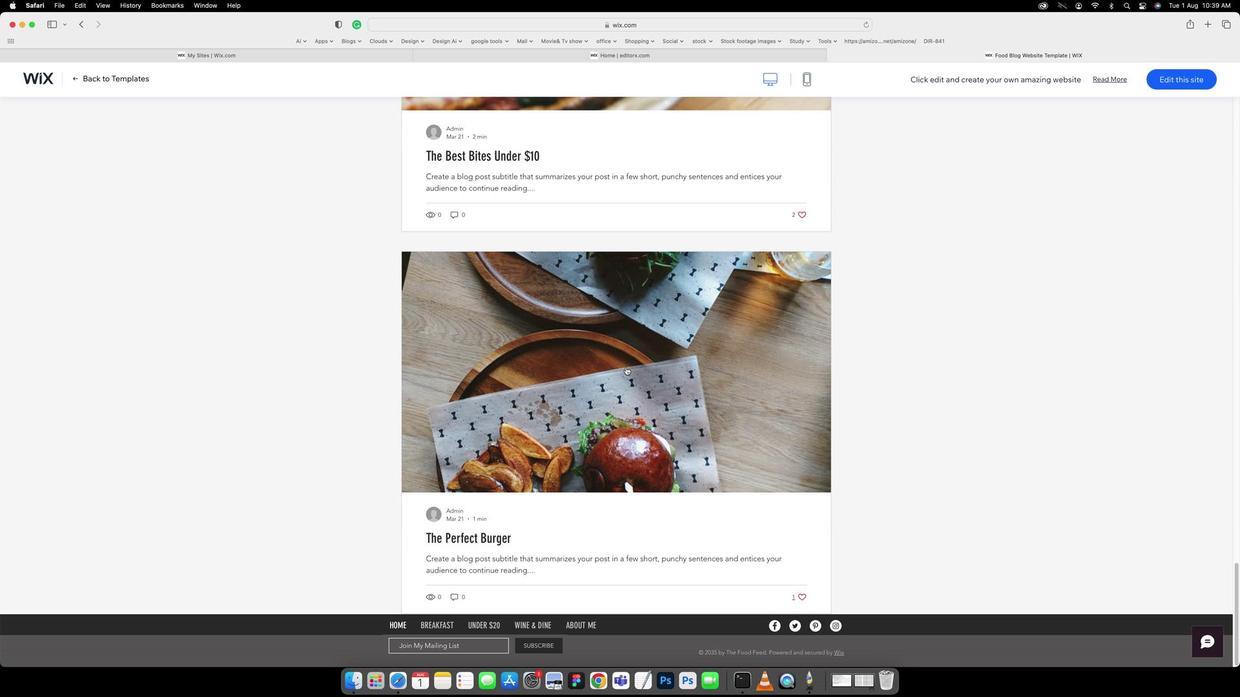 
Action: Mouse scrolled (611, 356) with delta (23, 105)
Screenshot: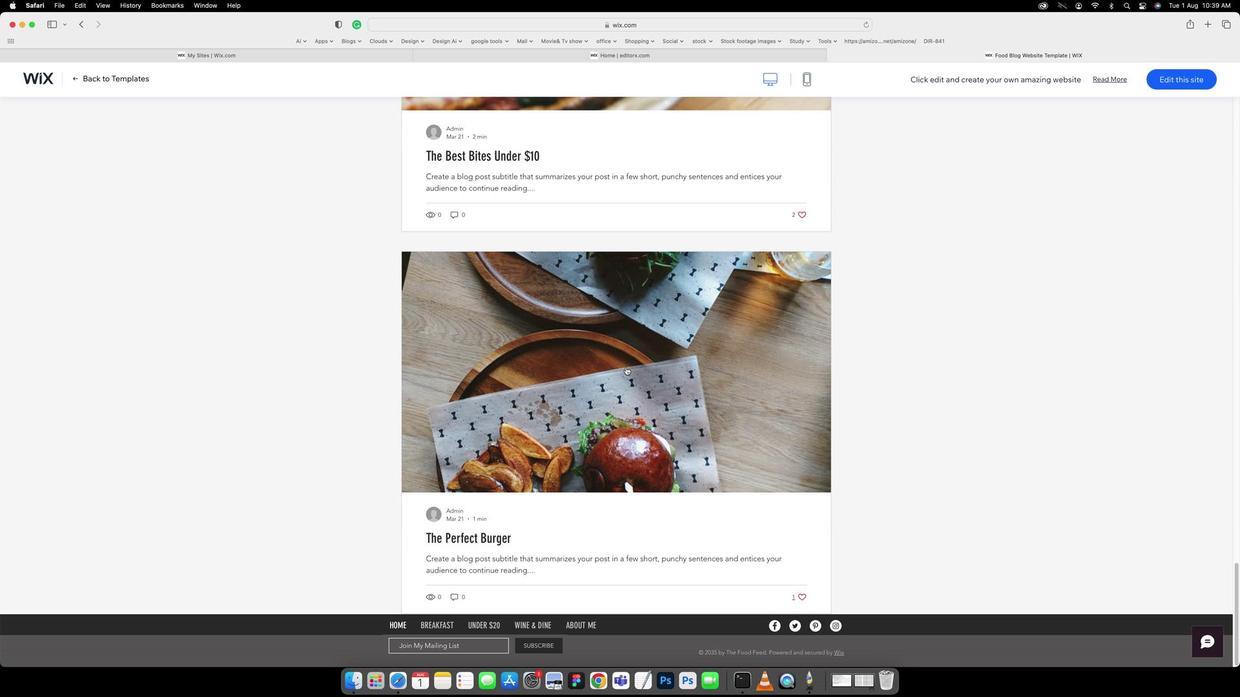 
Action: Mouse scrolled (611, 356) with delta (23, 105)
Screenshot: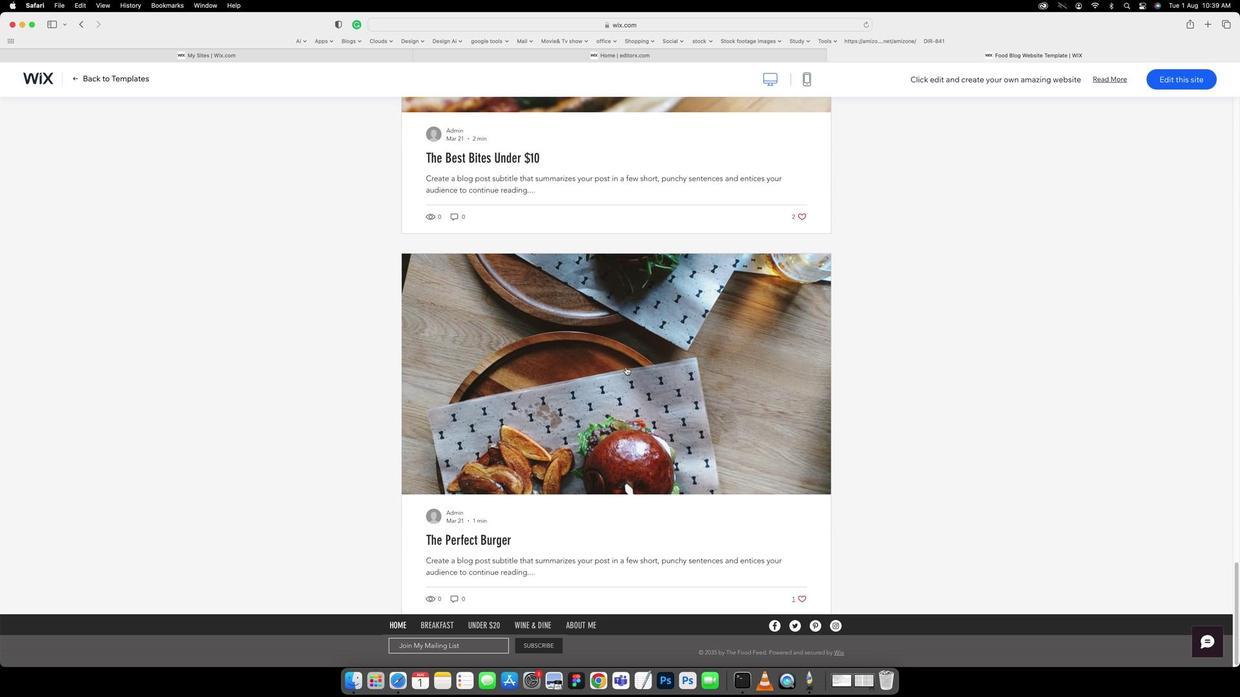 
Action: Mouse scrolled (611, 356) with delta (23, 105)
Screenshot: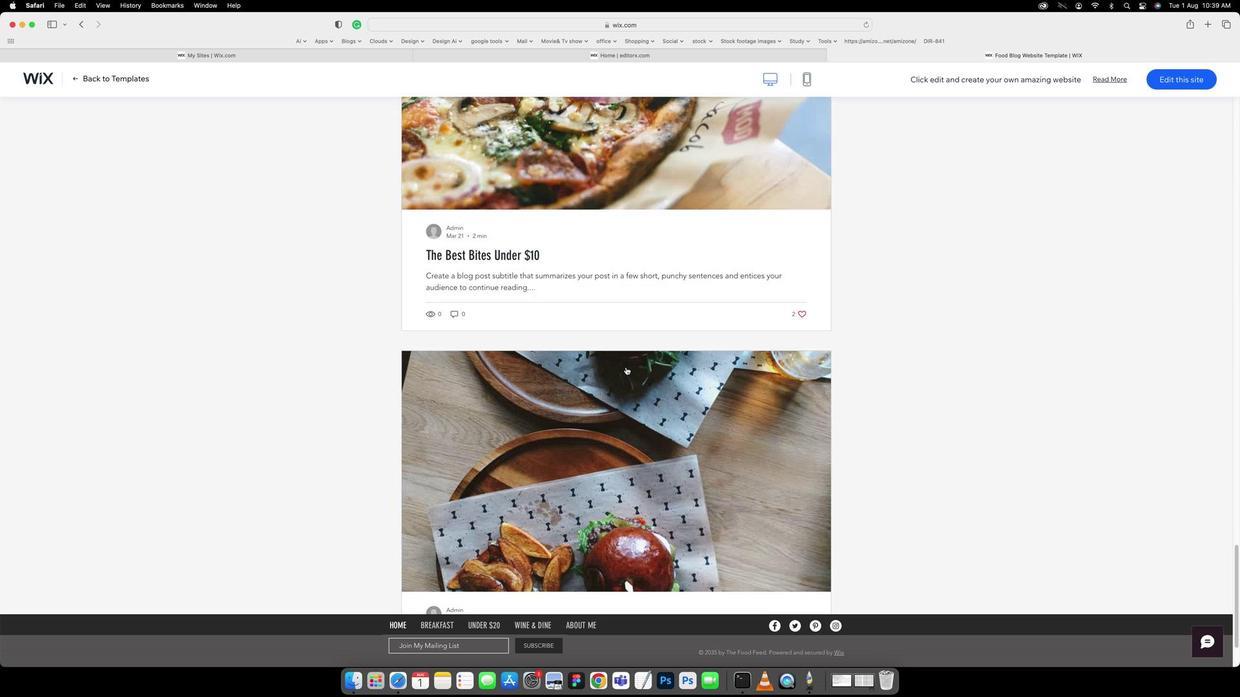 
Action: Mouse scrolled (611, 356) with delta (23, 107)
Screenshot: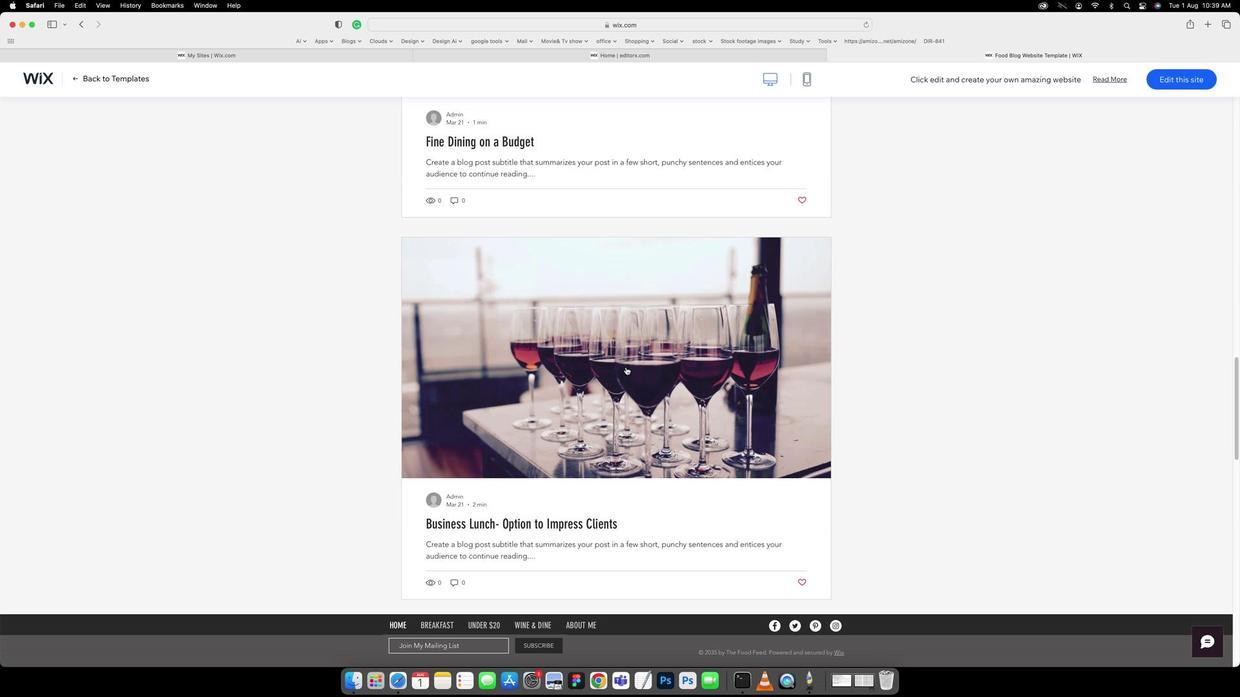 
Action: Mouse scrolled (611, 356) with delta (23, 107)
Screenshot: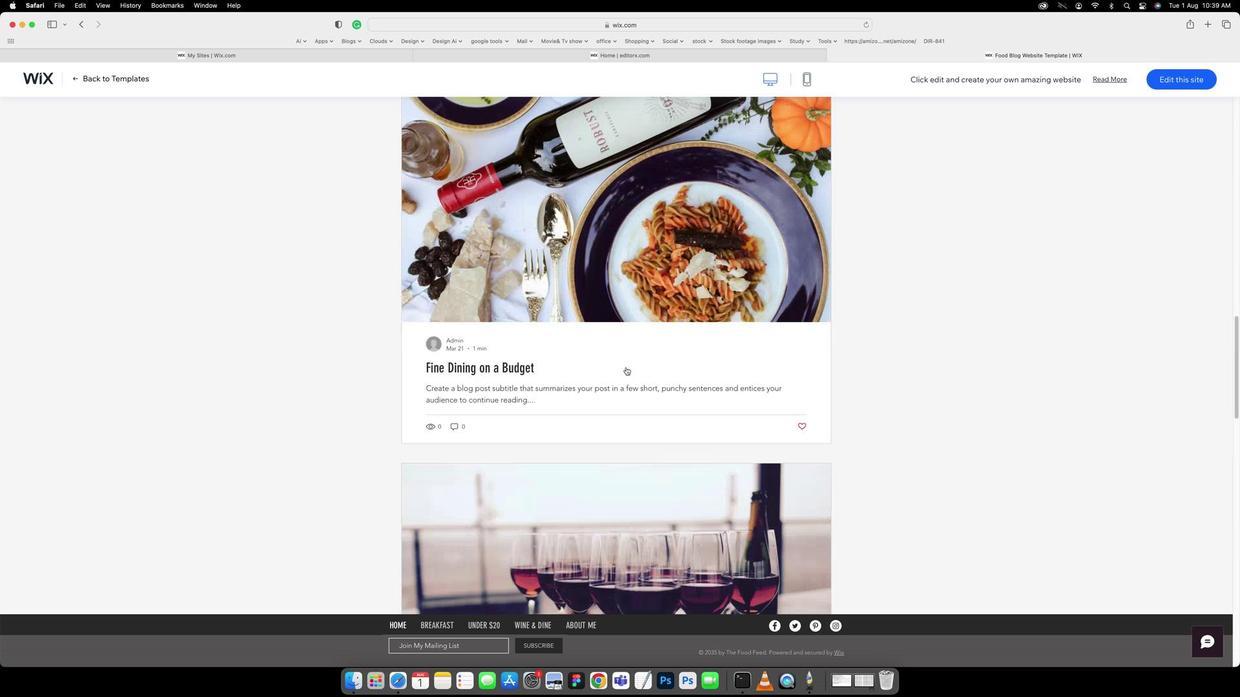 
Action: Mouse scrolled (611, 356) with delta (23, 108)
Screenshot: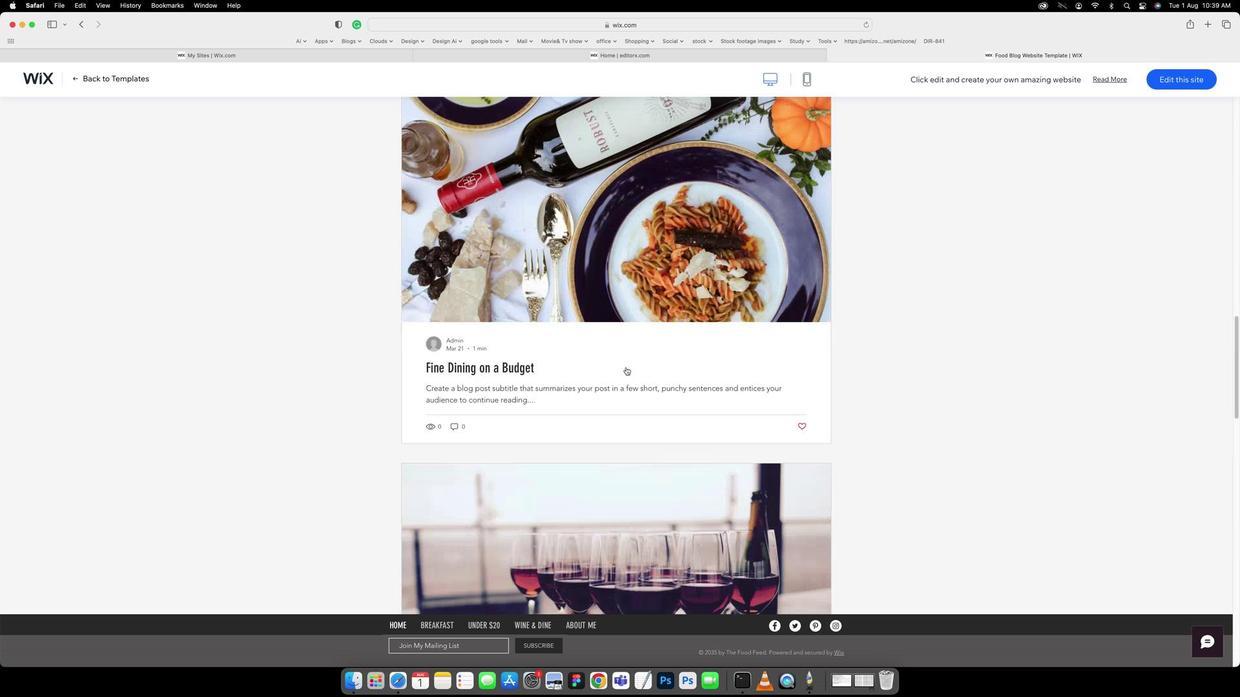 
Action: Mouse scrolled (611, 356) with delta (23, 109)
Screenshot: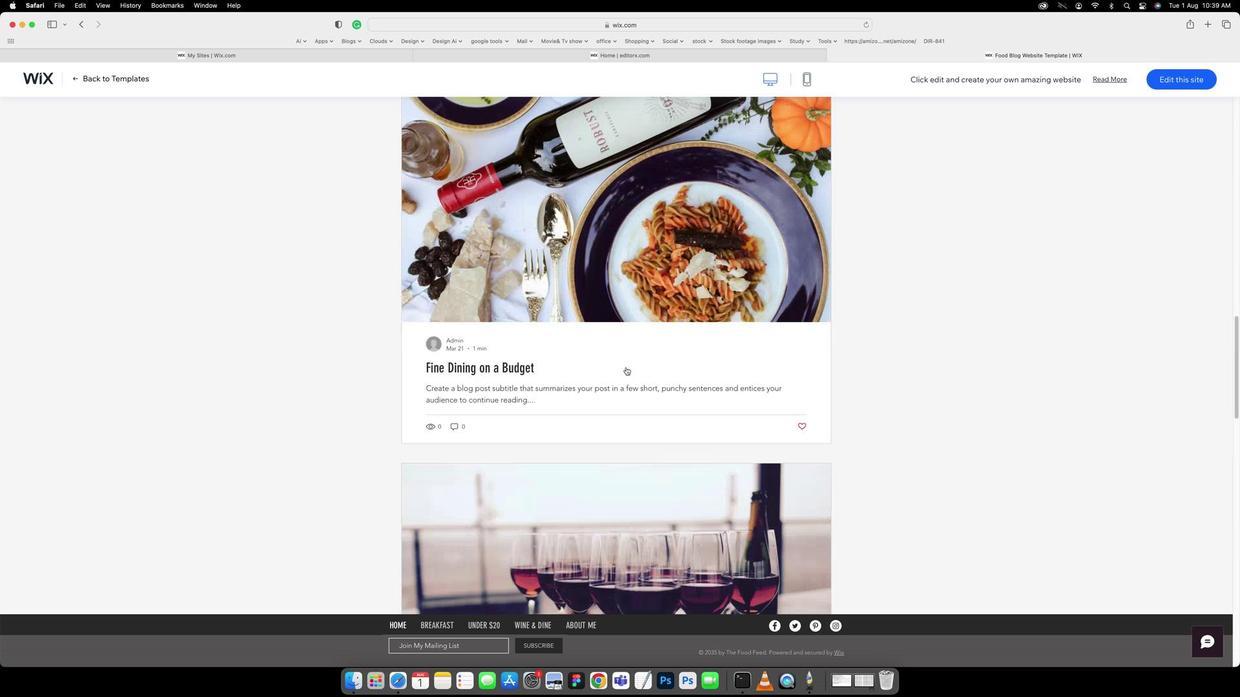 
Action: Mouse scrolled (611, 356) with delta (23, 109)
Screenshot: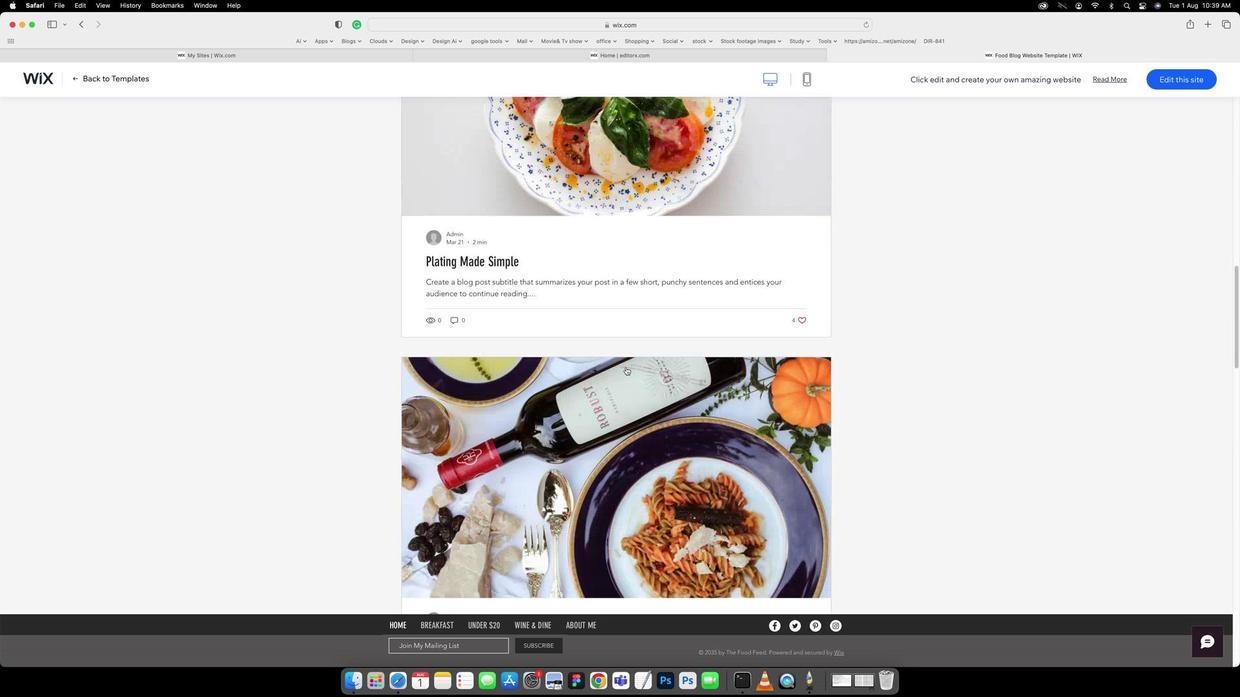 
Action: Mouse scrolled (611, 356) with delta (23, 109)
Screenshot: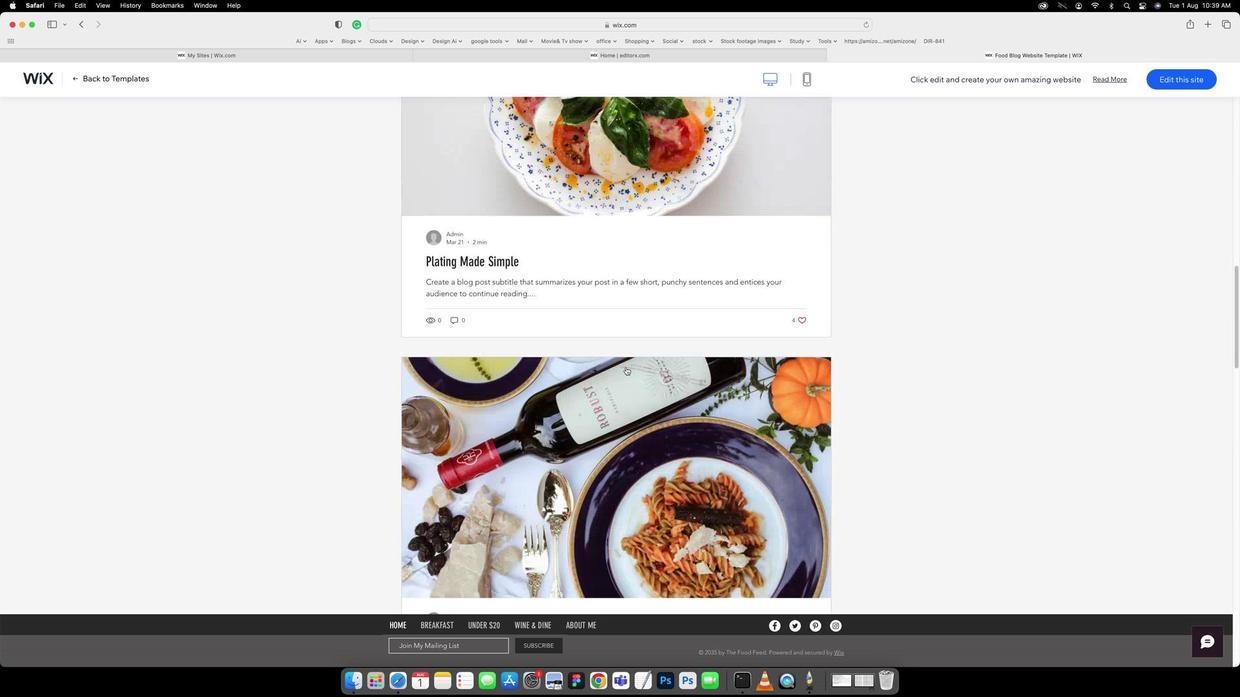
Action: Mouse scrolled (611, 356) with delta (23, 107)
Screenshot: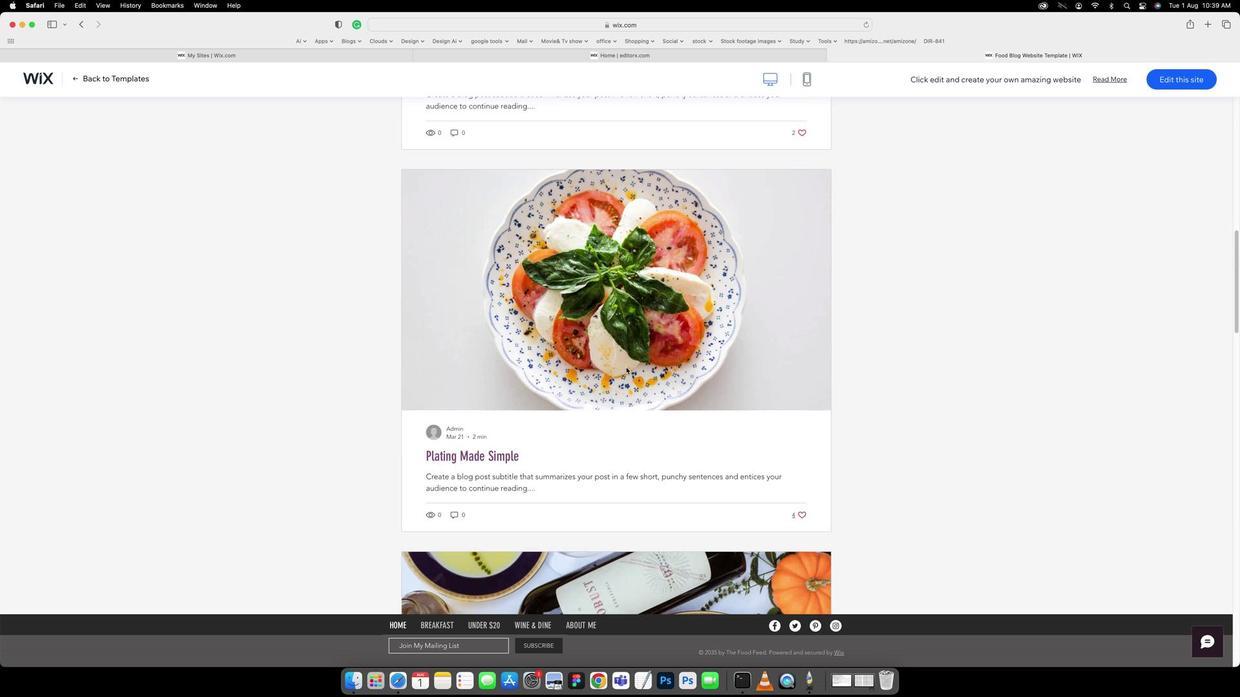 
Action: Mouse scrolled (611, 356) with delta (23, 107)
Screenshot: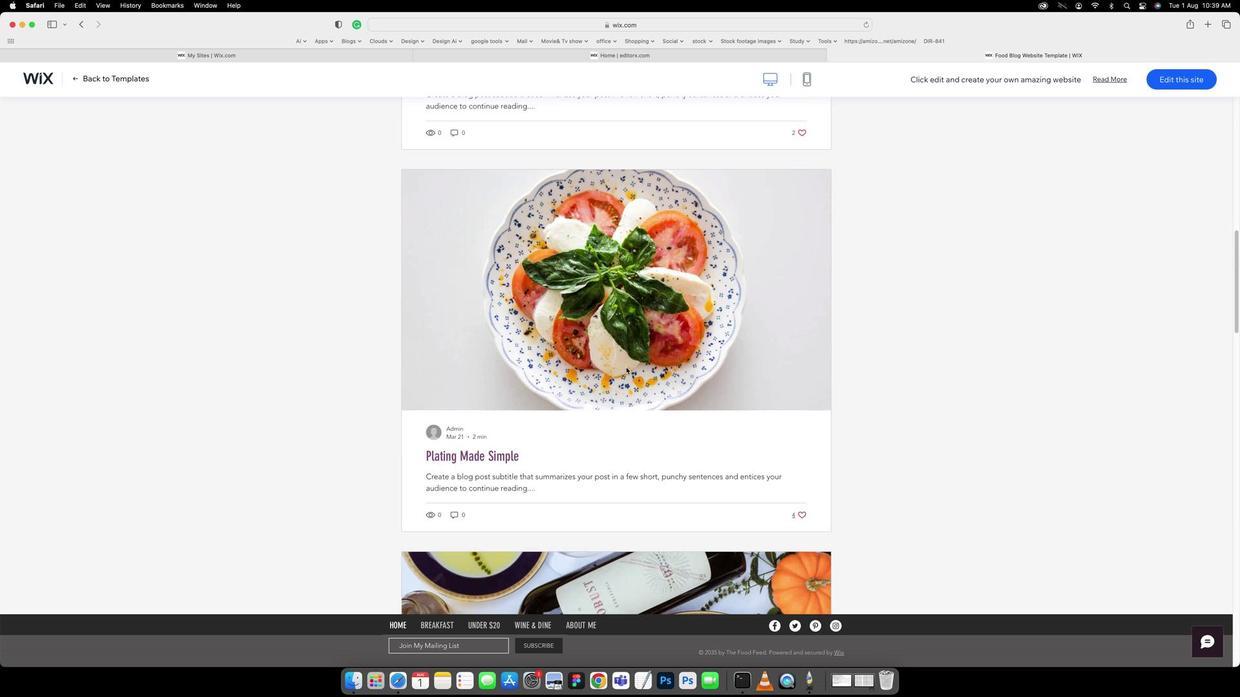 
Action: Mouse scrolled (611, 356) with delta (23, 108)
Screenshot: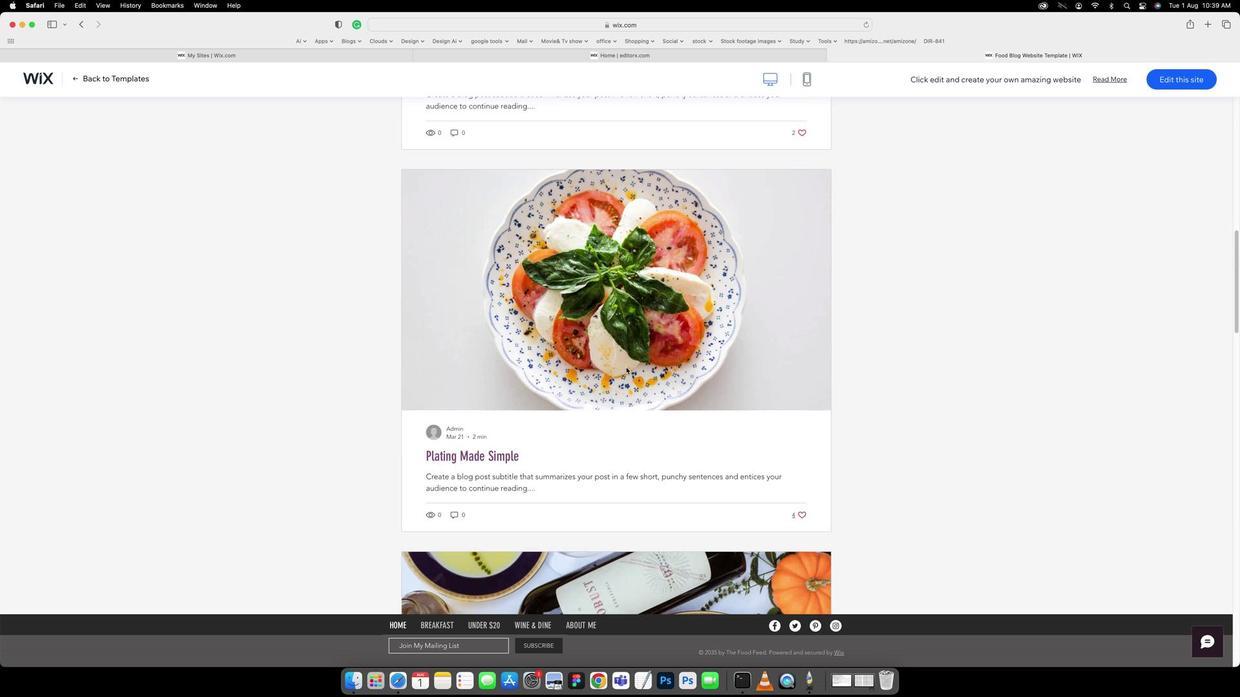 
Action: Mouse scrolled (611, 356) with delta (23, 109)
Screenshot: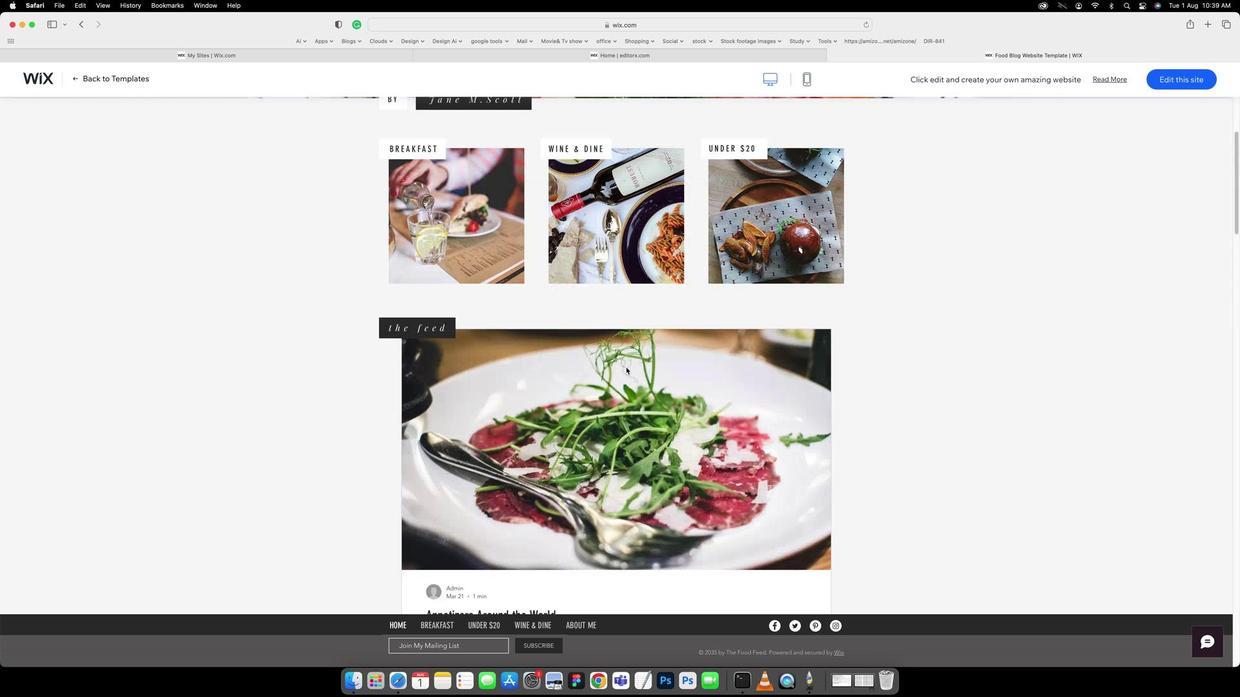 
Action: Mouse scrolled (611, 356) with delta (23, 109)
Screenshot: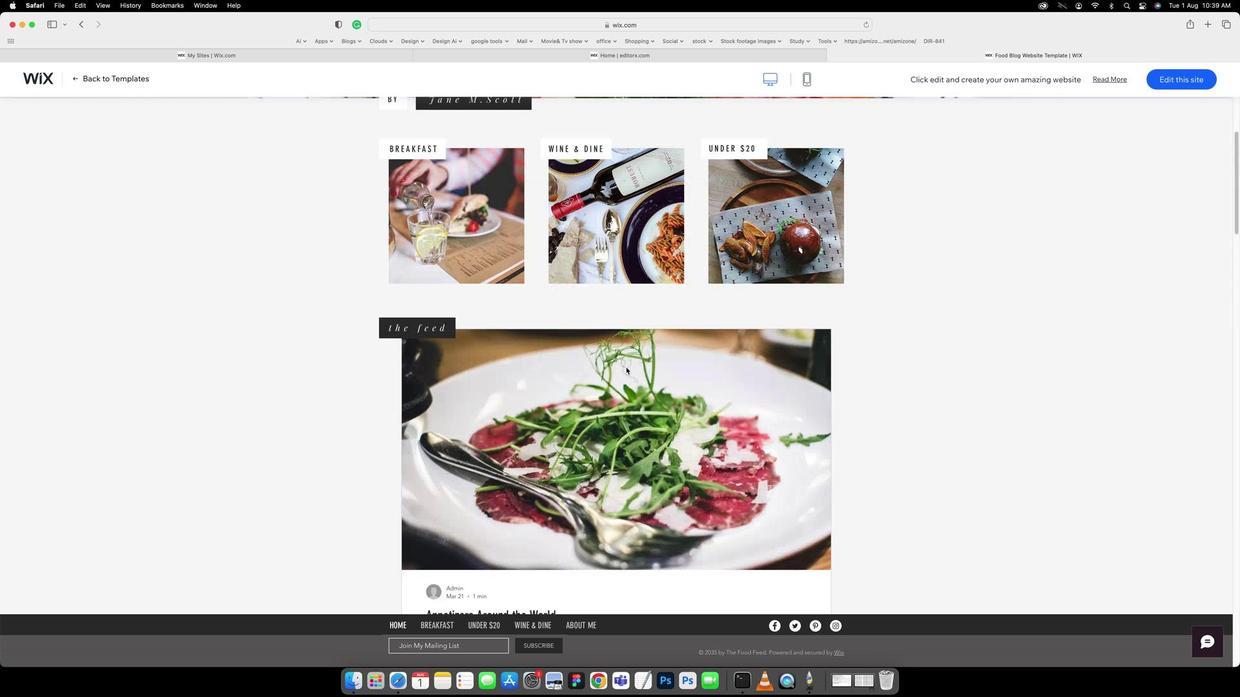 
Action: Mouse scrolled (611, 356) with delta (23, 109)
Screenshot: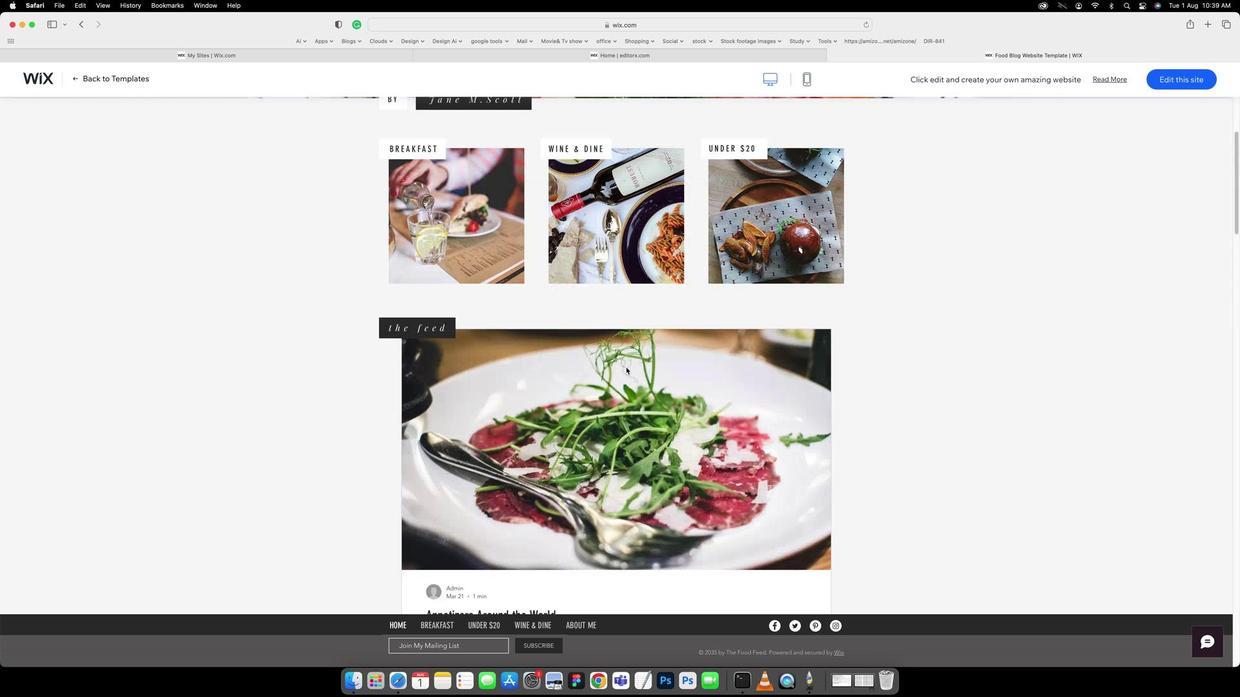 
Action: Mouse scrolled (611, 356) with delta (23, 109)
Screenshot: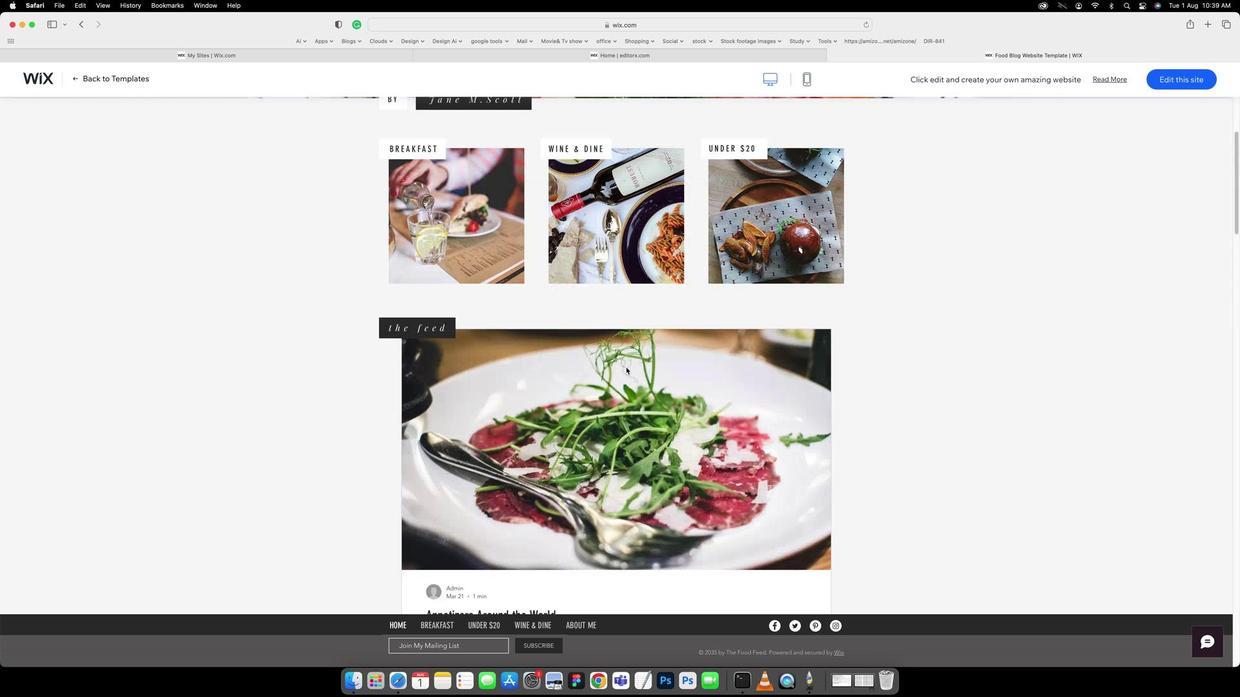 
Action: Mouse scrolled (611, 356) with delta (23, 107)
Screenshot: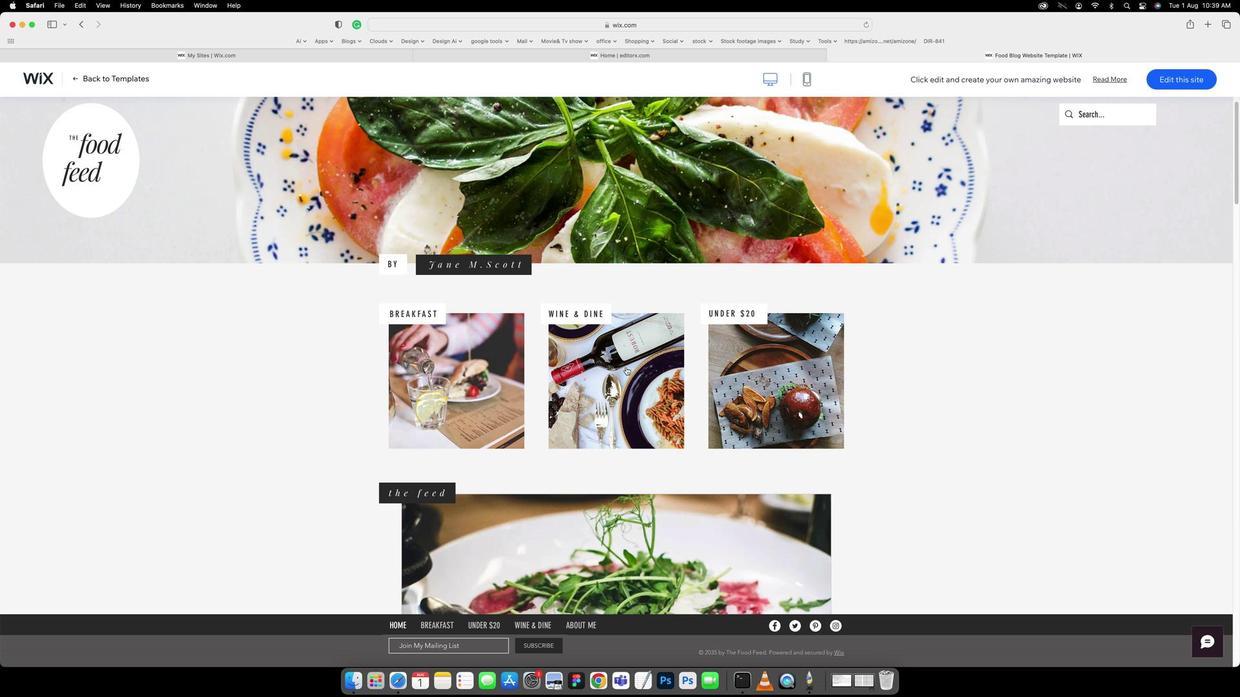
Action: Mouse scrolled (611, 356) with delta (23, 107)
Screenshot: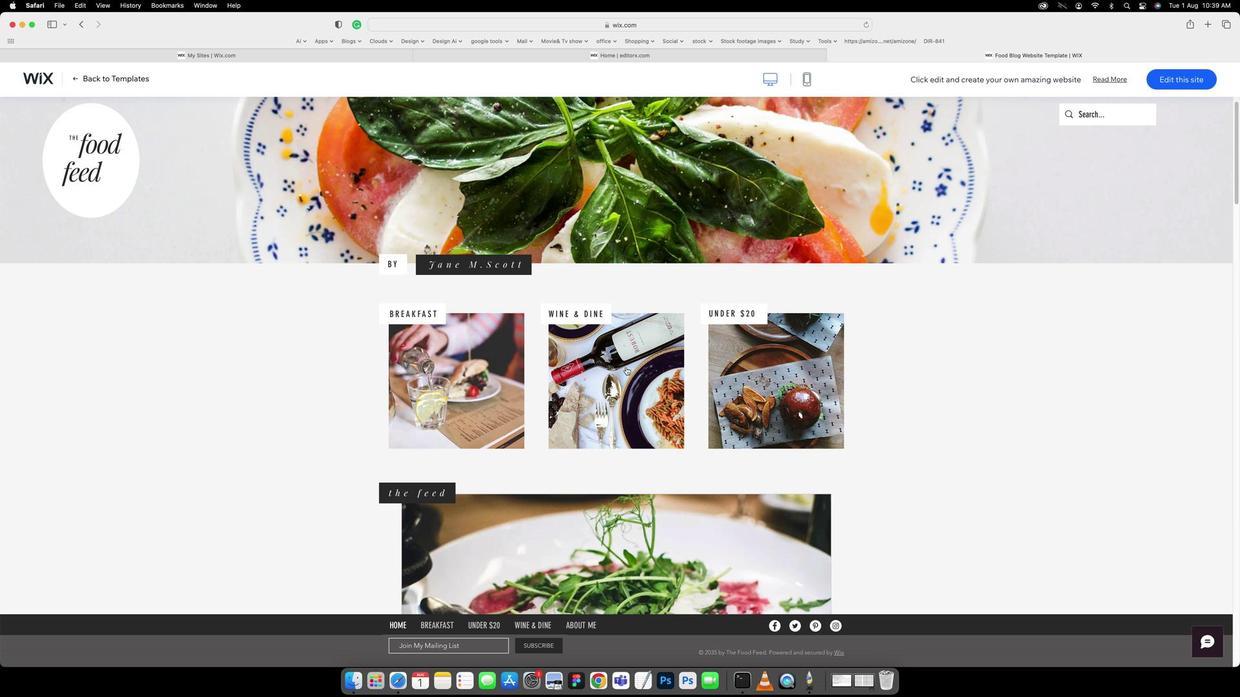 
Action: Mouse scrolled (611, 356) with delta (23, 108)
Screenshot: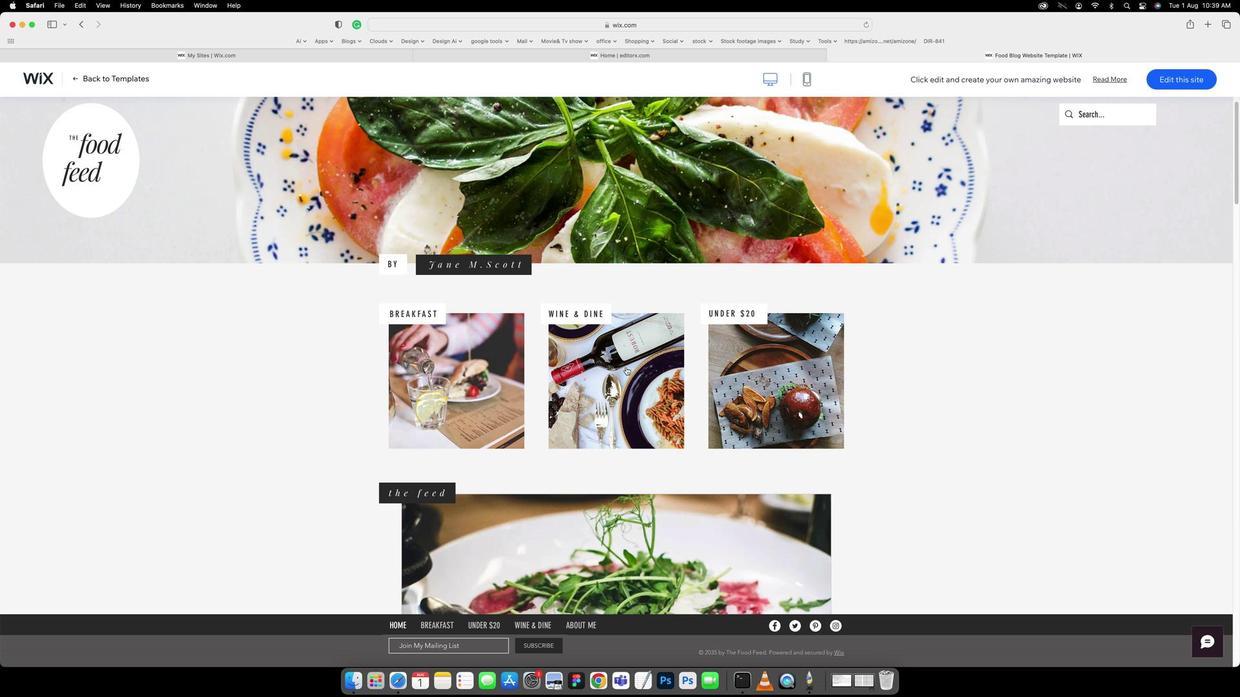 
Action: Mouse scrolled (611, 356) with delta (23, 109)
Screenshot: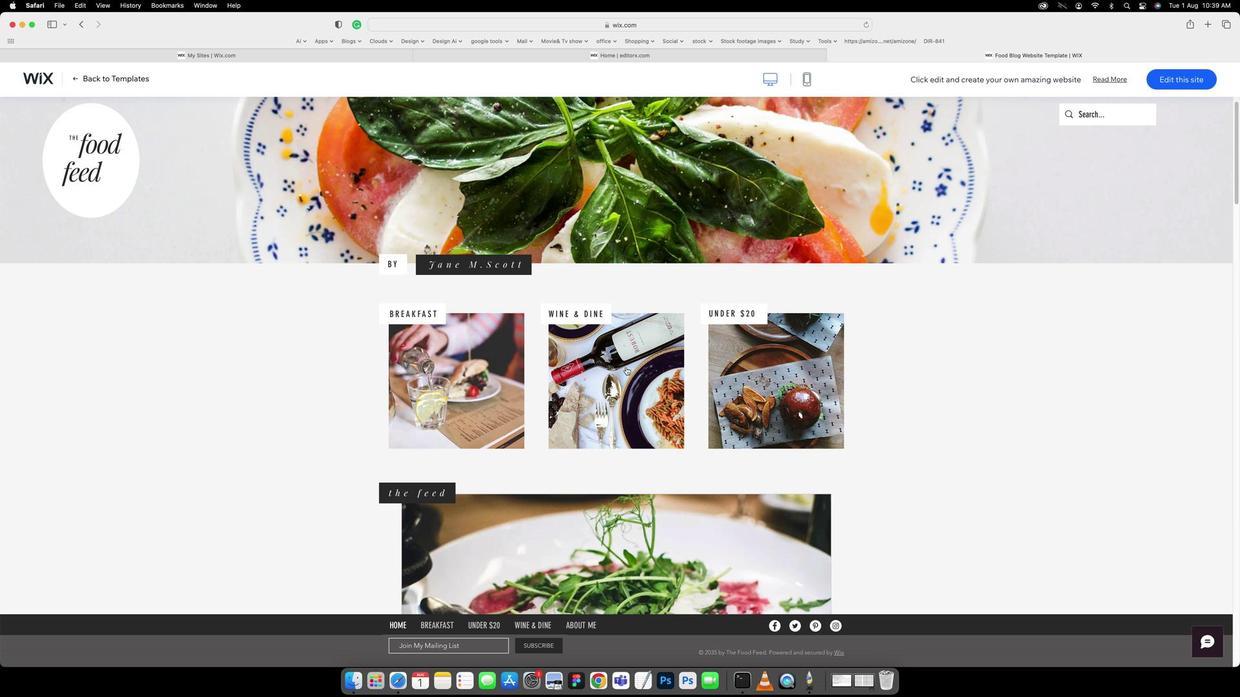 
Action: Mouse scrolled (611, 356) with delta (23, 109)
Screenshot: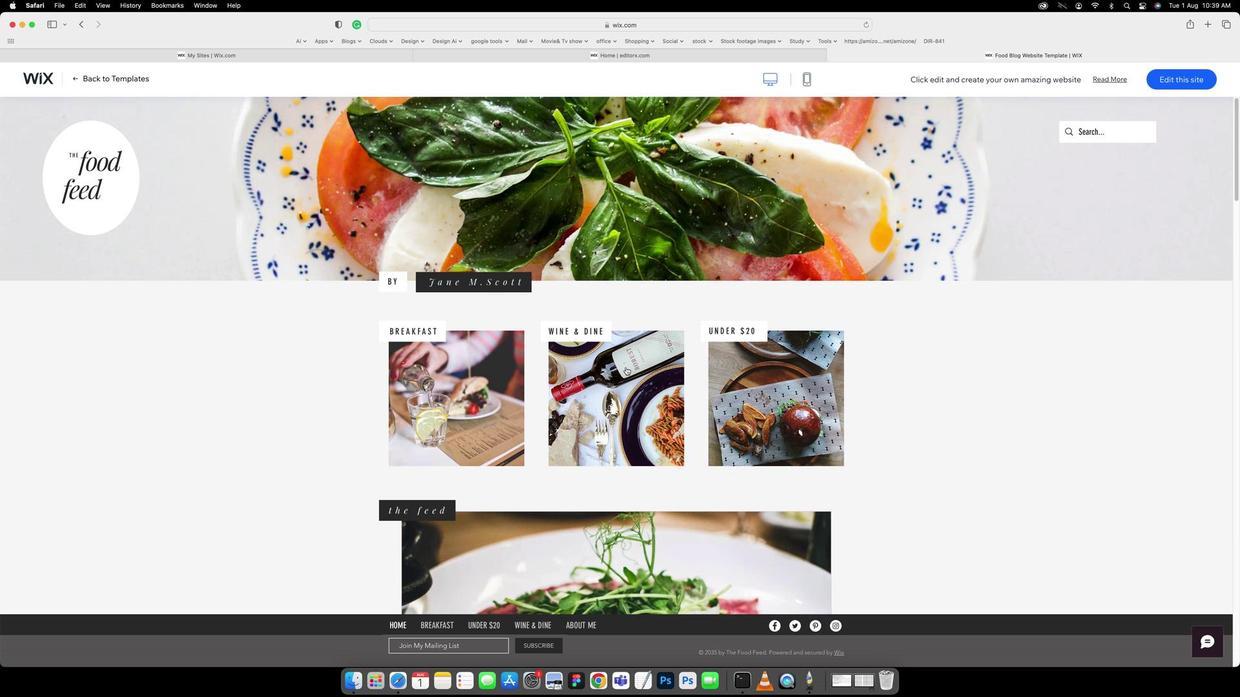 
Action: Mouse scrolled (611, 356) with delta (23, 109)
Screenshot: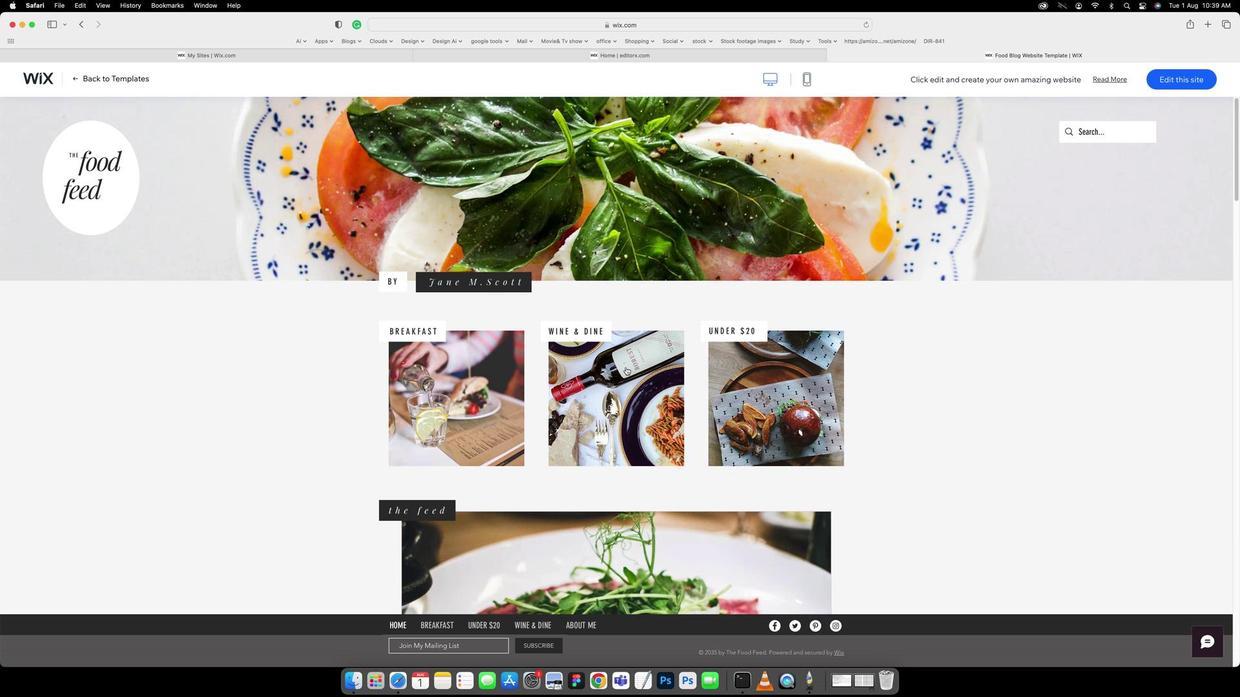 
Action: Mouse scrolled (611, 356) with delta (23, 109)
Screenshot: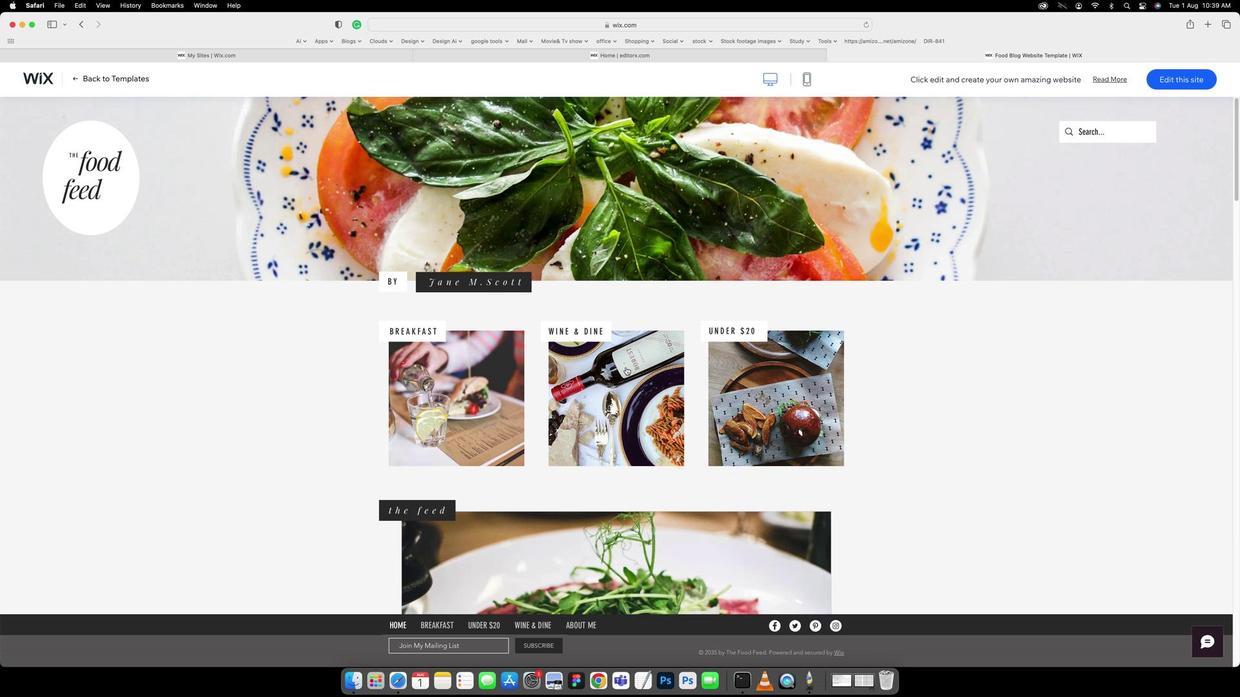 
Action: Mouse scrolled (611, 356) with delta (23, 107)
Screenshot: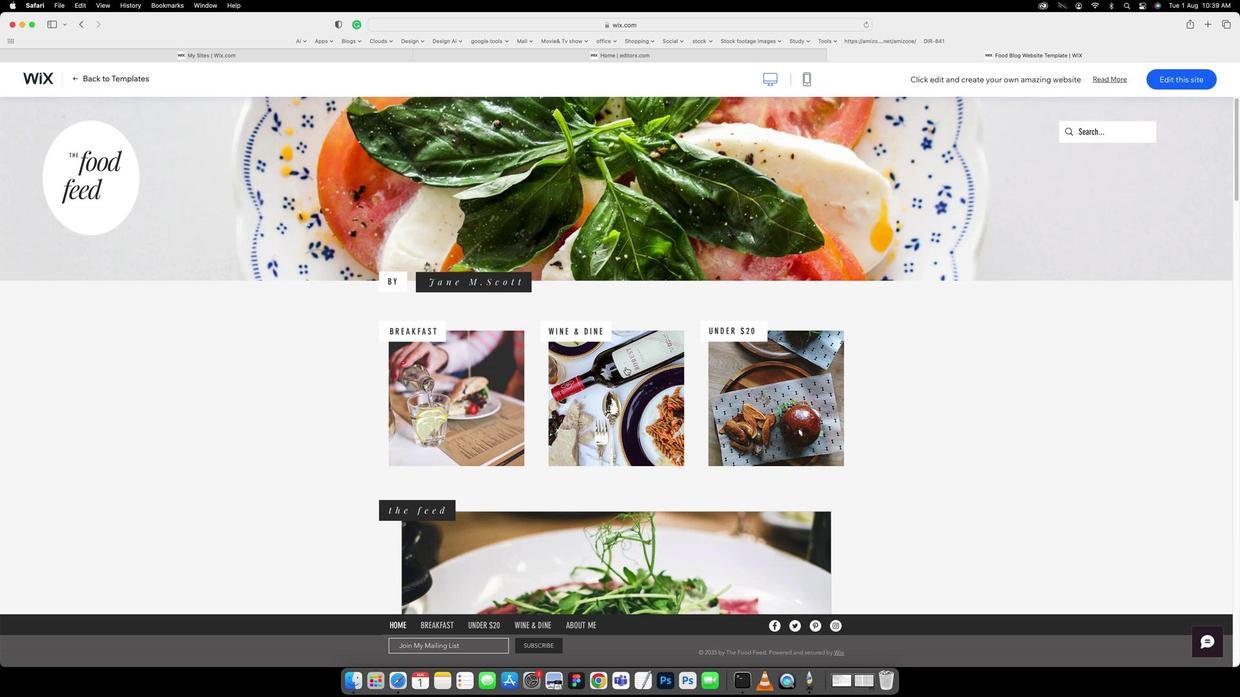 
Action: Mouse scrolled (611, 356) with delta (23, 107)
Screenshot: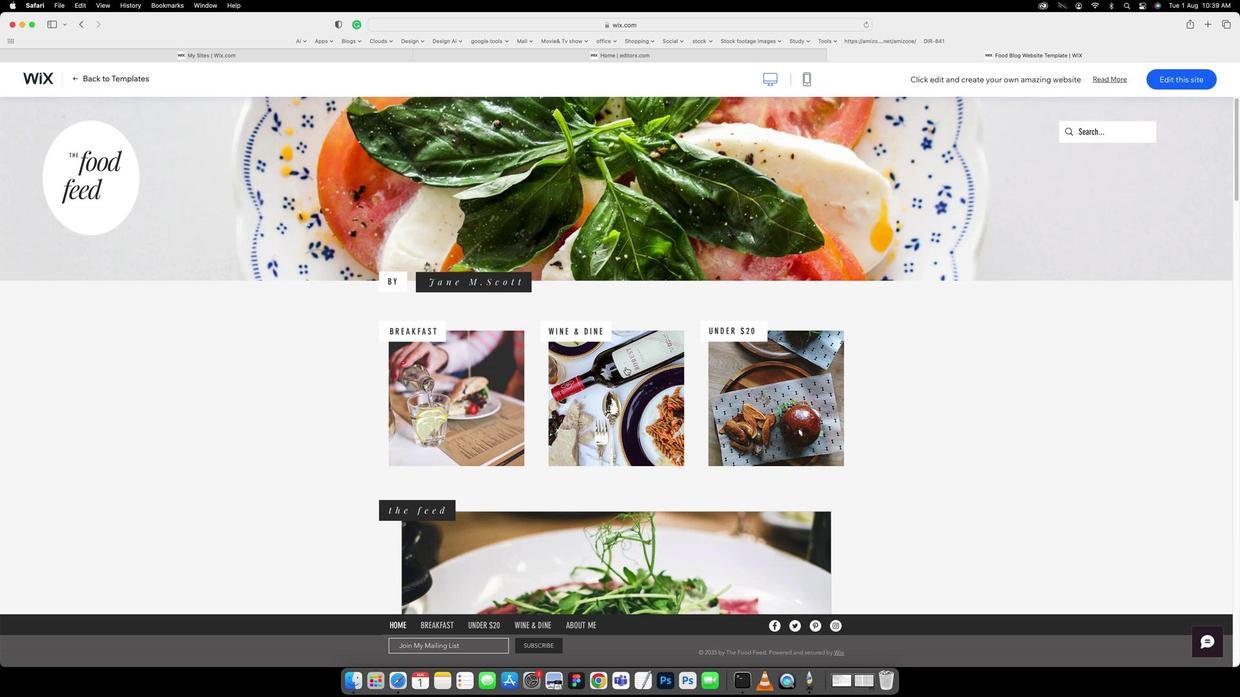 
Action: Mouse scrolled (611, 356) with delta (23, 109)
Screenshot: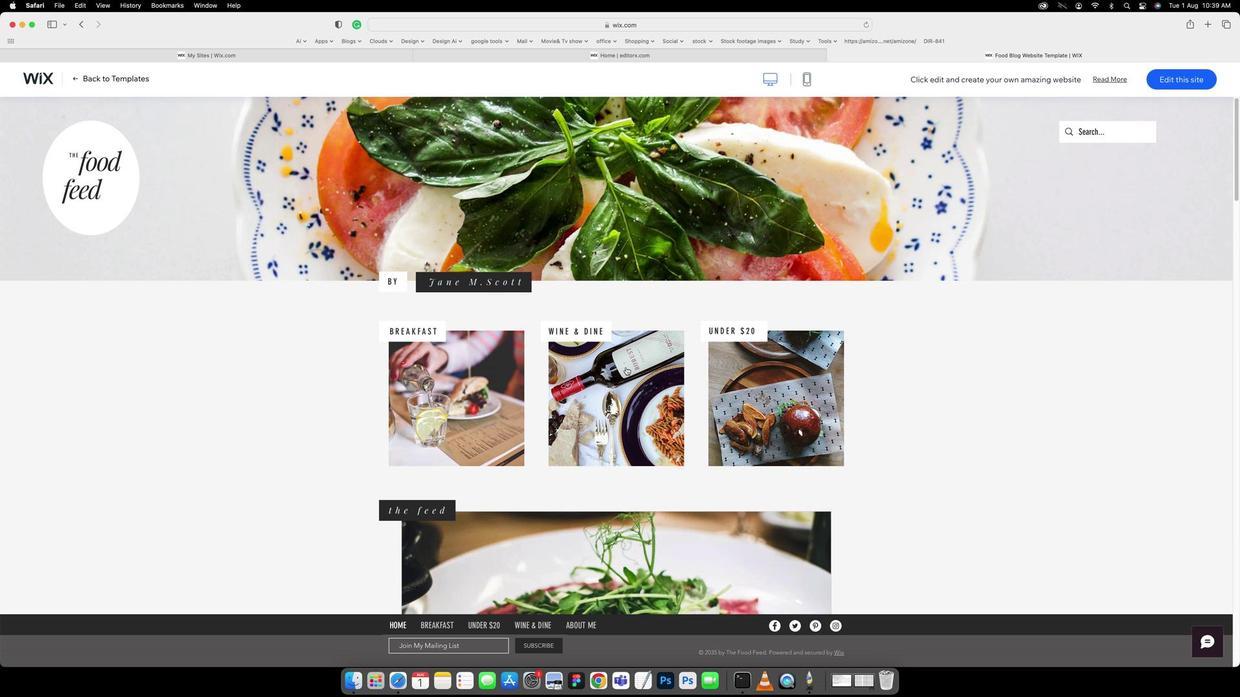
Action: Mouse scrolled (611, 356) with delta (23, 109)
Screenshot: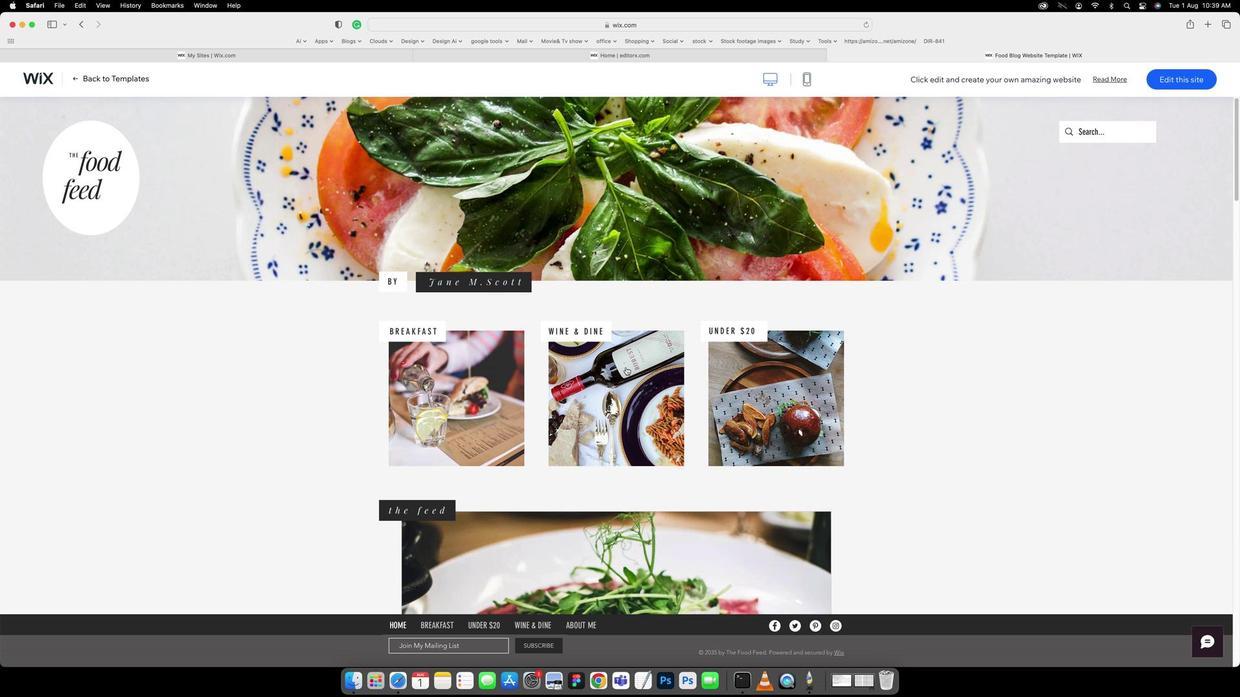 
Action: Mouse scrolled (611, 356) with delta (23, 109)
Screenshot: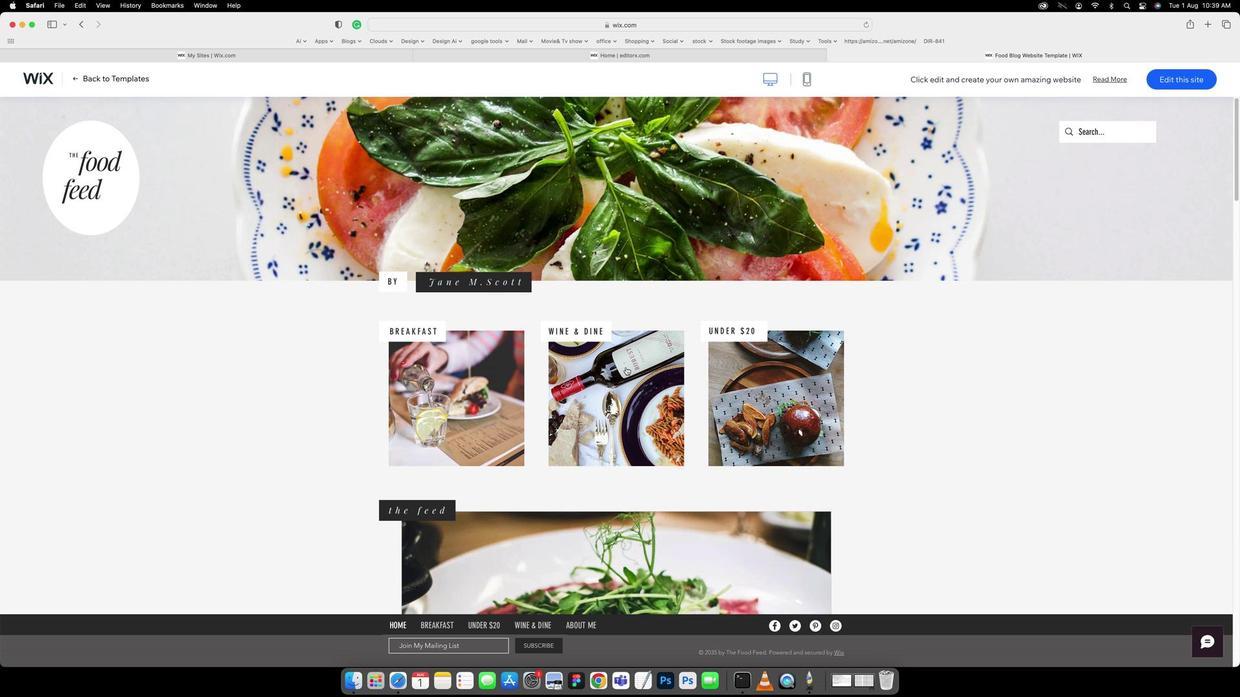 
Action: Mouse scrolled (611, 356) with delta (23, 109)
Screenshot: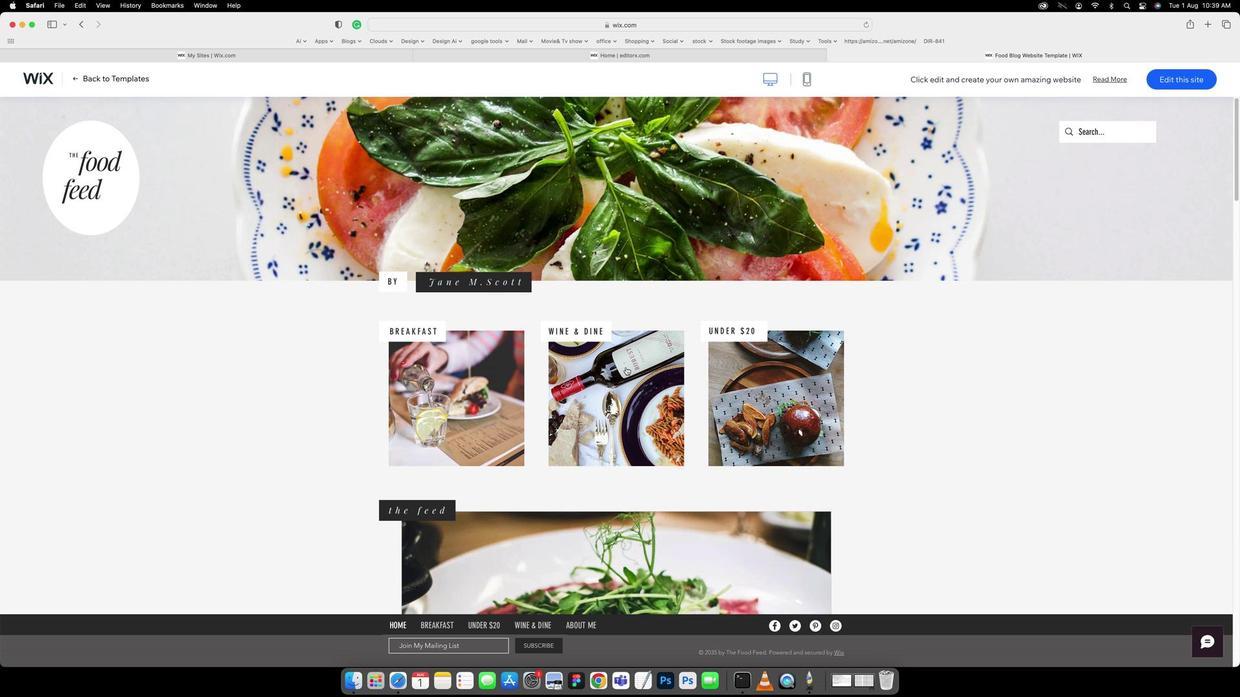 
Action: Mouse scrolled (611, 356) with delta (23, 109)
Screenshot: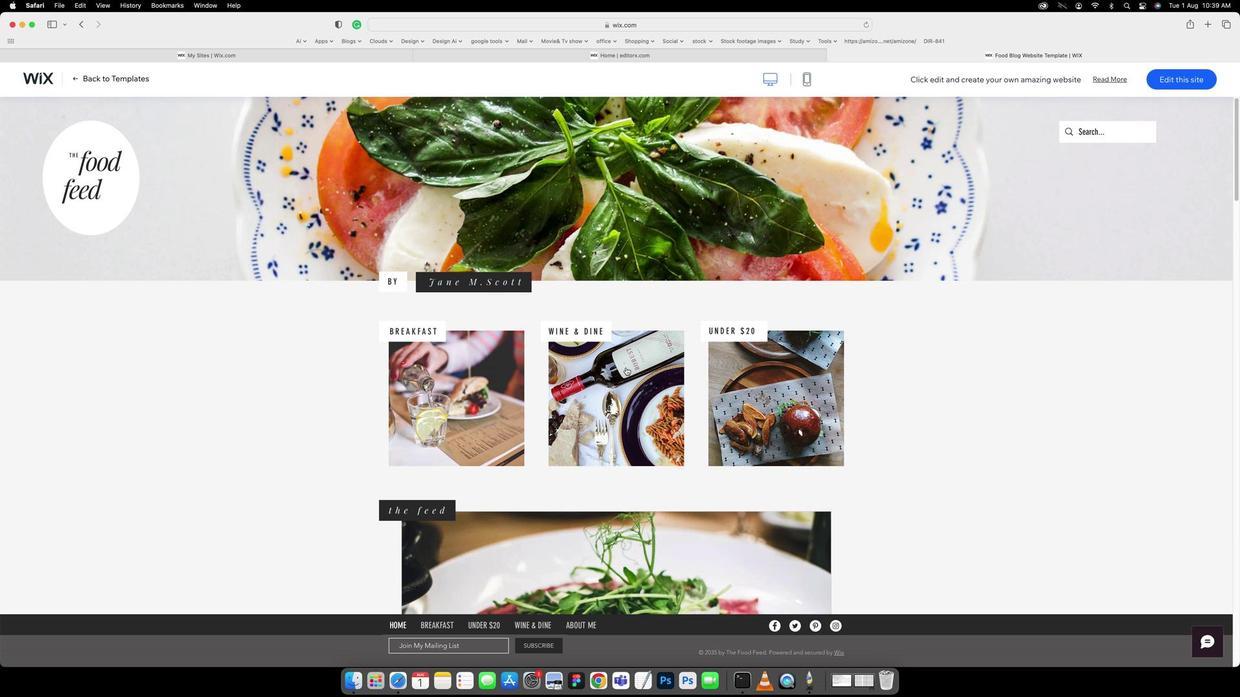 
Action: Mouse scrolled (611, 356) with delta (23, 107)
Screenshot: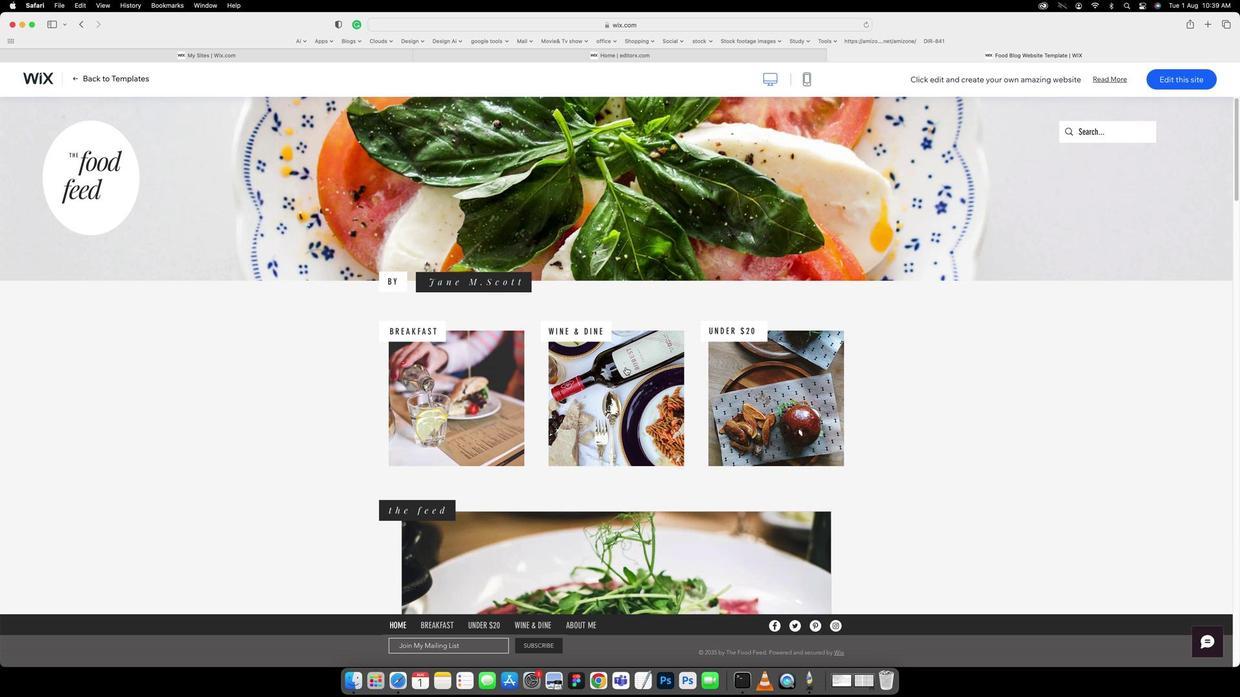 
Action: Mouse scrolled (611, 356) with delta (23, 107)
Screenshot: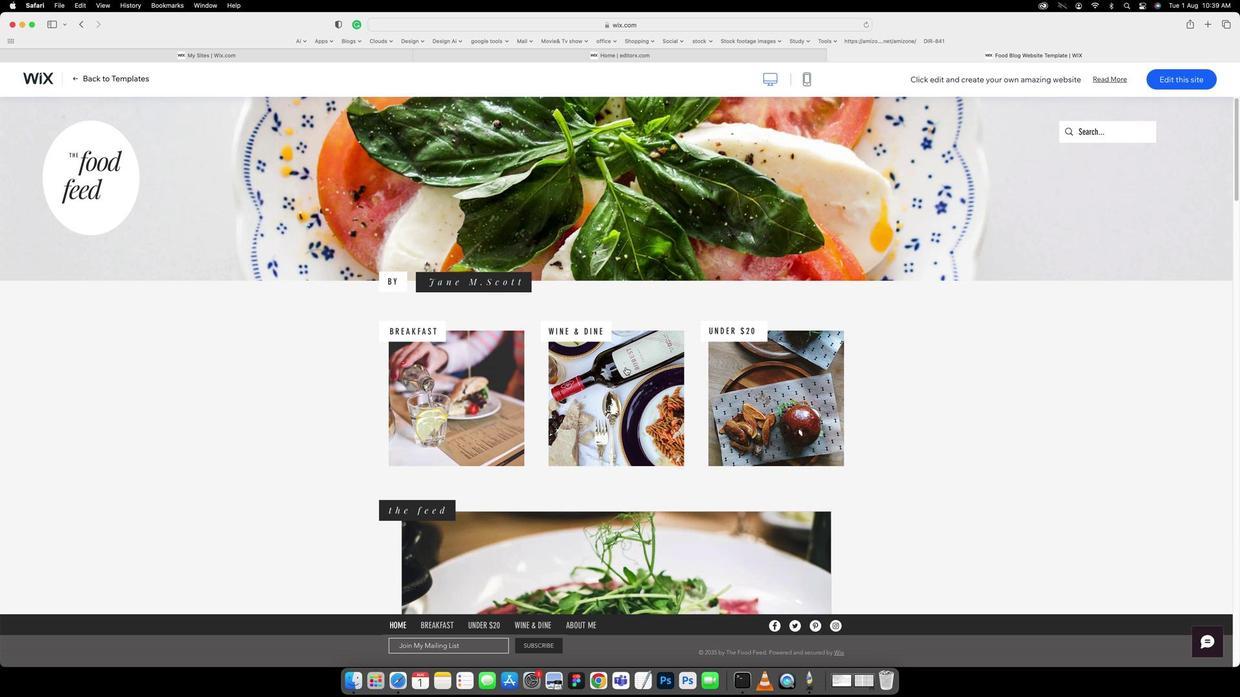 
Action: Mouse scrolled (611, 356) with delta (23, 108)
Screenshot: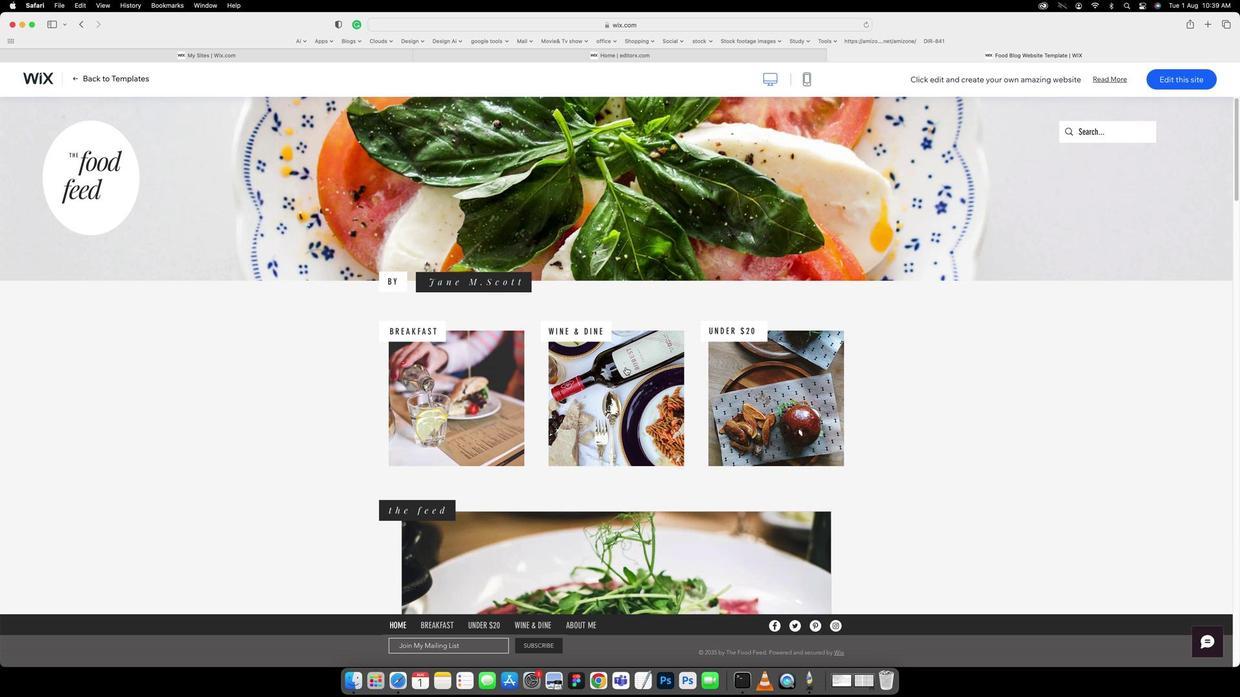 
Action: Mouse scrolled (611, 356) with delta (23, 109)
Screenshot: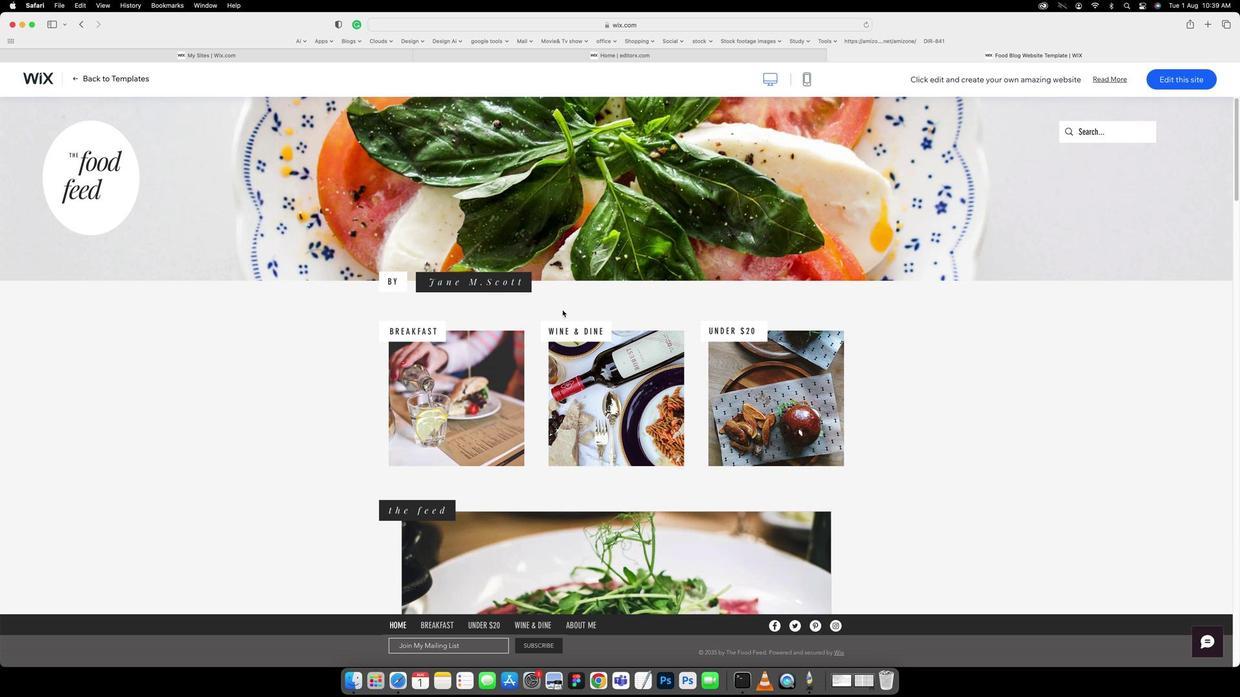 
Action: Mouse scrolled (611, 356) with delta (23, 109)
Screenshot: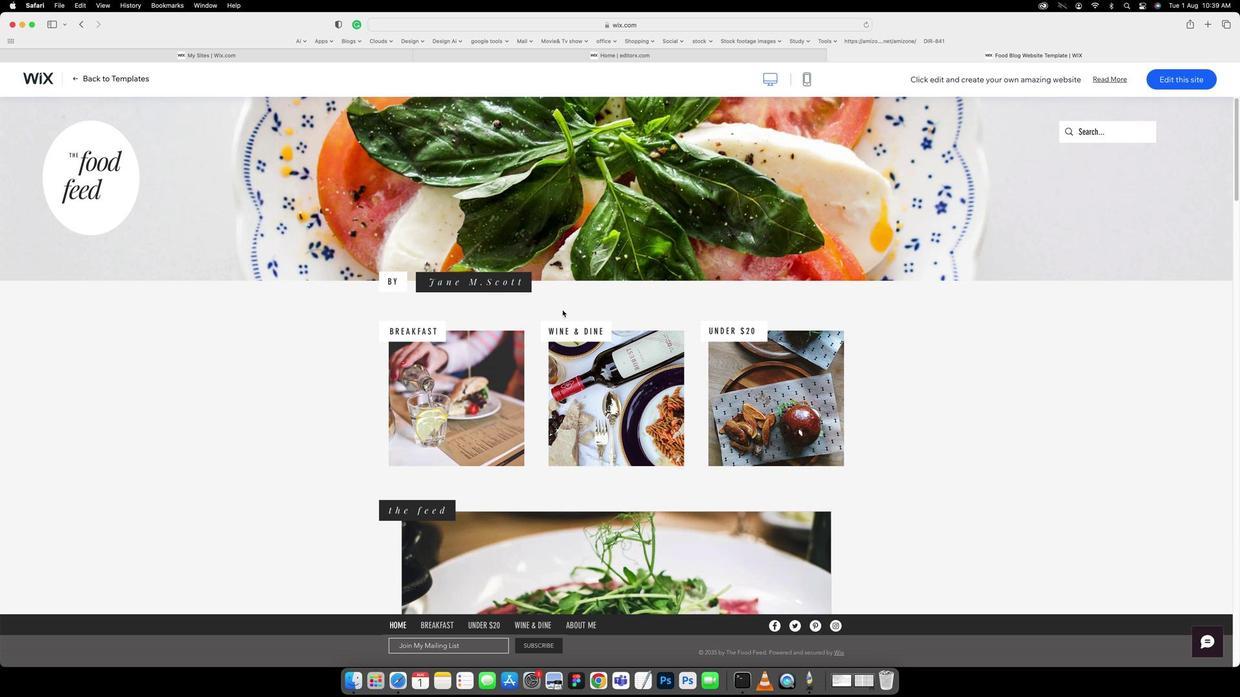 
Action: Mouse scrolled (611, 356) with delta (23, 109)
Screenshot: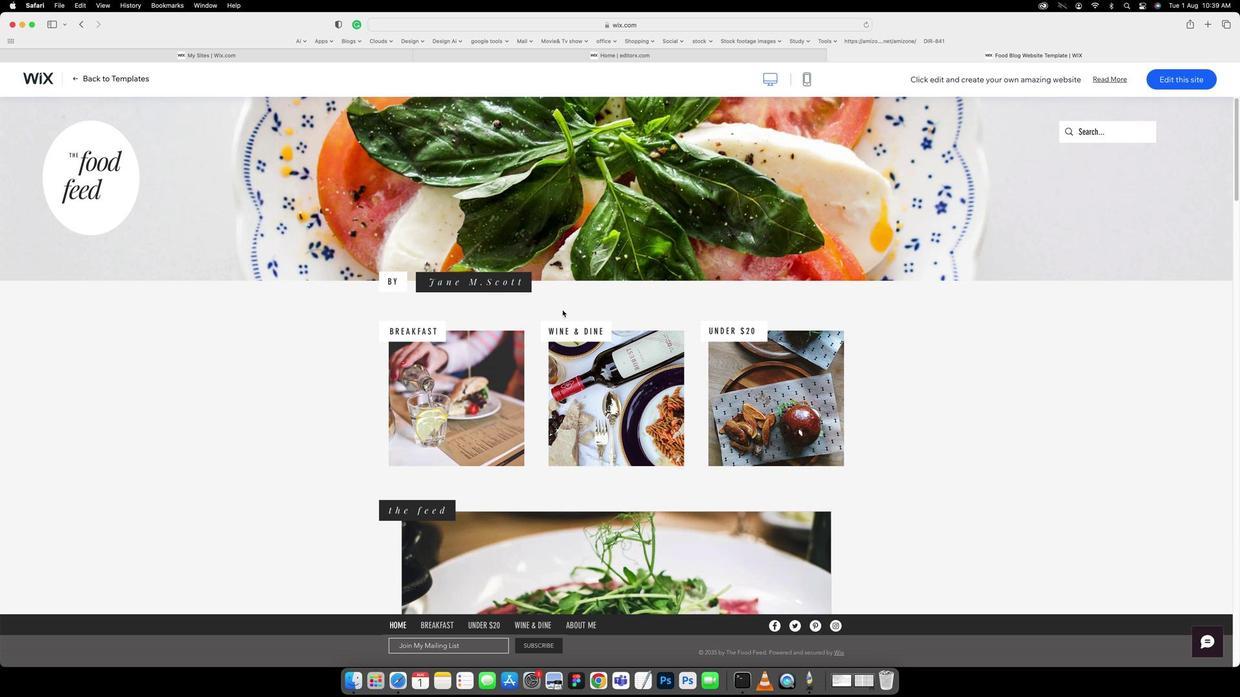 
Action: Mouse scrolled (611, 356) with delta (23, 109)
Screenshot: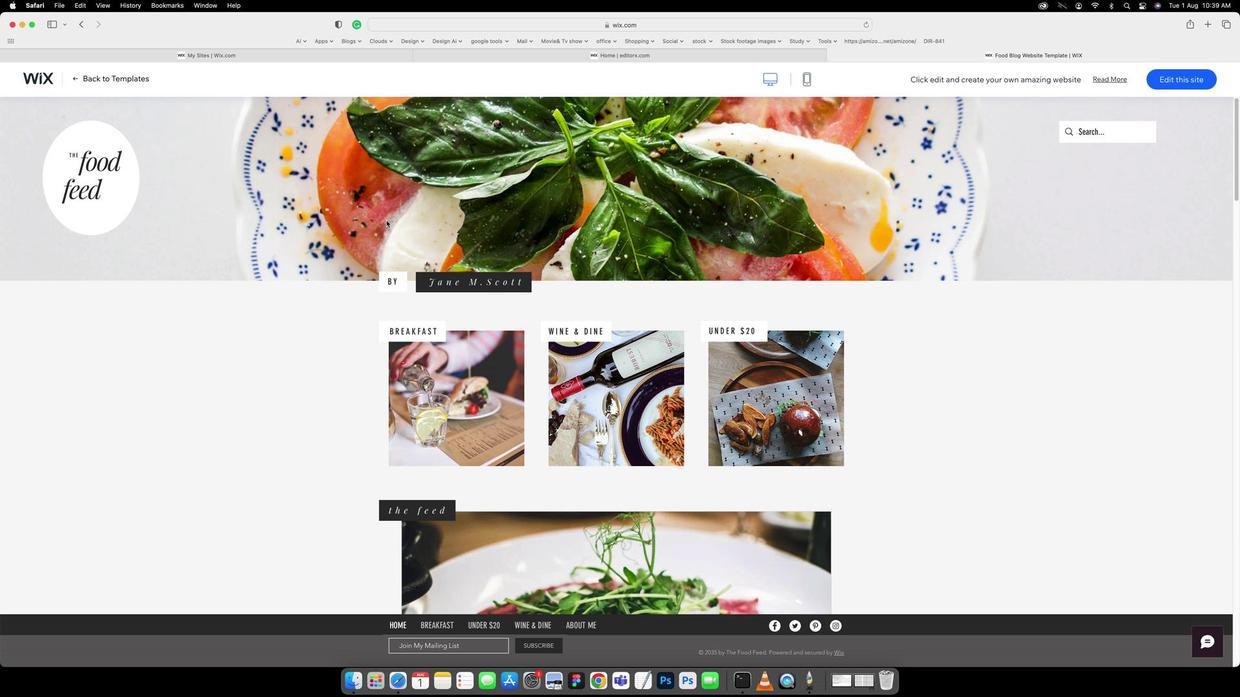 
Action: Mouse moved to (1135, 161)
Screenshot: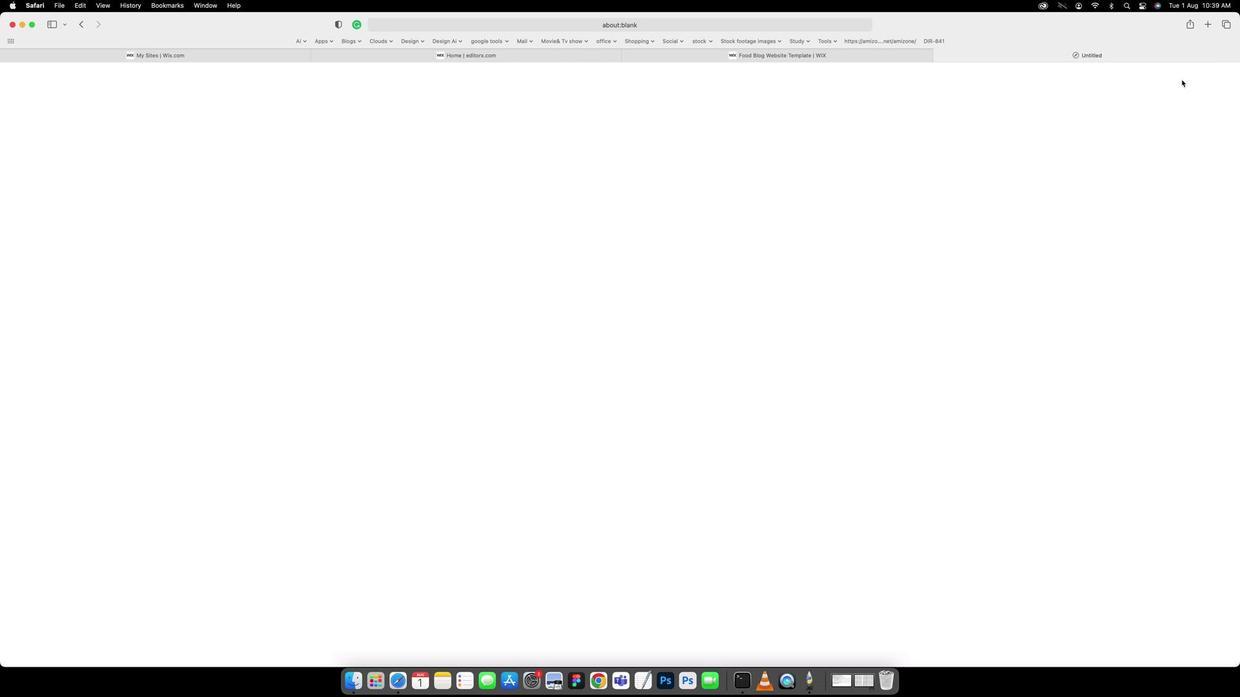 
Action: Mouse pressed left at (1135, 161)
Screenshot: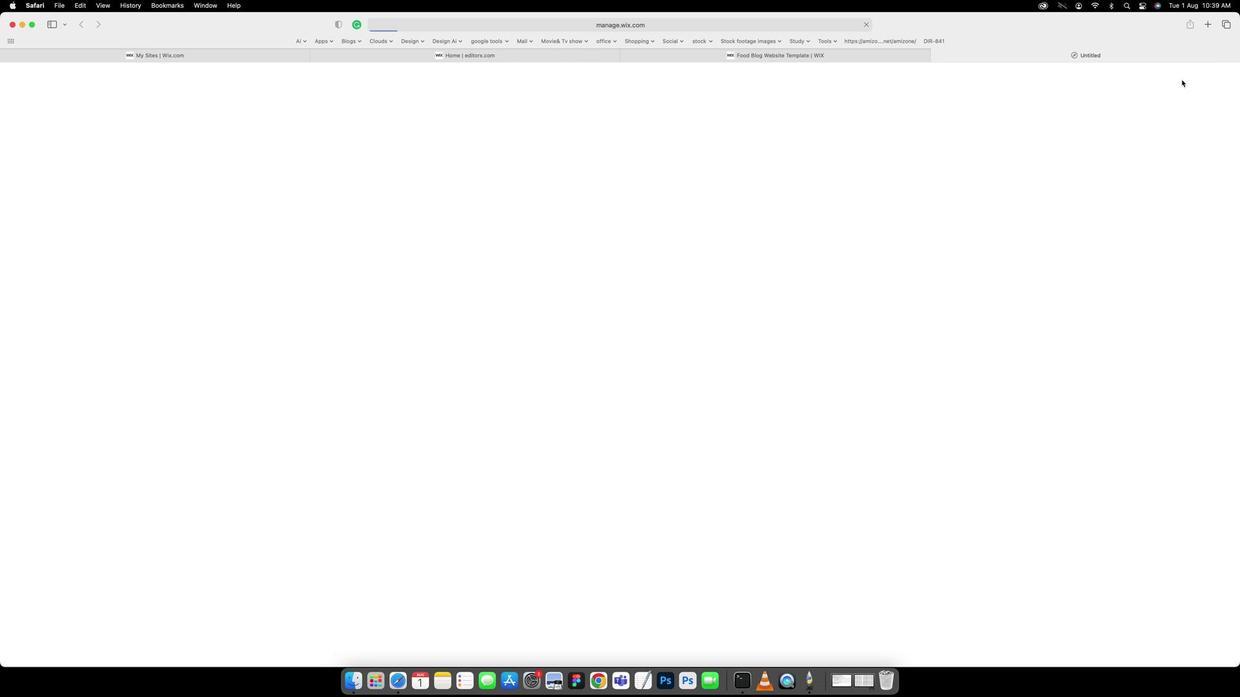 
Action: Mouse moved to (706, 233)
Screenshot: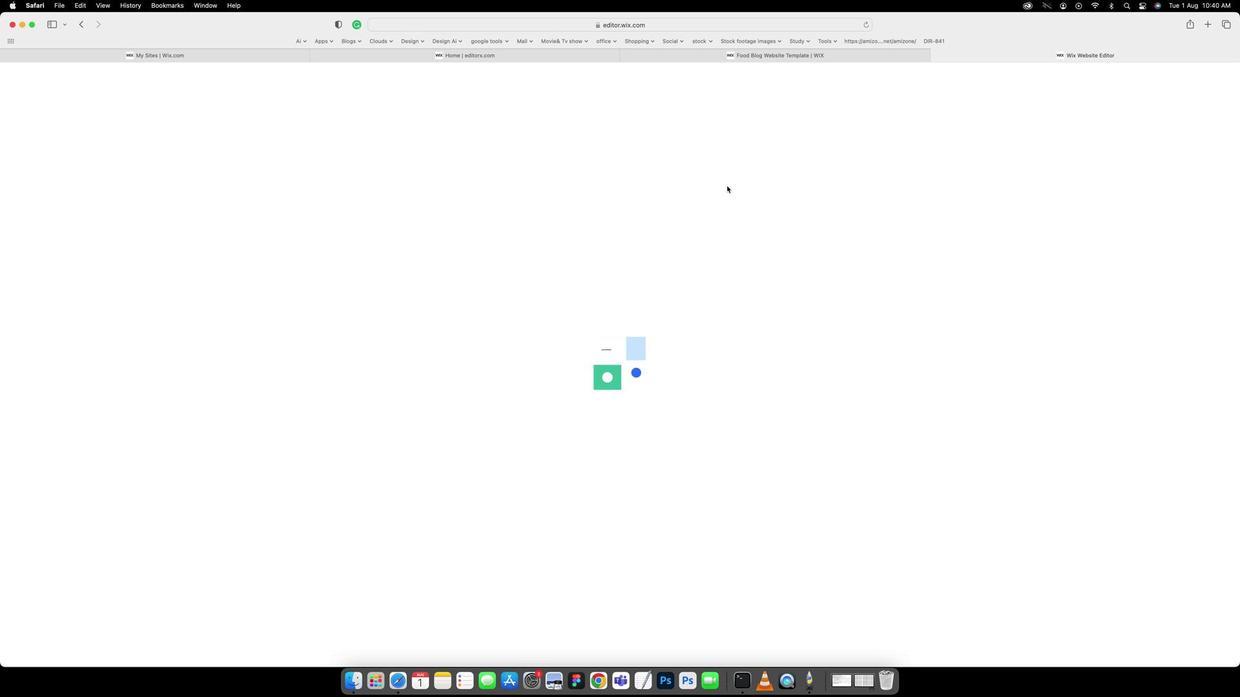 
Action: Mouse pressed left at (706, 233)
Screenshot: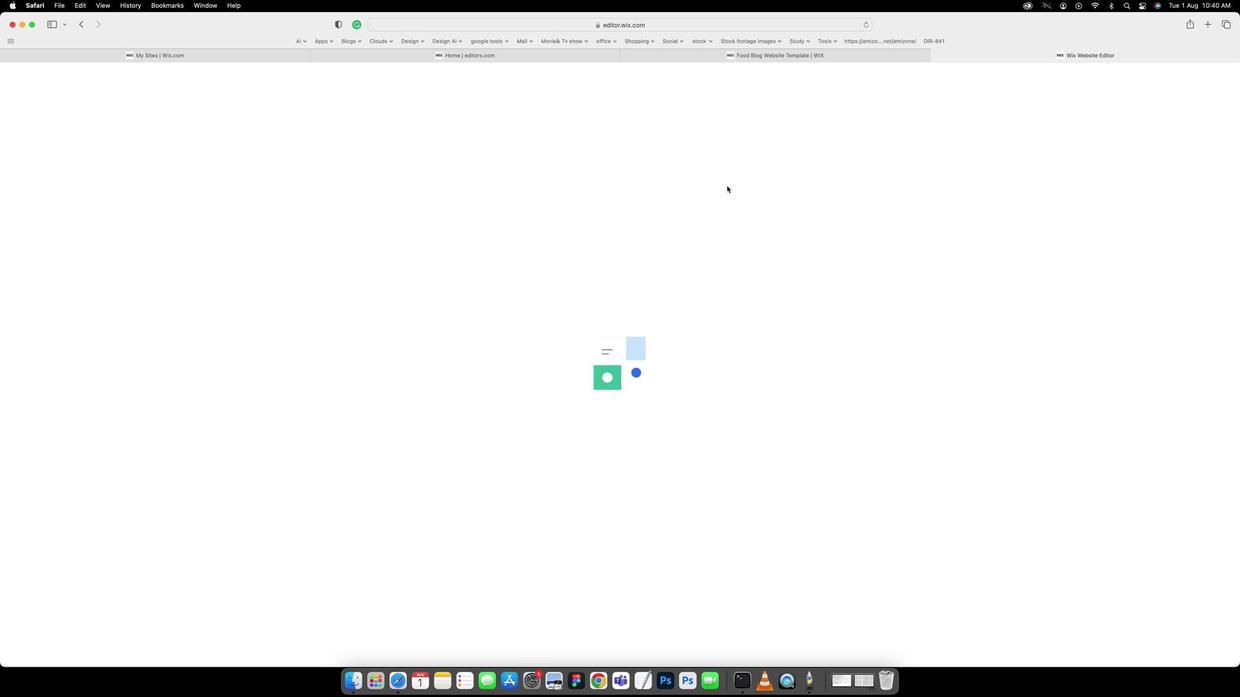 
Action: Mouse moved to (147, 222)
Screenshot: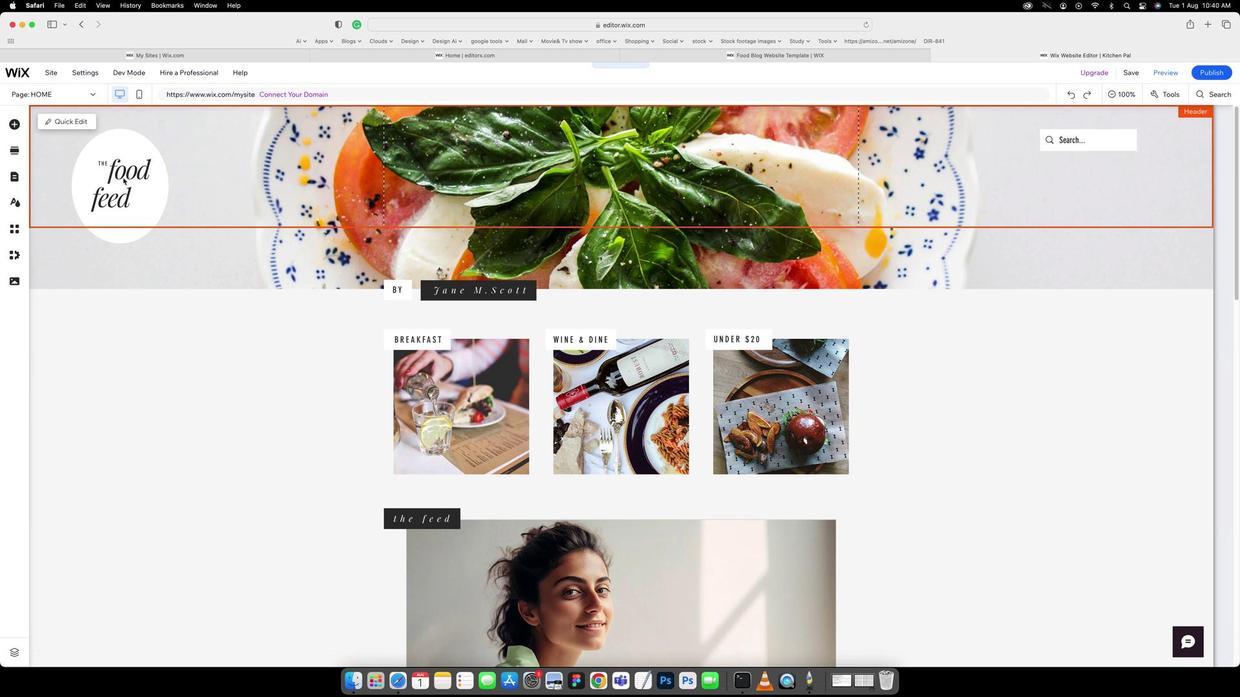 
Action: Mouse pressed left at (147, 222)
Screenshot: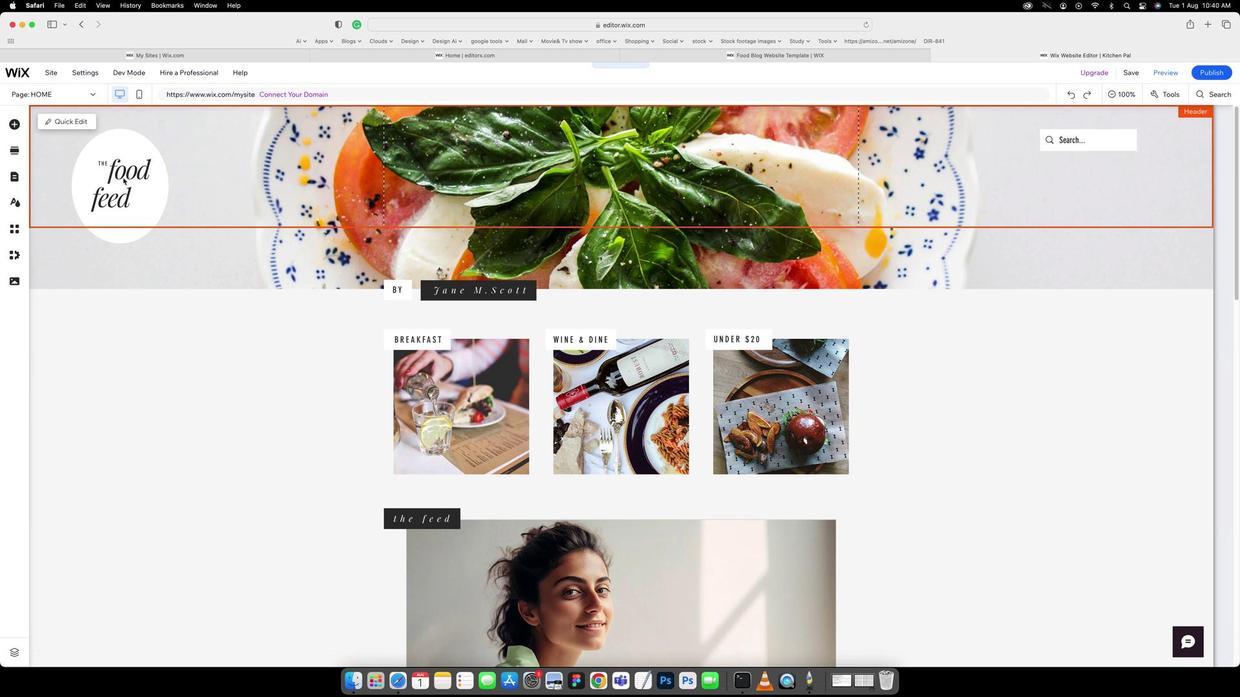 
Action: Mouse moved to (138, 228)
Screenshot: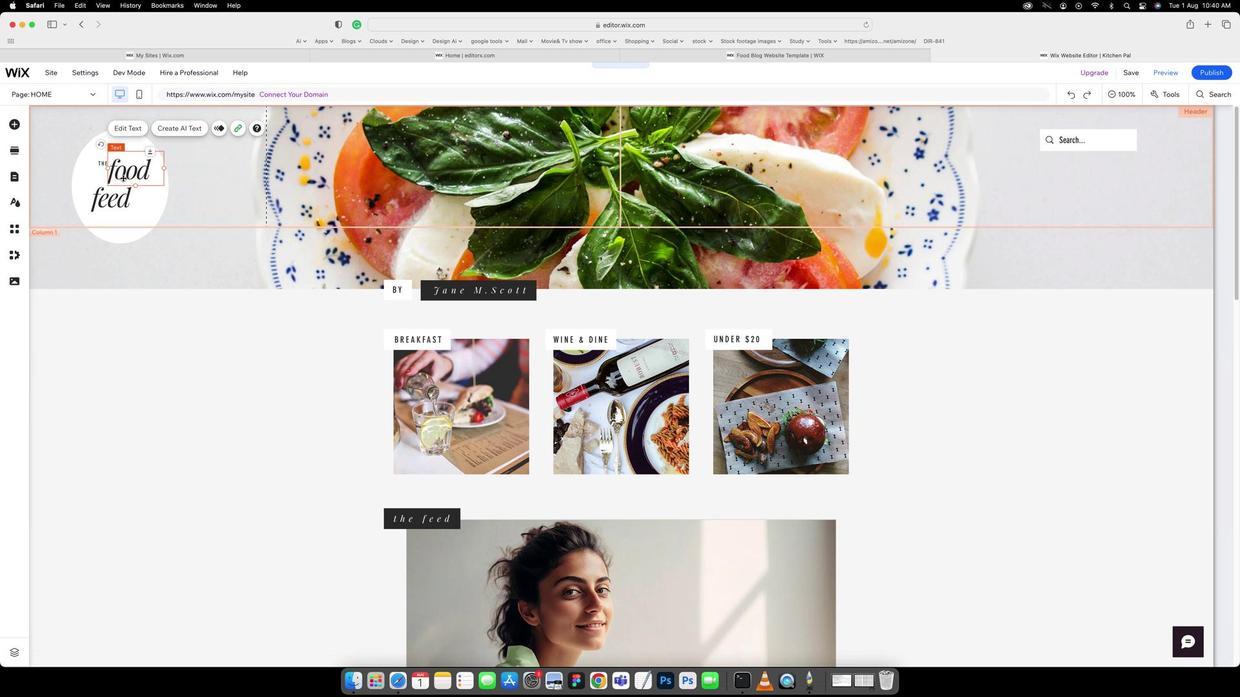 
Action: Mouse pressed left at (138, 228)
Screenshot: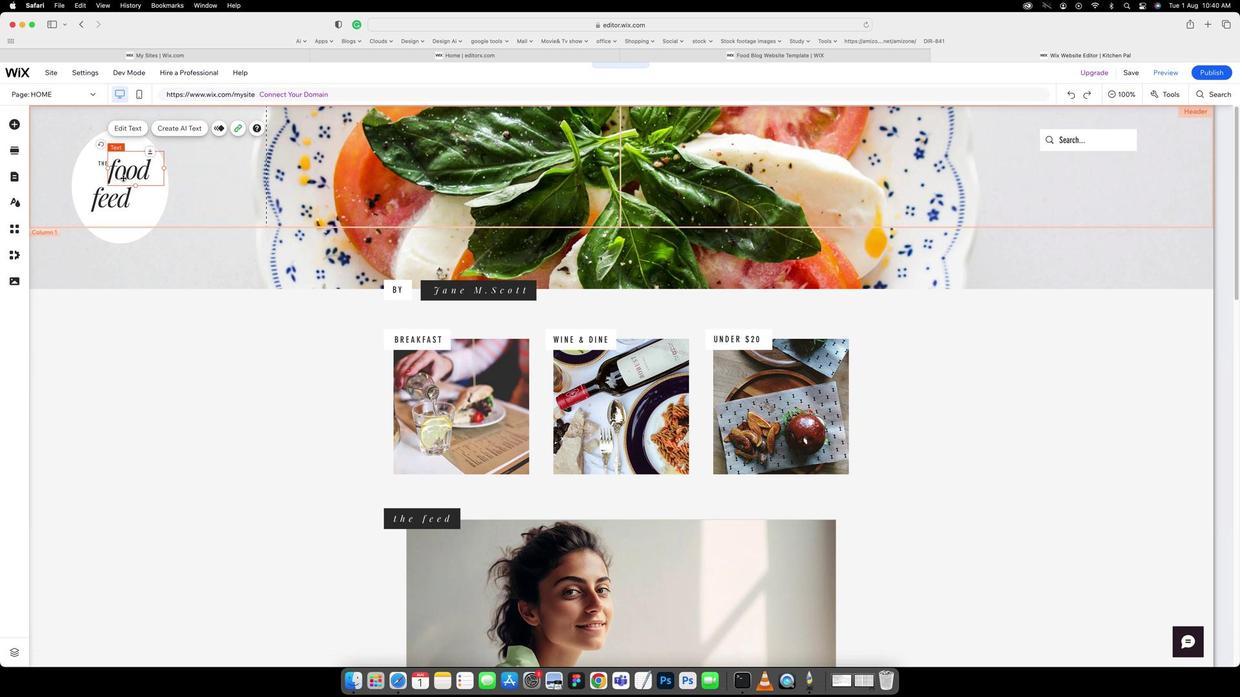 
Action: Mouse pressed left at (138, 228)
Screenshot: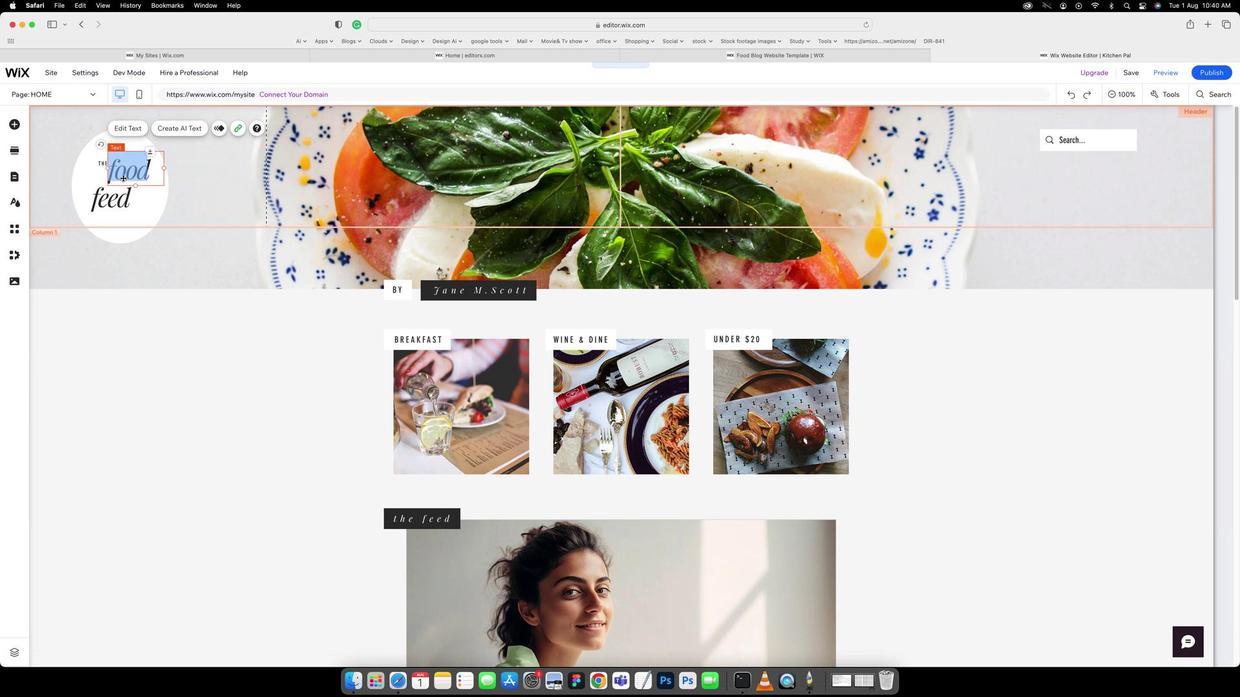 
Action: Mouse pressed left at (138, 228)
Screenshot: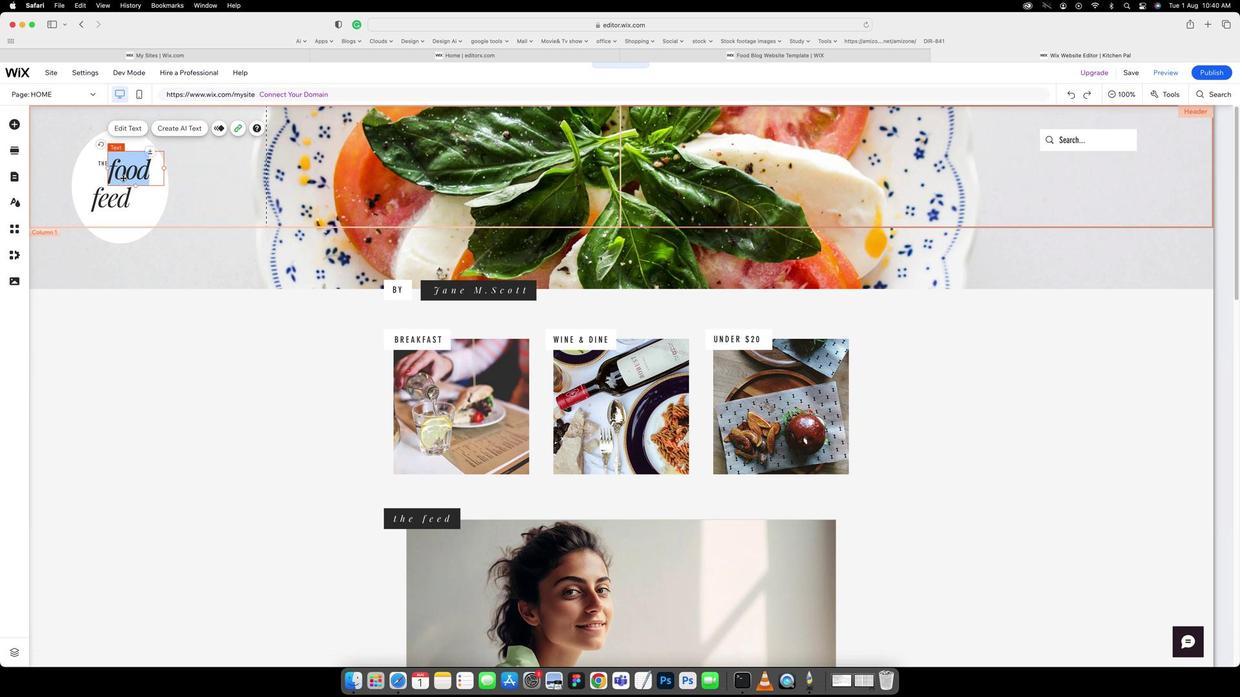 
Action: Mouse pressed left at (138, 228)
Screenshot: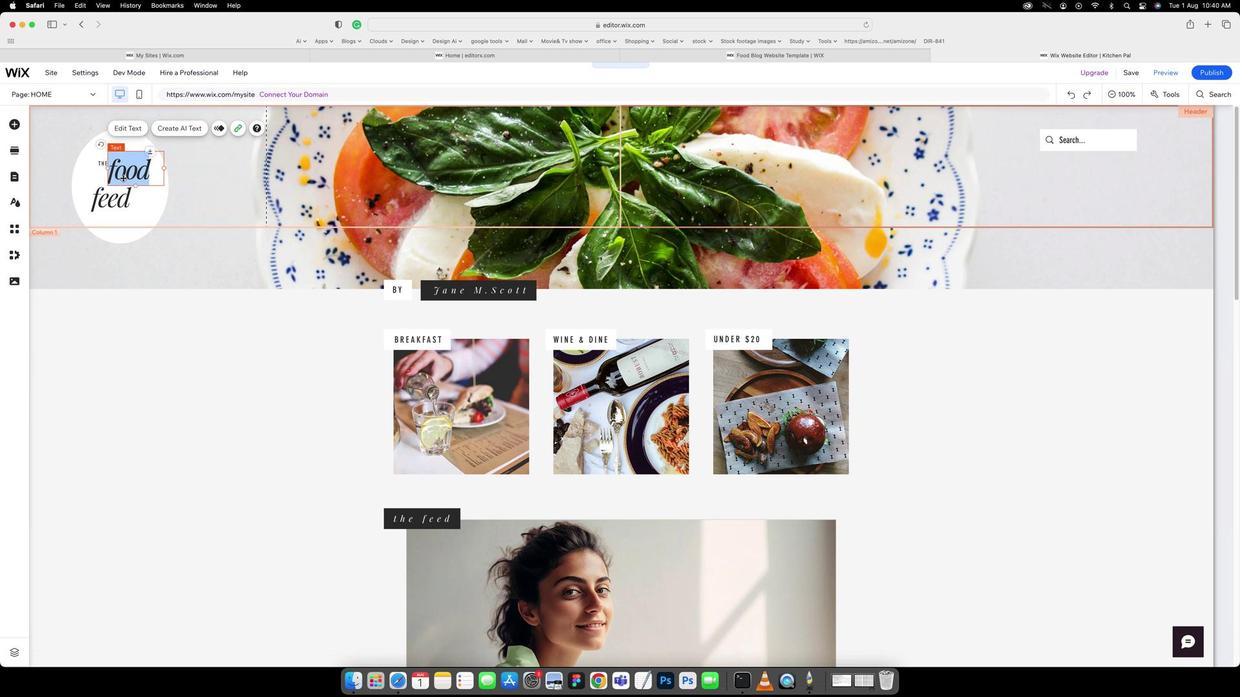 
Action: Key pressed Key.caps_lock'K'
Screenshot: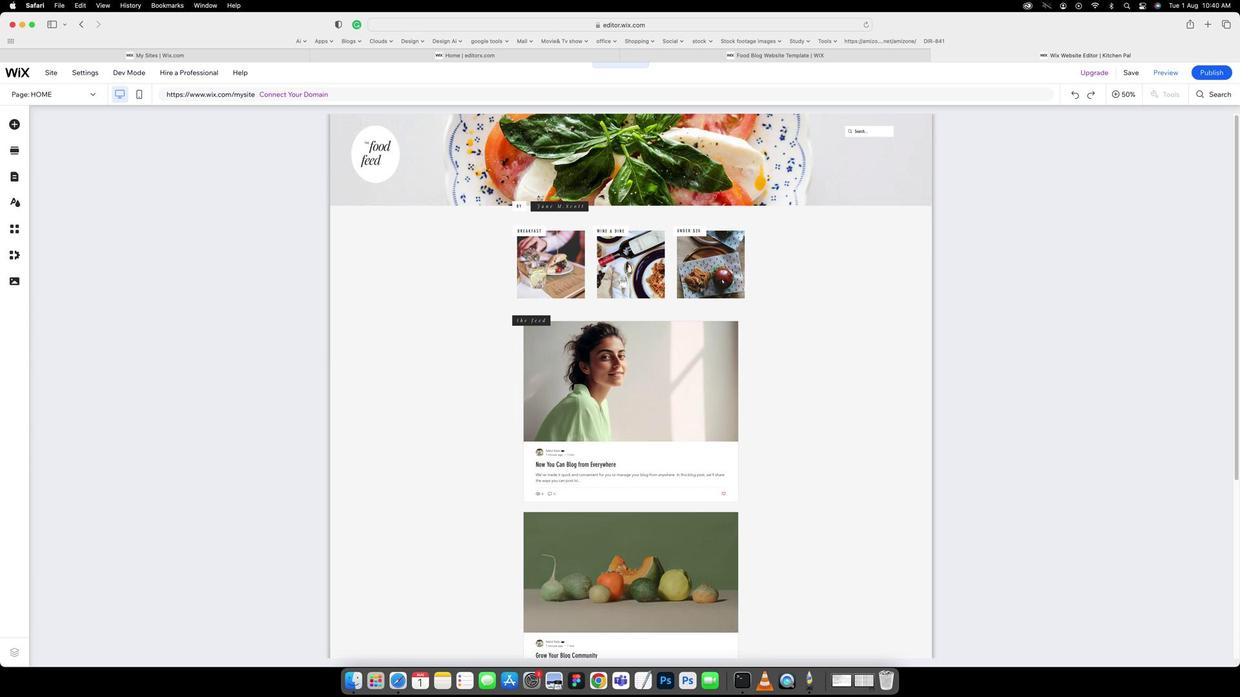 
Action: Mouse moved to (580, 431)
Screenshot: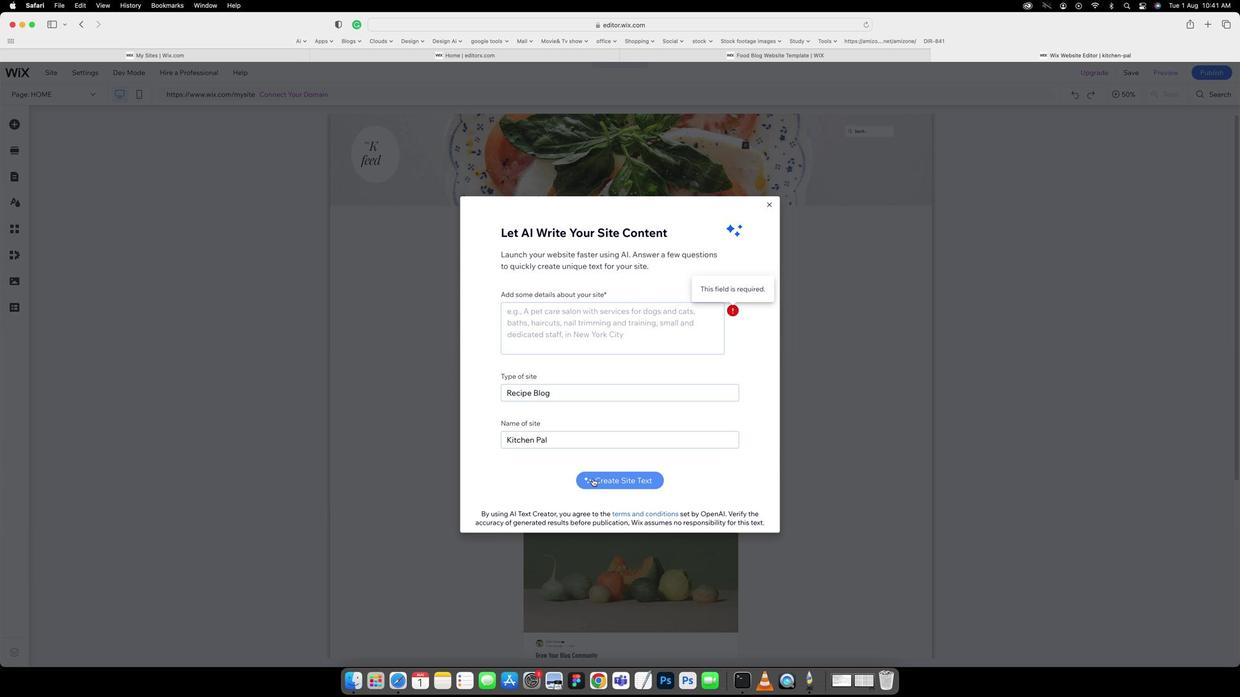 
Action: Mouse pressed left at (580, 431)
Screenshot: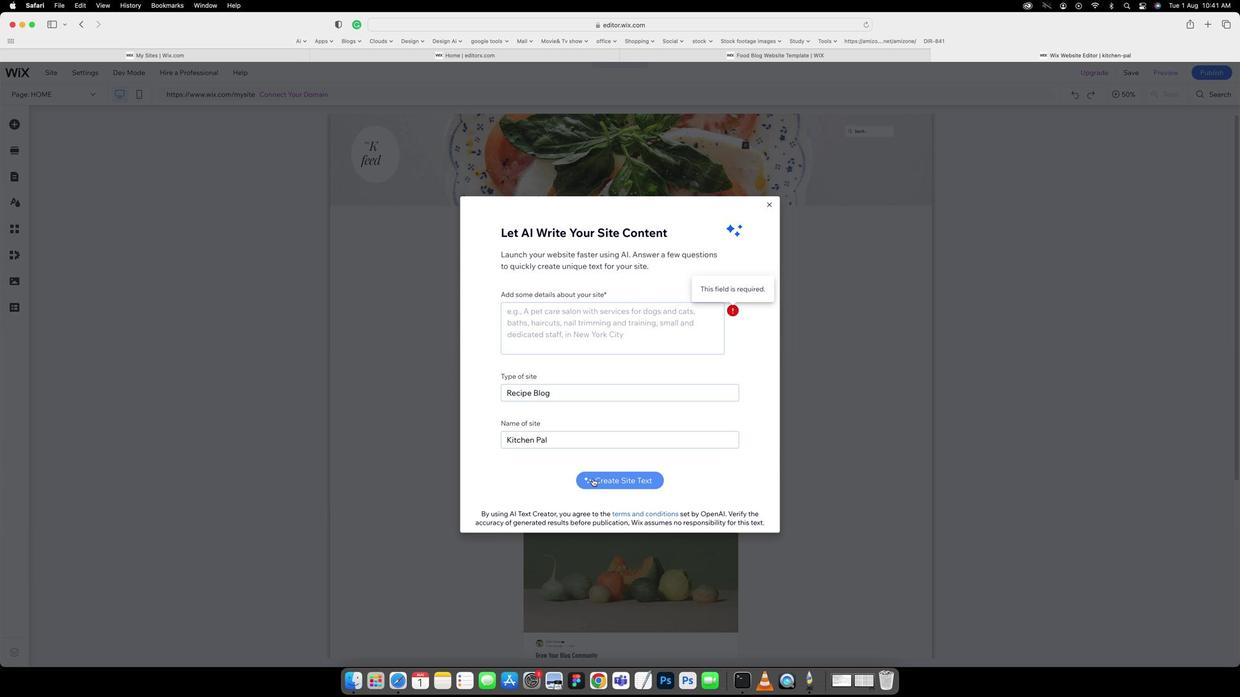 
Action: Mouse moved to (528, 326)
Screenshot: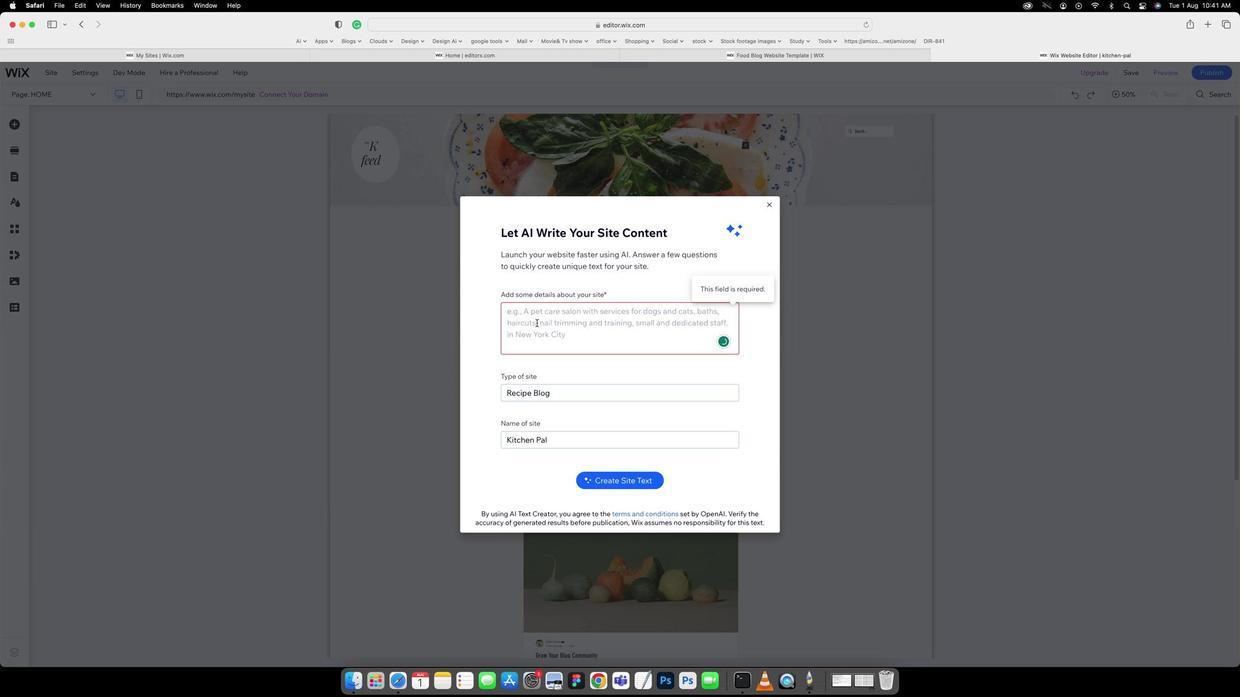 
Action: Mouse pressed left at (528, 326)
Screenshot: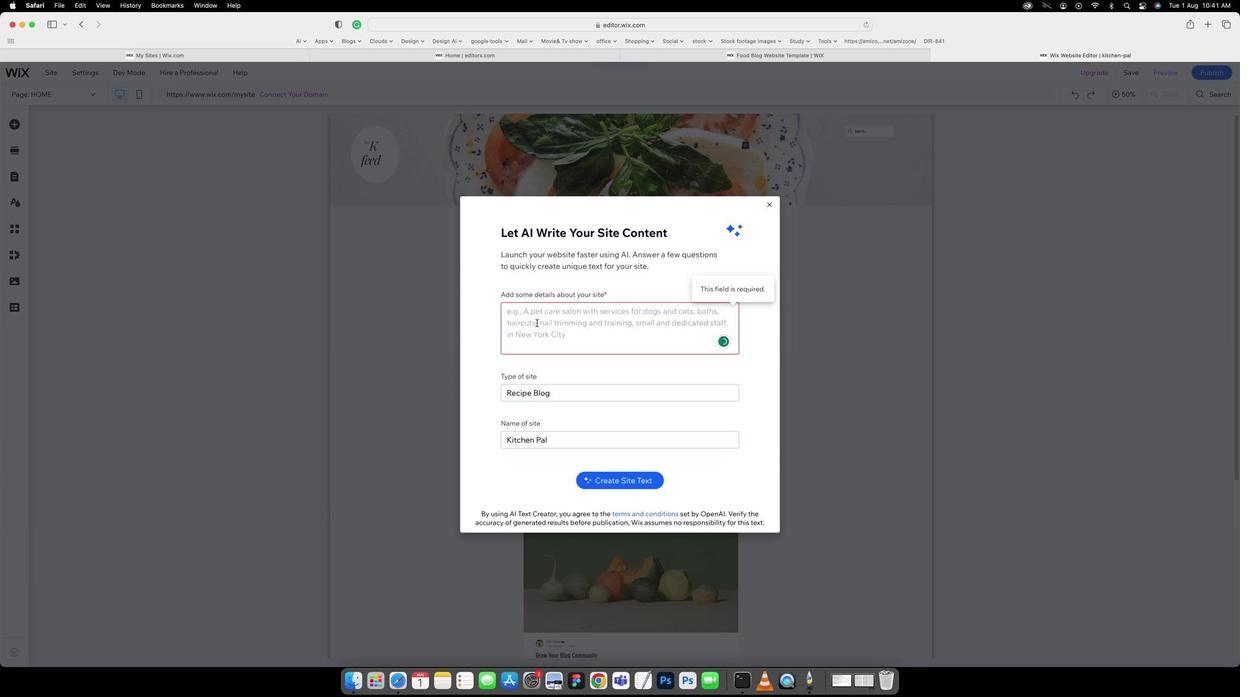 
Action: Key pressed Key.caps_lockKey.caps_lock'H'Key.caps_lock'u''n''g''r''y'Key.space'd''o''n''t'Key.space'k''n''o''w'Key.space'w''a''h''t'Key.space'y''o''u'Key.space's''h''o''u''l''d'Key.space'c''o''o''k'Key.space't''o''d''a''y'Key.enter'w''e'"'"'v''e'Key.space'g''o''t'Key.space'y''o''u''r'Key.space'b''a''c''k'
Screenshot: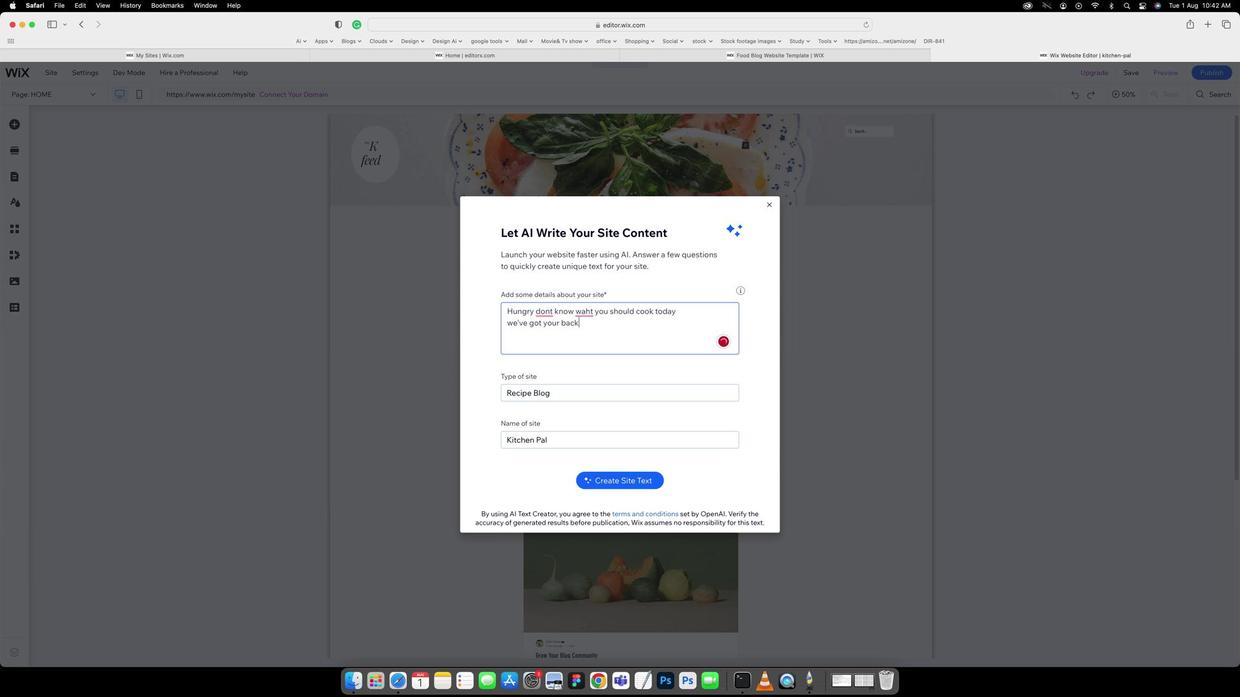 
Action: Mouse moved to (604, 432)
Screenshot: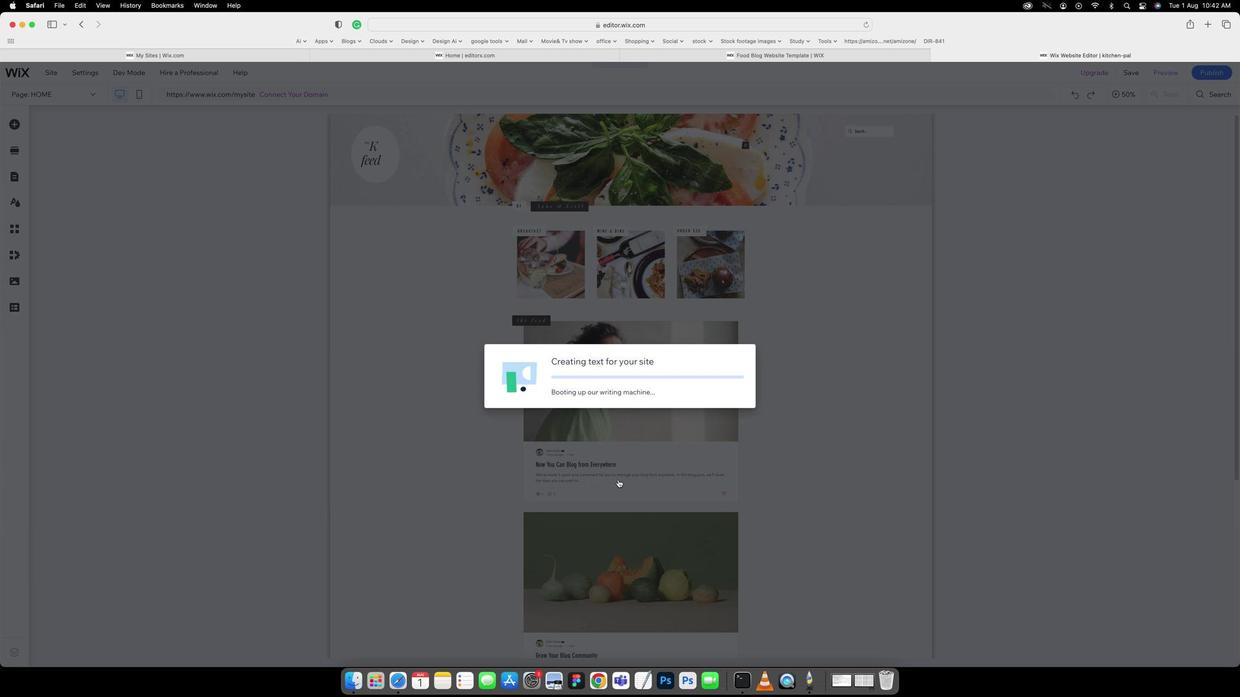 
Action: Mouse pressed left at (604, 432)
Screenshot: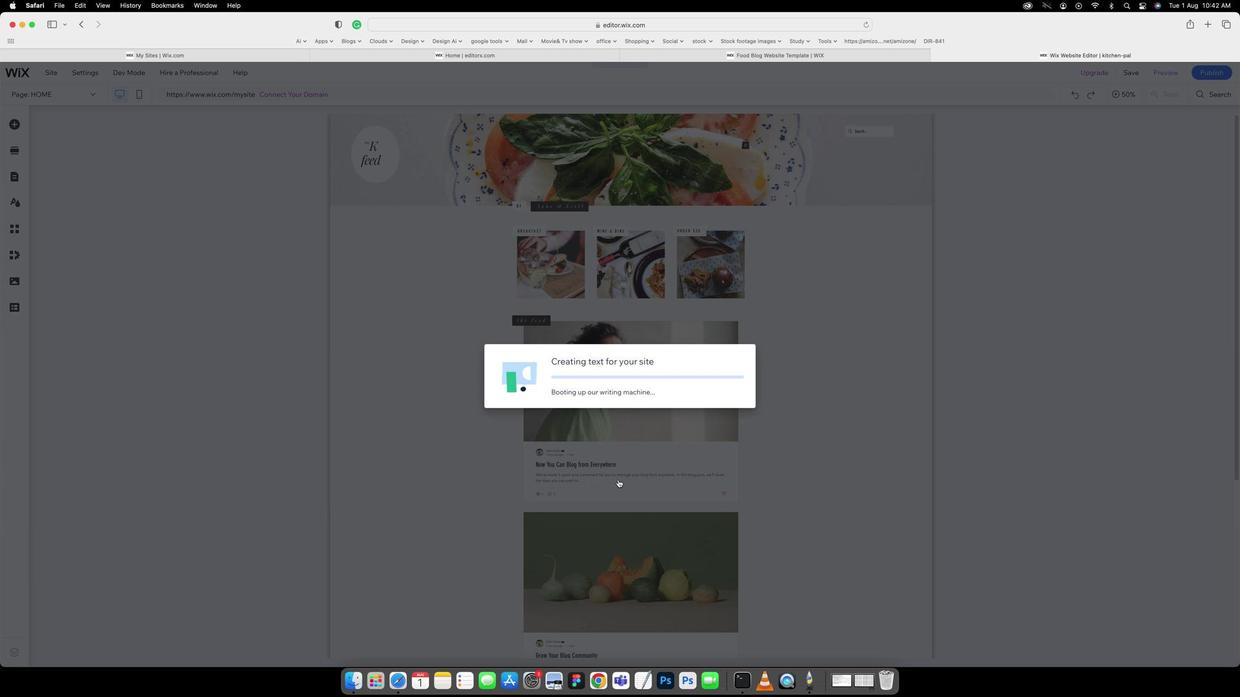 
Action: Mouse moved to (479, 453)
Screenshot: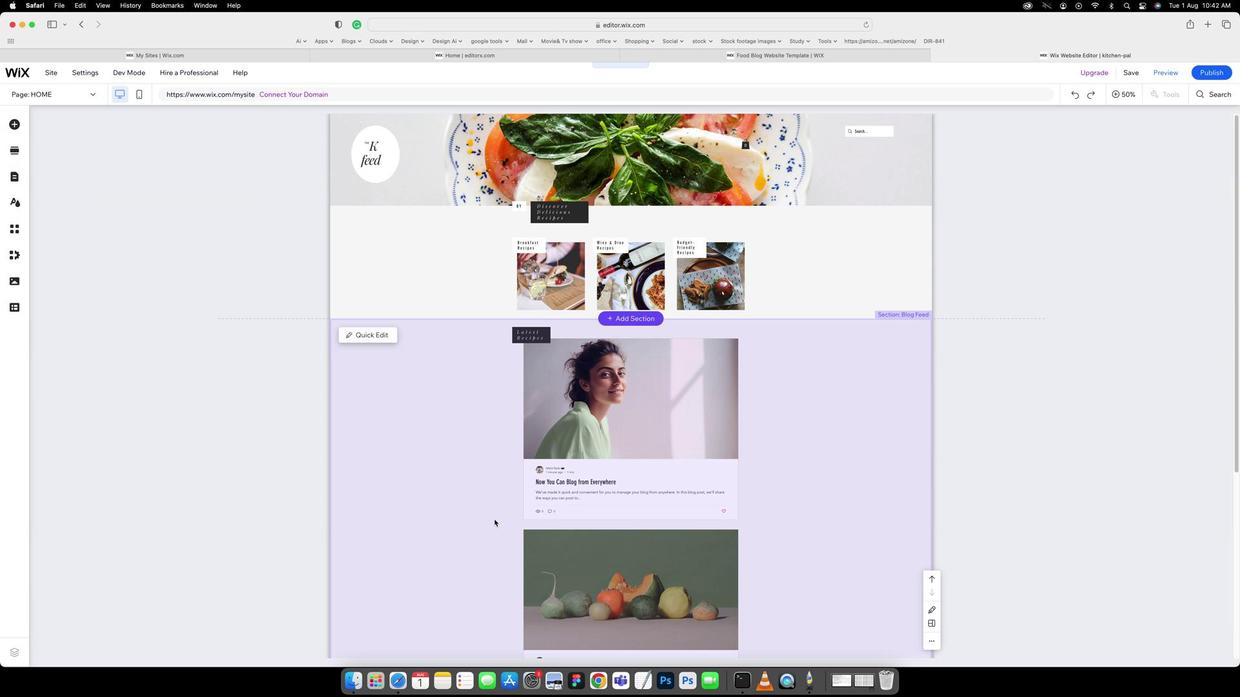 
Action: Mouse pressed left at (479, 453)
Screenshot: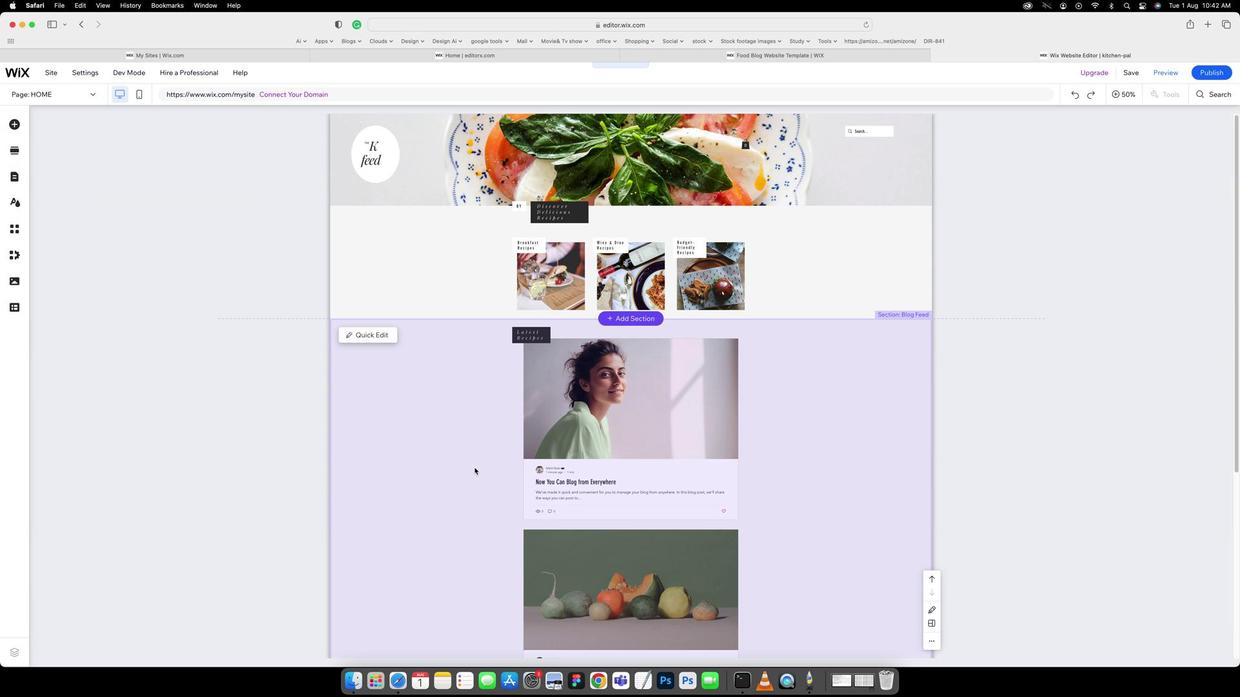 
Action: Mouse moved to (374, 206)
Screenshot: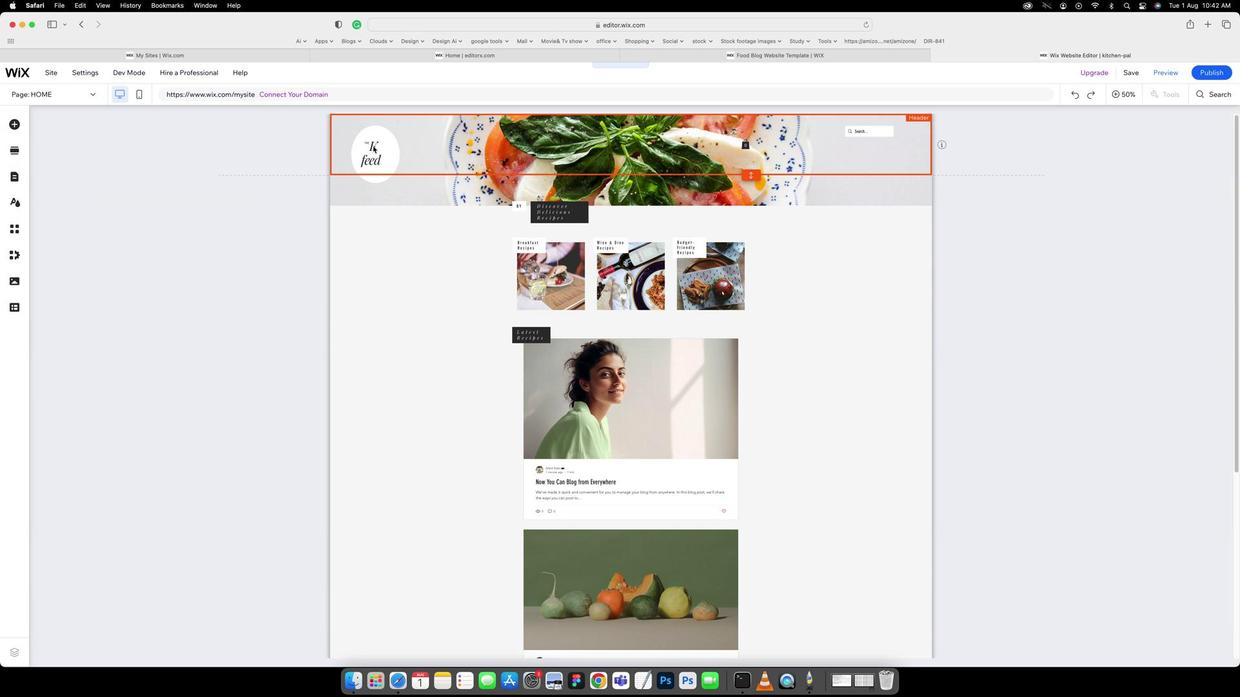 
Action: Mouse pressed left at (374, 206)
Screenshot: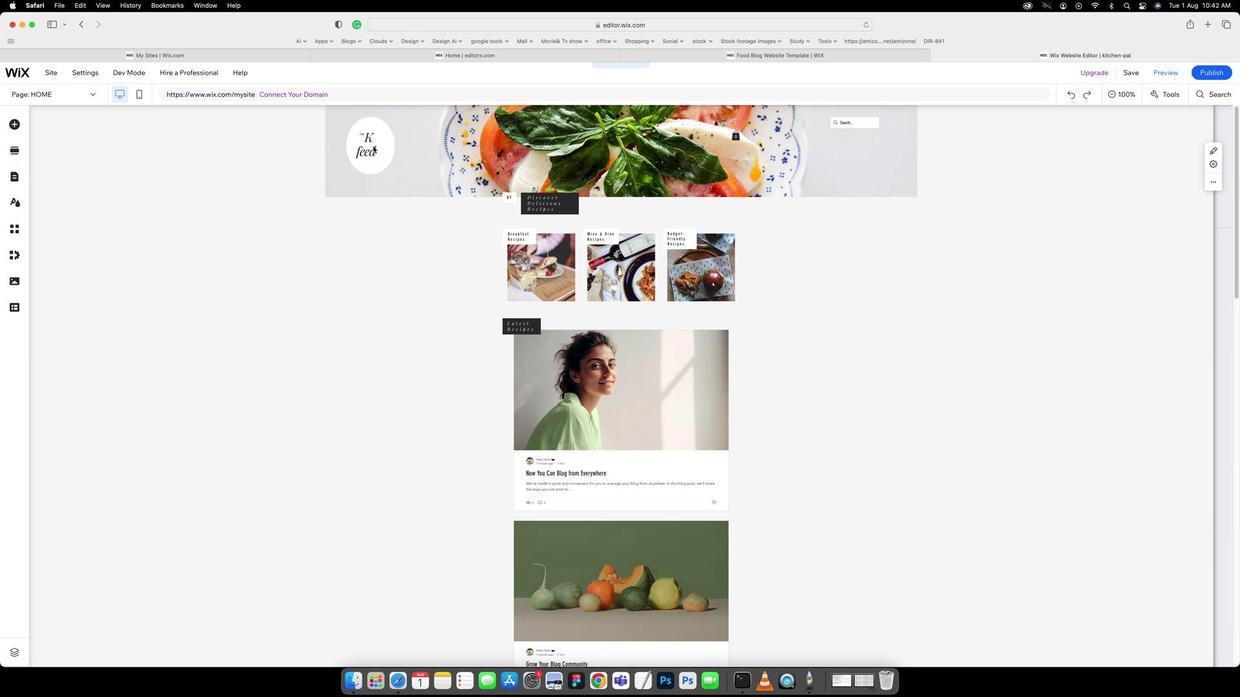
Action: Mouse pressed left at (374, 206)
Screenshot: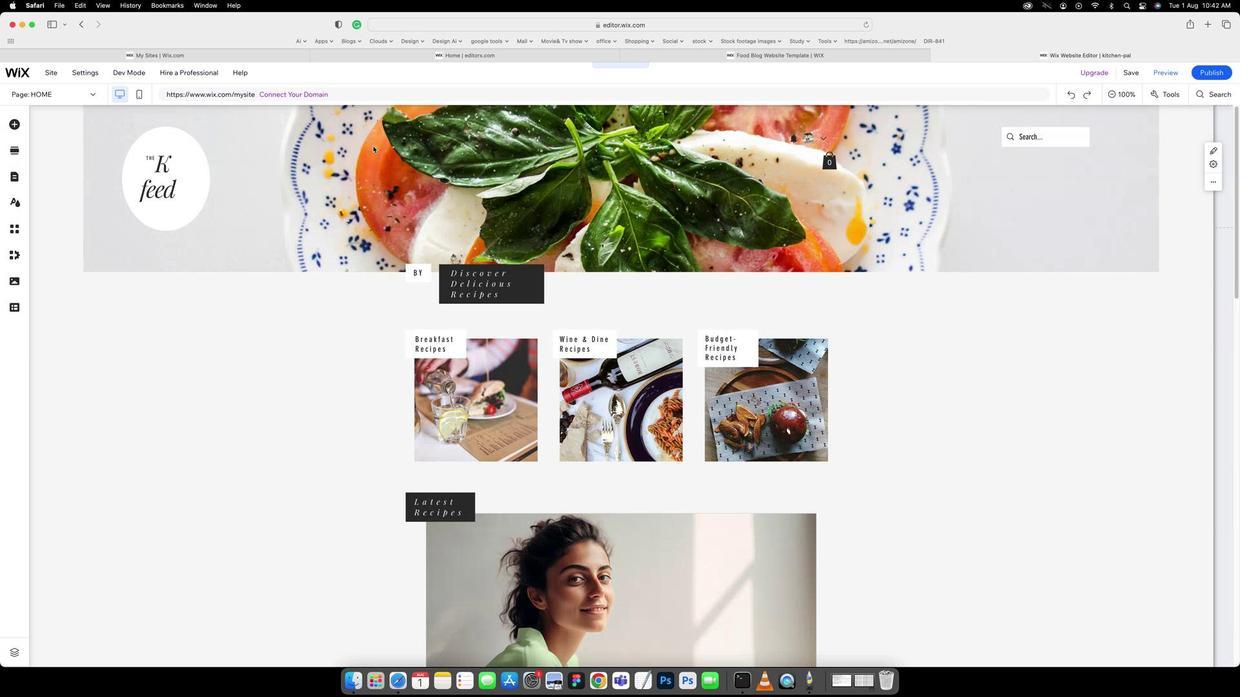 
Action: Mouse moved to (133, 223)
Screenshot: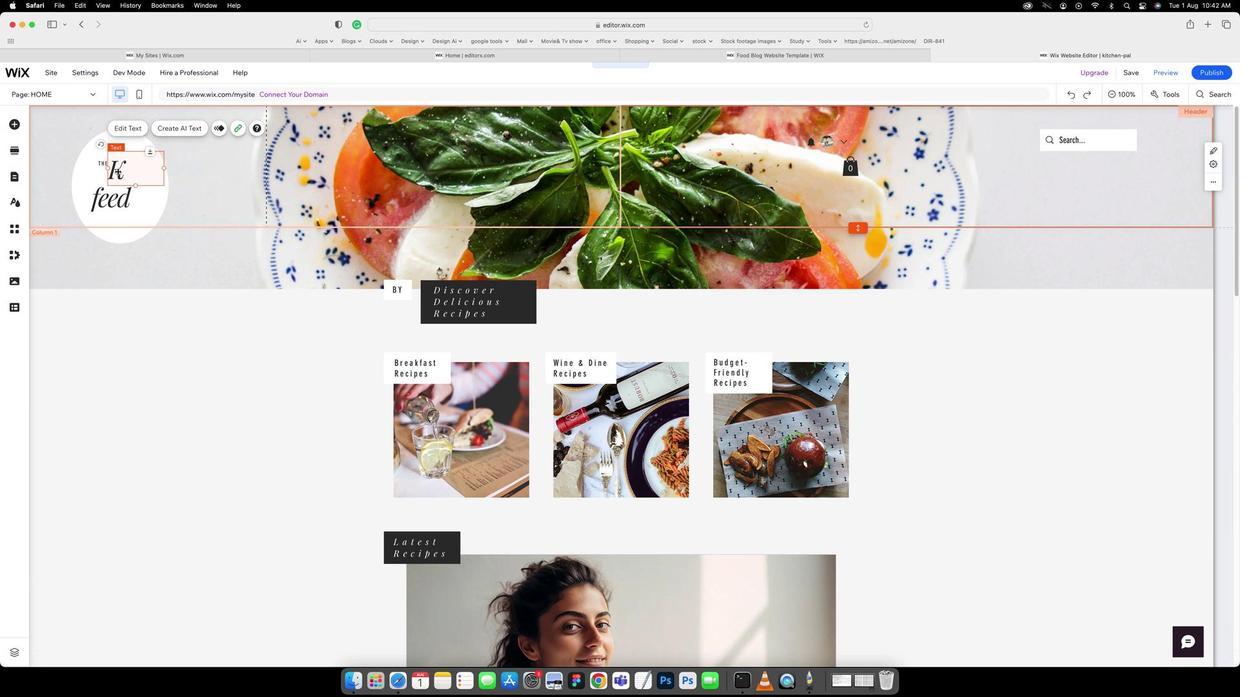 
Action: Mouse pressed left at (133, 223)
Screenshot: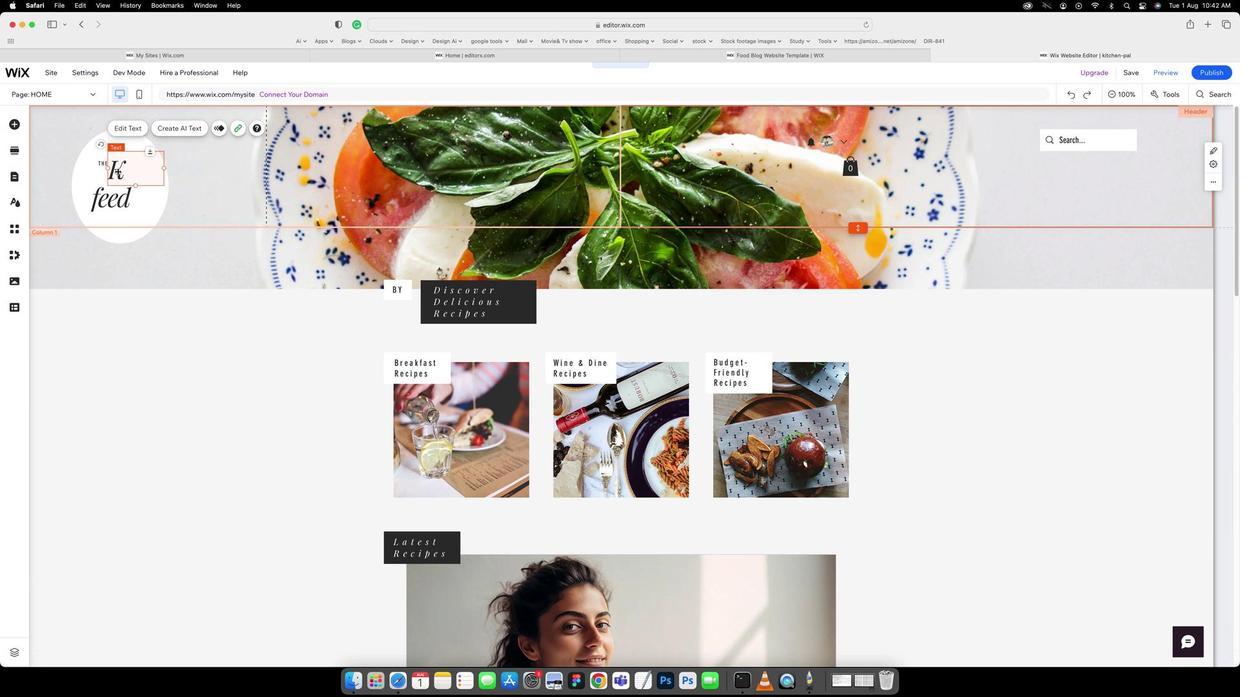
Action: Mouse pressed left at (133, 223)
Screenshot: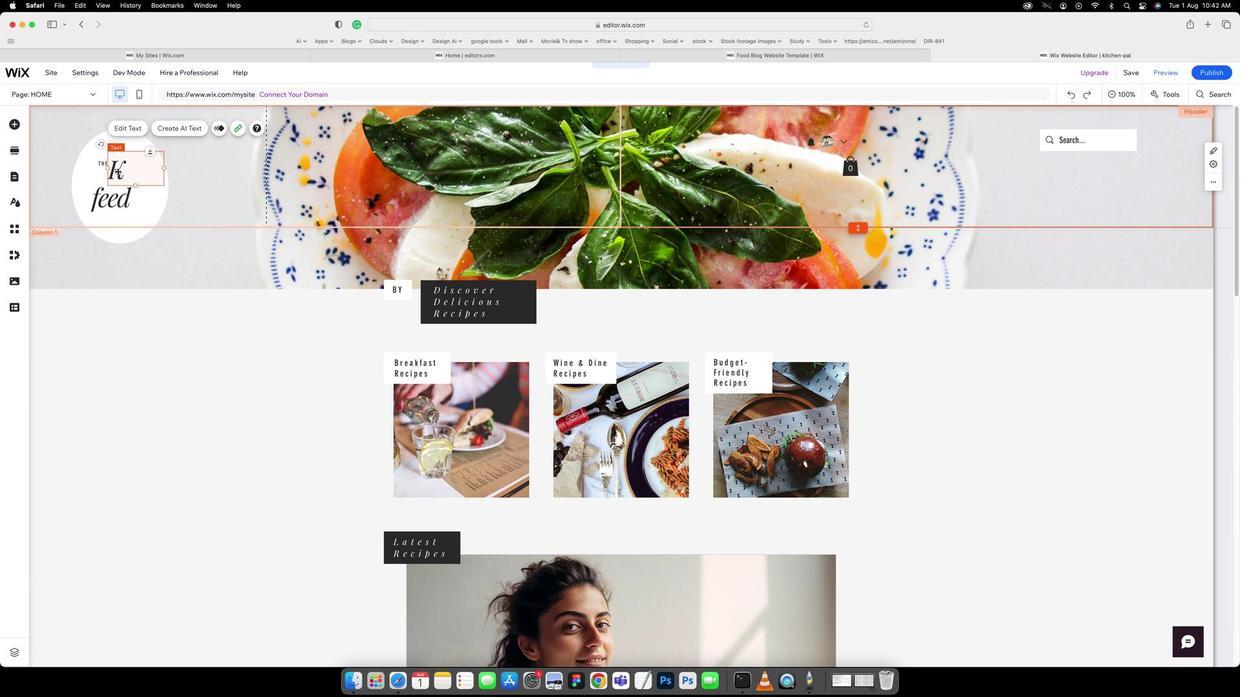 
Action: Mouse pressed left at (133, 223)
Screenshot: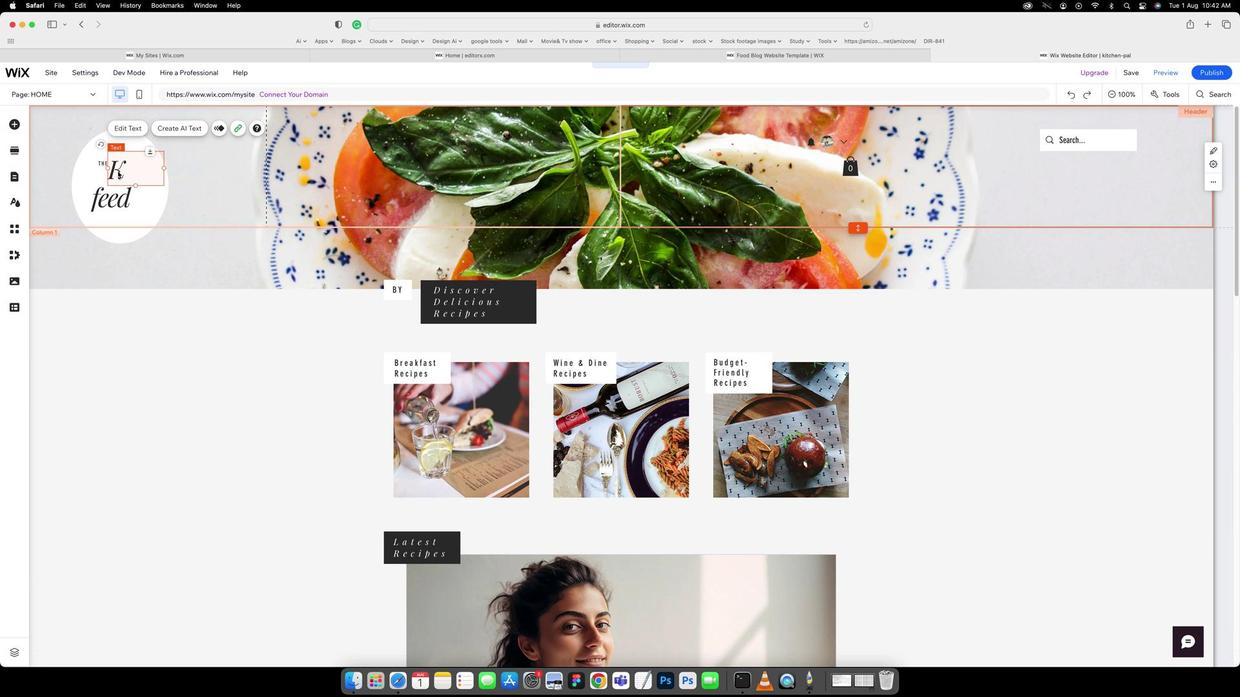 
Action: Mouse moved to (135, 222)
Screenshot: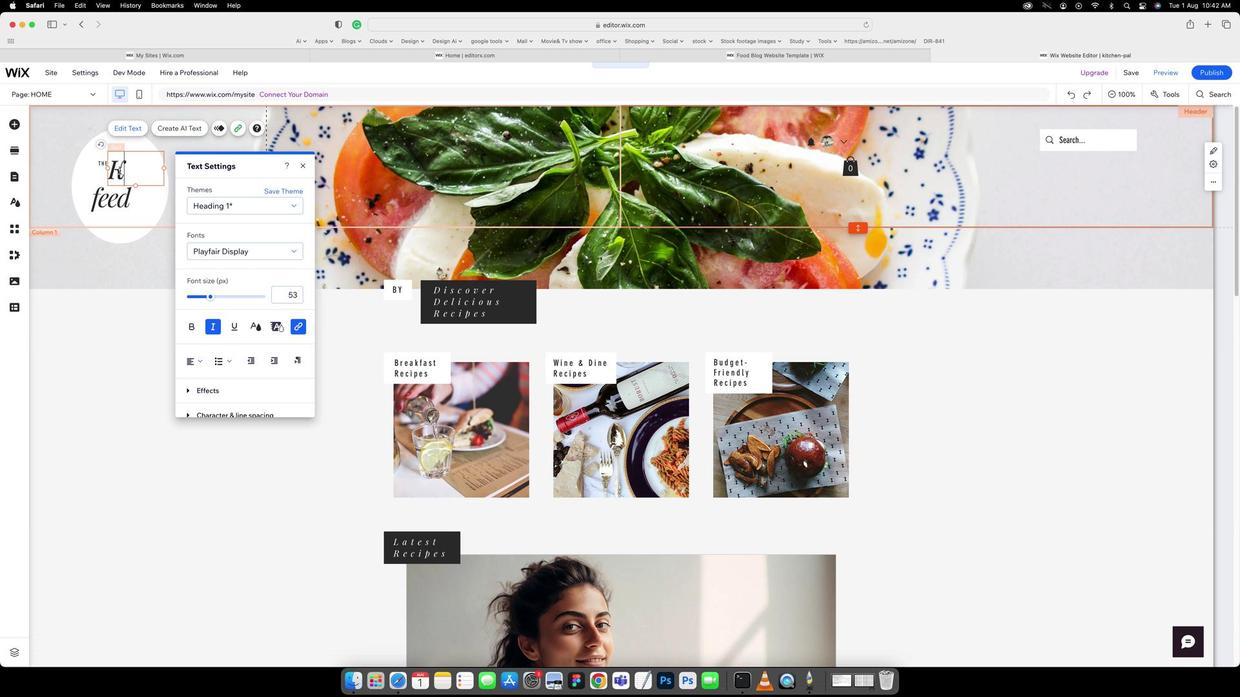
Action: Mouse pressed left at (135, 222)
Screenshot: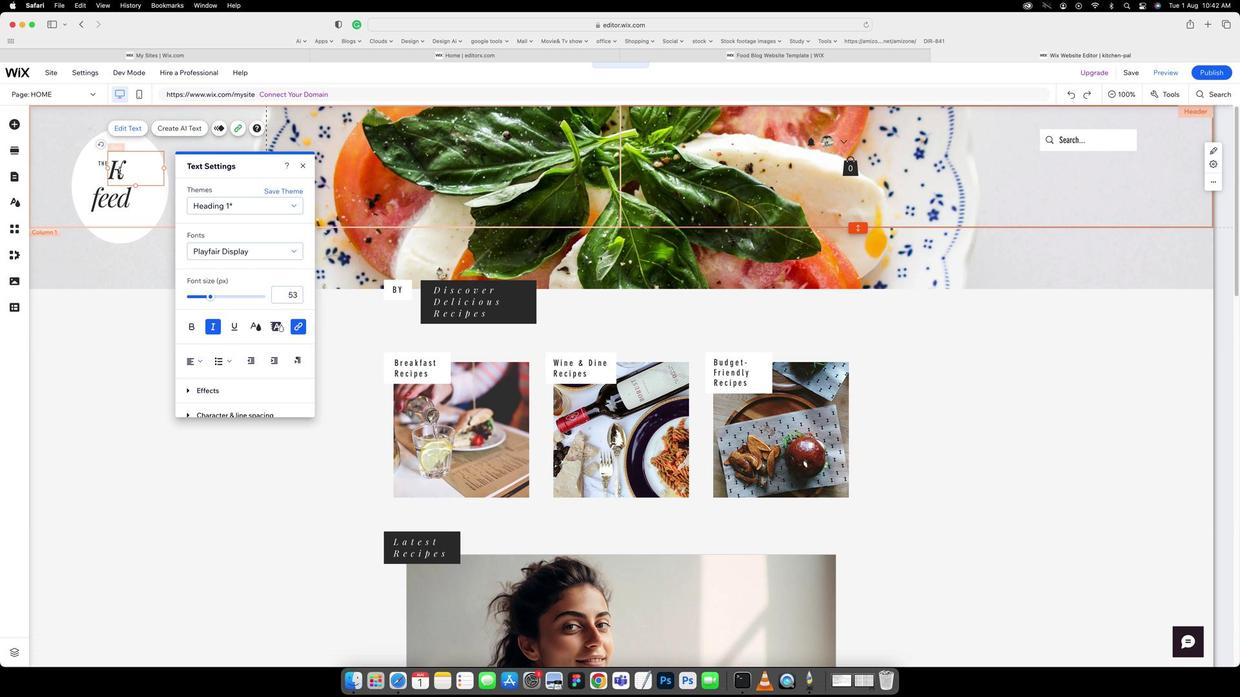 
Action: Key pressed Key.cmd'a'Key.caps_lock'K'Key.caps_lock'i''t''c''h''e''n'
Screenshot: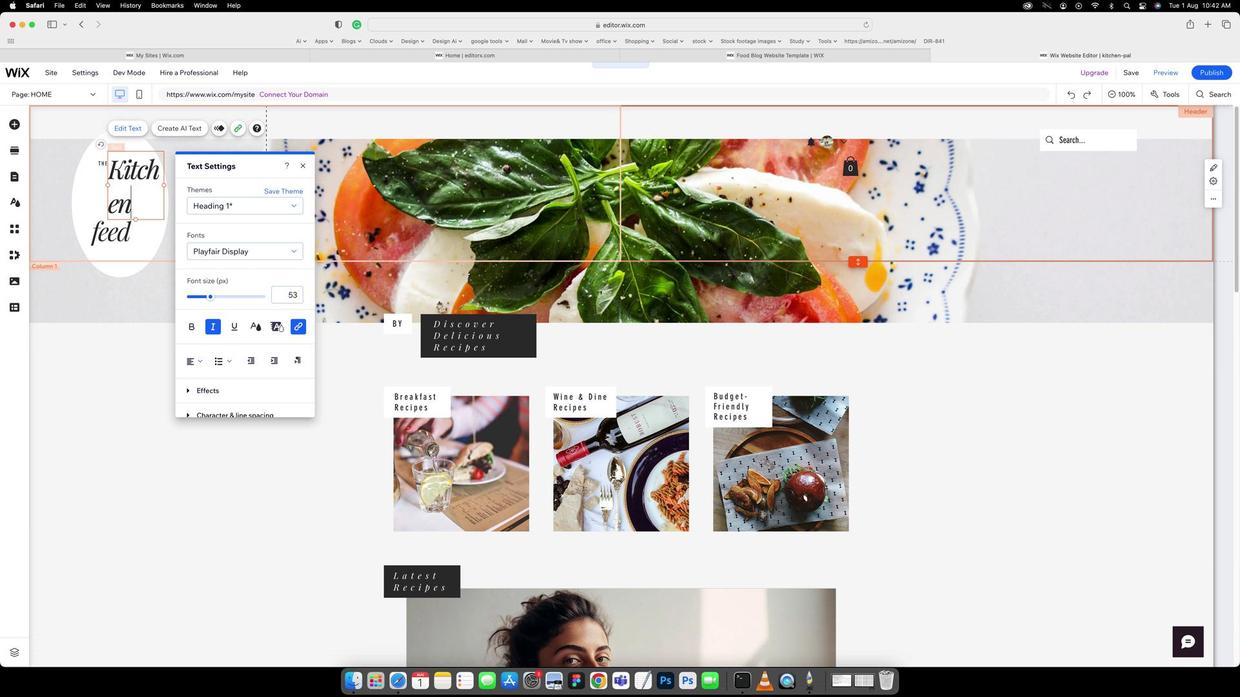
Action: Mouse moved to (136, 223)
Screenshot: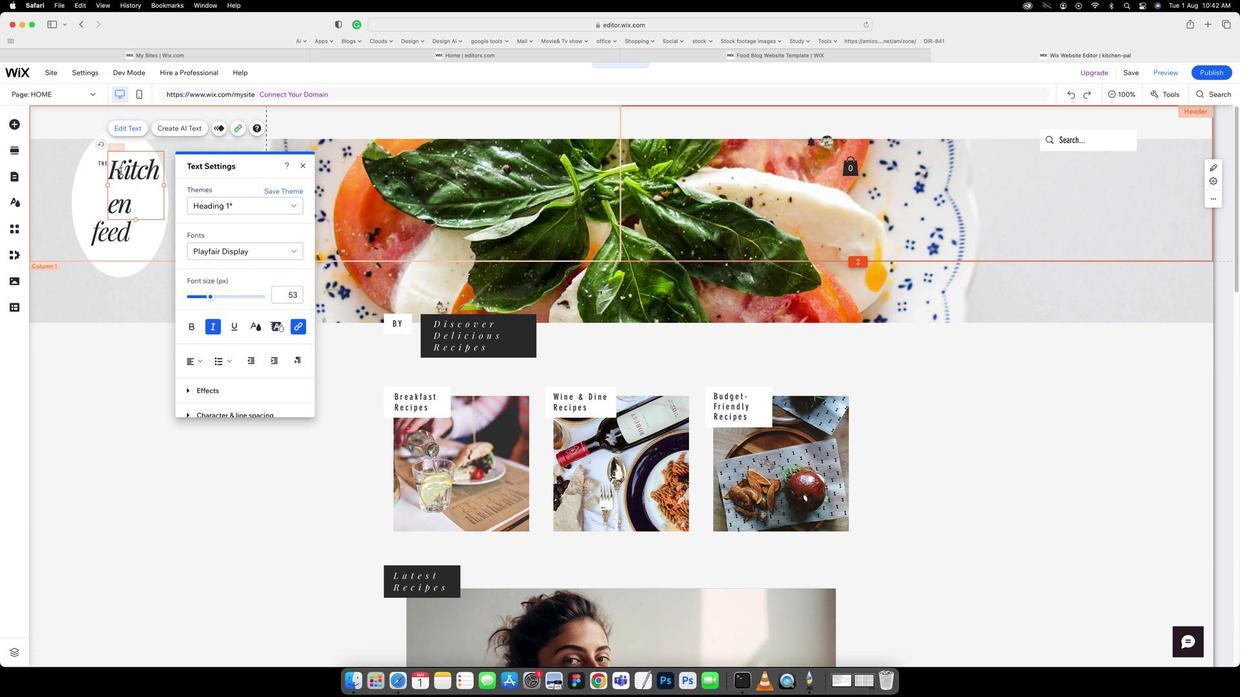 
Action: Key pressed Key.cmd'a'
Screenshot: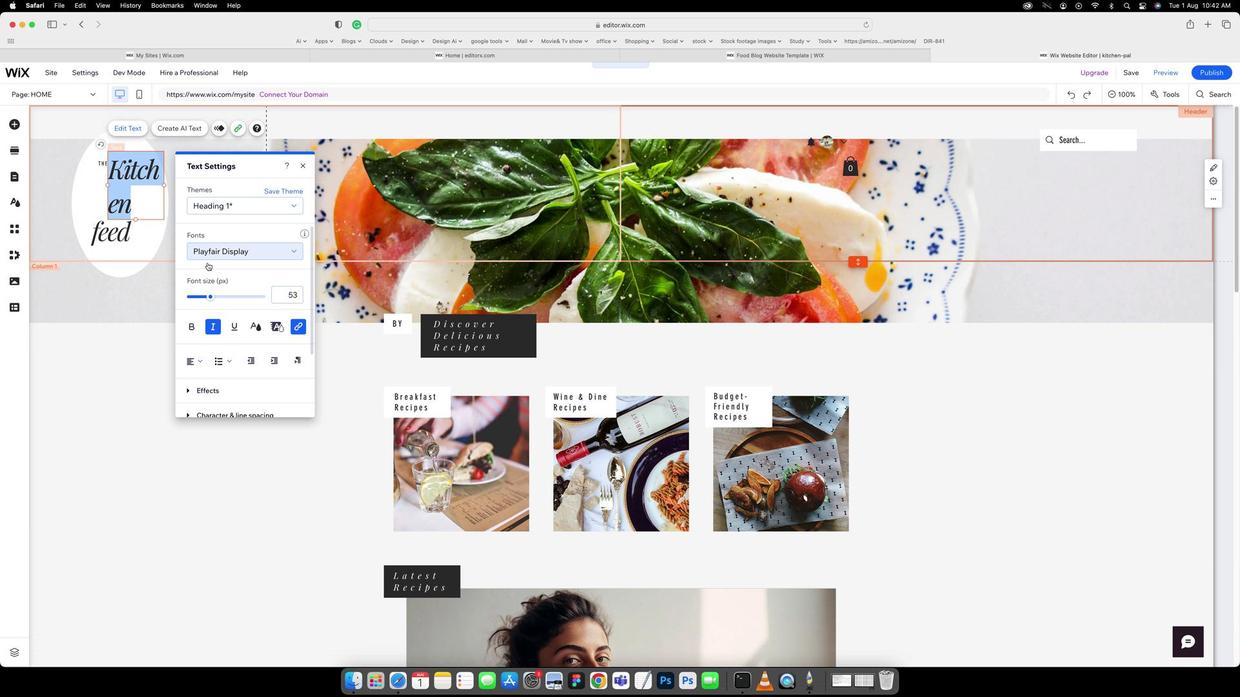 
Action: Mouse moved to (220, 309)
Screenshot: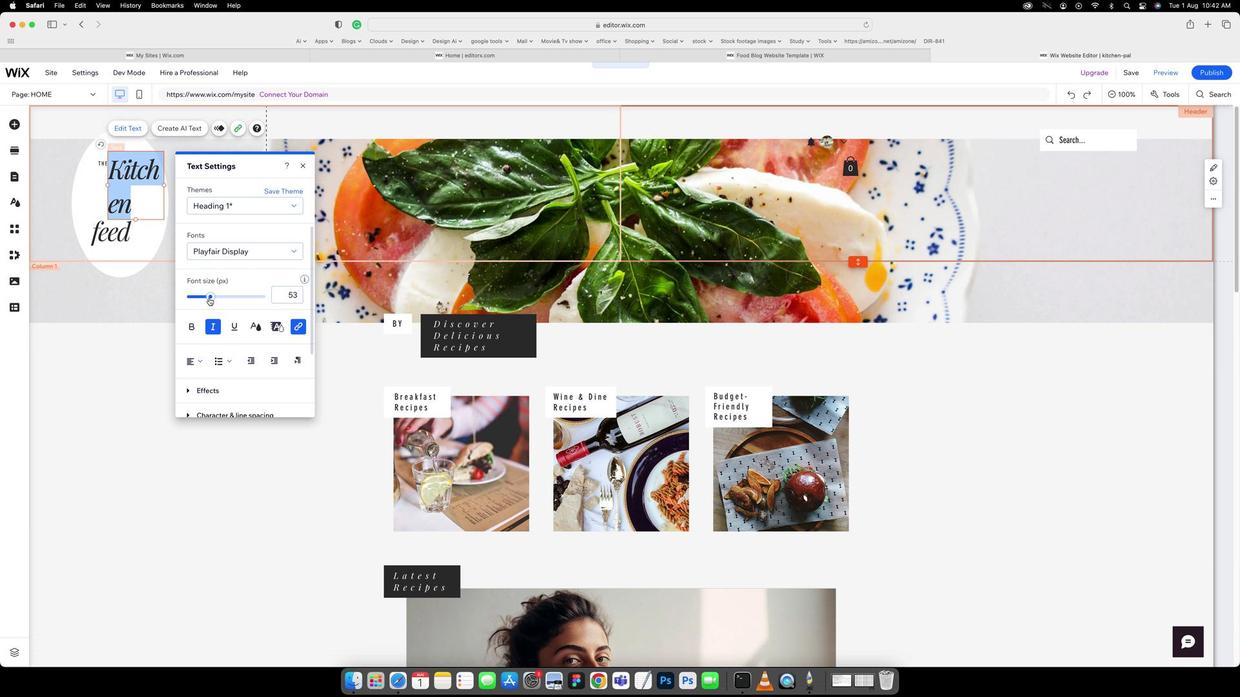 
Action: Mouse pressed left at (220, 309)
Screenshot: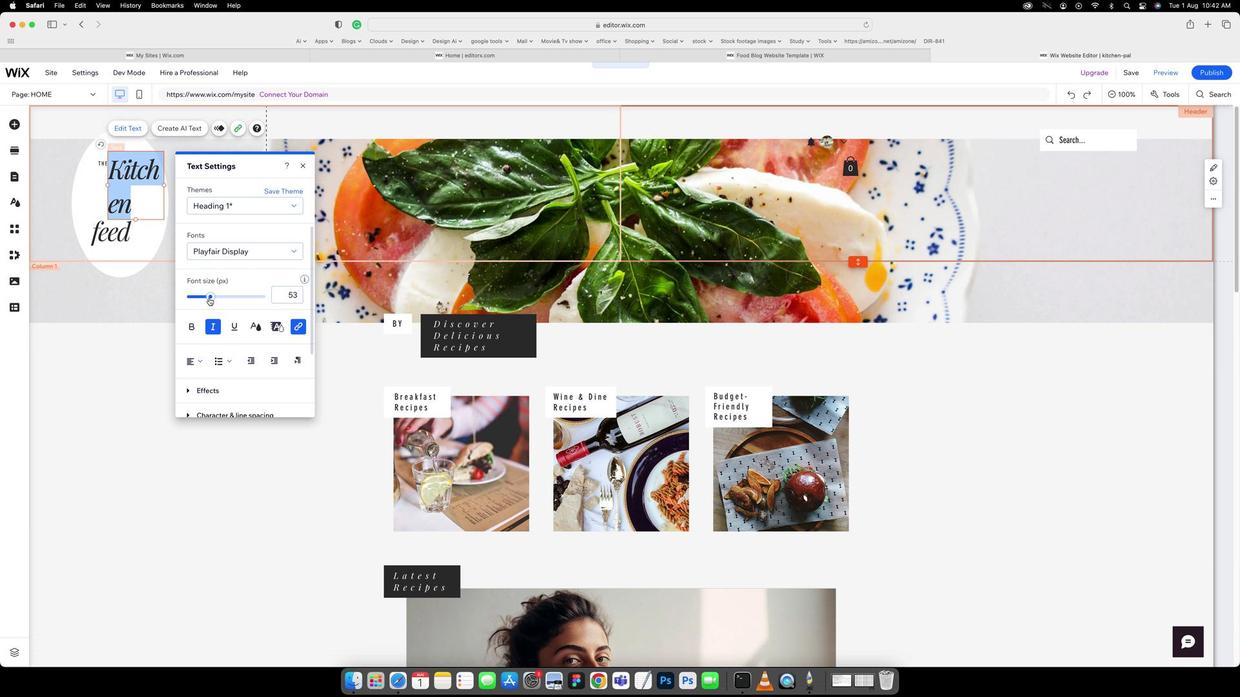 
Action: Mouse moved to (131, 241)
Screenshot: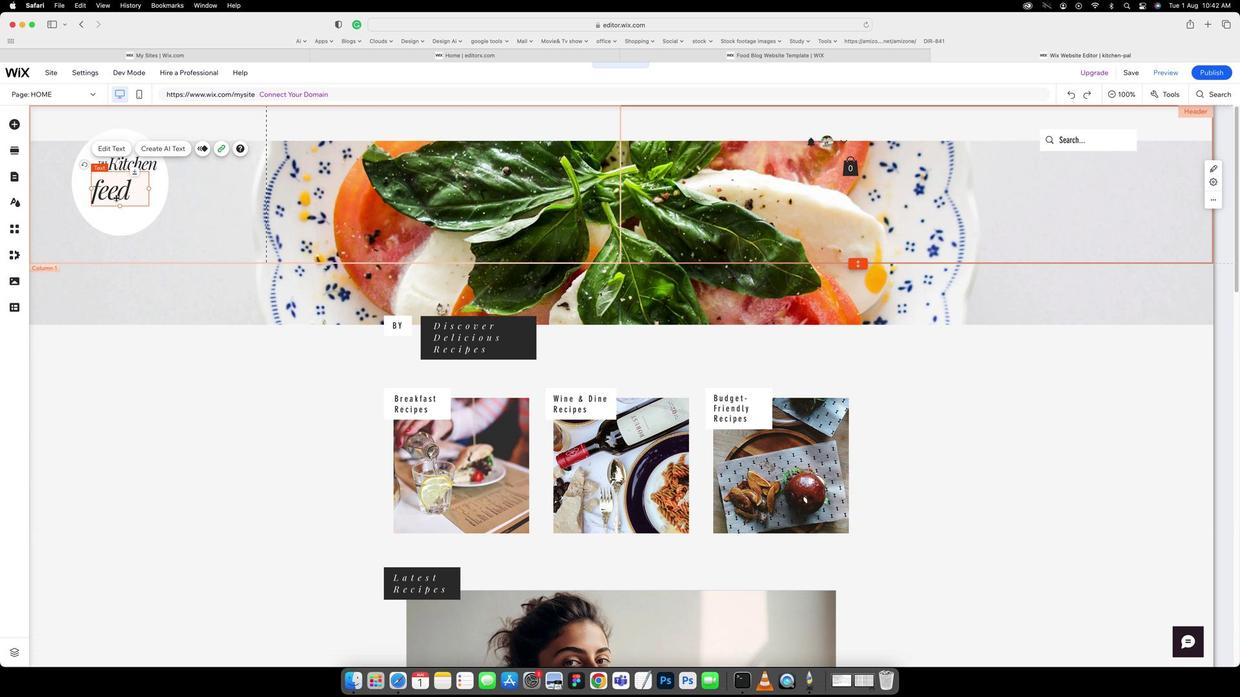 
Action: Mouse pressed left at (131, 241)
Screenshot: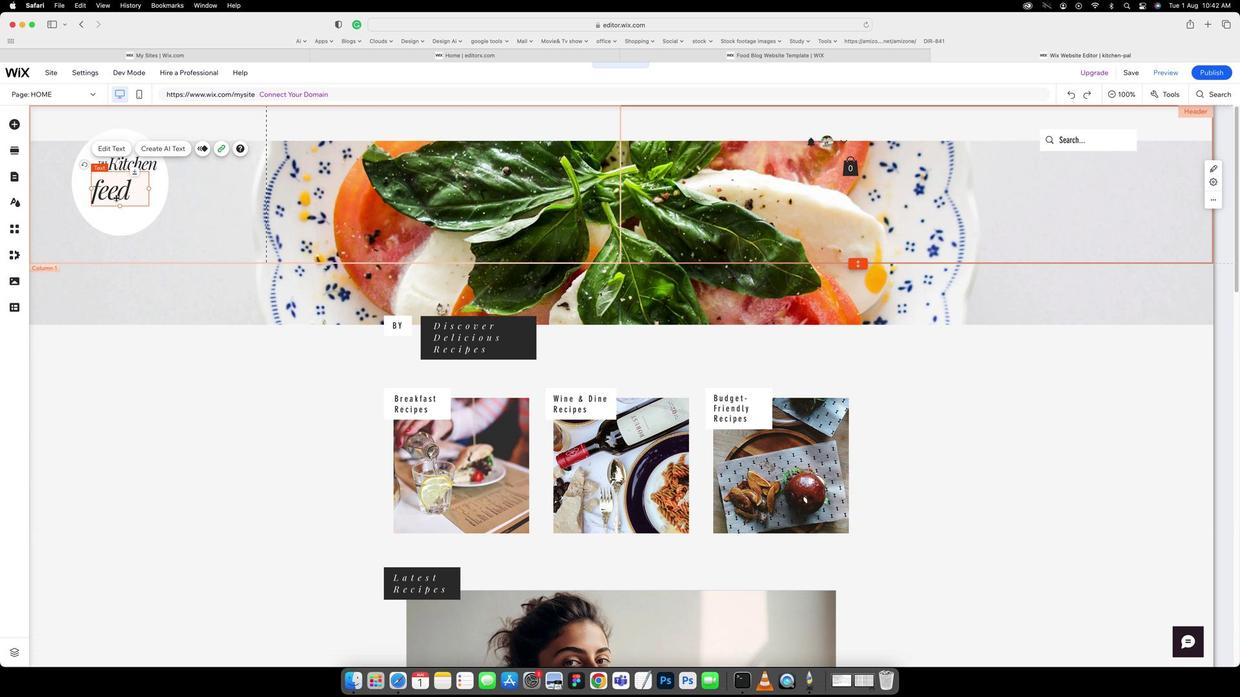 
Action: Mouse pressed left at (131, 241)
Screenshot: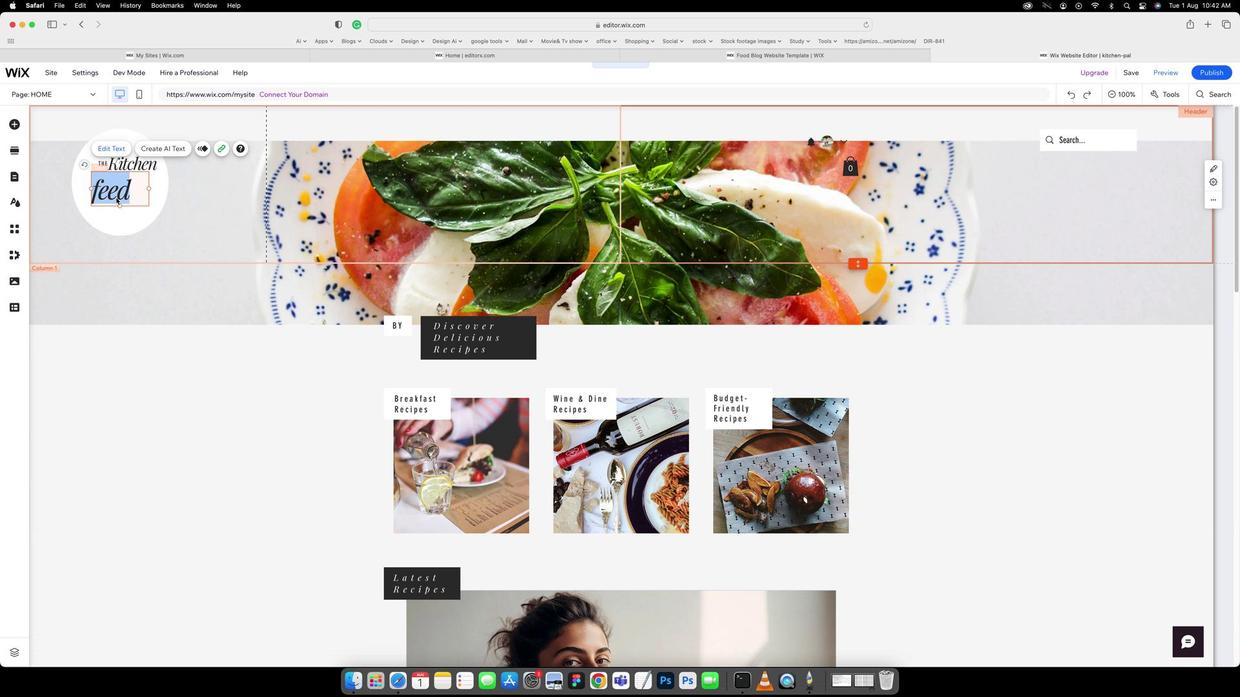 
Action: Mouse pressed left at (131, 241)
Screenshot: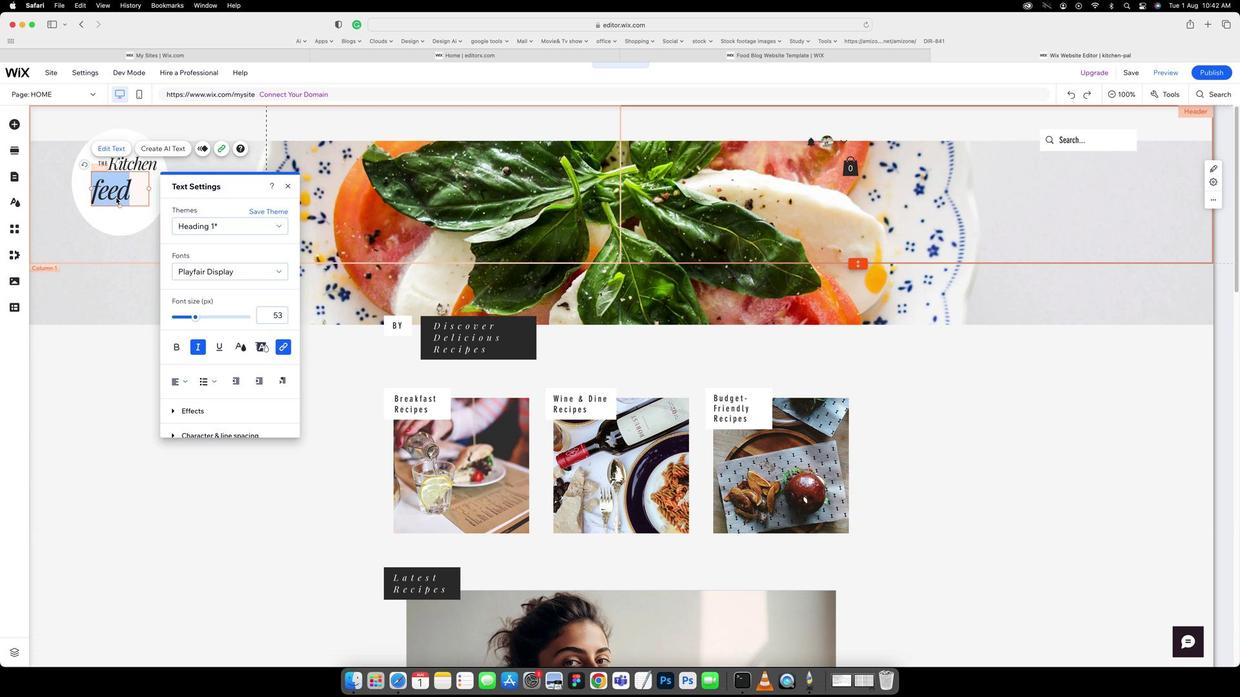 
Action: Key pressed Key.caps_lock'P'Key.caps_lock'a''l'
Screenshot: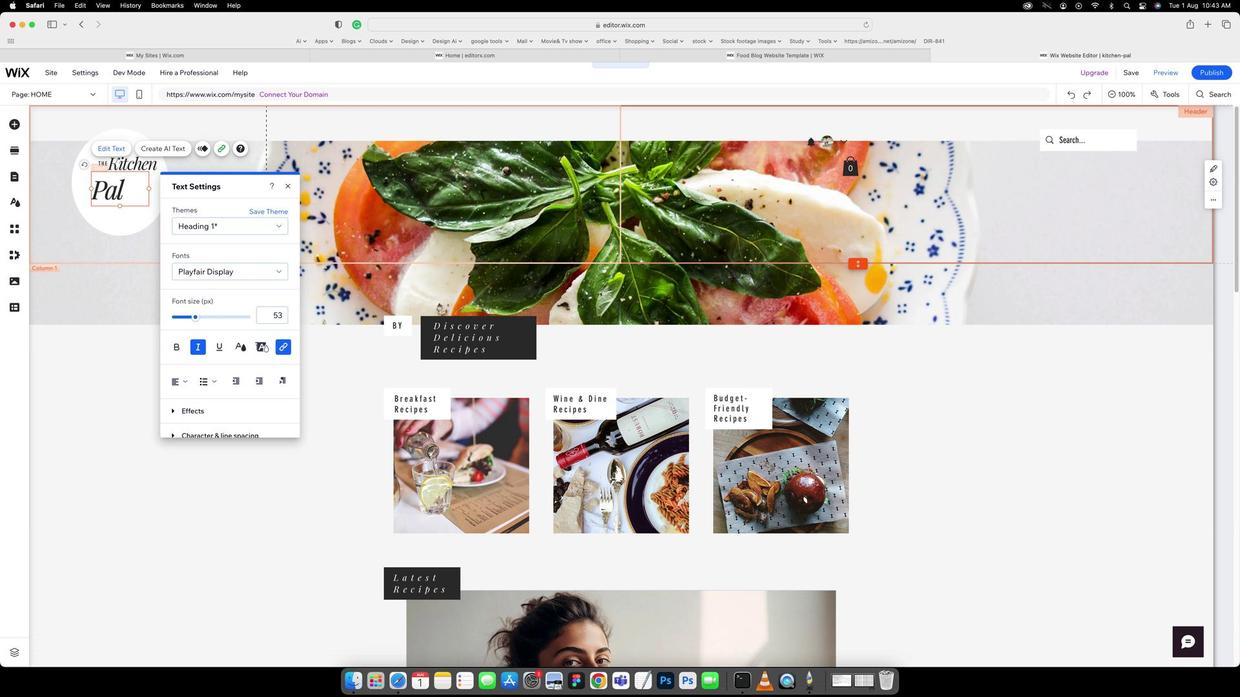 
Action: Mouse moved to (208, 322)
Screenshot: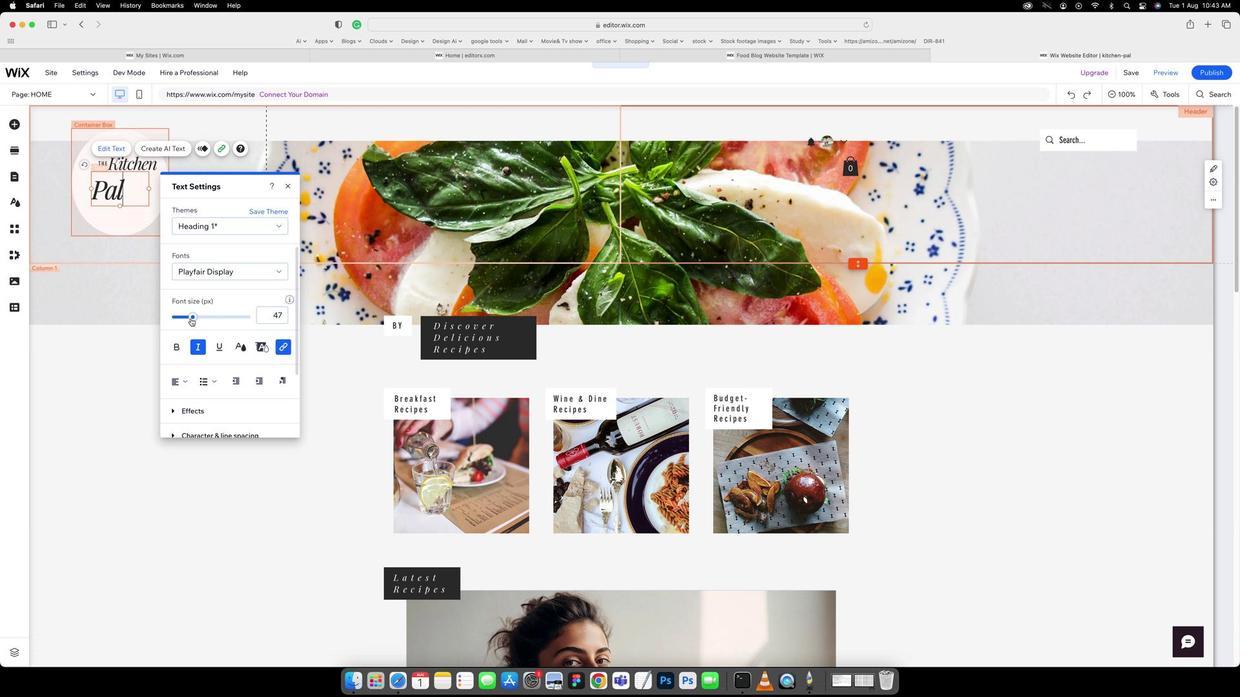 
Action: Mouse pressed left at (208, 322)
Screenshot: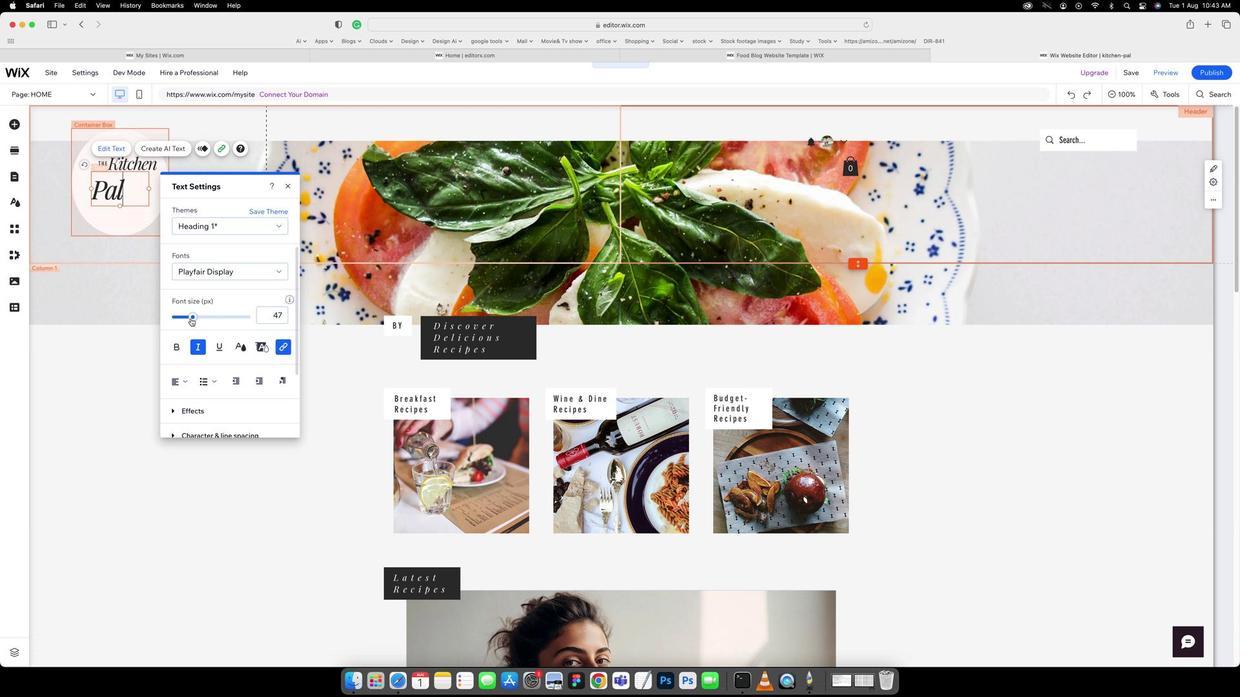 
Action: Mouse moved to (150, 360)
Screenshot: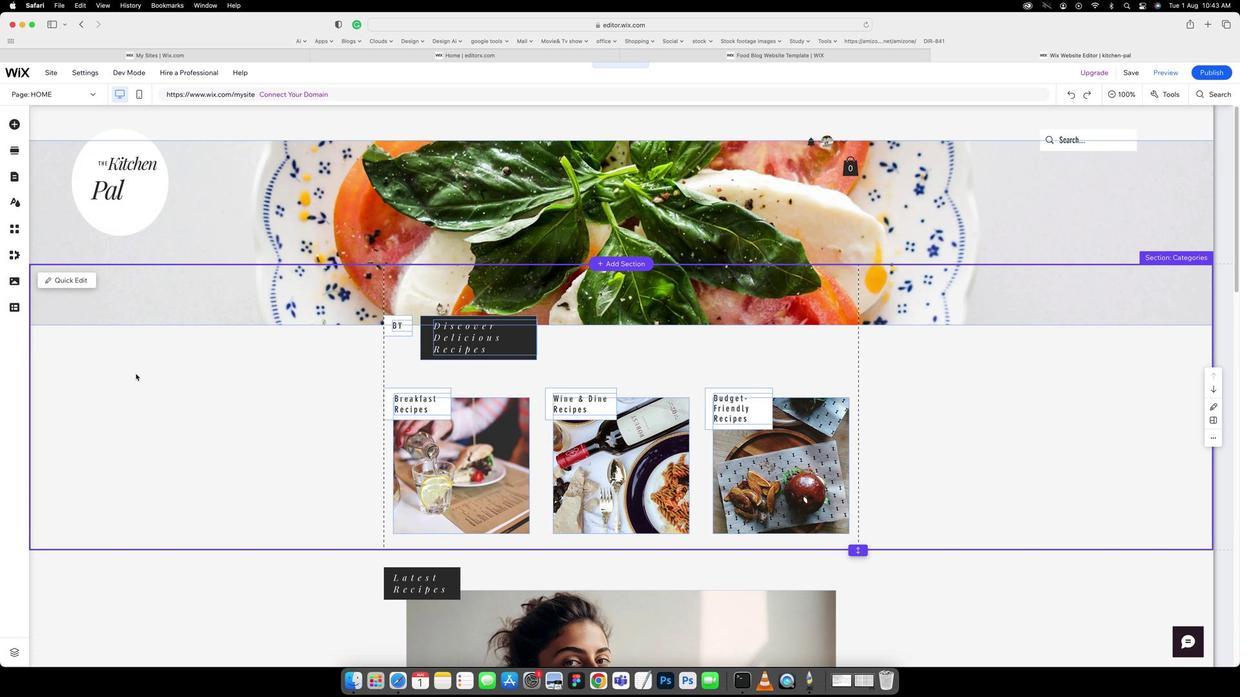 
Action: Mouse pressed left at (150, 360)
Screenshot: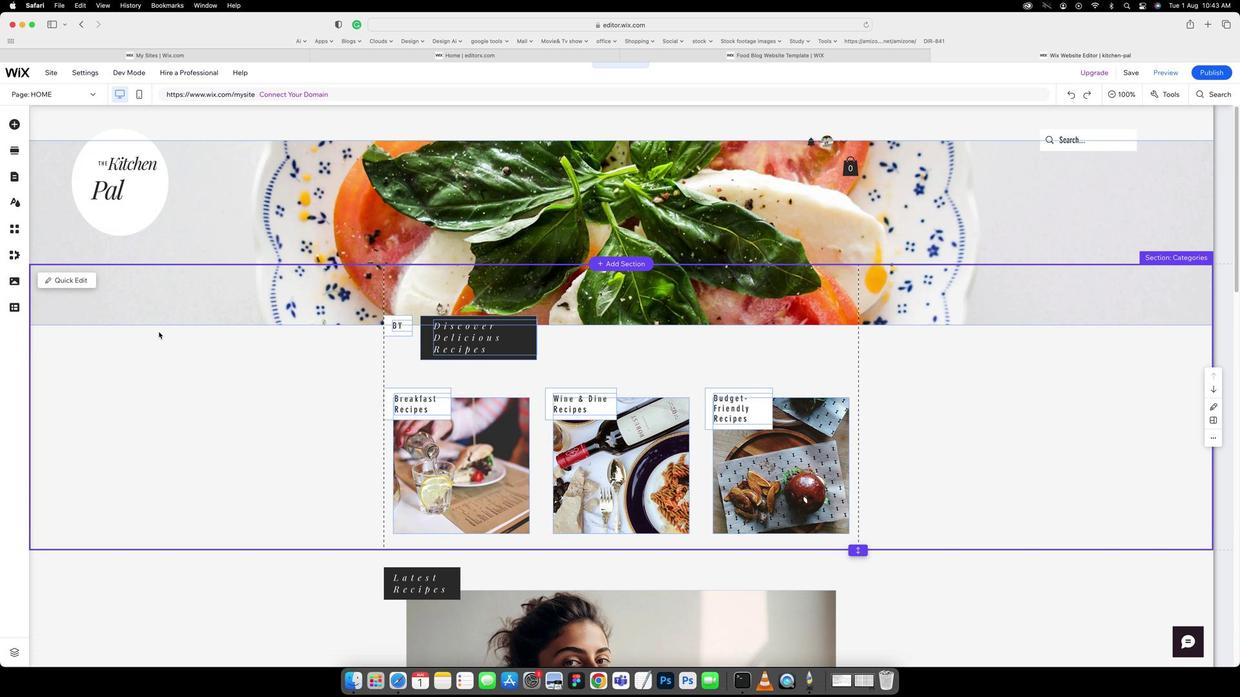 
Action: Mouse moved to (1031, 206)
Screenshot: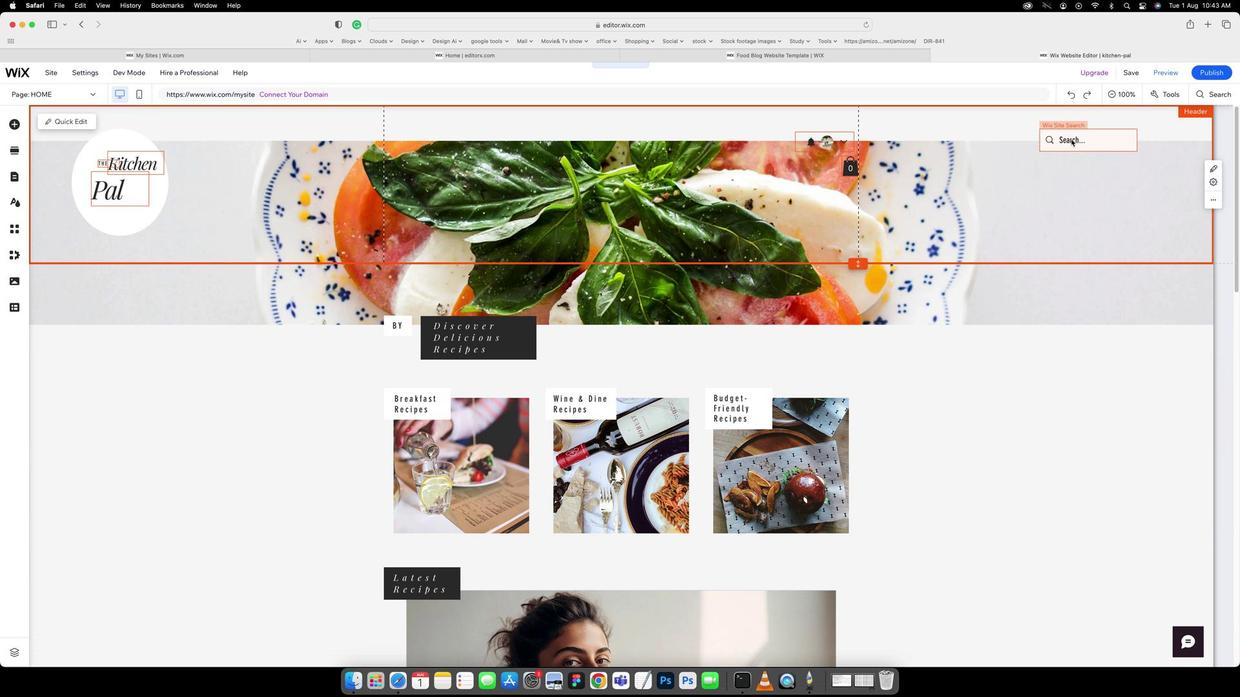 
Action: Mouse pressed left at (1031, 206)
Screenshot: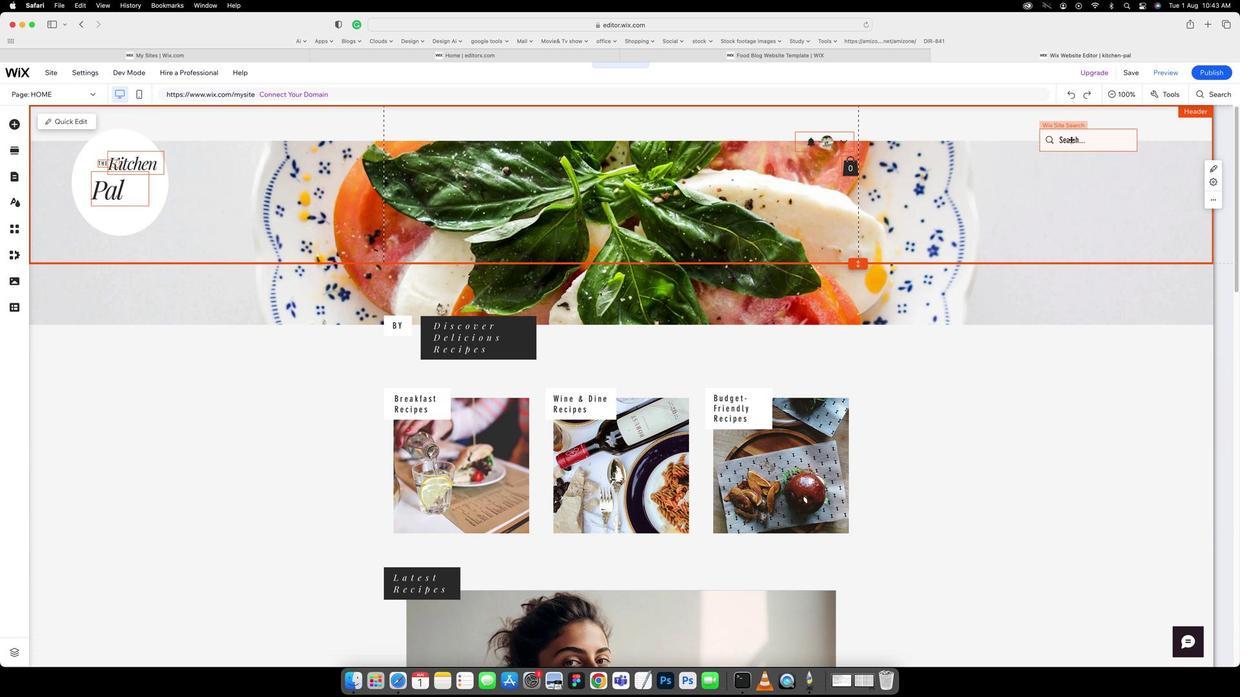 
Action: Mouse moved to (1031, 202)
Screenshot: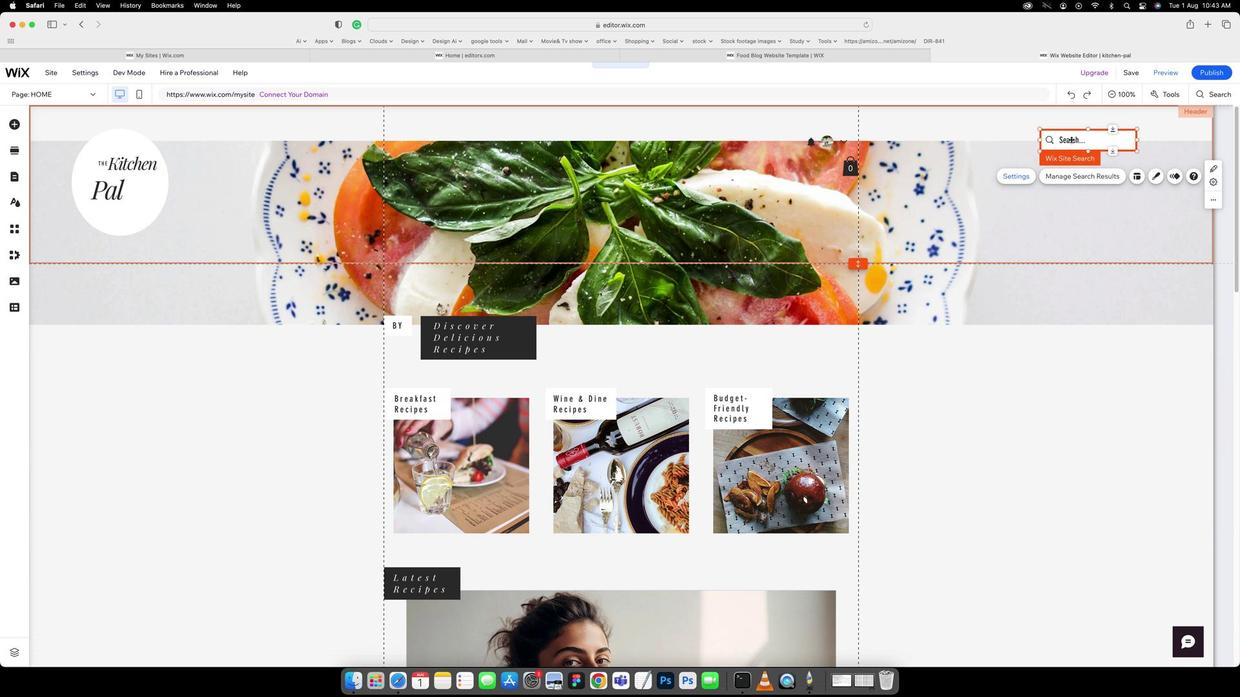 
Action: Mouse pressed left at (1031, 202)
Screenshot: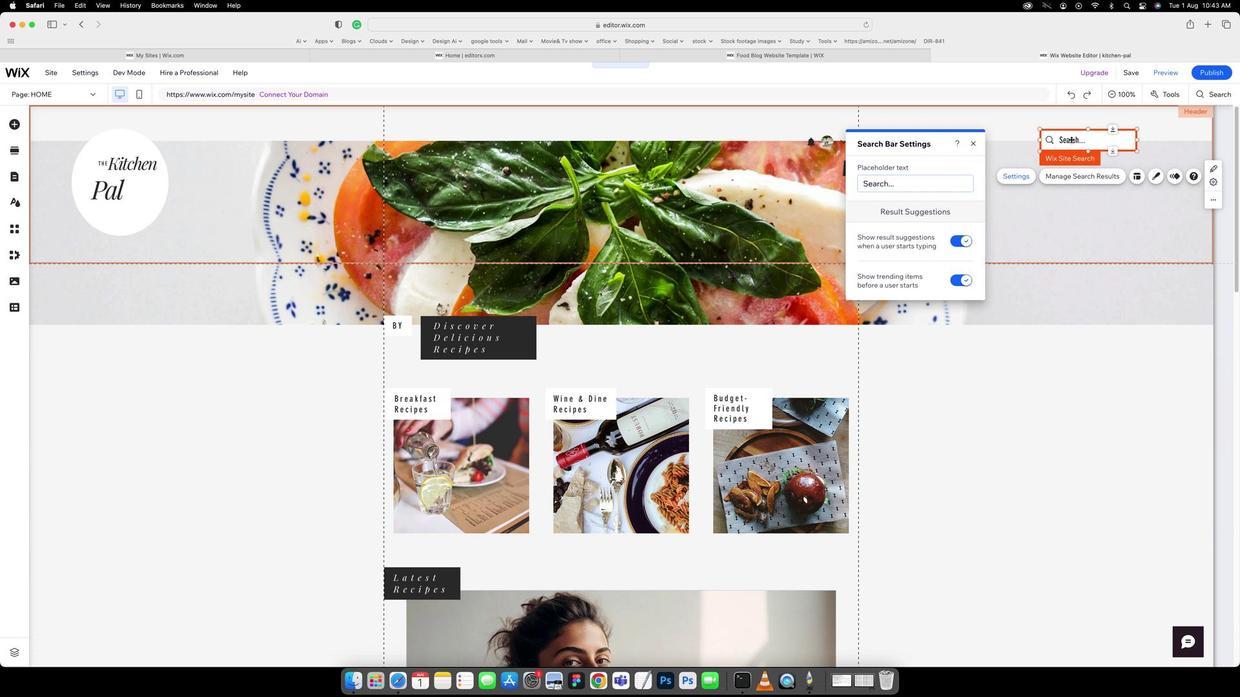 
Action: Mouse pressed left at (1031, 202)
Screenshot: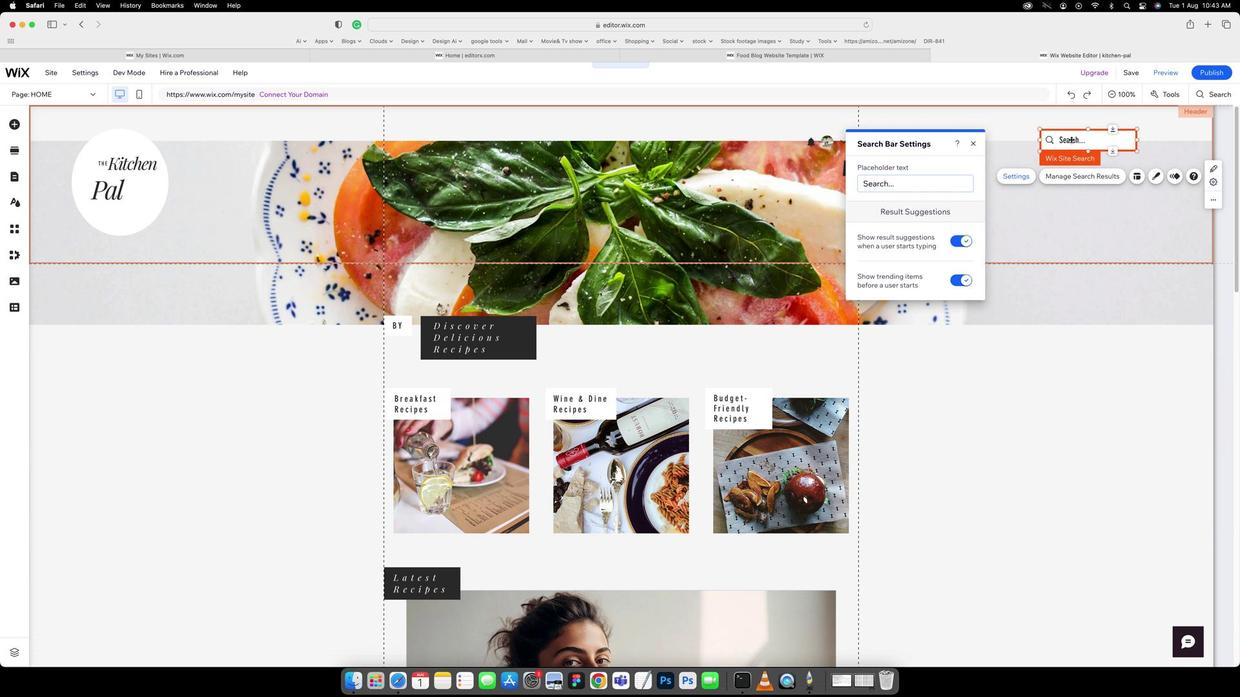 
Action: Mouse pressed left at (1031, 202)
Screenshot: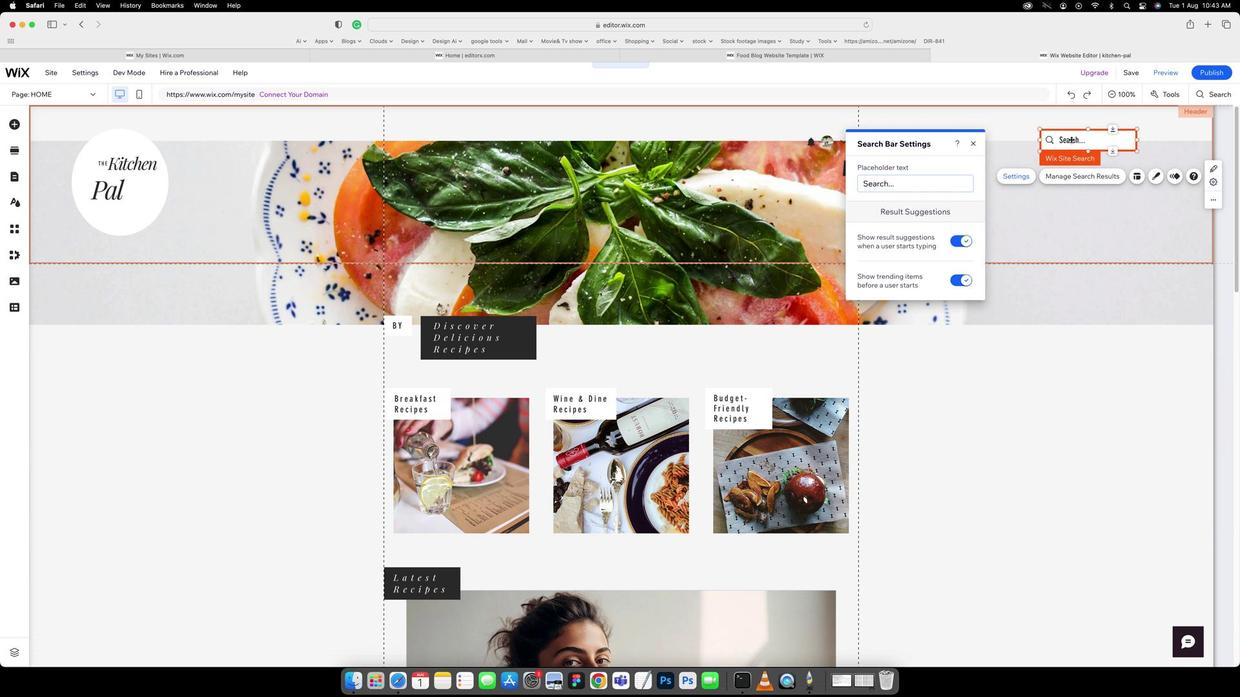 
Action: Mouse moved to (997, 390)
Screenshot: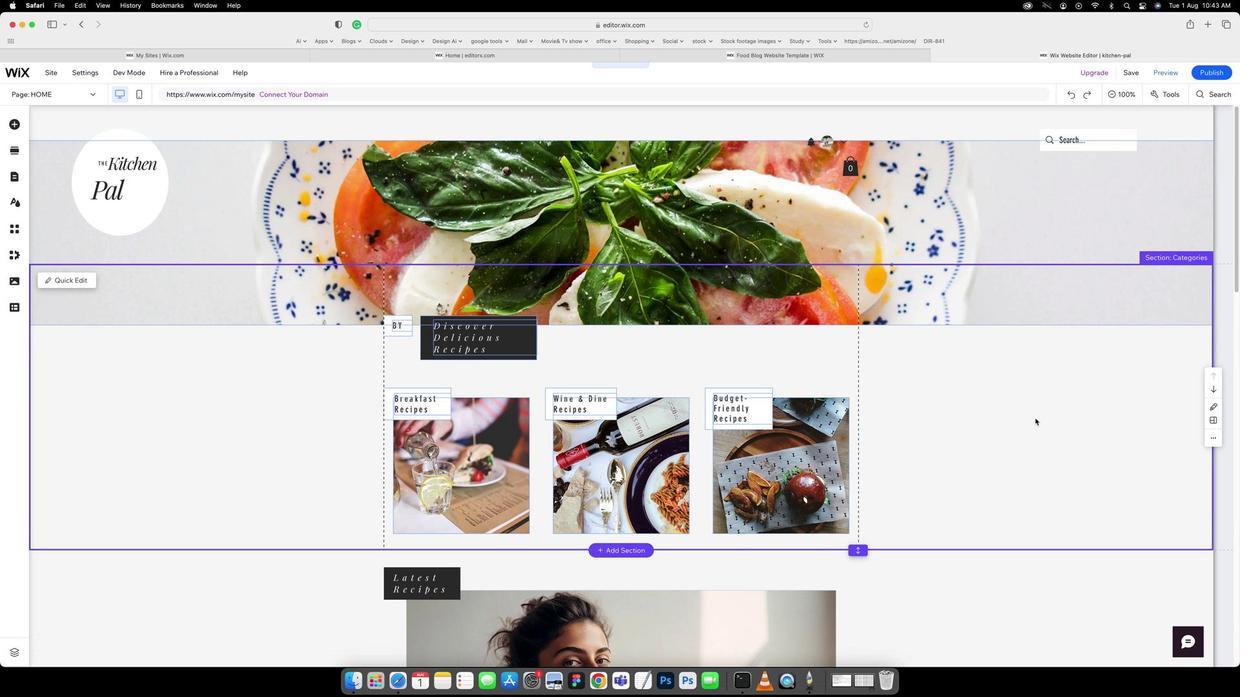 
Action: Mouse pressed left at (997, 390)
Screenshot: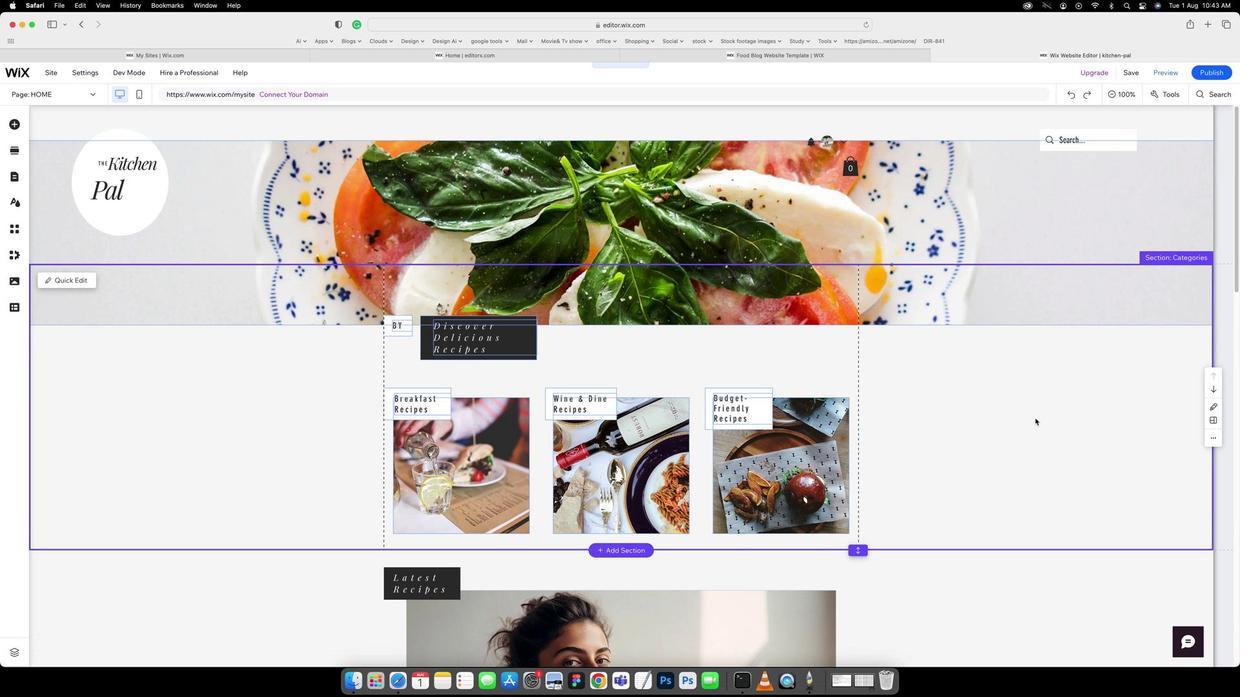 
Action: Mouse moved to (328, 391)
Screenshot: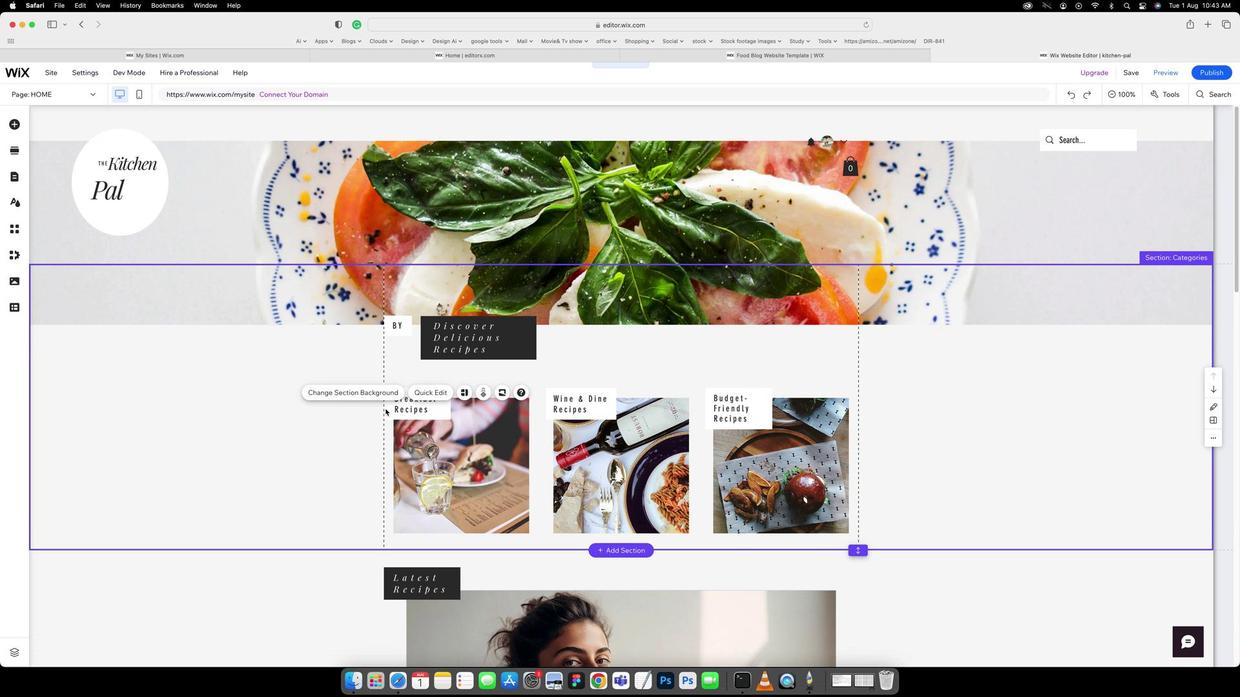 
Action: Mouse pressed left at (328, 391)
Screenshot: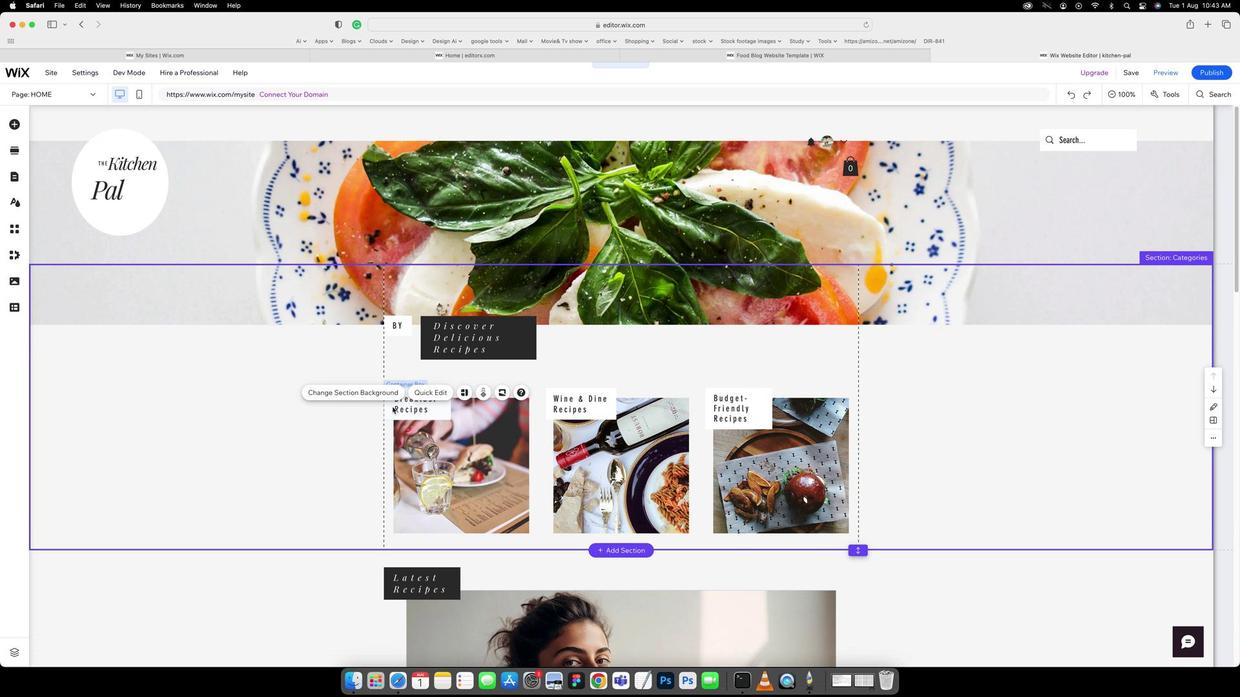
Action: Mouse moved to (399, 383)
